 Task: Create a website for a virtual concert series, featuring performances by talented musicians.
Action: Mouse moved to (899, 128)
Screenshot: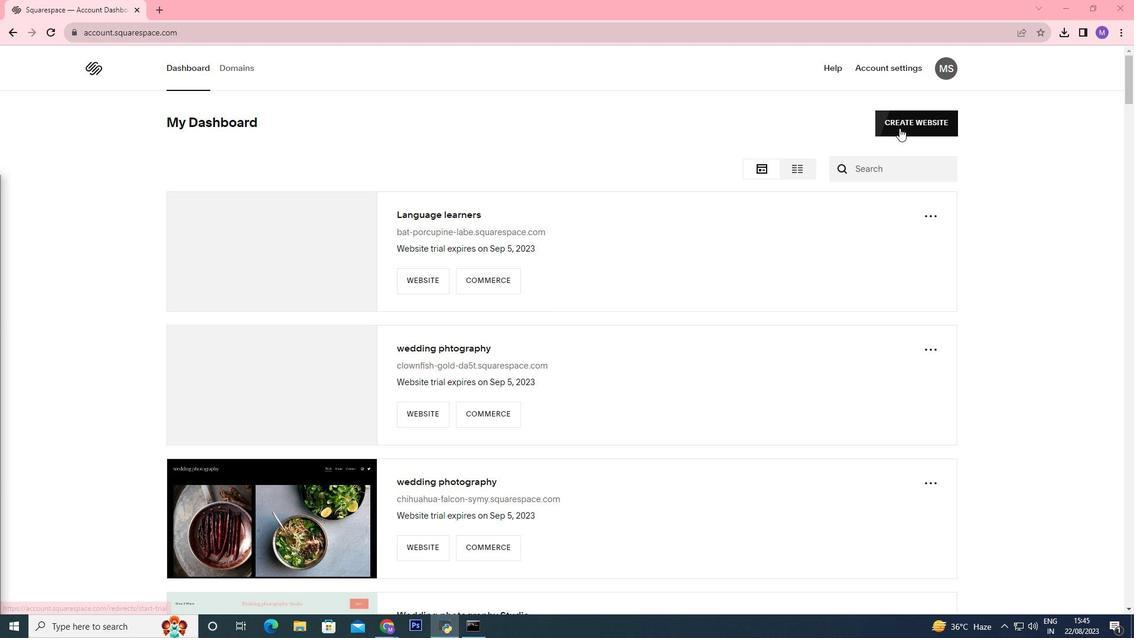
Action: Mouse pressed left at (899, 128)
Screenshot: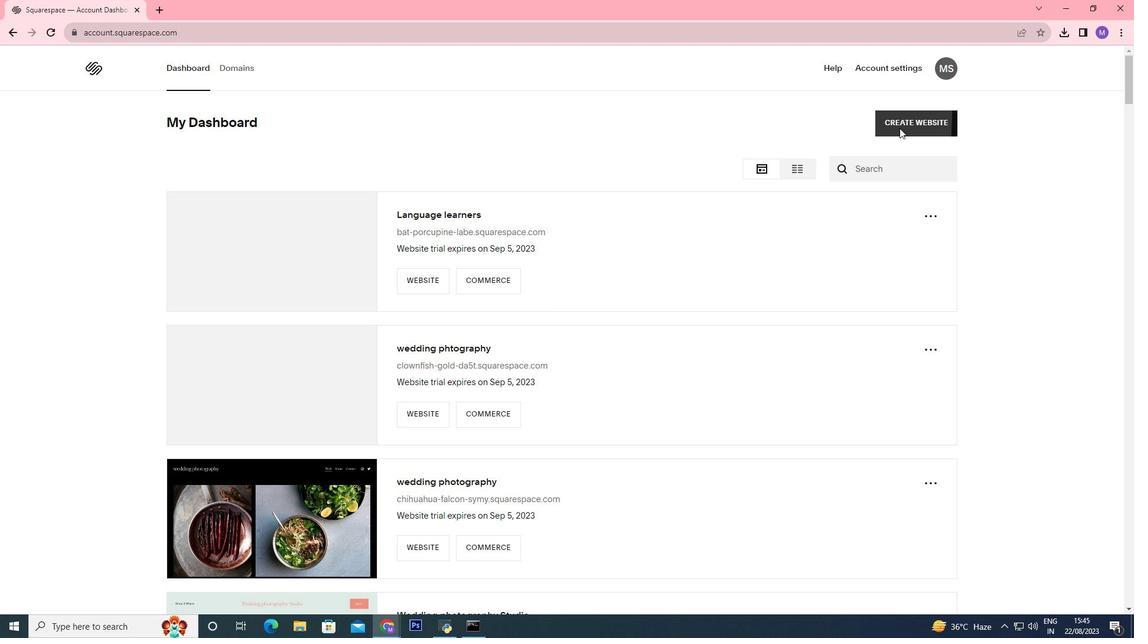 
Action: Mouse moved to (347, 303)
Screenshot: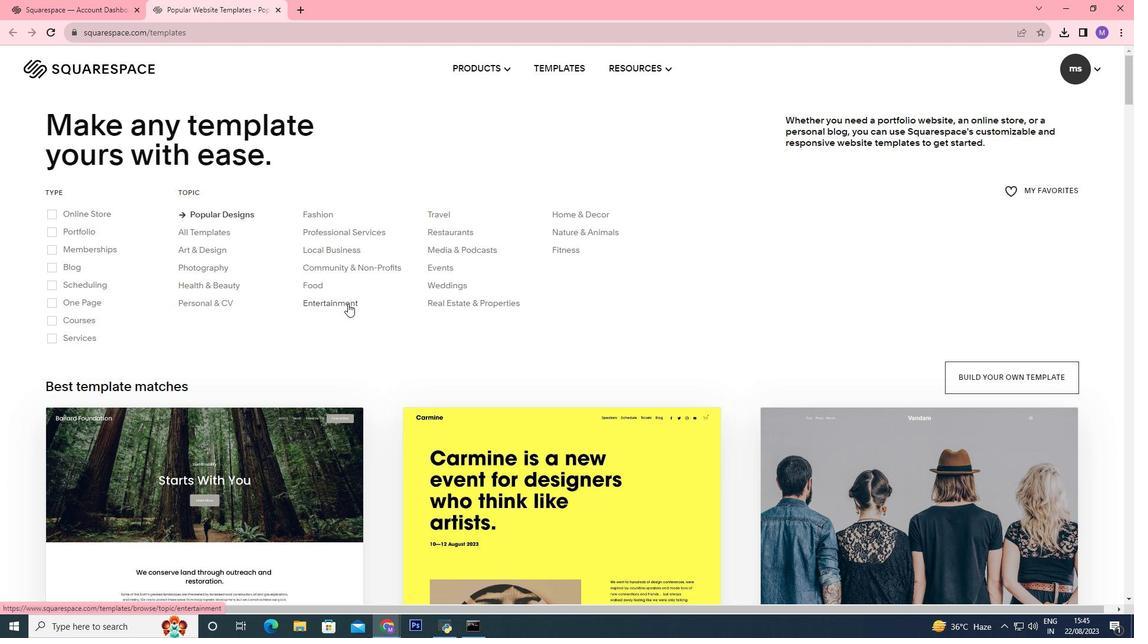 
Action: Mouse pressed left at (347, 303)
Screenshot: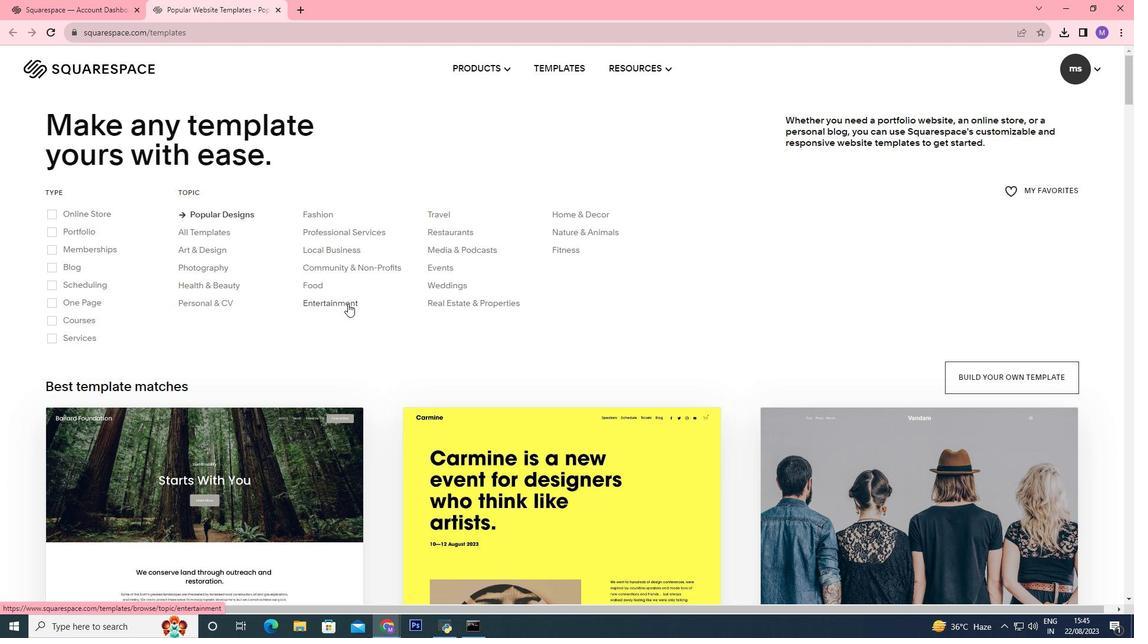 
Action: Mouse moved to (929, 329)
Screenshot: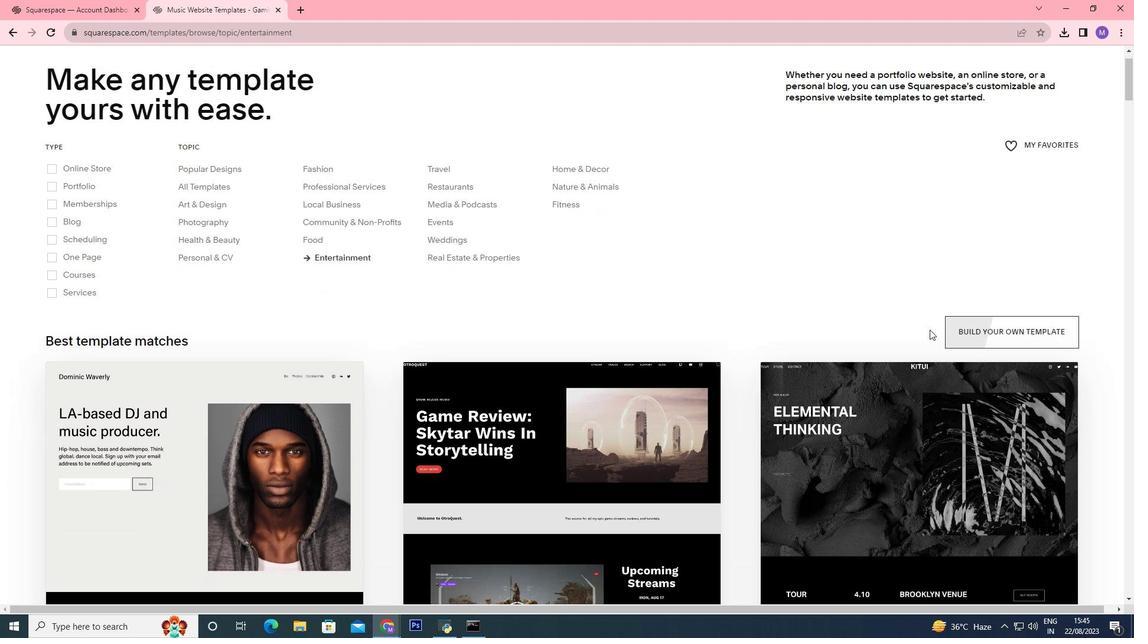 
Action: Mouse scrolled (929, 329) with delta (0, 0)
Screenshot: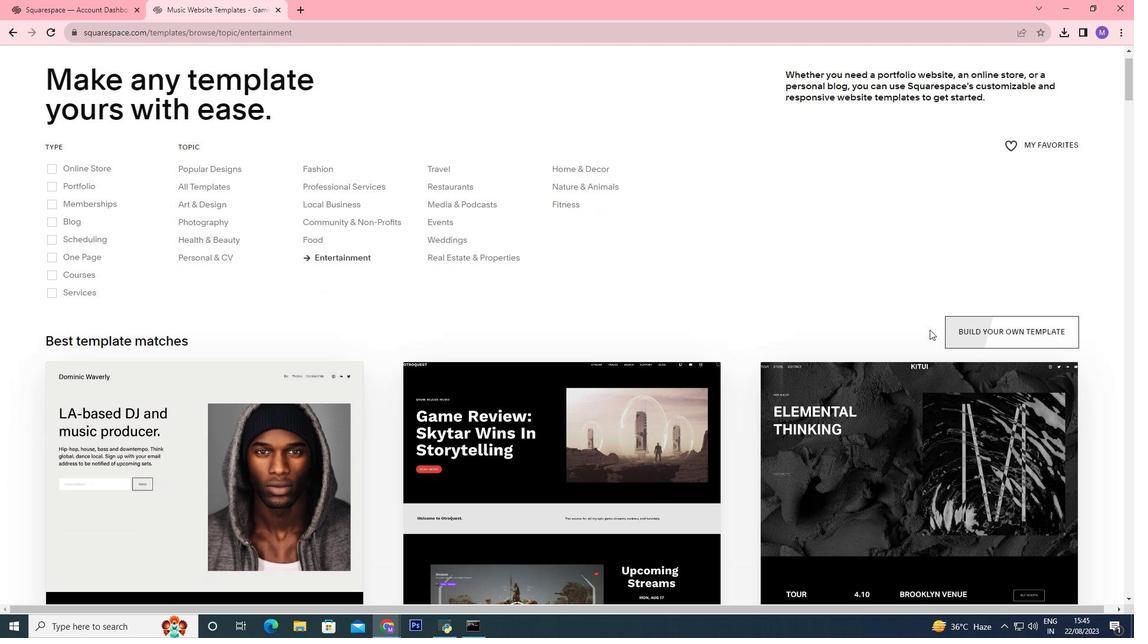 
Action: Mouse moved to (807, 288)
Screenshot: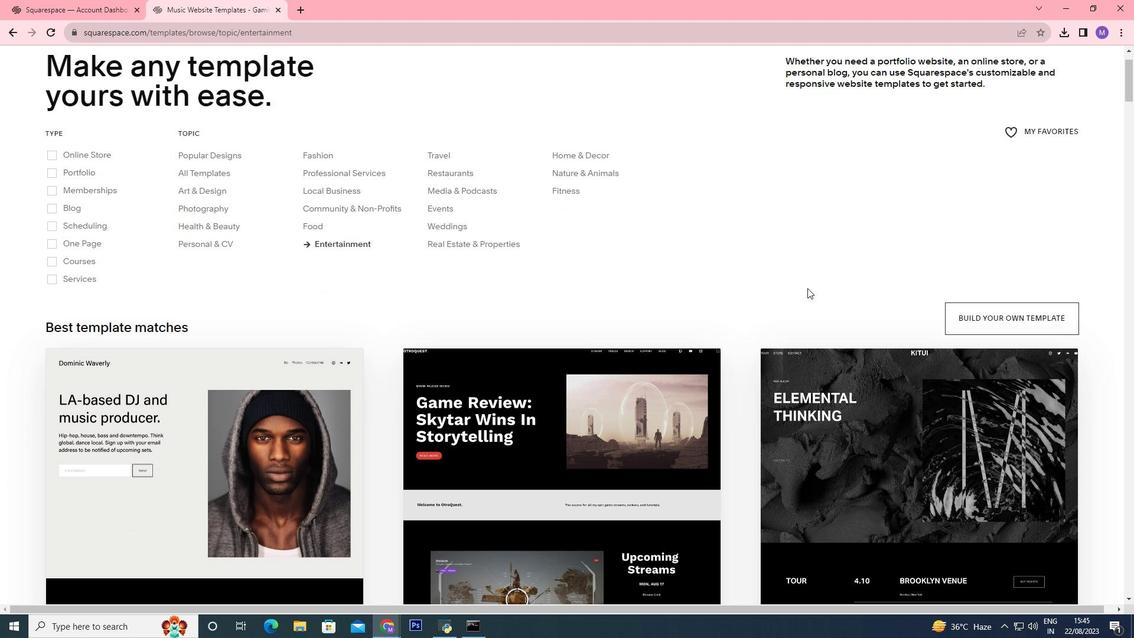 
Action: Mouse scrolled (807, 287) with delta (0, 0)
Screenshot: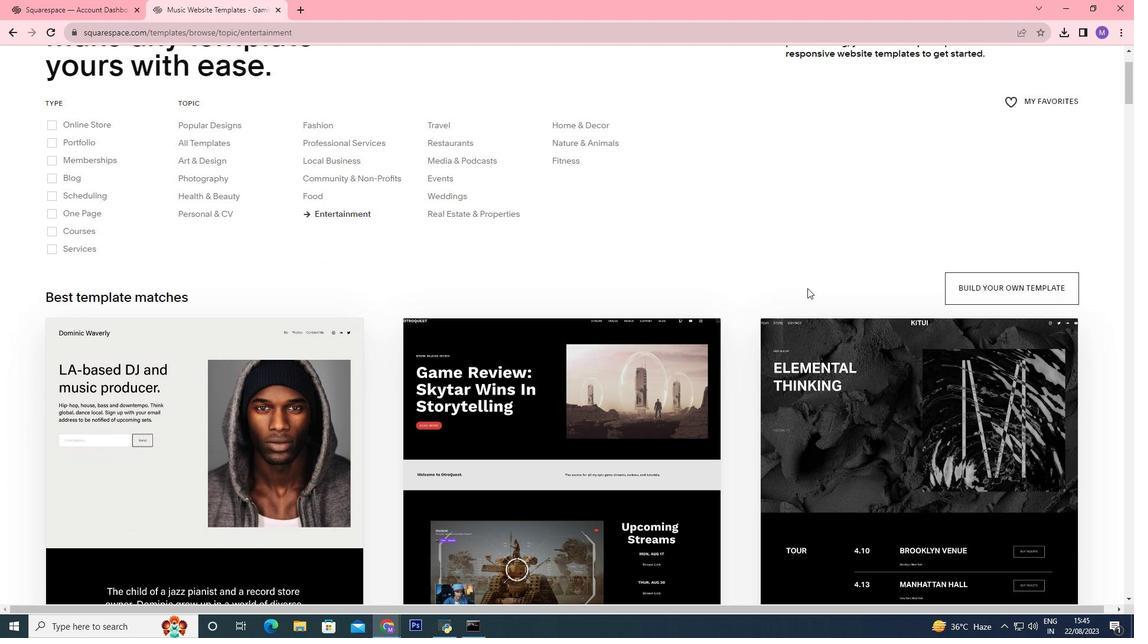 
Action: Mouse scrolled (807, 287) with delta (0, 0)
Screenshot: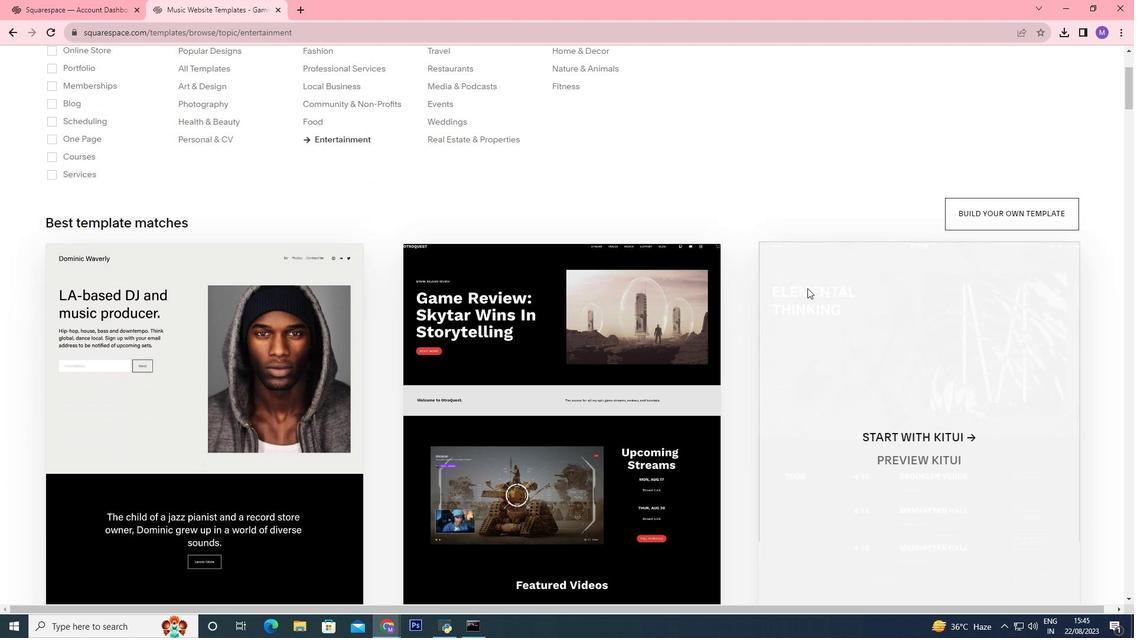 
Action: Mouse scrolled (807, 287) with delta (0, 0)
Screenshot: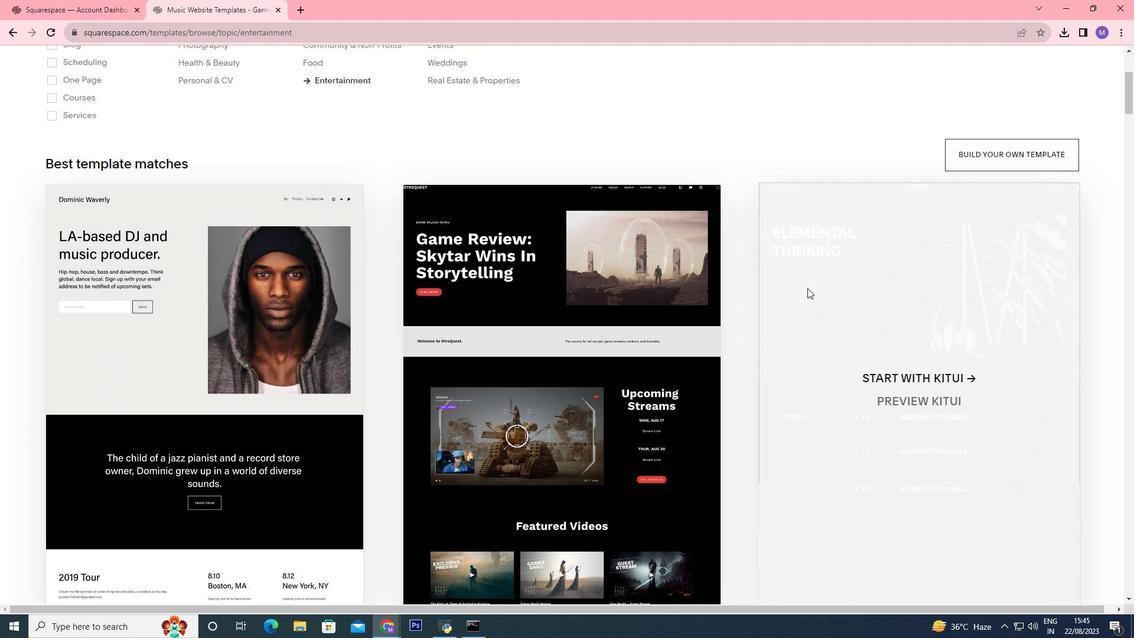 
Action: Mouse scrolled (807, 288) with delta (0, 0)
Screenshot: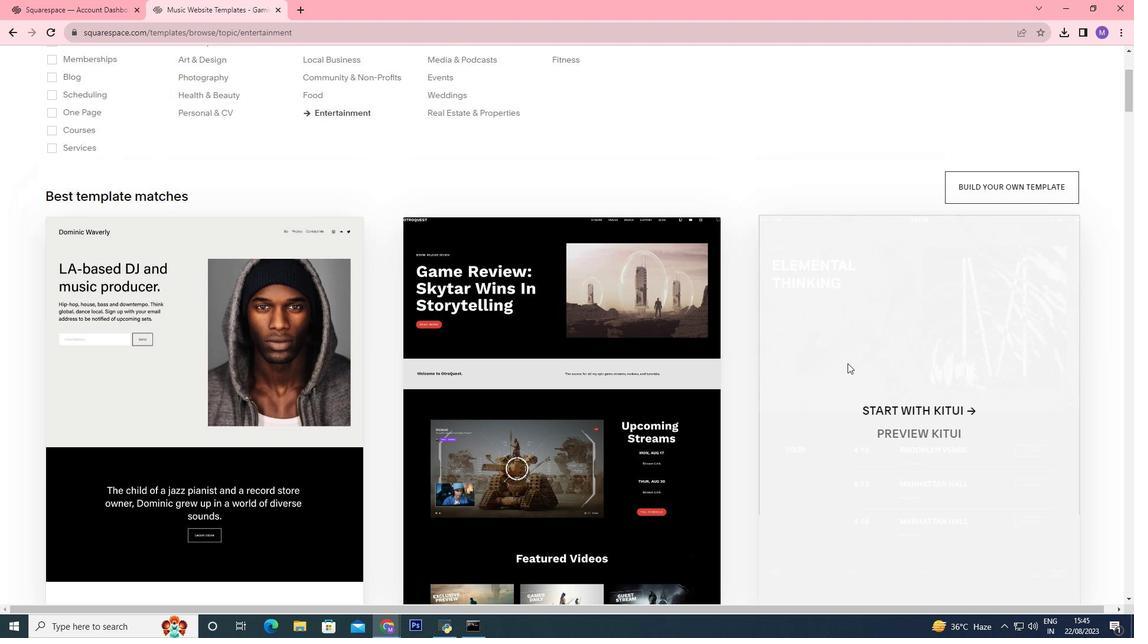 
Action: Mouse moved to (857, 412)
Screenshot: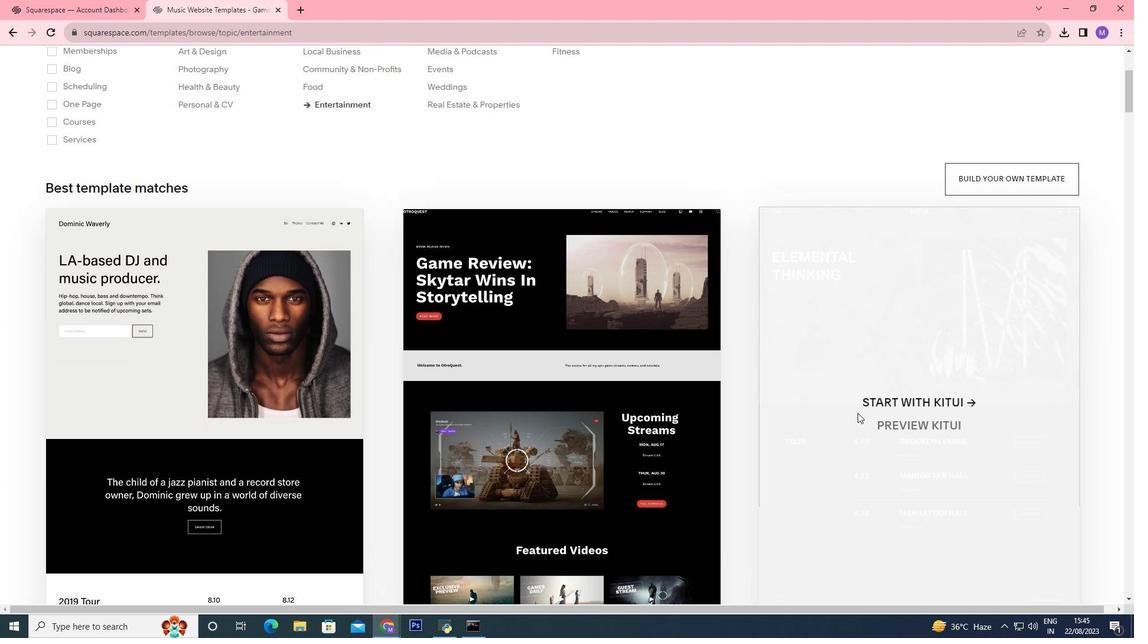 
Action: Mouse scrolled (857, 412) with delta (0, 0)
Screenshot: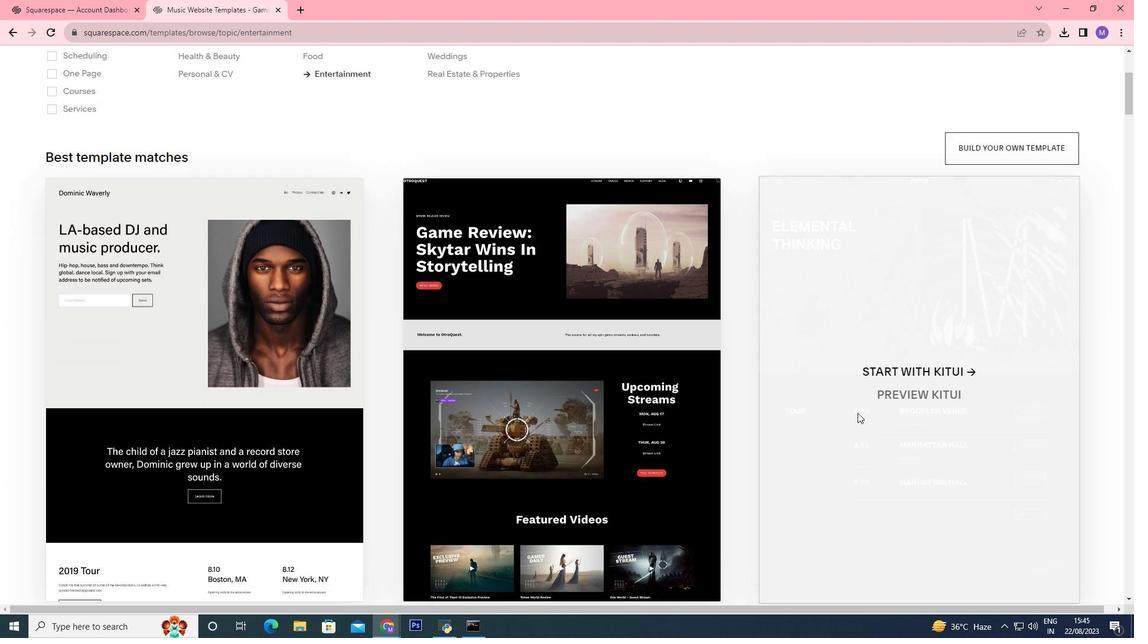 
Action: Mouse scrolled (857, 412) with delta (0, 0)
Screenshot: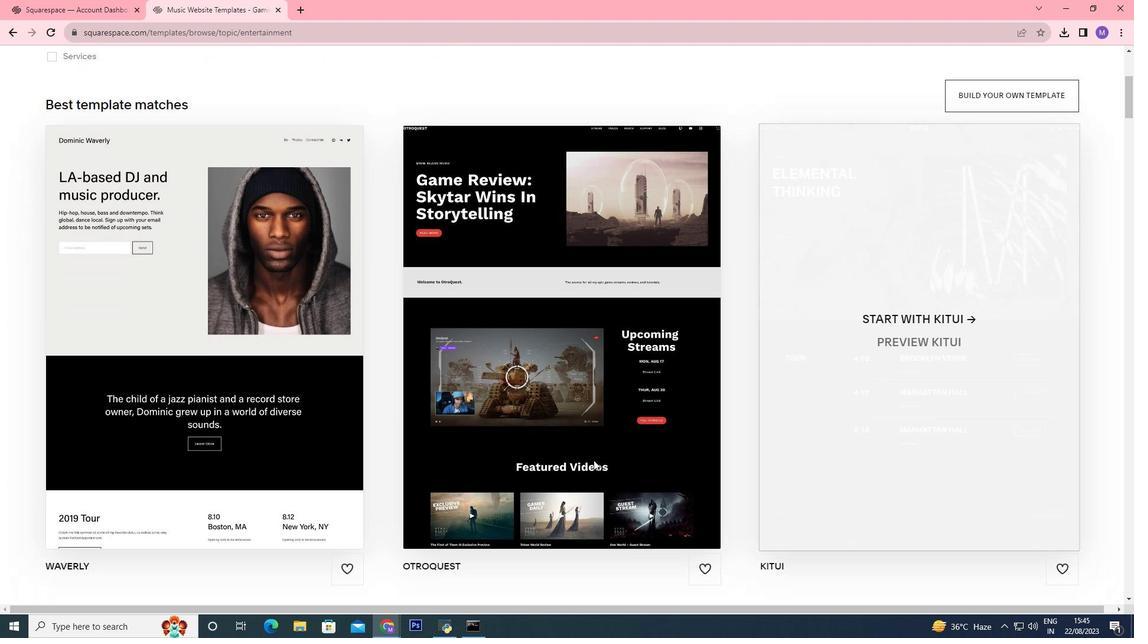 
Action: Mouse moved to (857, 412)
Screenshot: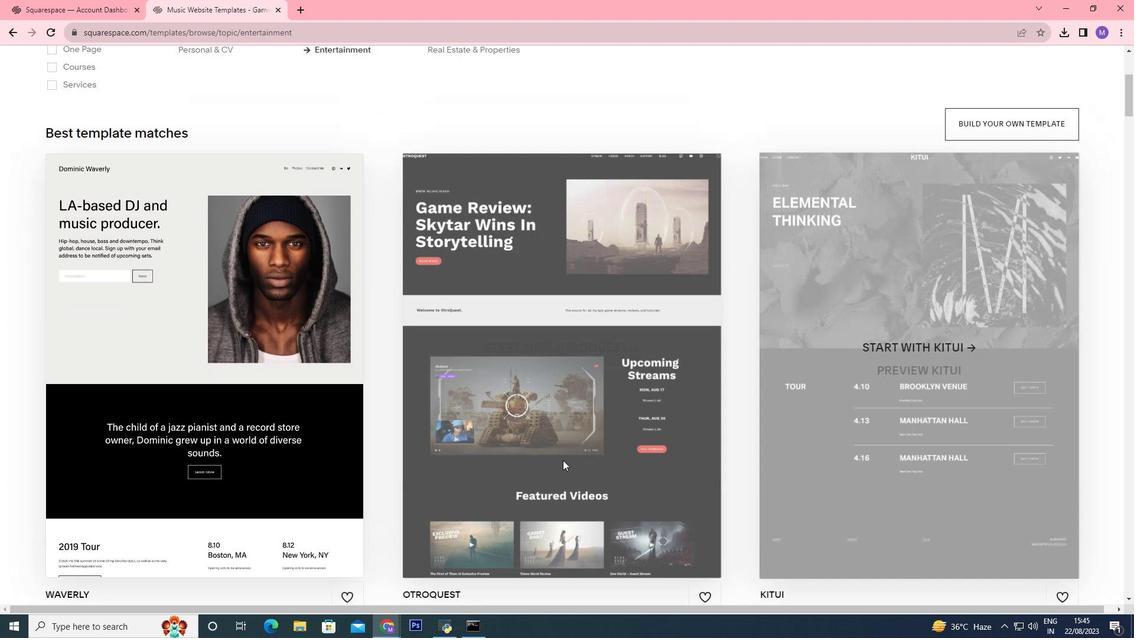 
Action: Mouse scrolled (857, 413) with delta (0, 0)
Screenshot: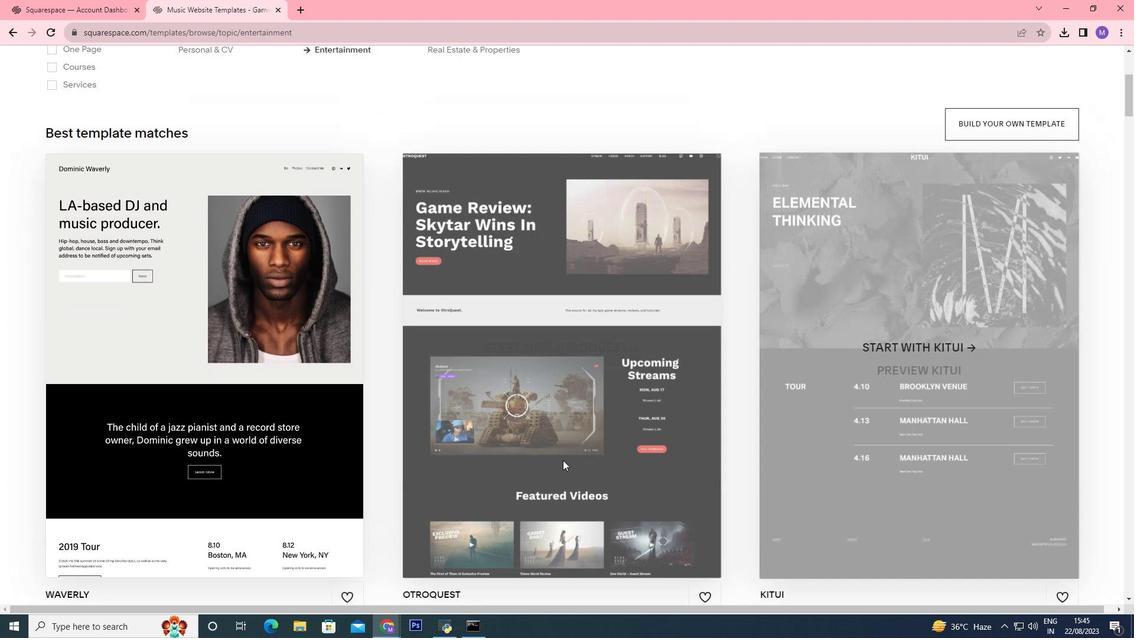 
Action: Mouse moved to (554, 366)
Screenshot: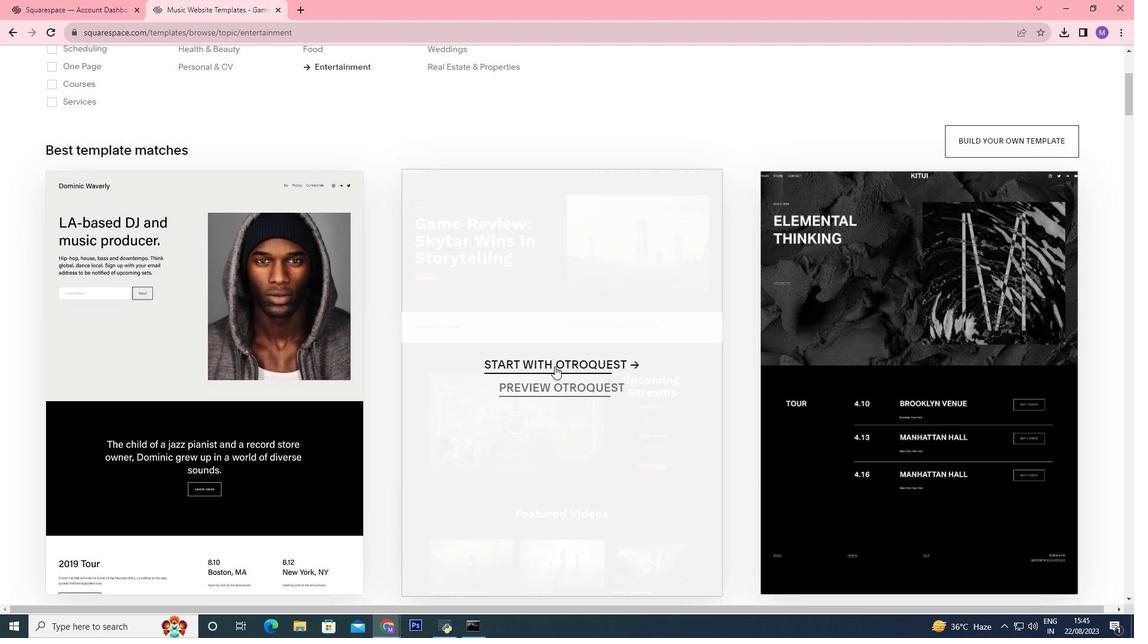 
Action: Mouse pressed left at (554, 366)
Screenshot: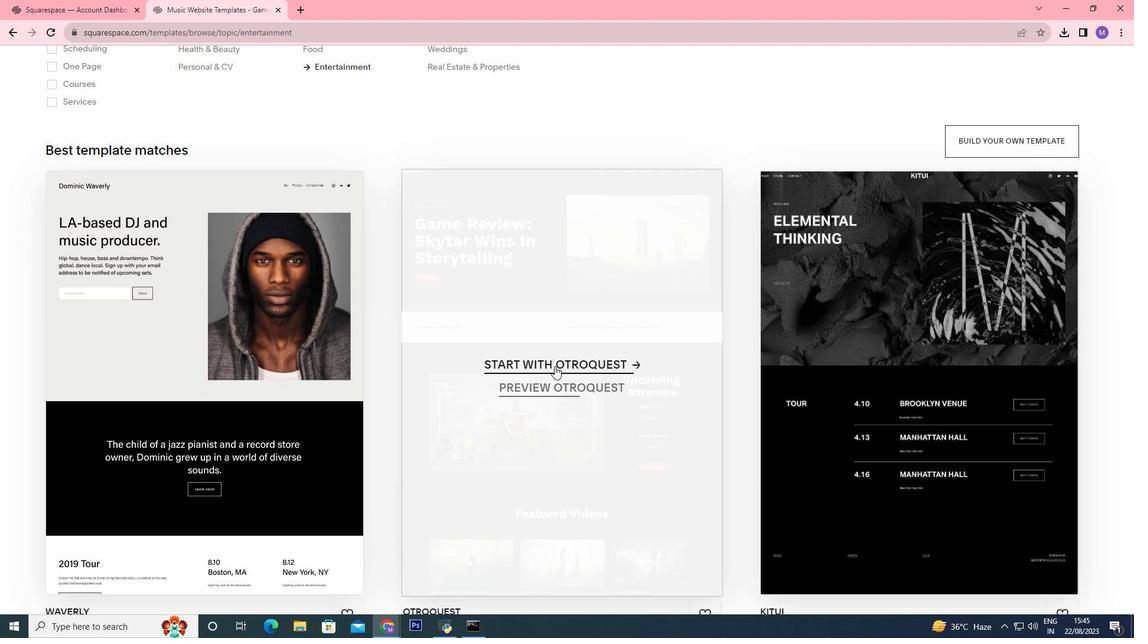 
Action: Mouse moved to (397, 310)
Screenshot: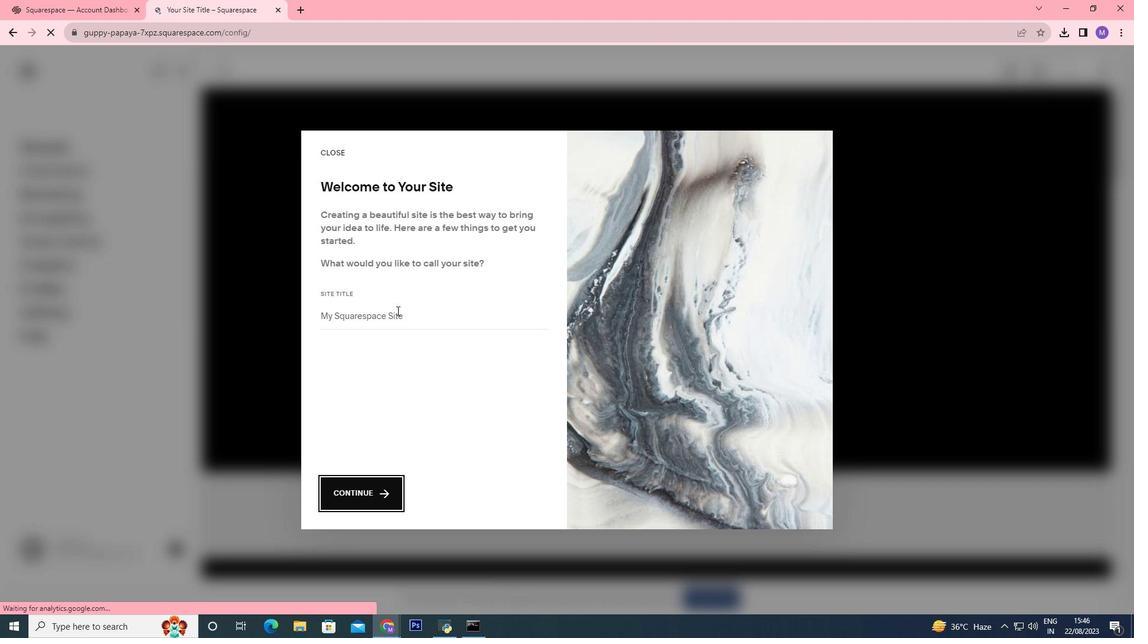 
Action: Mouse pressed left at (397, 310)
Screenshot: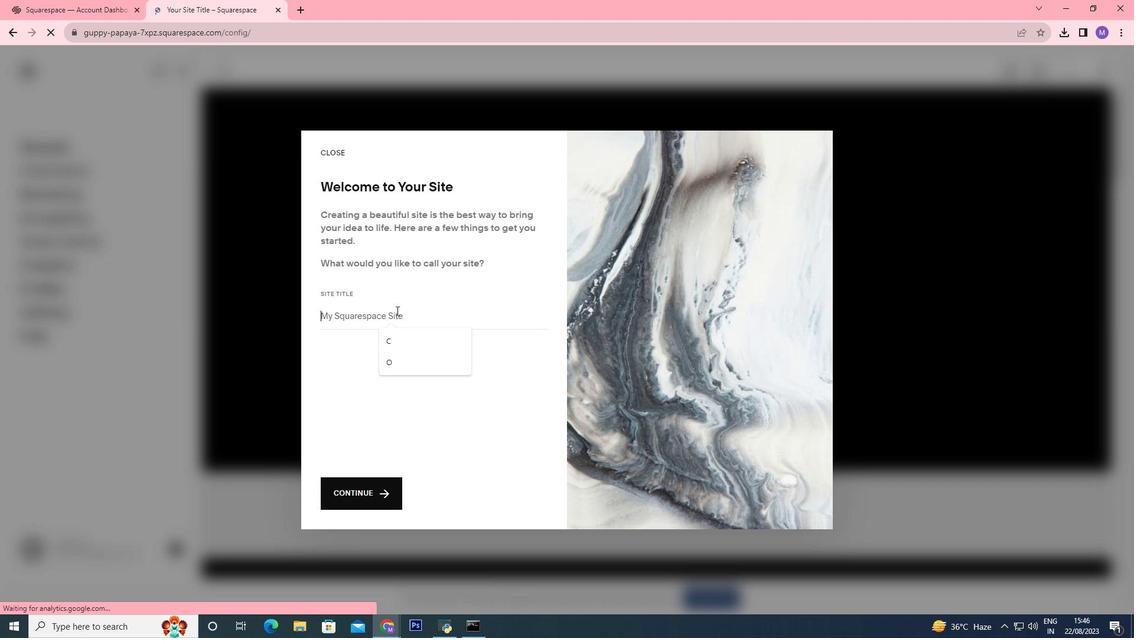 
Action: Mouse moved to (395, 310)
Screenshot: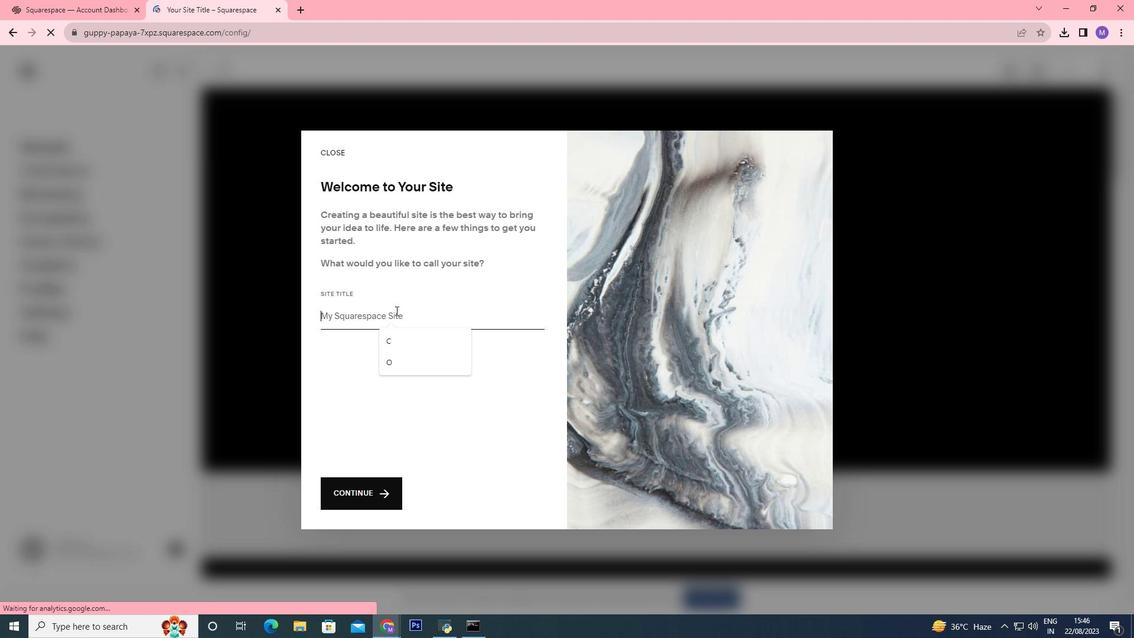
Action: Mouse pressed left at (395, 310)
Screenshot: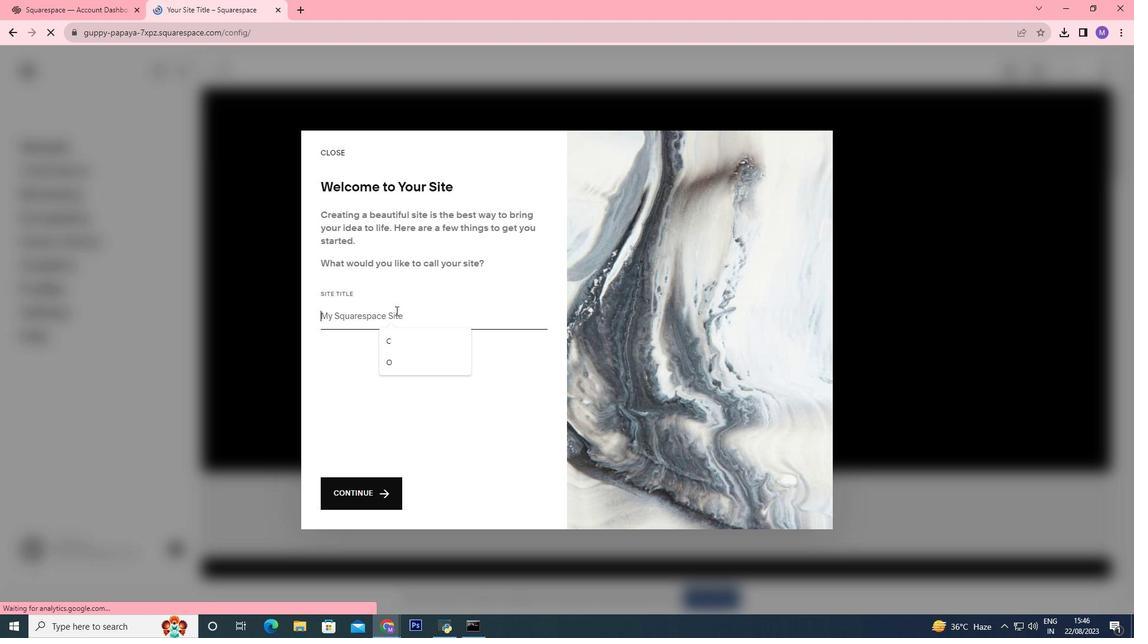 
Action: Mouse pressed left at (395, 310)
Screenshot: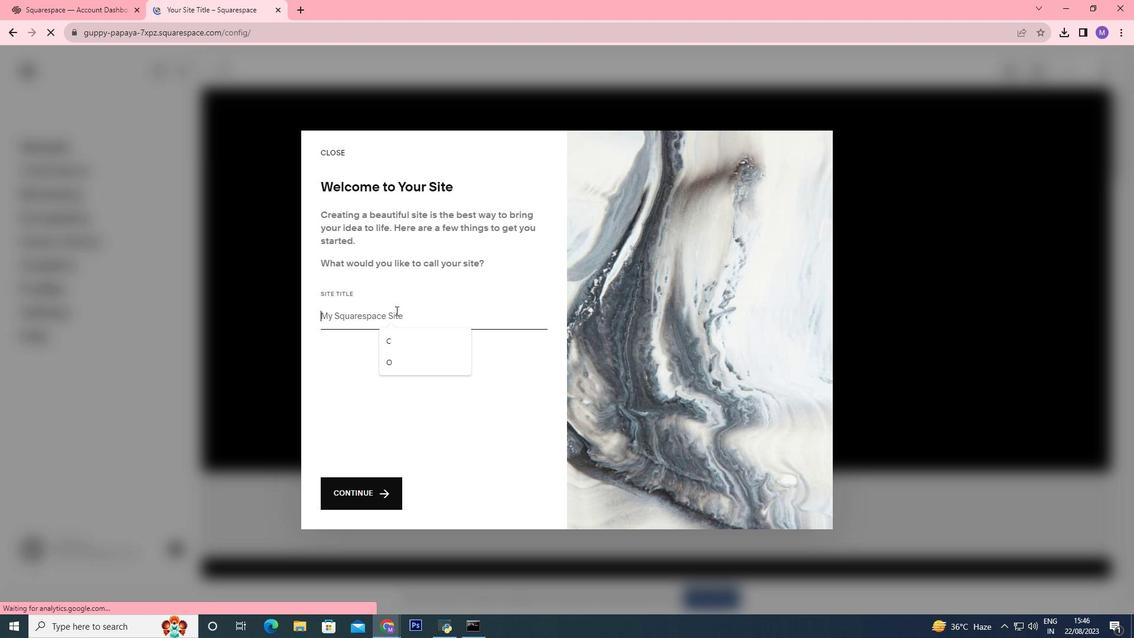 
Action: Key pressed <Key.shift>Virtual<Key.space>concert
Screenshot: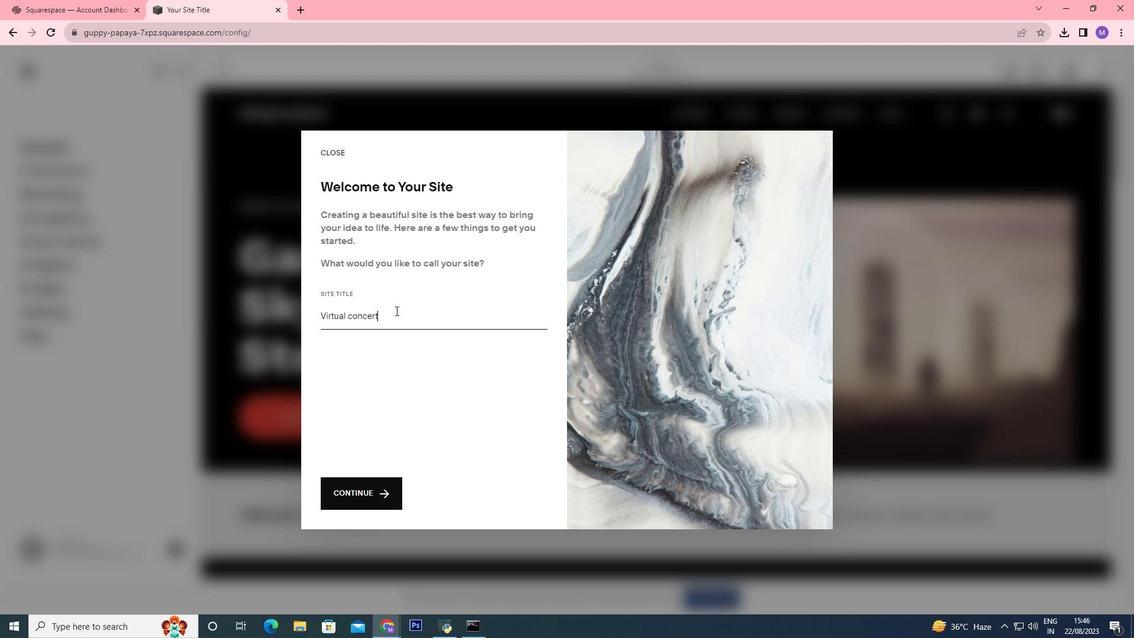 
Action: Mouse moved to (347, 499)
Screenshot: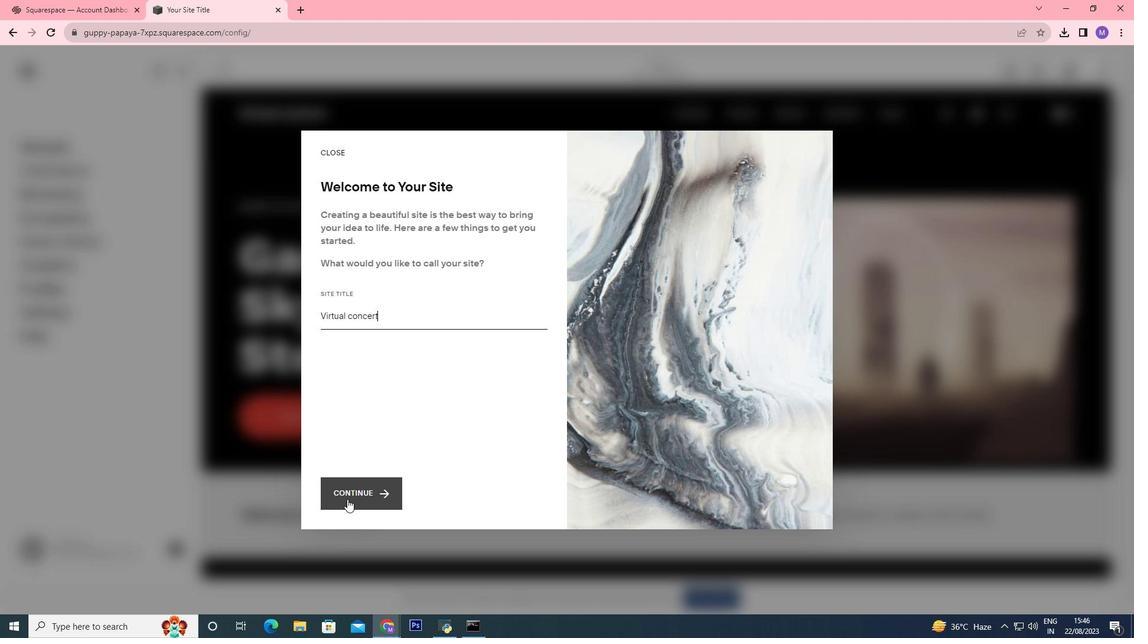 
Action: Mouse pressed left at (347, 499)
Screenshot: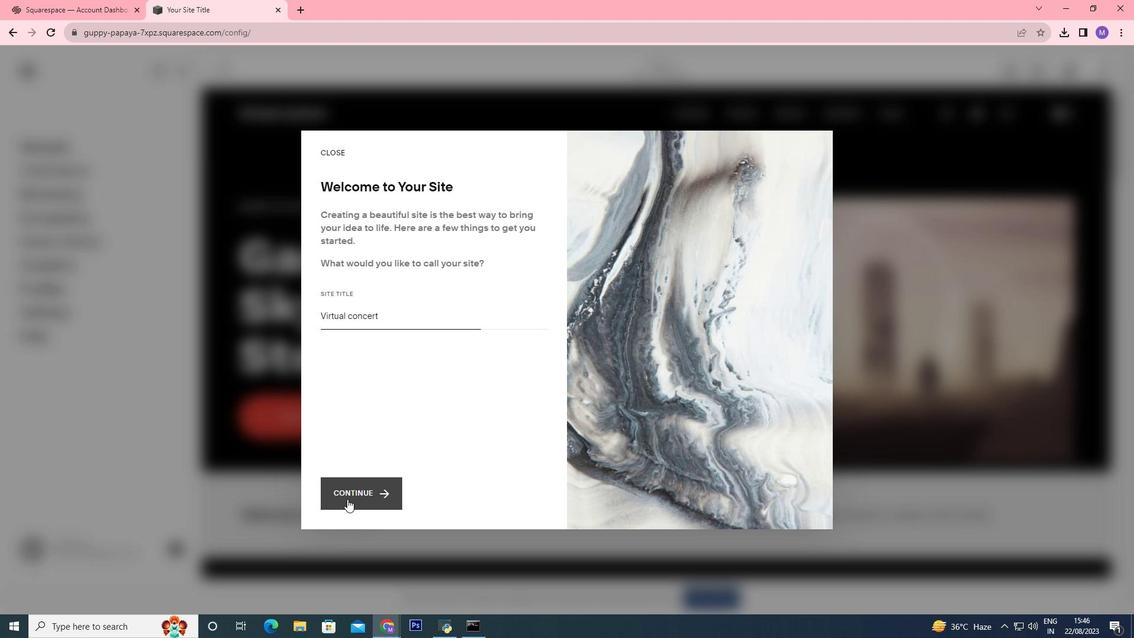 
Action: Mouse moved to (537, 496)
Screenshot: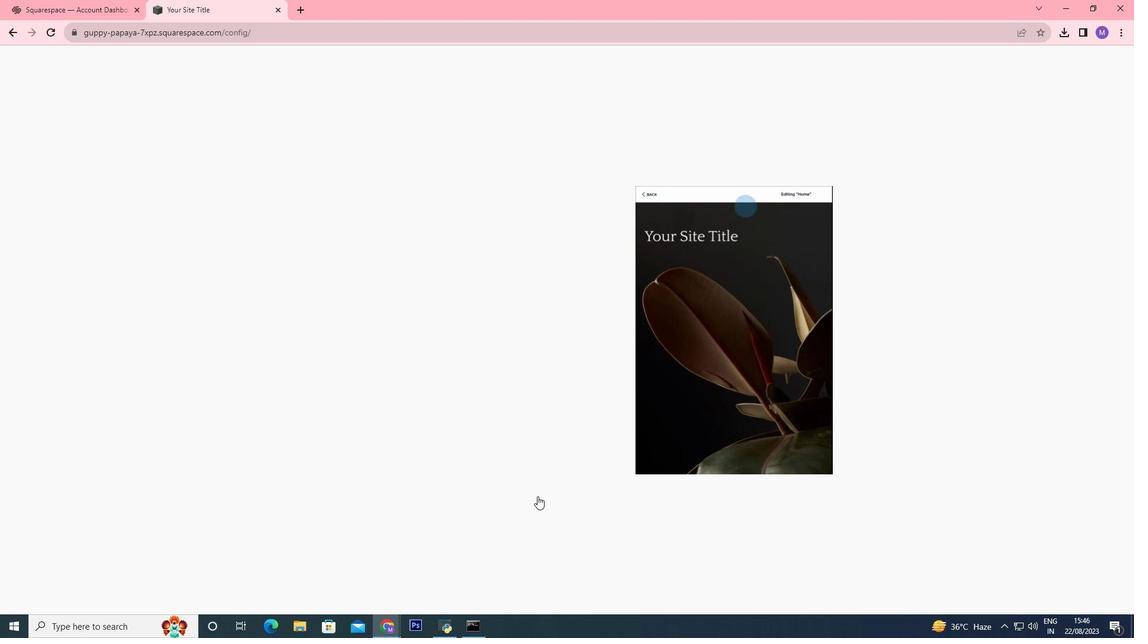 
Action: Mouse pressed left at (537, 496)
Screenshot: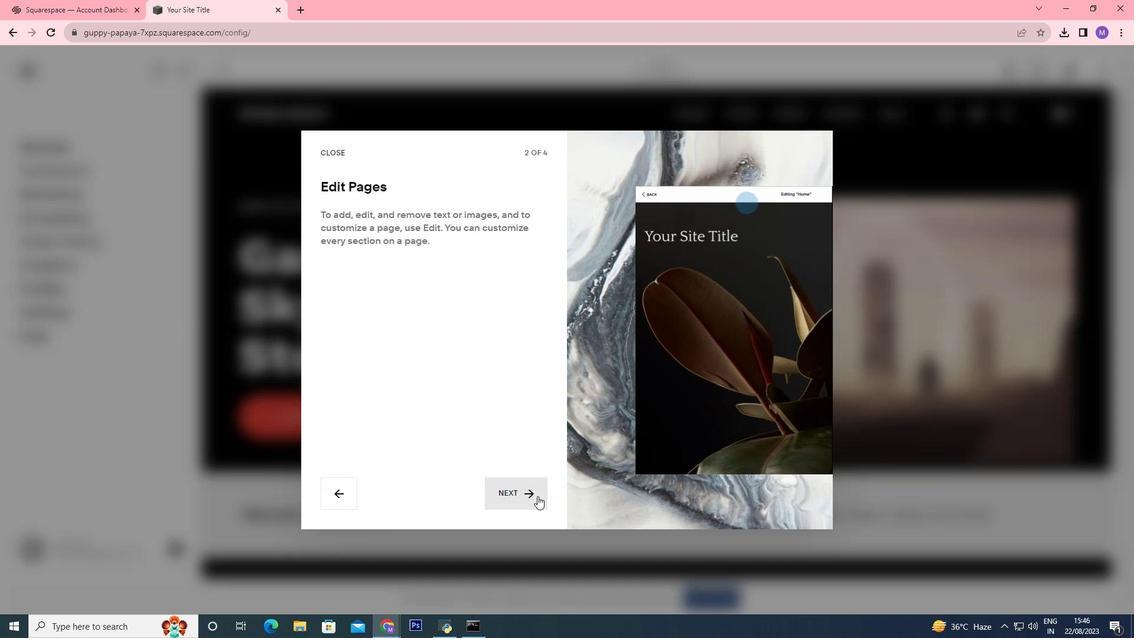 
Action: Mouse moved to (528, 493)
Screenshot: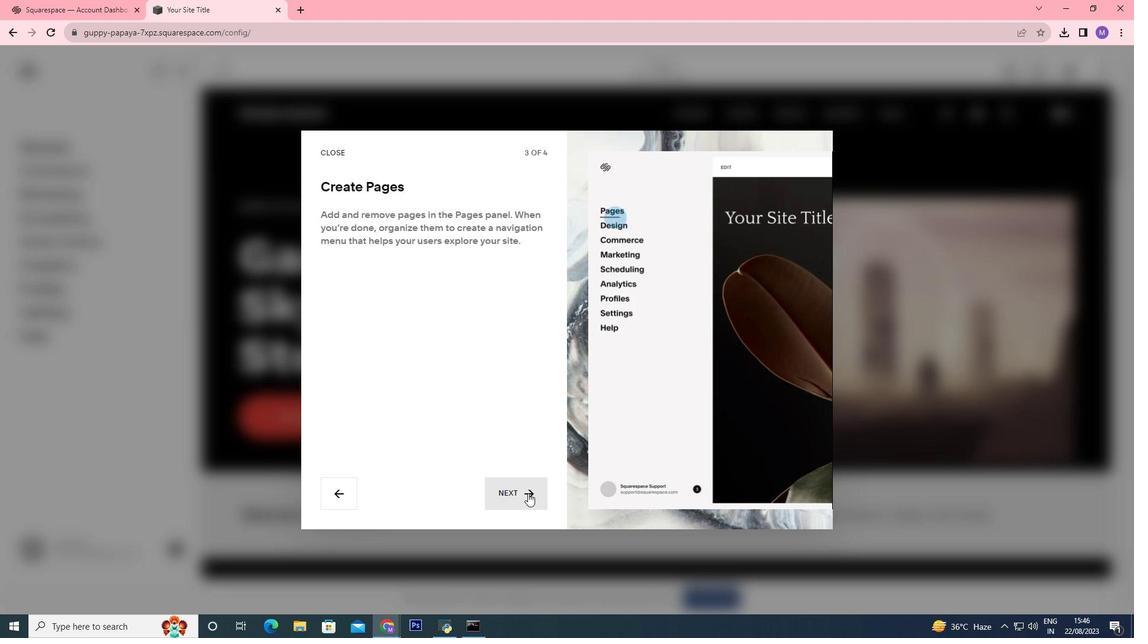 
Action: Mouse pressed left at (528, 493)
Screenshot: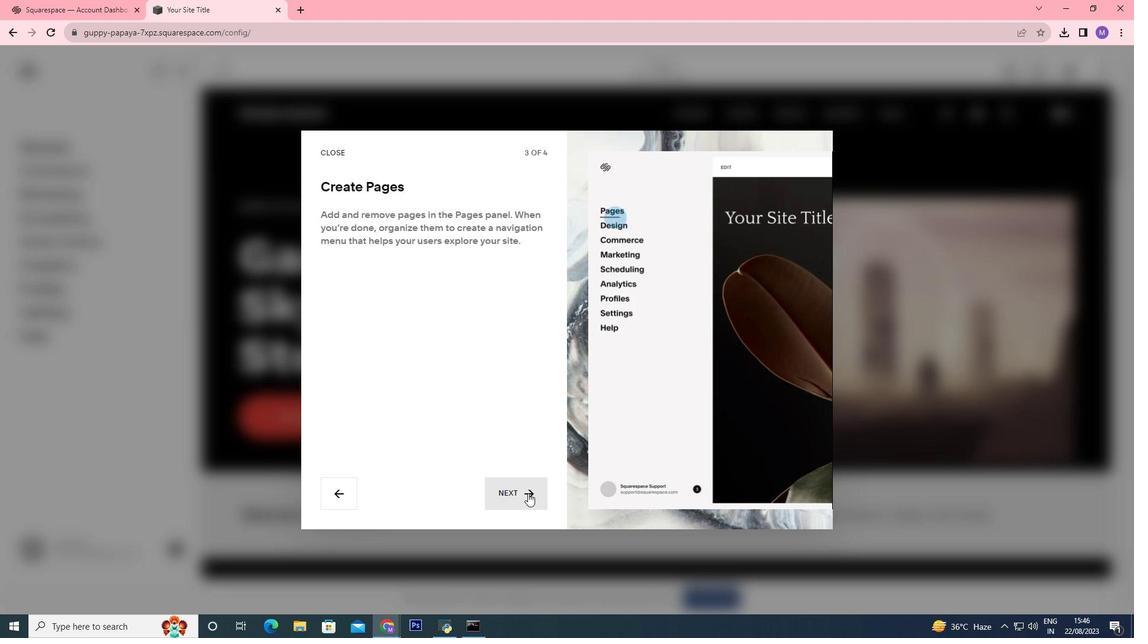 
Action: Mouse moved to (529, 492)
Screenshot: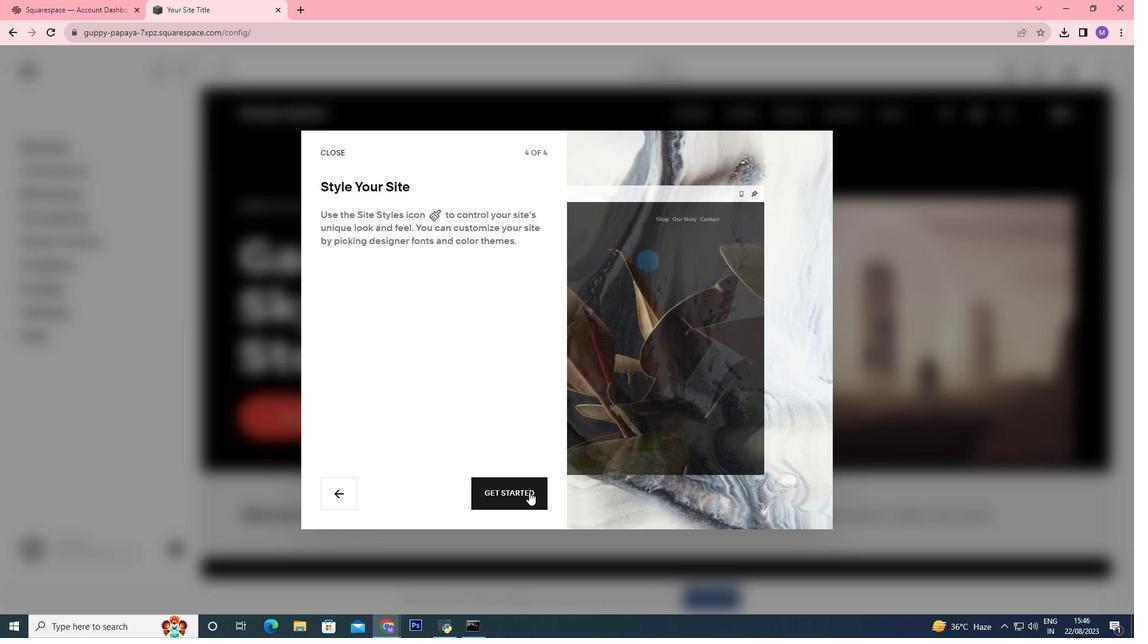 
Action: Mouse pressed left at (529, 492)
Screenshot: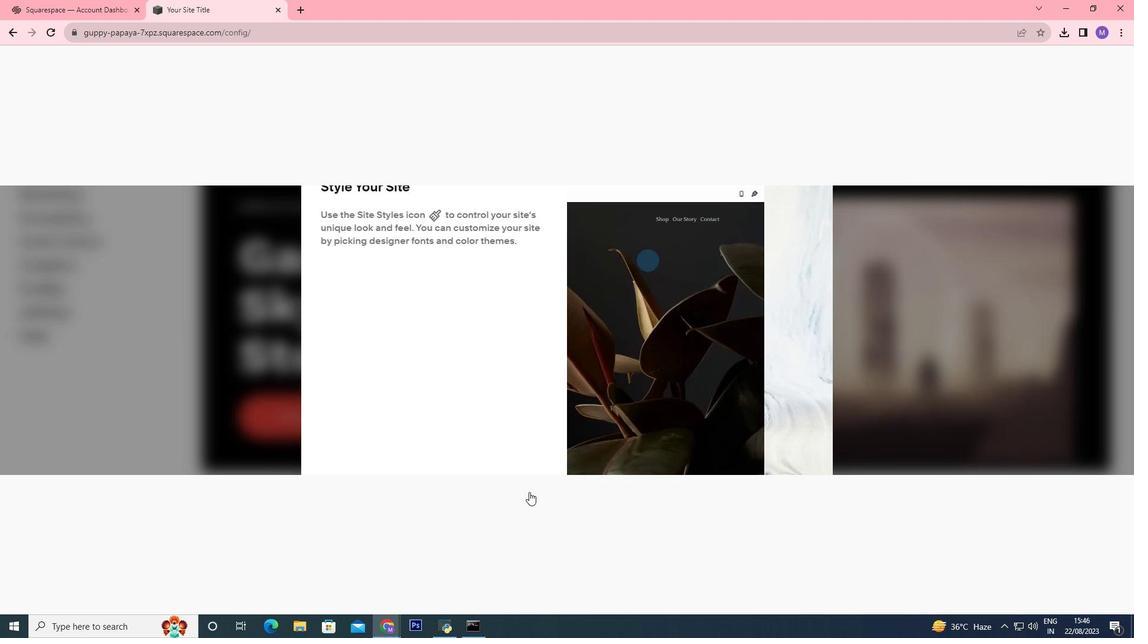 
Action: Mouse moved to (1108, 73)
Screenshot: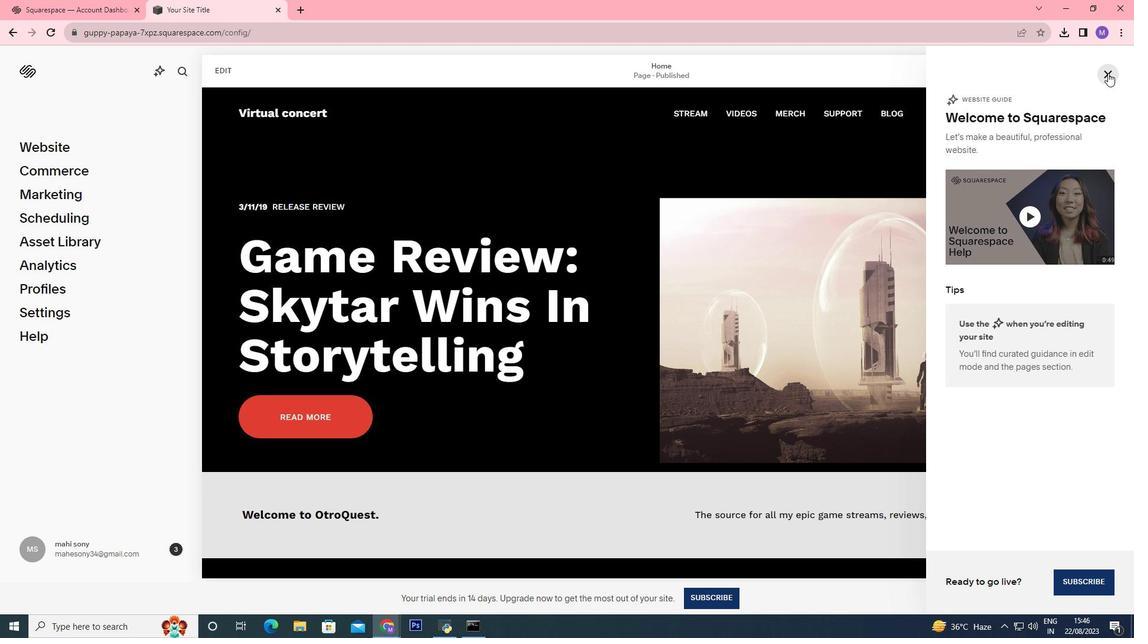 
Action: Mouse pressed left at (1108, 73)
Screenshot: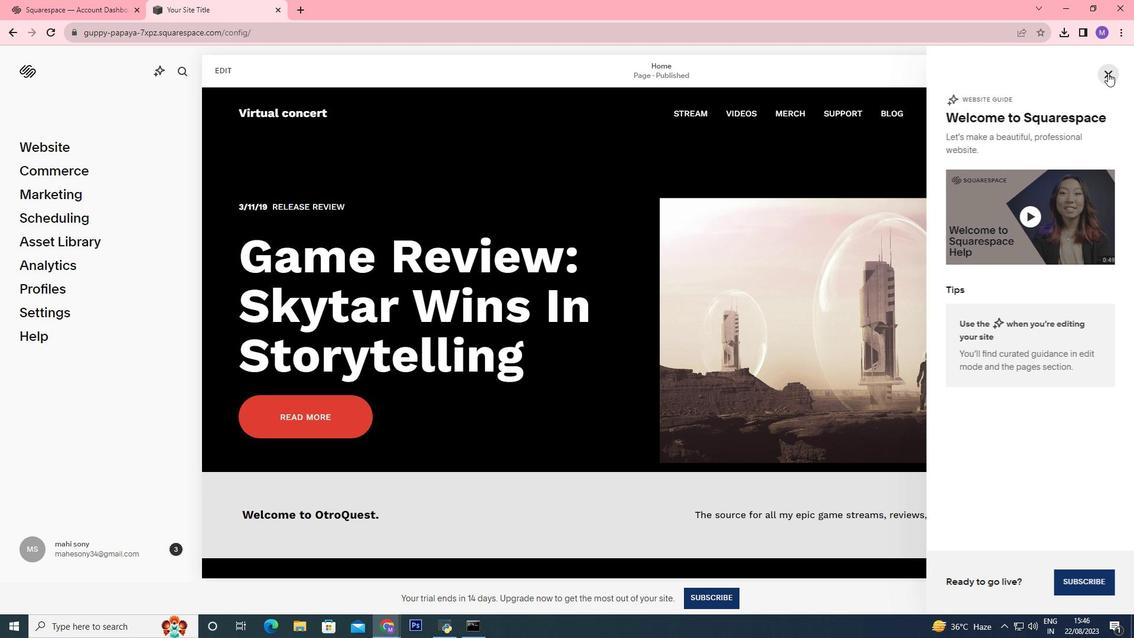 
Action: Mouse moved to (227, 79)
Screenshot: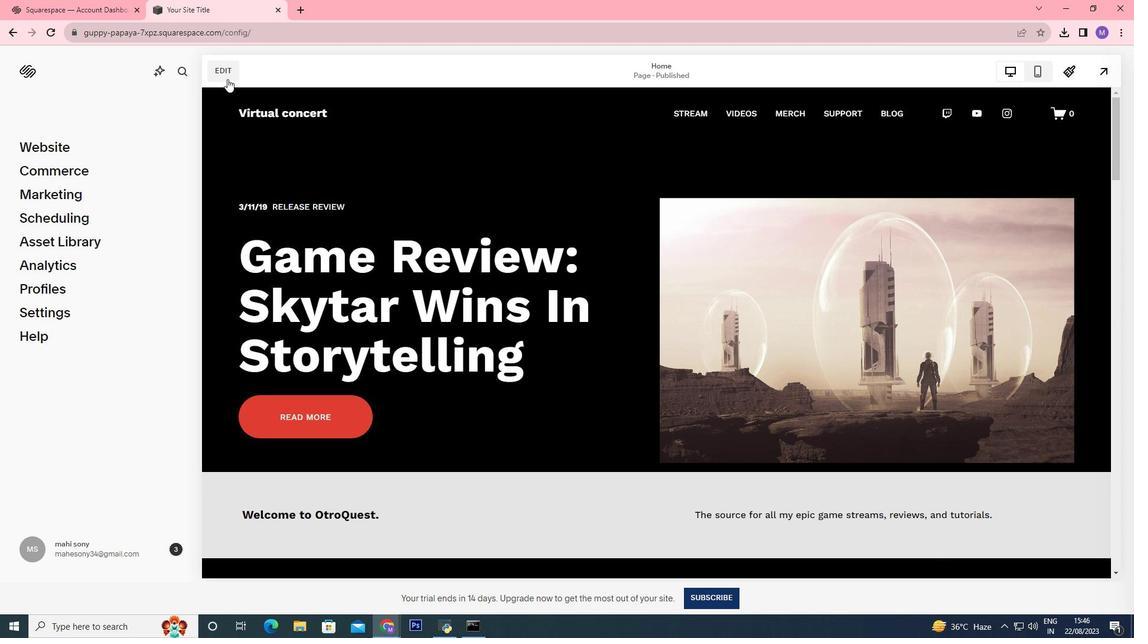 
Action: Mouse pressed left at (227, 79)
Screenshot: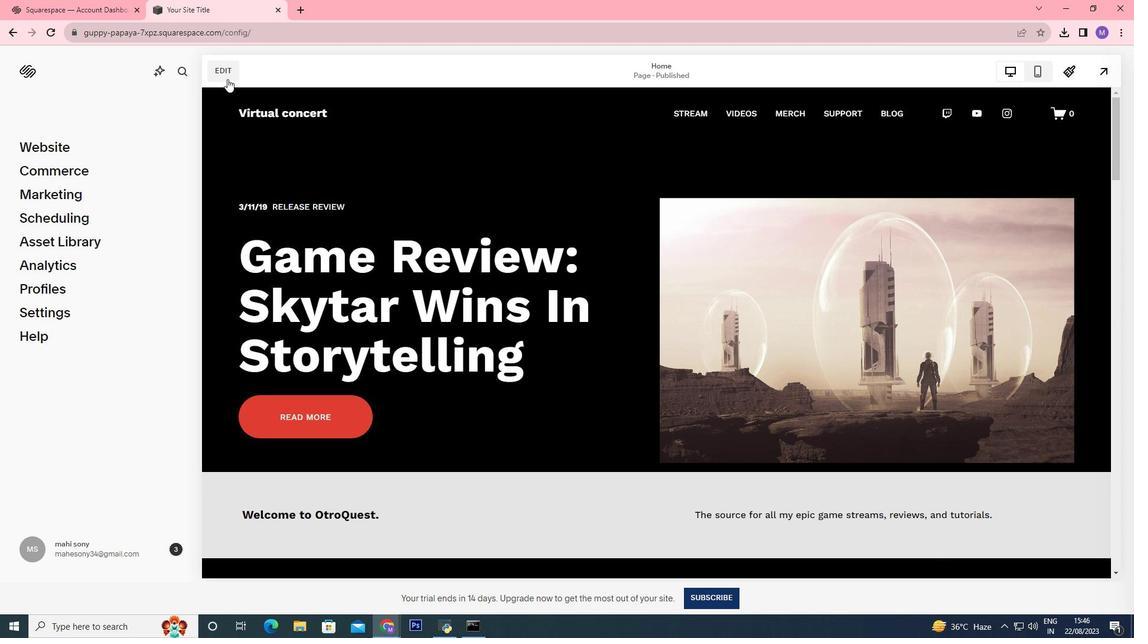
Action: Mouse moved to (427, 105)
Screenshot: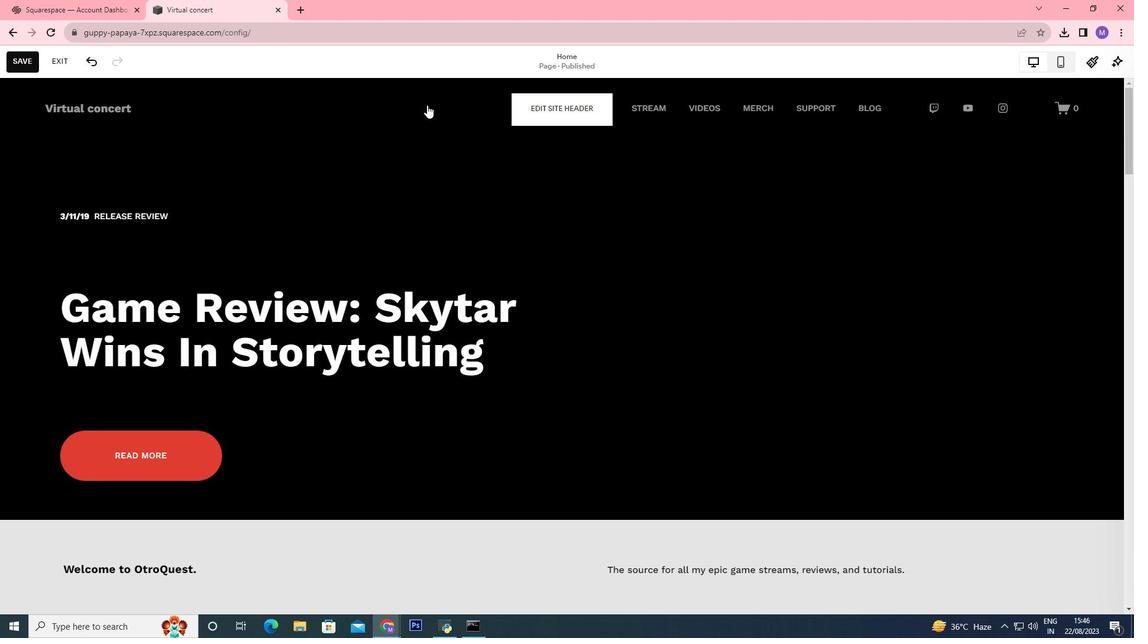 
Action: Mouse pressed left at (427, 105)
Screenshot: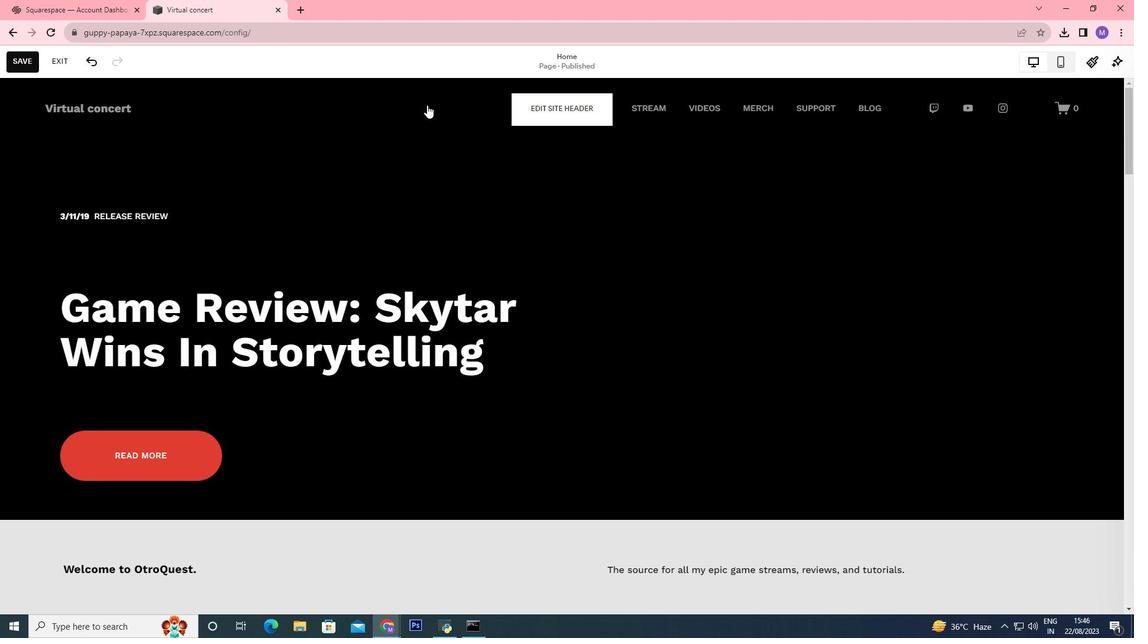 
Action: Mouse moved to (971, 376)
Screenshot: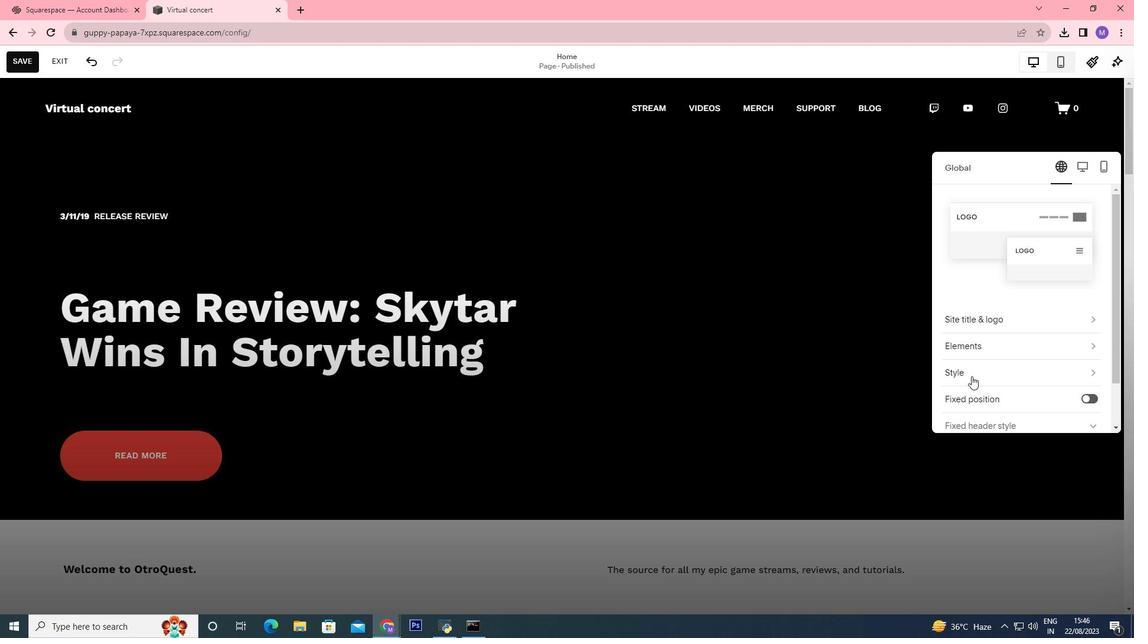 
Action: Mouse pressed left at (971, 376)
Screenshot: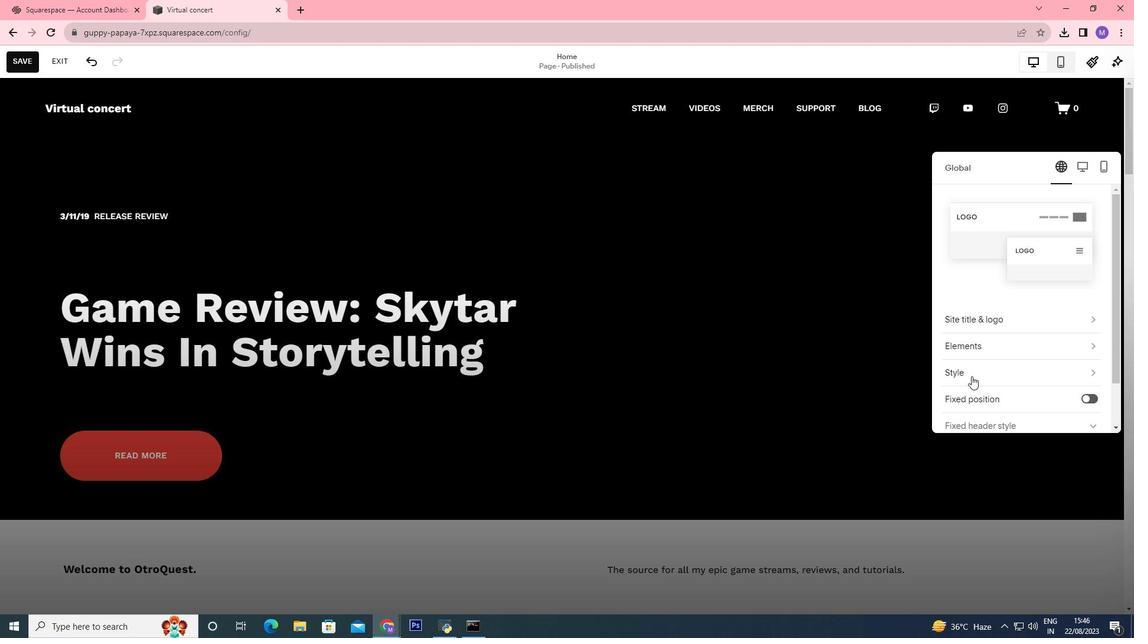 
Action: Mouse moved to (1046, 176)
Screenshot: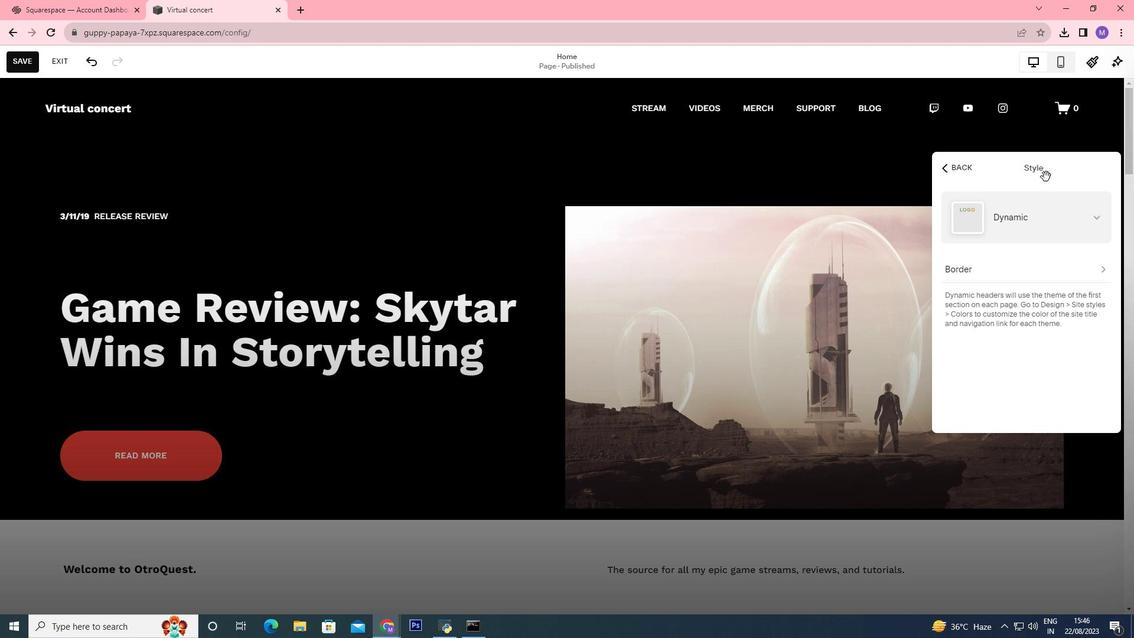 
Action: Mouse pressed left at (1046, 176)
Screenshot: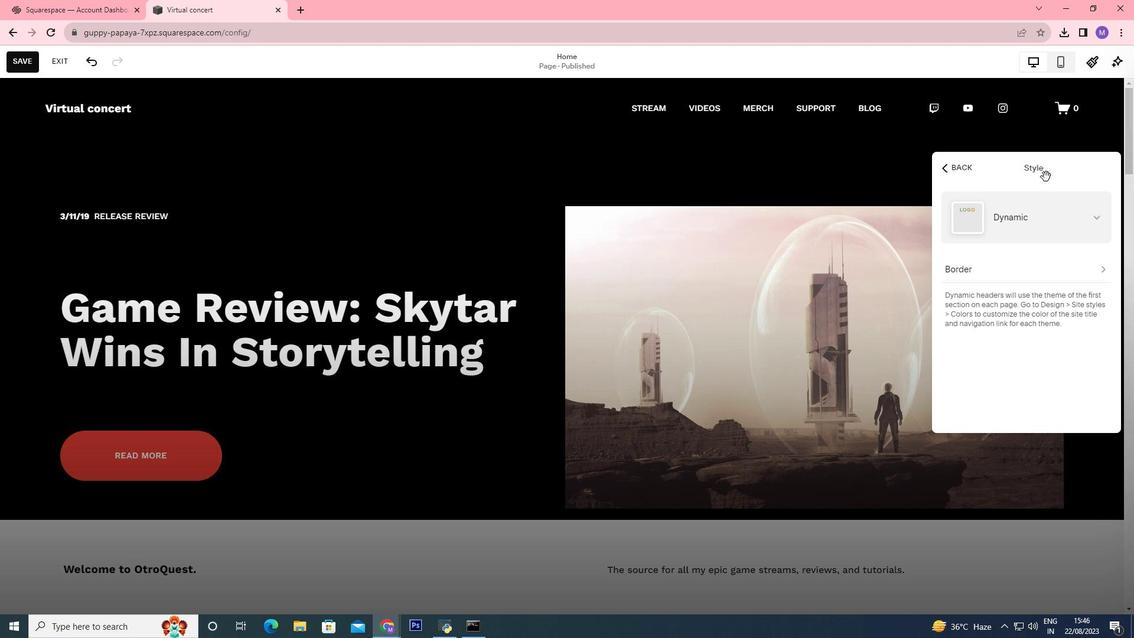 
Action: Mouse moved to (1042, 213)
Screenshot: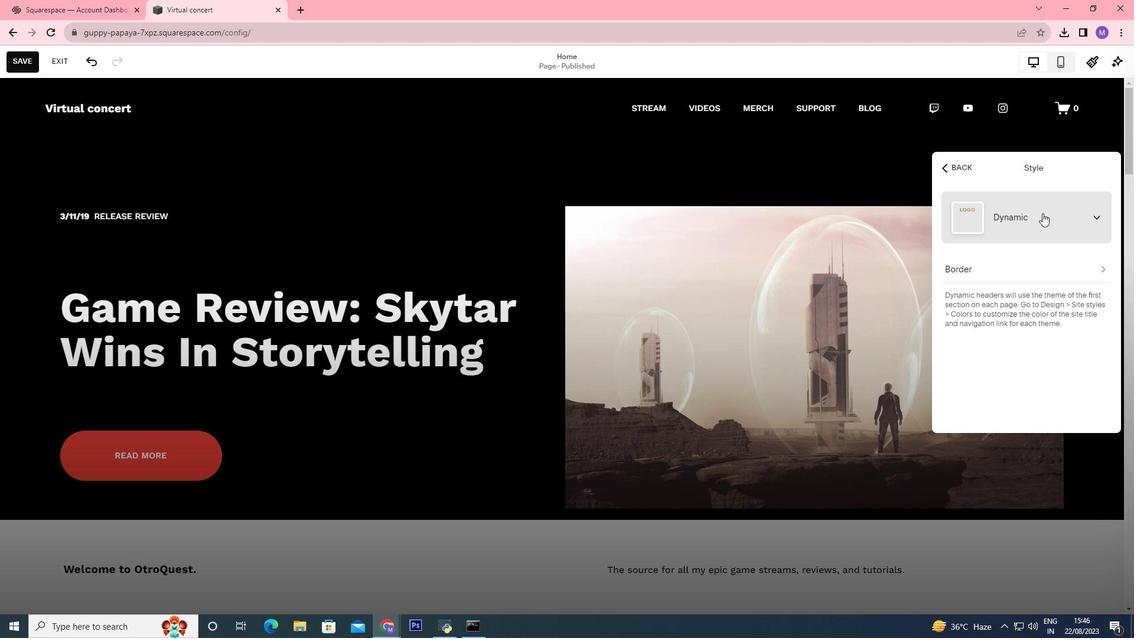 
Action: Mouse pressed left at (1042, 213)
Screenshot: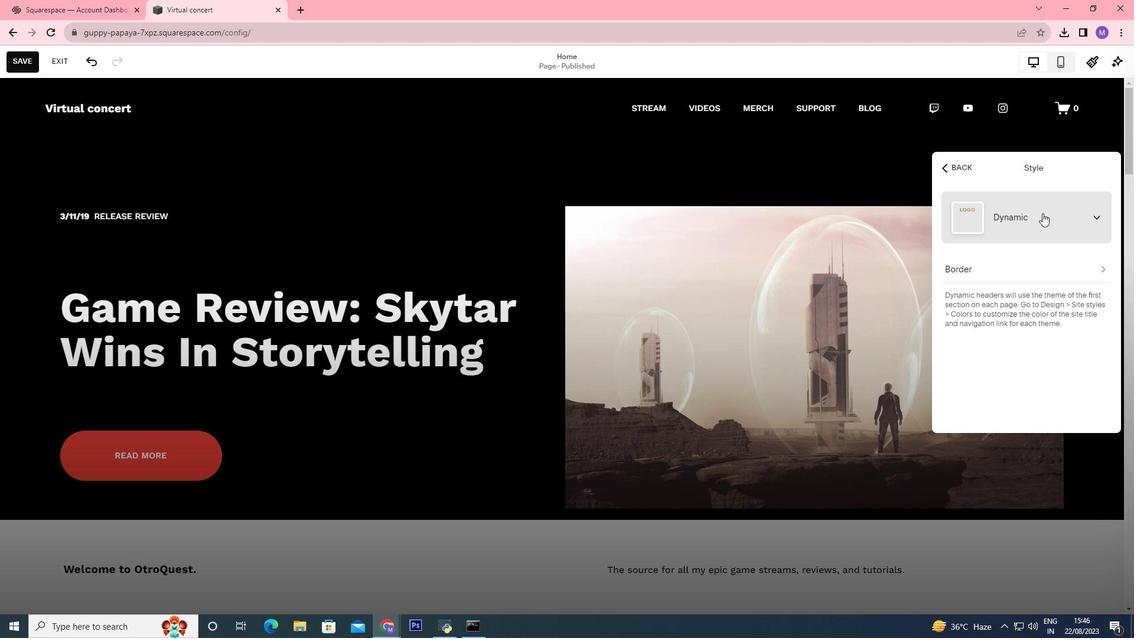 
Action: Mouse moved to (1000, 76)
Screenshot: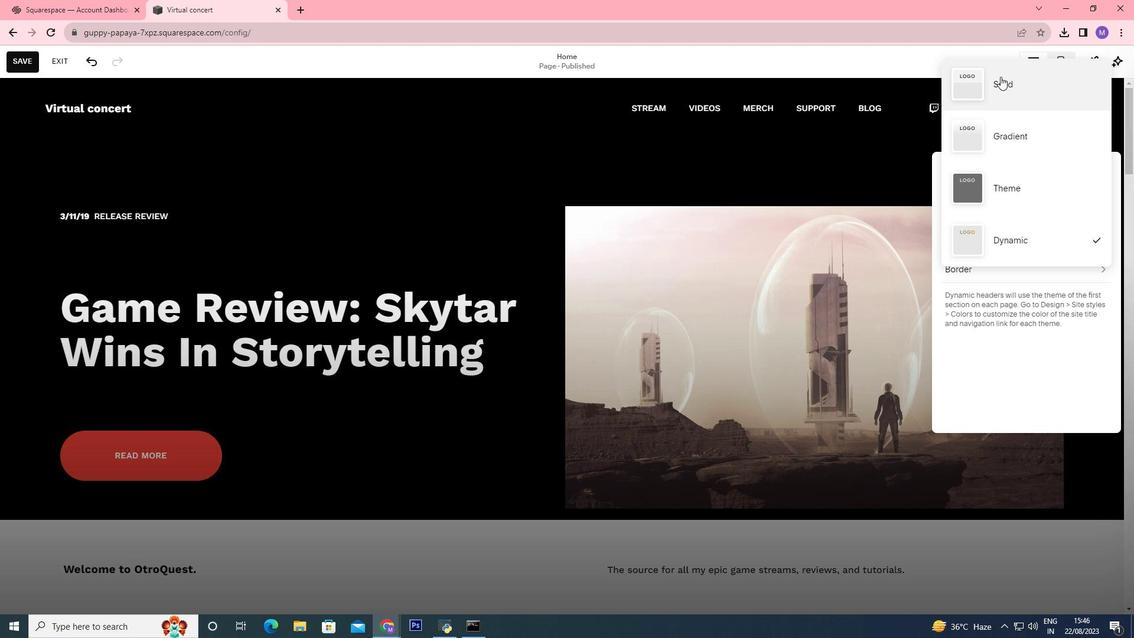 
Action: Mouse pressed left at (1000, 76)
Screenshot: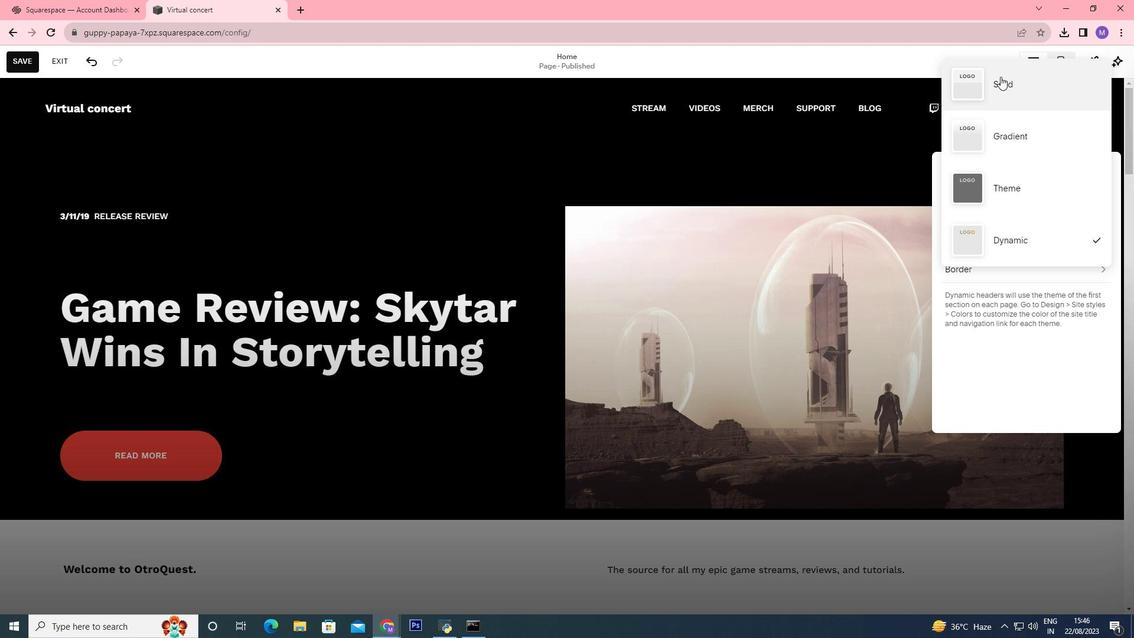
Action: Mouse moved to (484, 277)
Screenshot: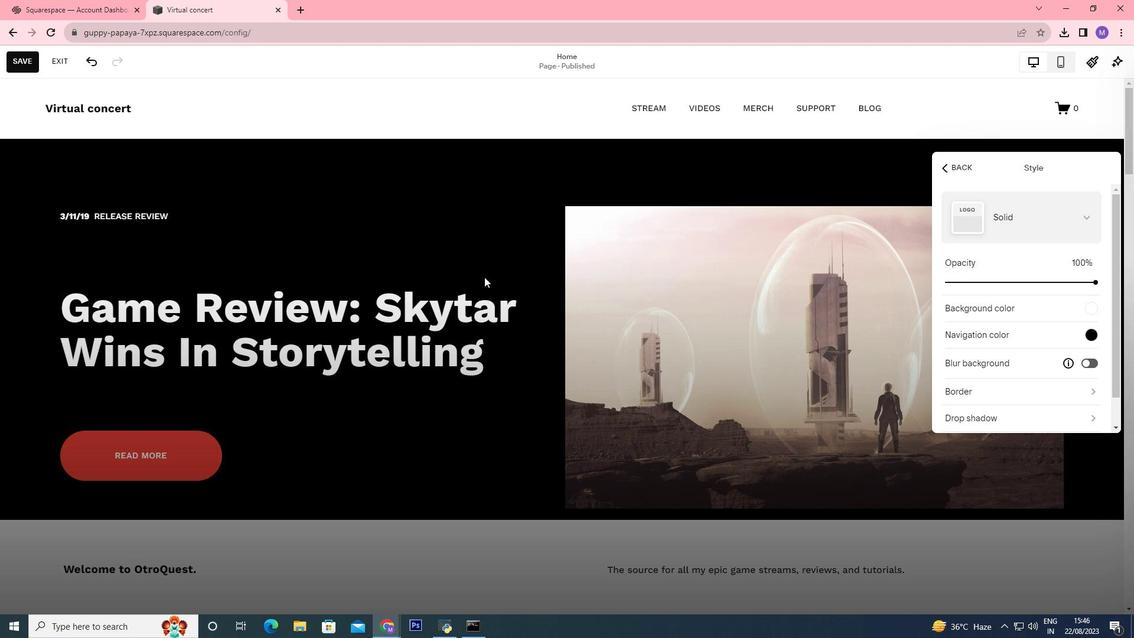 
Action: Mouse pressed left at (484, 277)
Screenshot: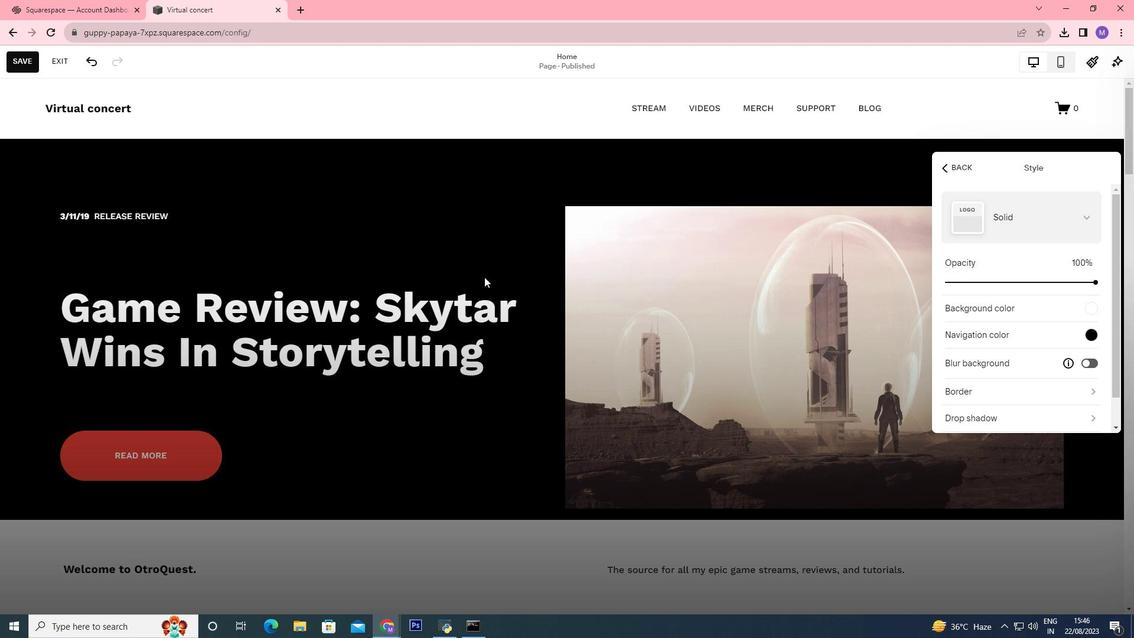 
Action: Mouse moved to (648, 183)
Screenshot: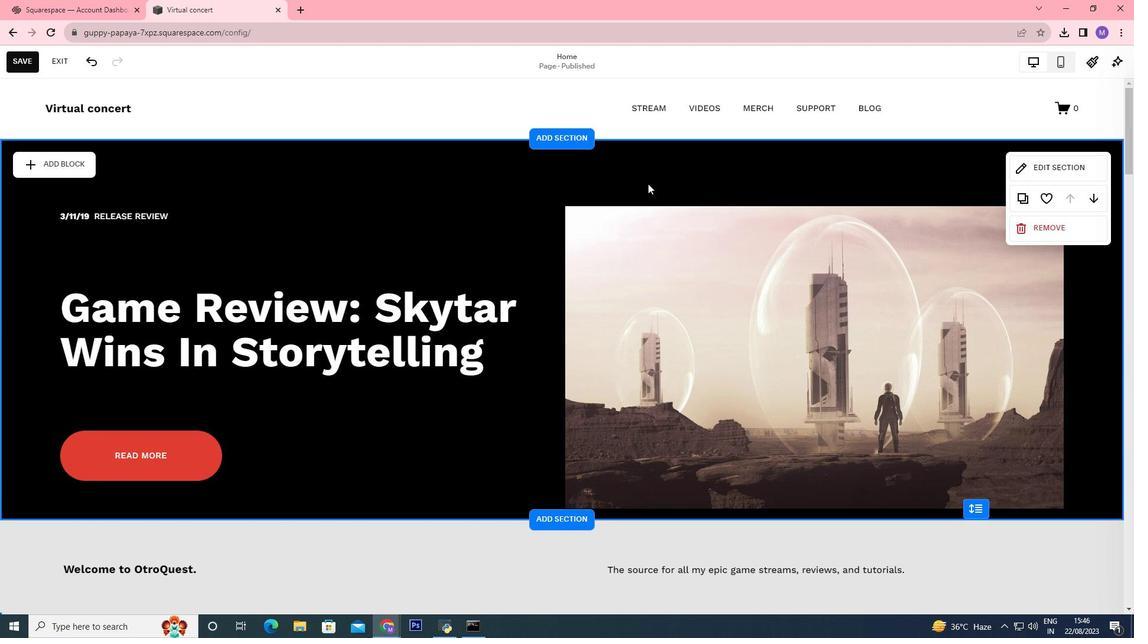 
Action: Mouse pressed left at (648, 183)
Screenshot: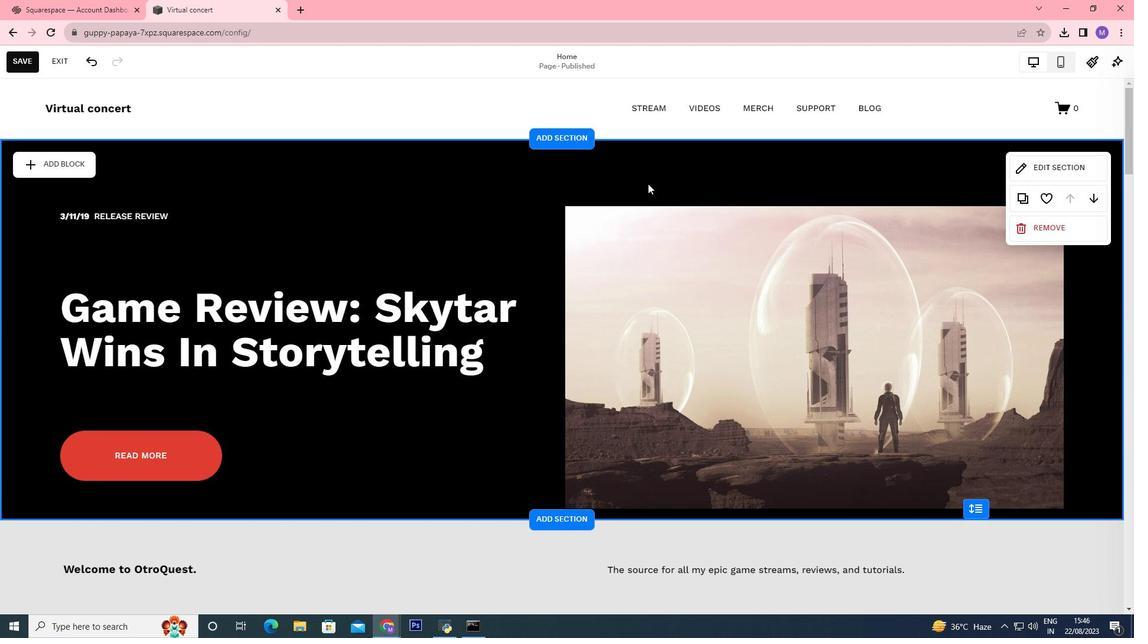 
Action: Mouse moved to (1081, 157)
Screenshot: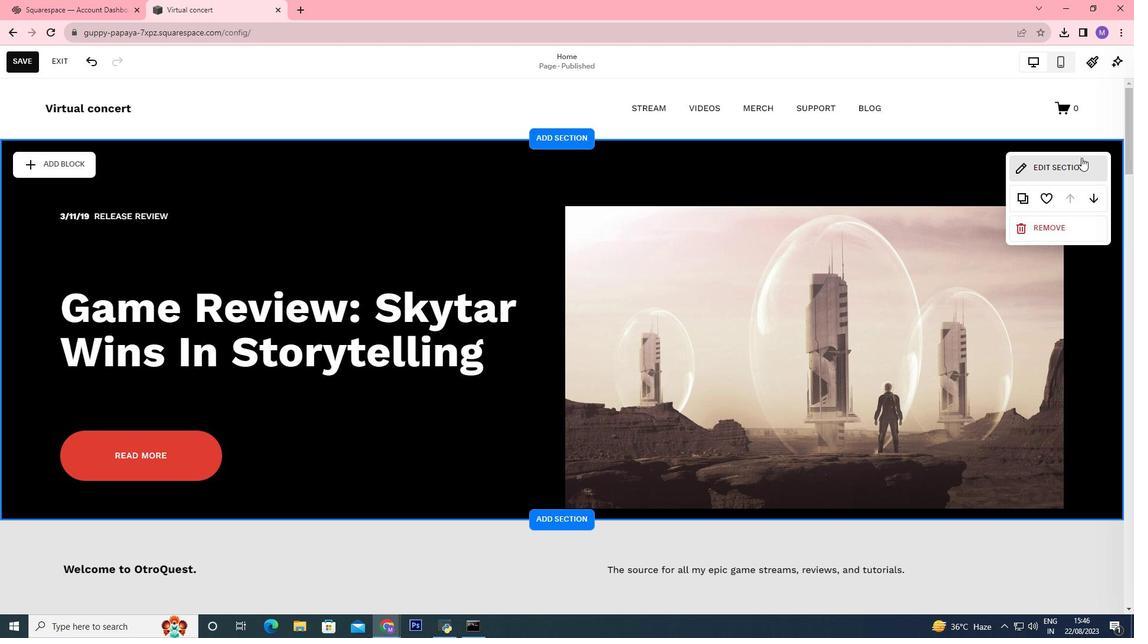 
Action: Mouse pressed left at (1081, 157)
Screenshot: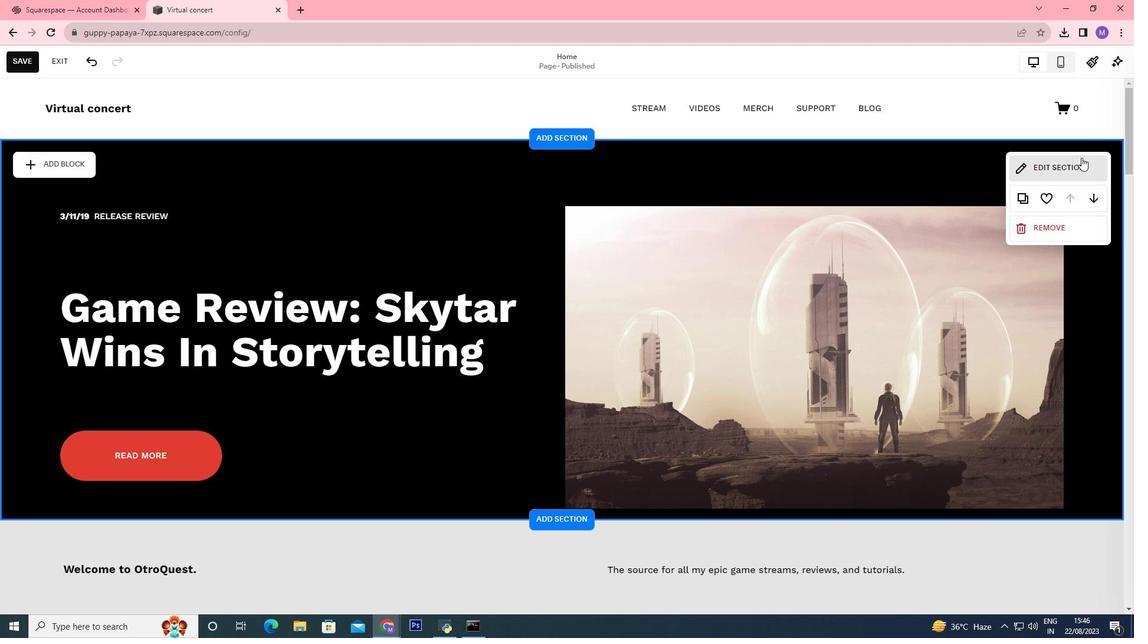 
Action: Mouse moved to (866, 184)
Screenshot: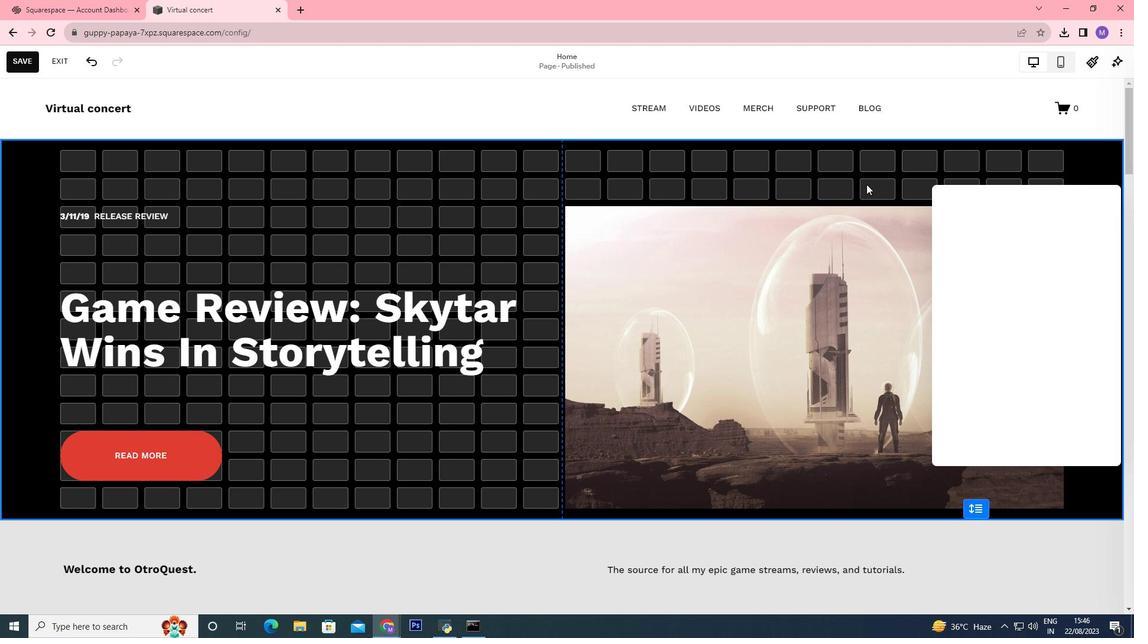 
Action: Mouse pressed left at (866, 184)
Screenshot: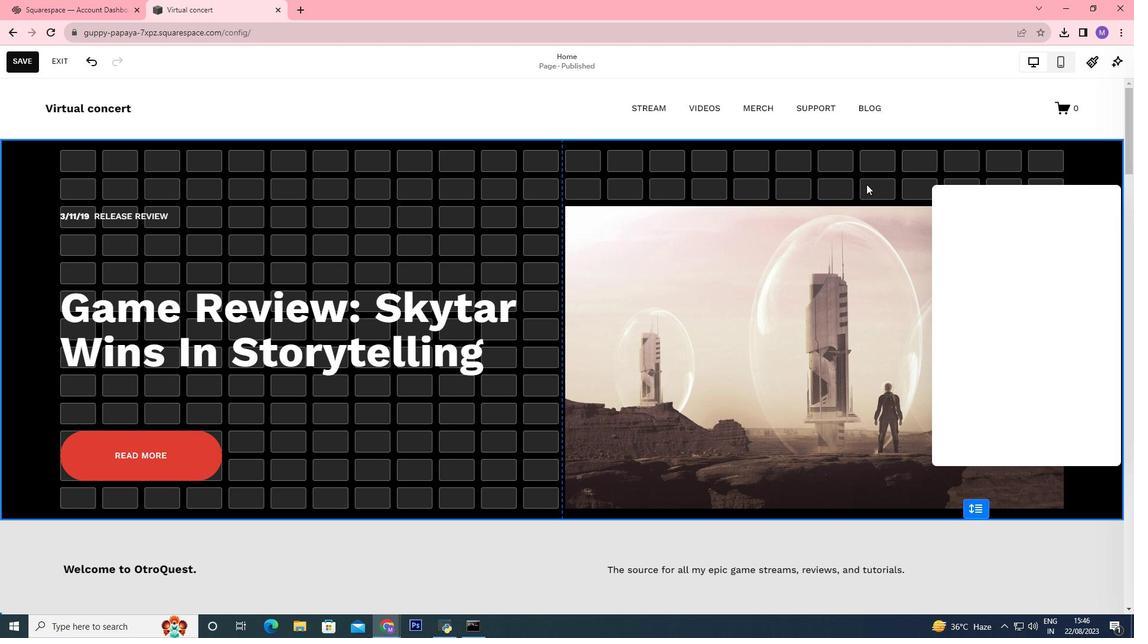
Action: Mouse moved to (1065, 174)
Screenshot: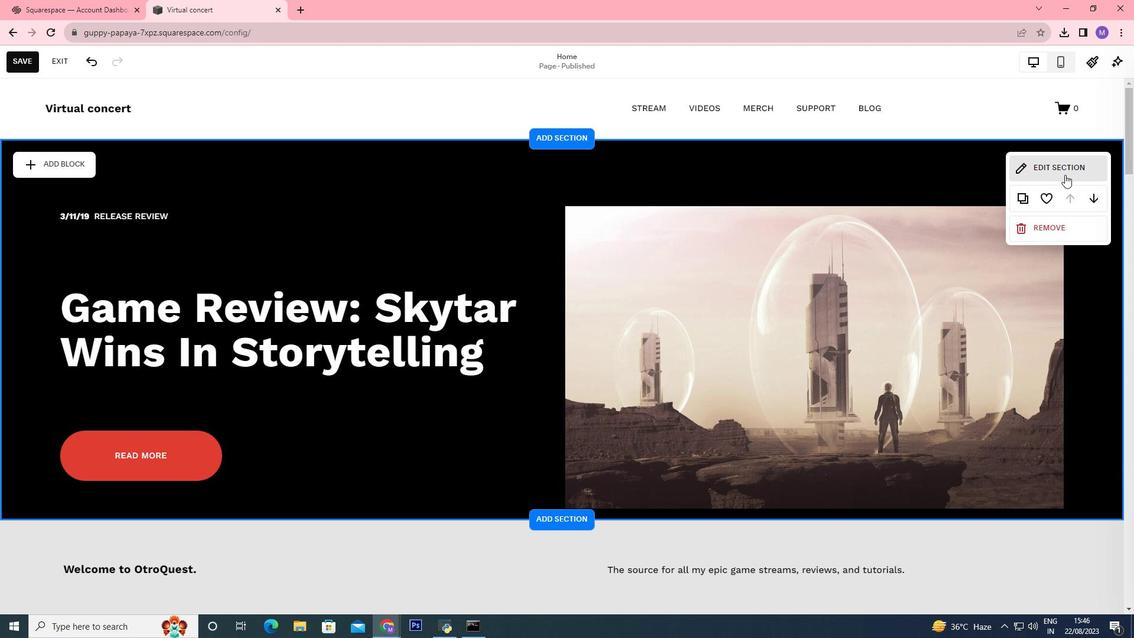 
Action: Mouse pressed left at (1065, 174)
Screenshot: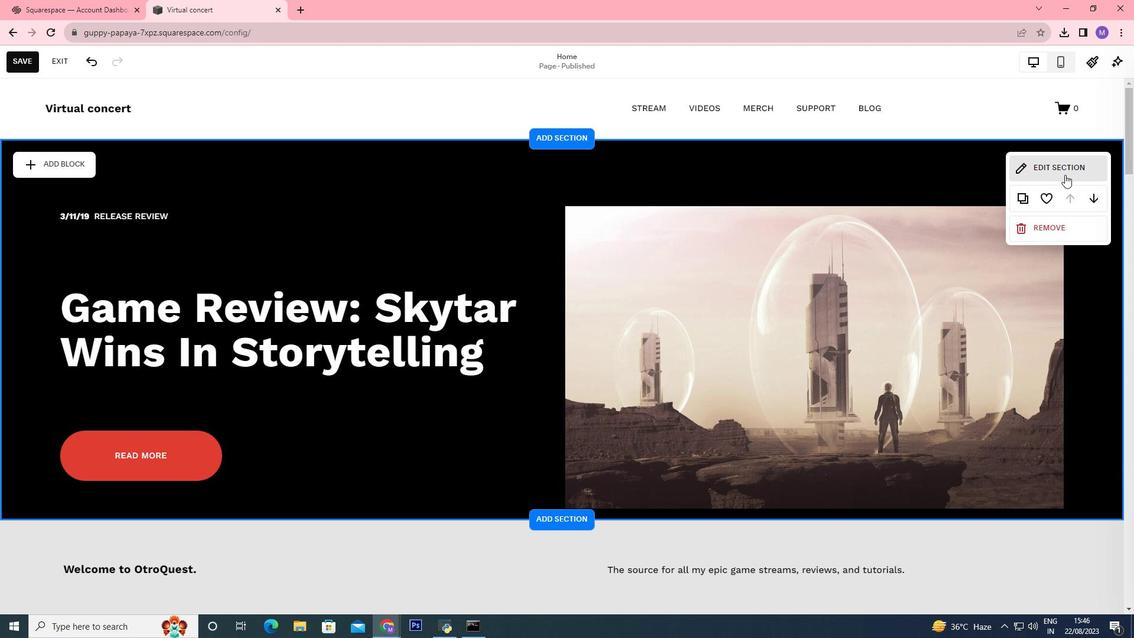 
Action: Mouse moved to (1055, 207)
Screenshot: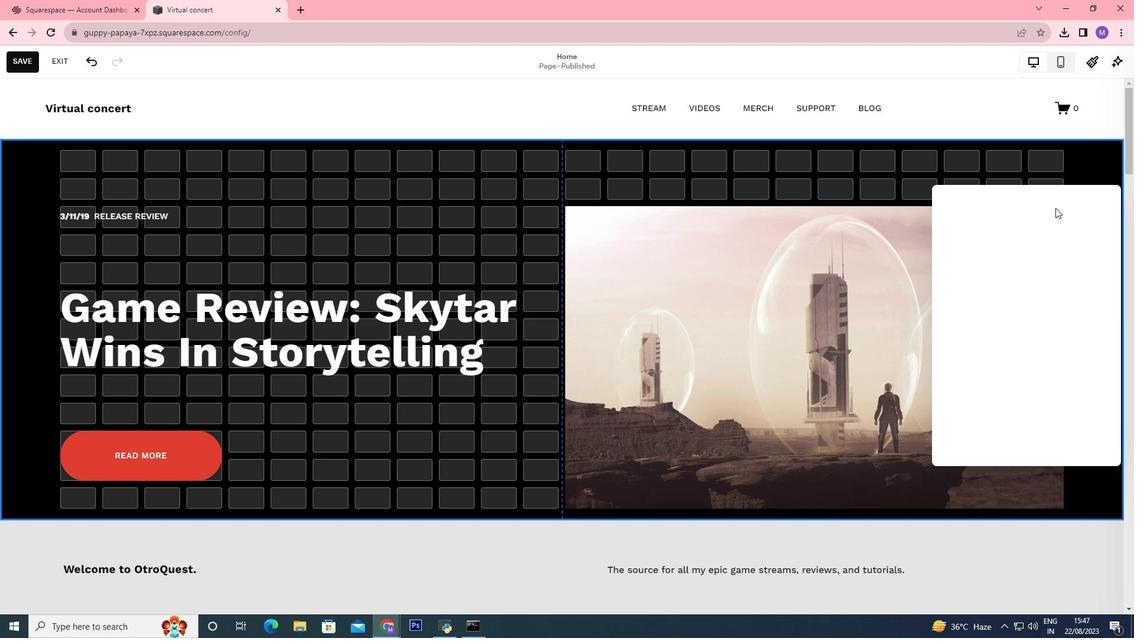 
Action: Mouse pressed left at (1055, 207)
Screenshot: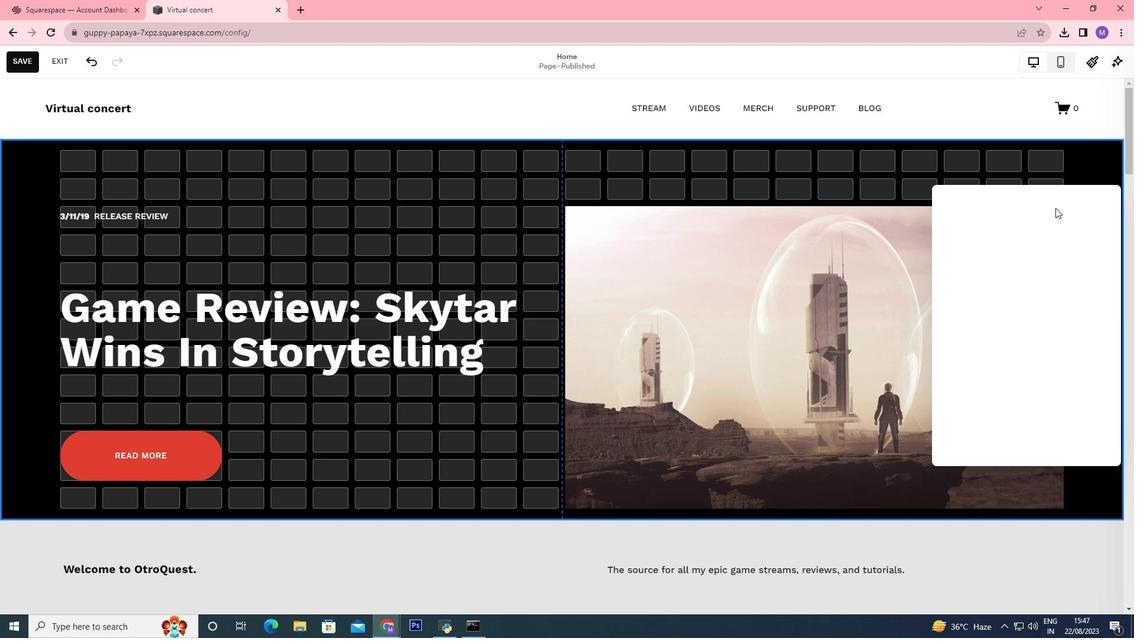 
Action: Mouse moved to (1050, 209)
Screenshot: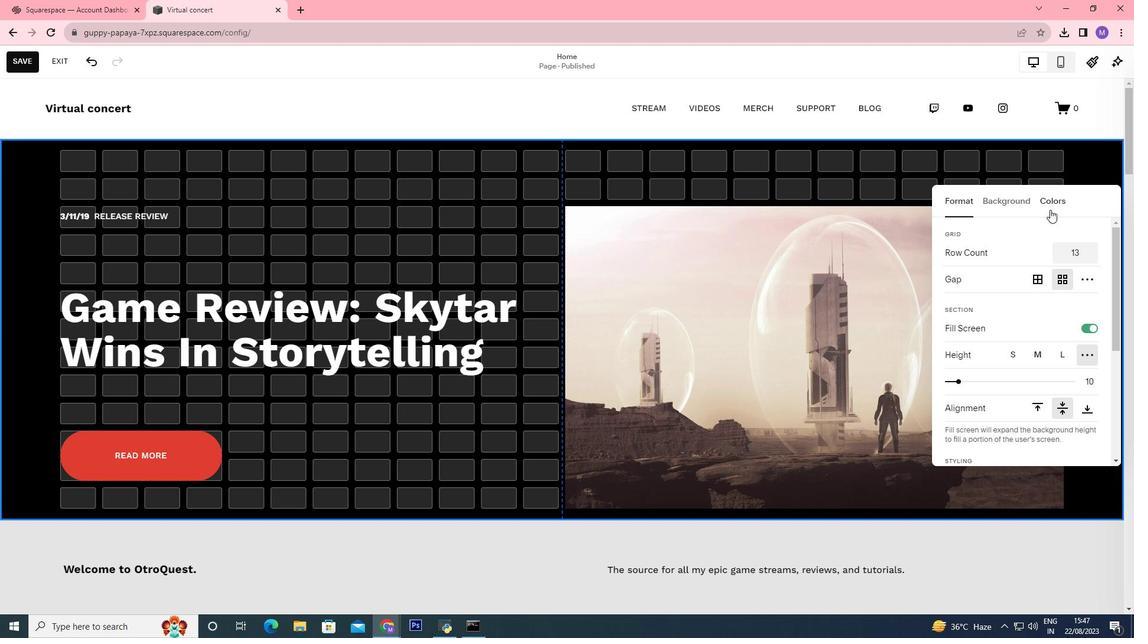 
Action: Mouse pressed left at (1050, 209)
Screenshot: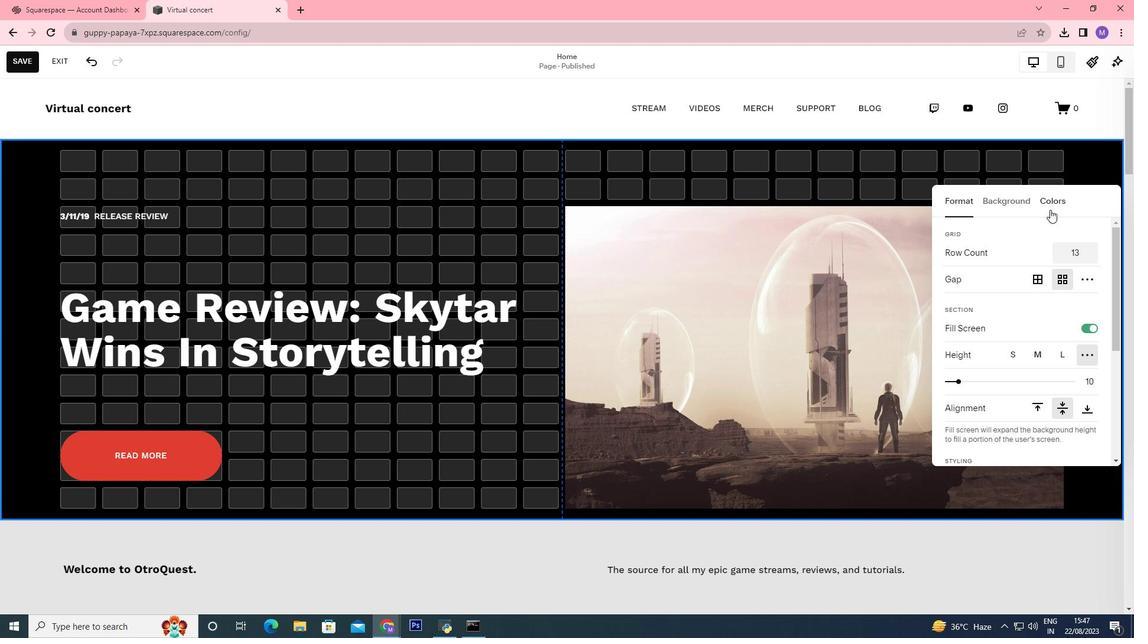 
Action: Mouse moved to (1045, 404)
Screenshot: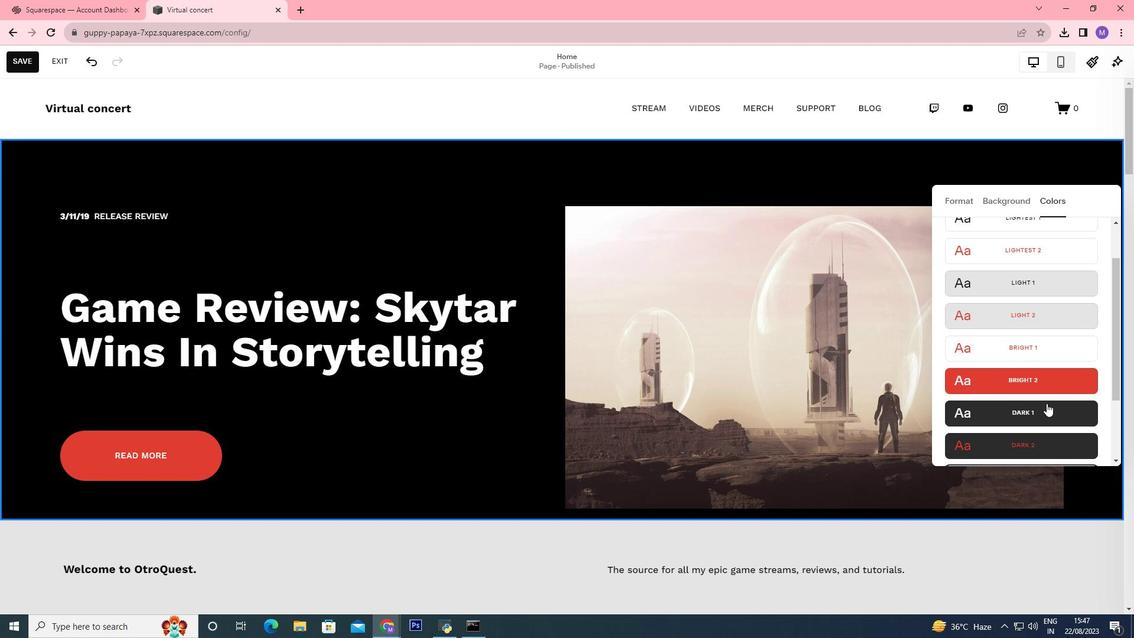 
Action: Mouse scrolled (1045, 403) with delta (0, 0)
Screenshot: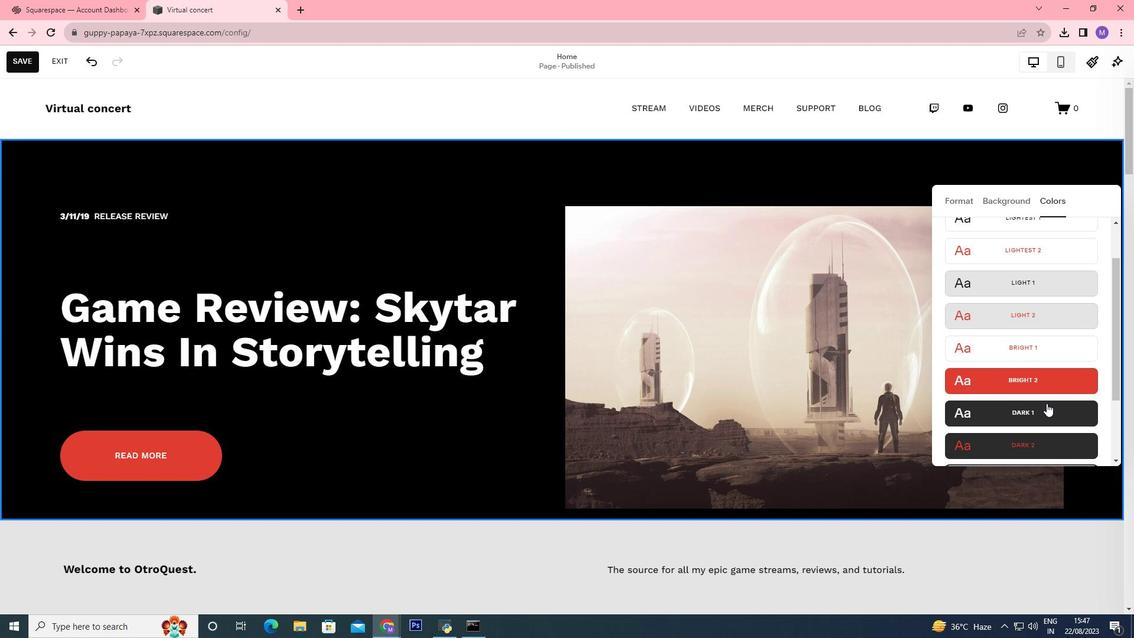 
Action: Mouse moved to (1046, 403)
Screenshot: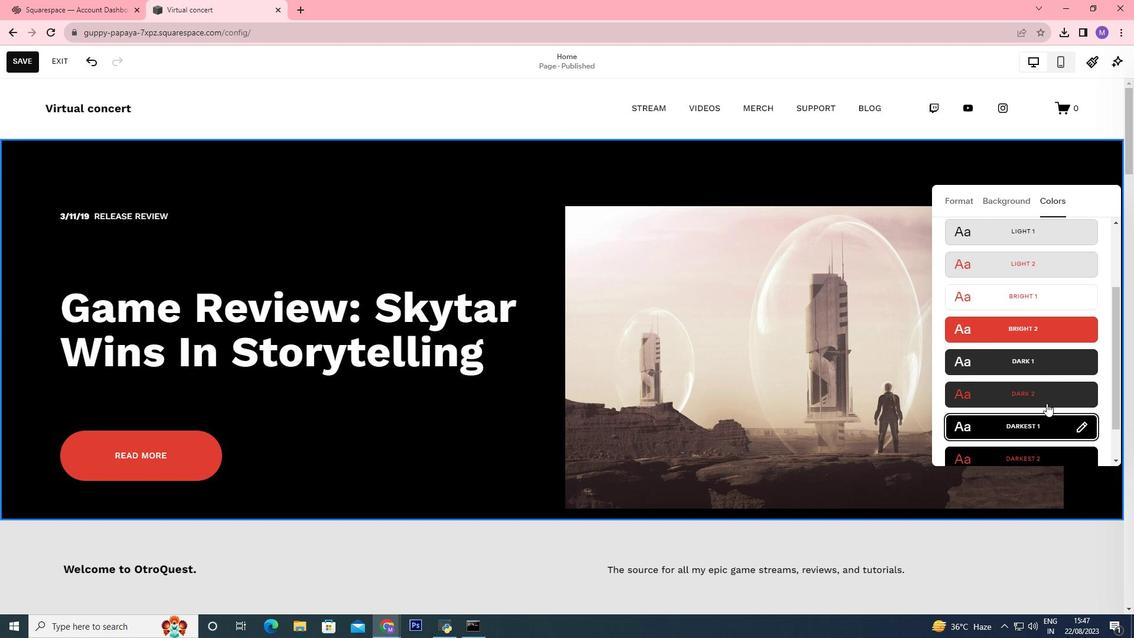 
Action: Mouse scrolled (1046, 402) with delta (0, 0)
Screenshot: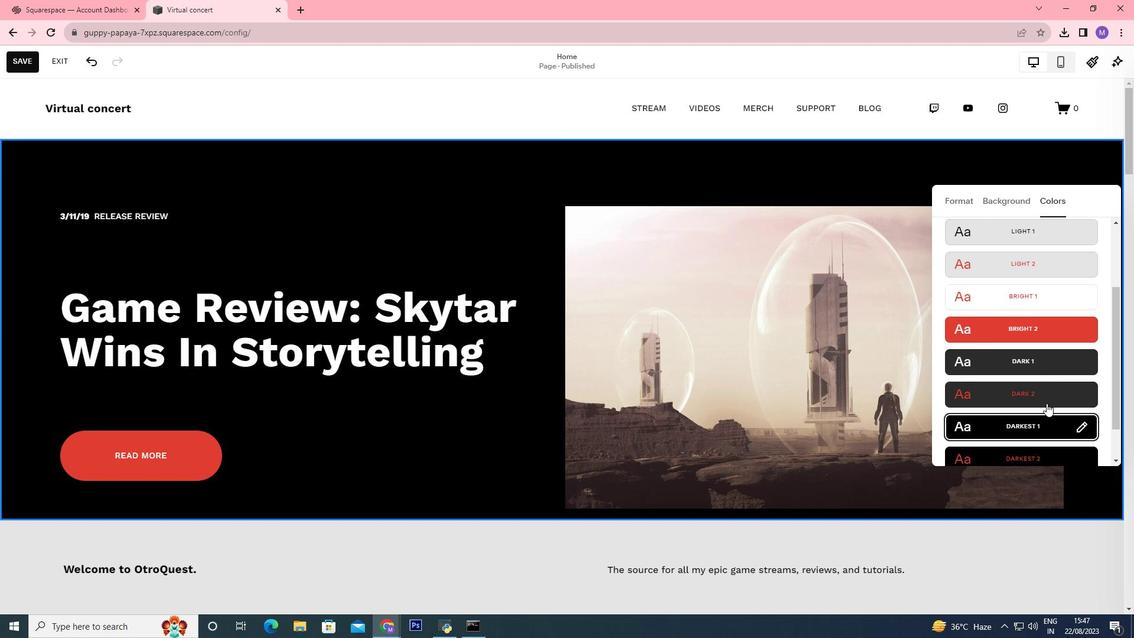 
Action: Mouse moved to (1058, 382)
Screenshot: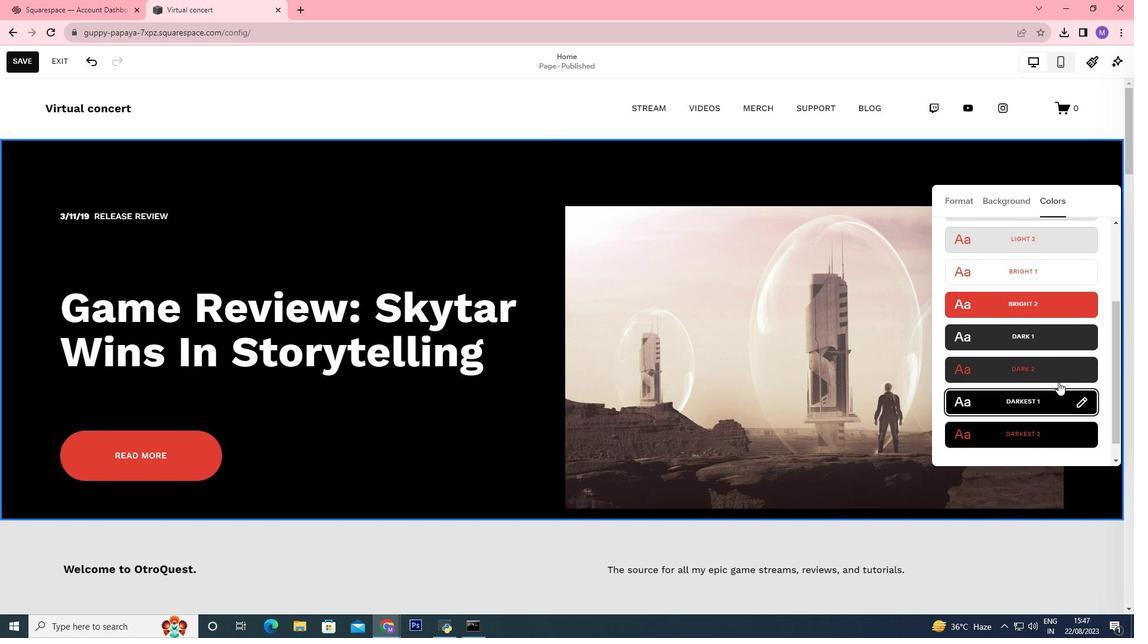 
Action: Mouse scrolled (1058, 381) with delta (0, 0)
Screenshot: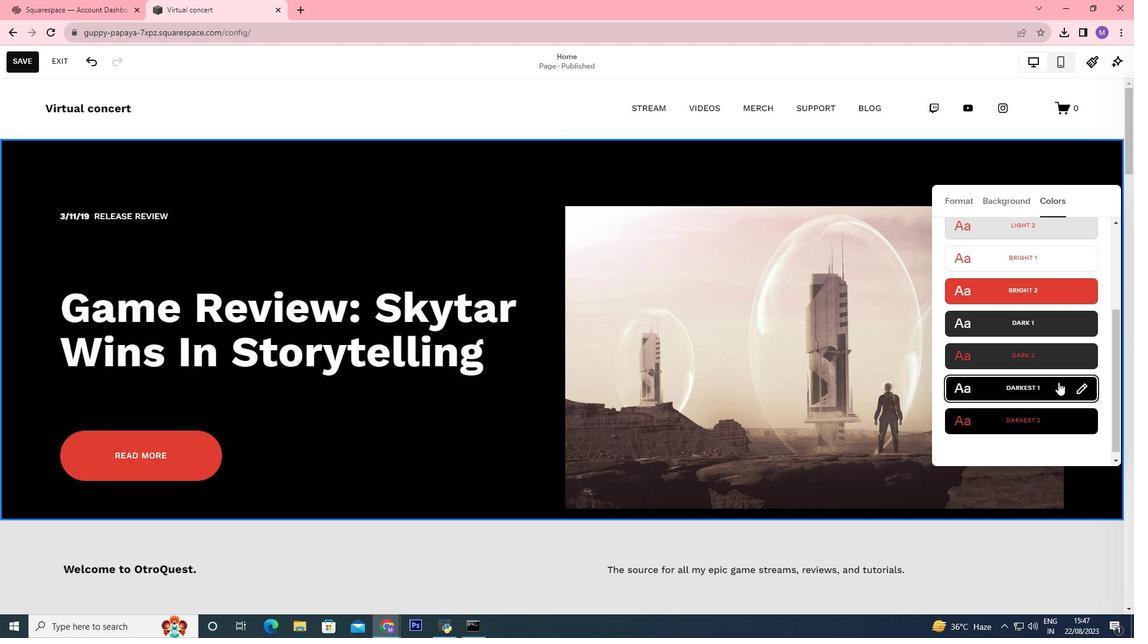
Action: Mouse scrolled (1058, 381) with delta (0, 0)
Screenshot: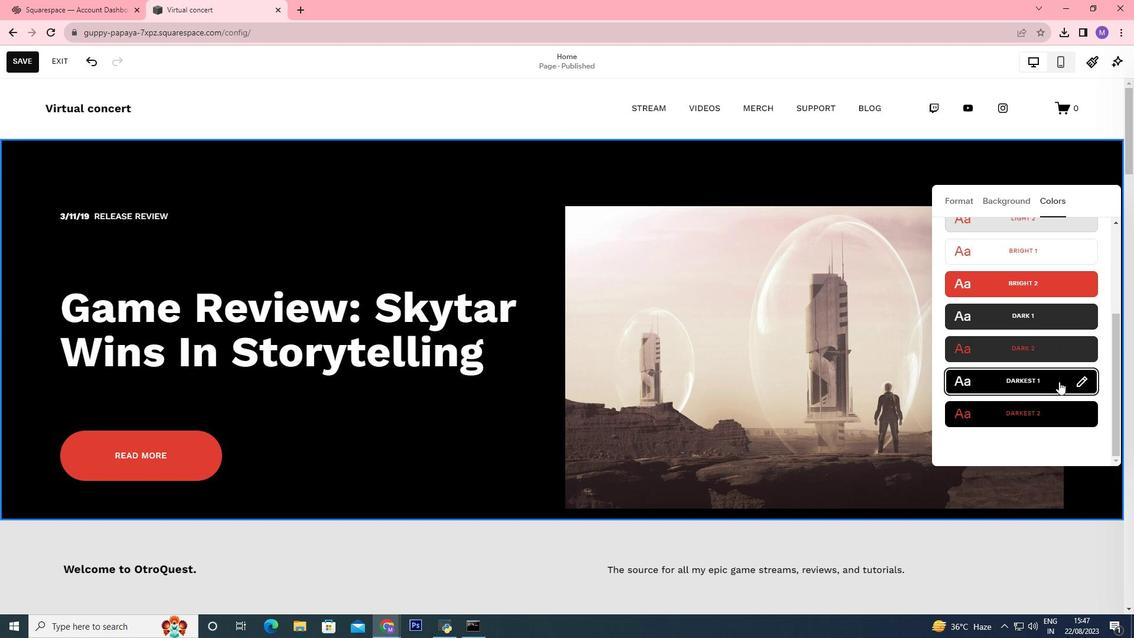 
Action: Mouse moved to (1059, 380)
Screenshot: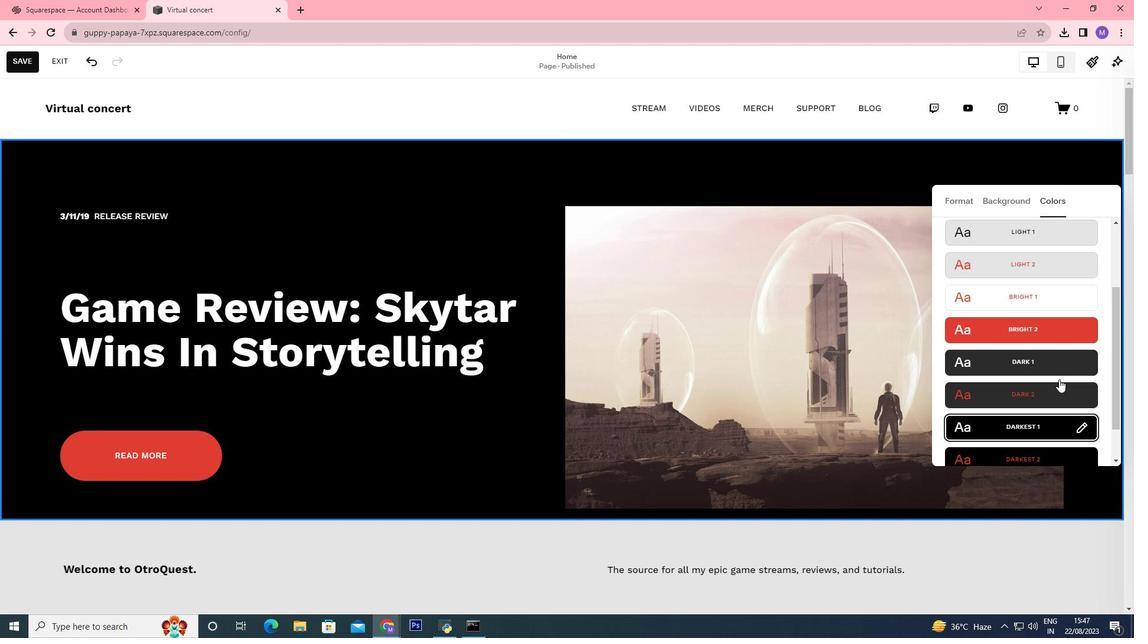 
Action: Mouse scrolled (1059, 381) with delta (0, 0)
Screenshot: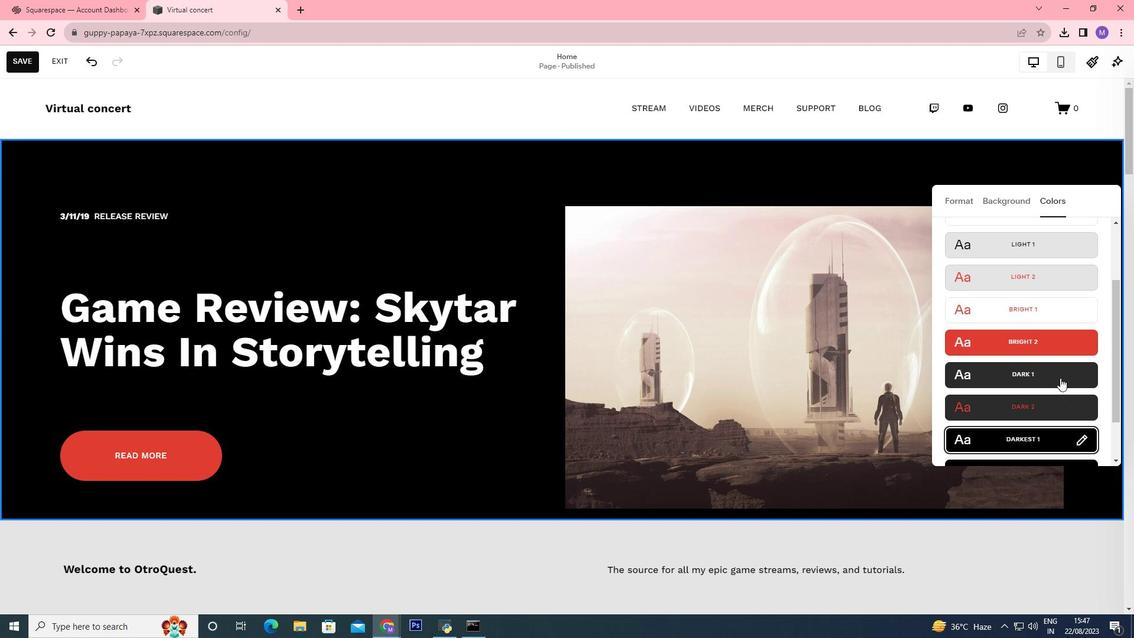 
Action: Mouse moved to (1066, 343)
Screenshot: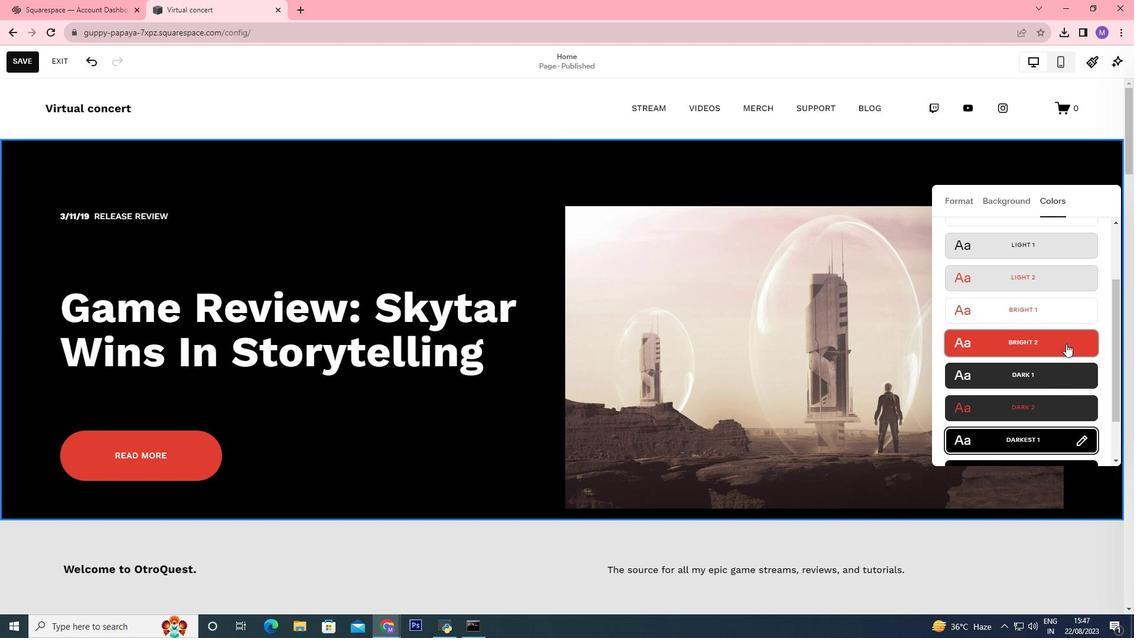 
Action: Mouse pressed left at (1066, 343)
Screenshot: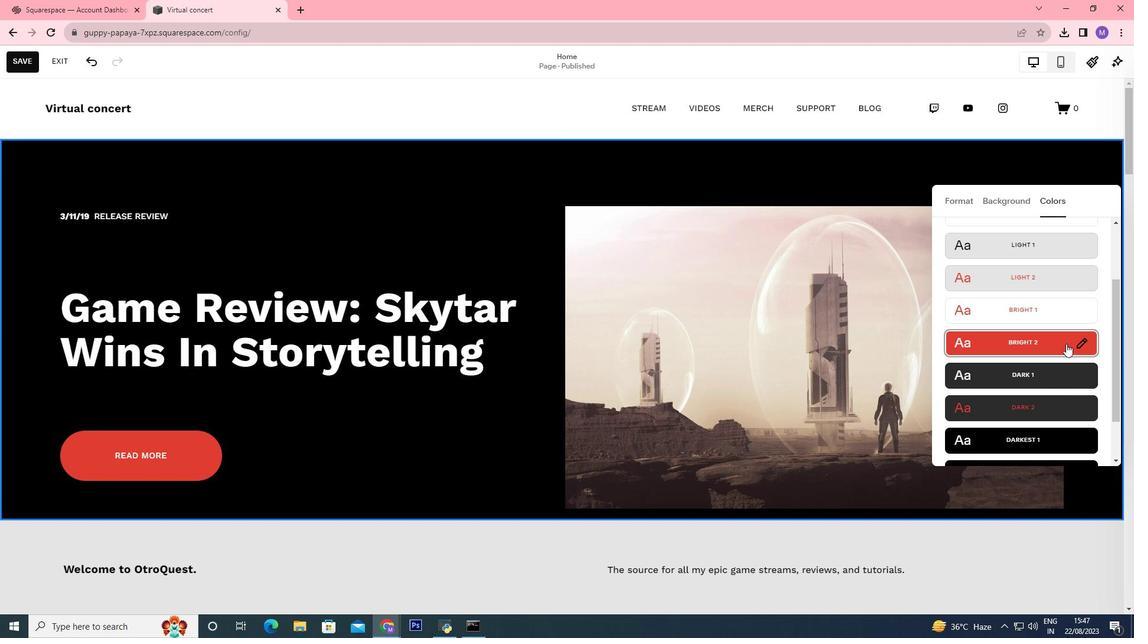 
Action: Mouse moved to (499, 238)
Screenshot: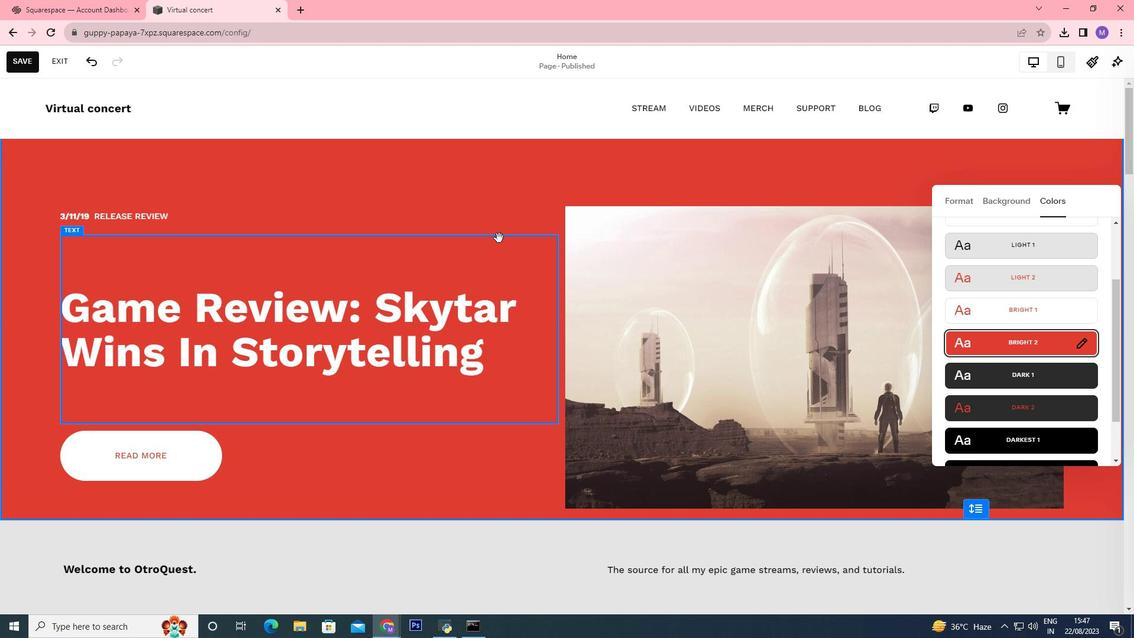 
Action: Mouse pressed left at (499, 238)
Screenshot: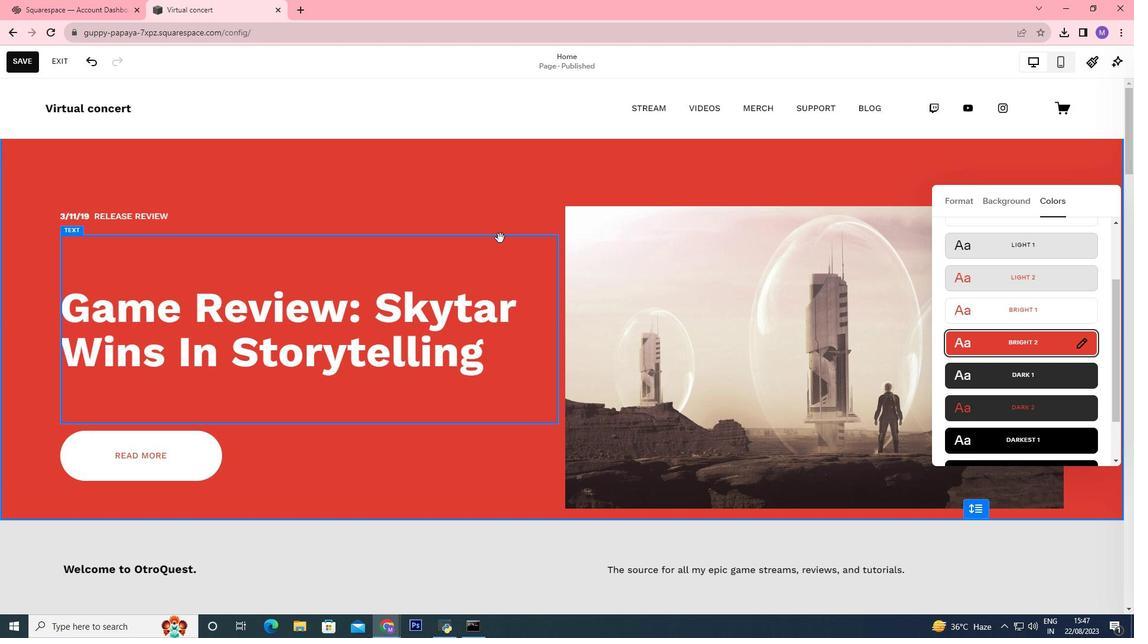
Action: Mouse moved to (394, 314)
Screenshot: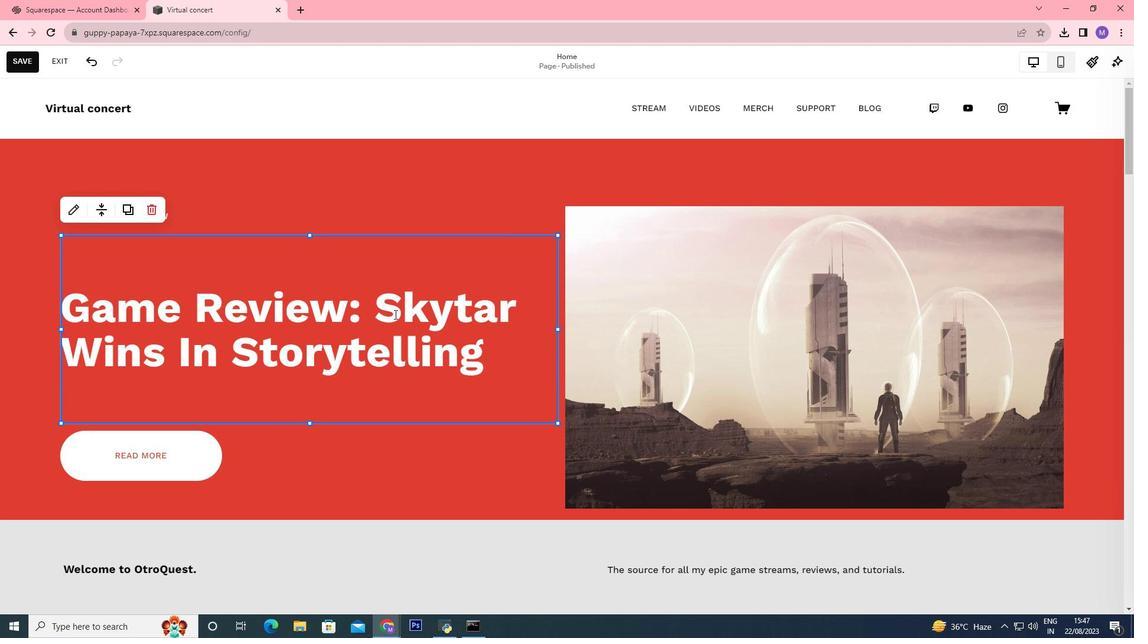 
Action: Mouse pressed left at (394, 314)
Screenshot: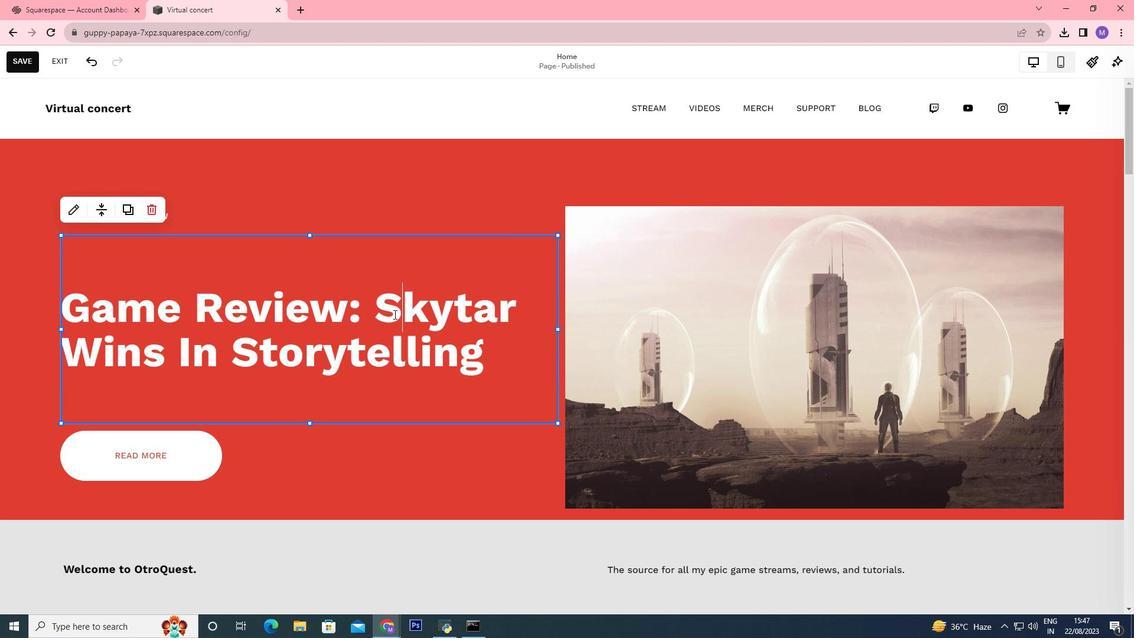 
Action: Mouse moved to (394, 314)
Screenshot: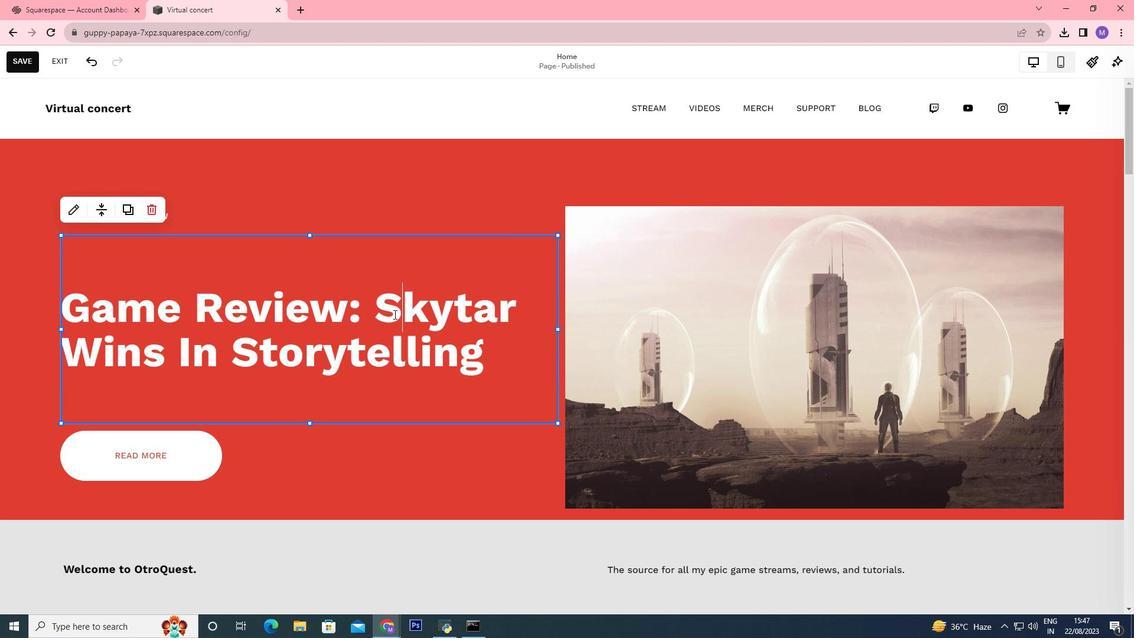 
Action: Mouse pressed left at (394, 314)
Screenshot: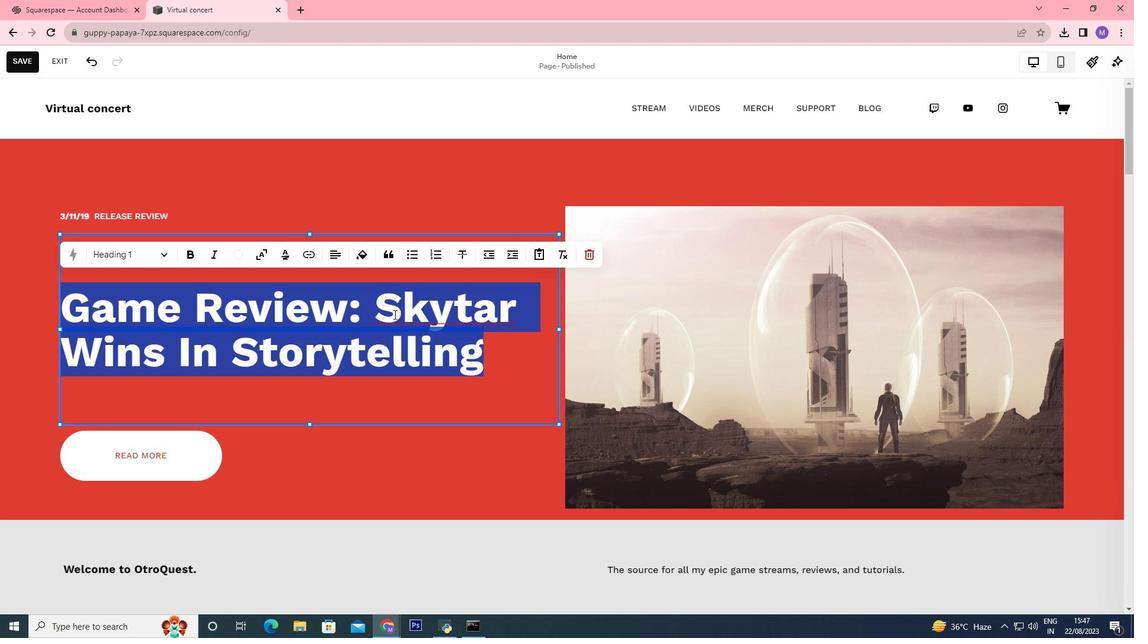 
Action: Mouse pressed left at (394, 314)
Screenshot: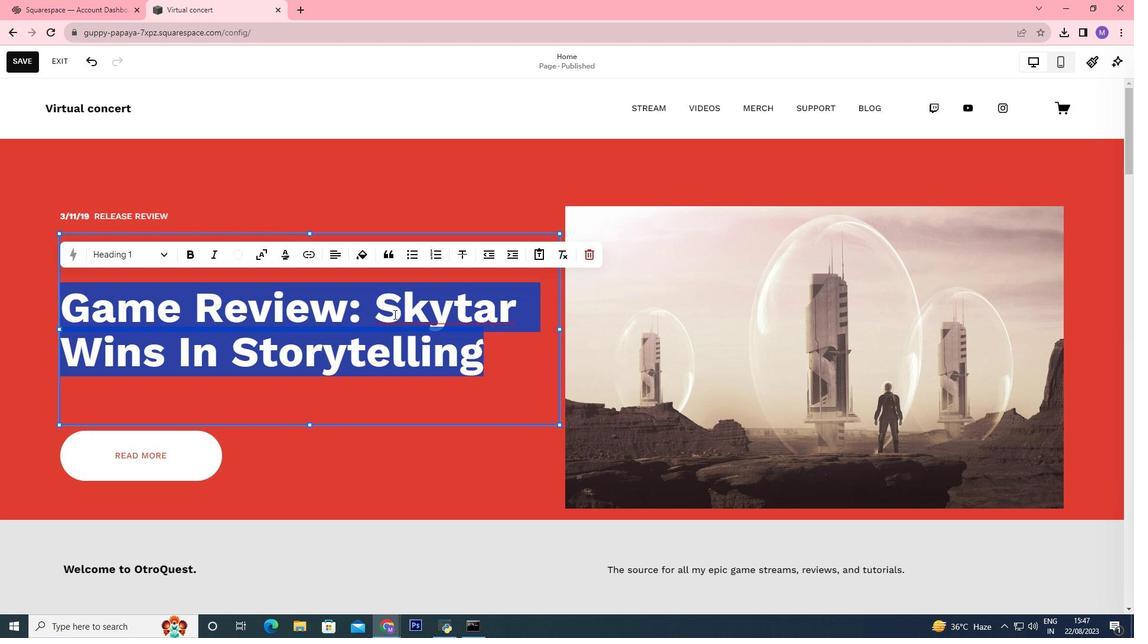 
Action: Mouse pressed left at (394, 314)
Screenshot: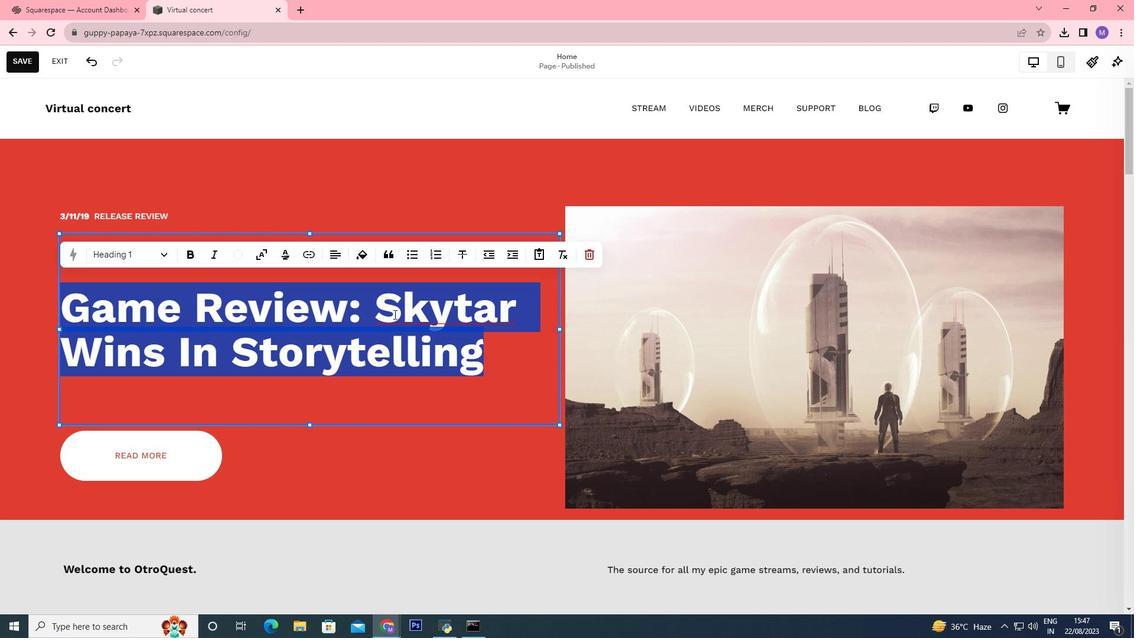 
Action: Key pressed <Key.shift><Key.shift><Key.shift><Key.shift><Key.shift><Key.shift><Key.shift><Key.shift>Virtual<Key.space><Key.shift>Concert<Key.space><Key.shift>Series
Screenshot: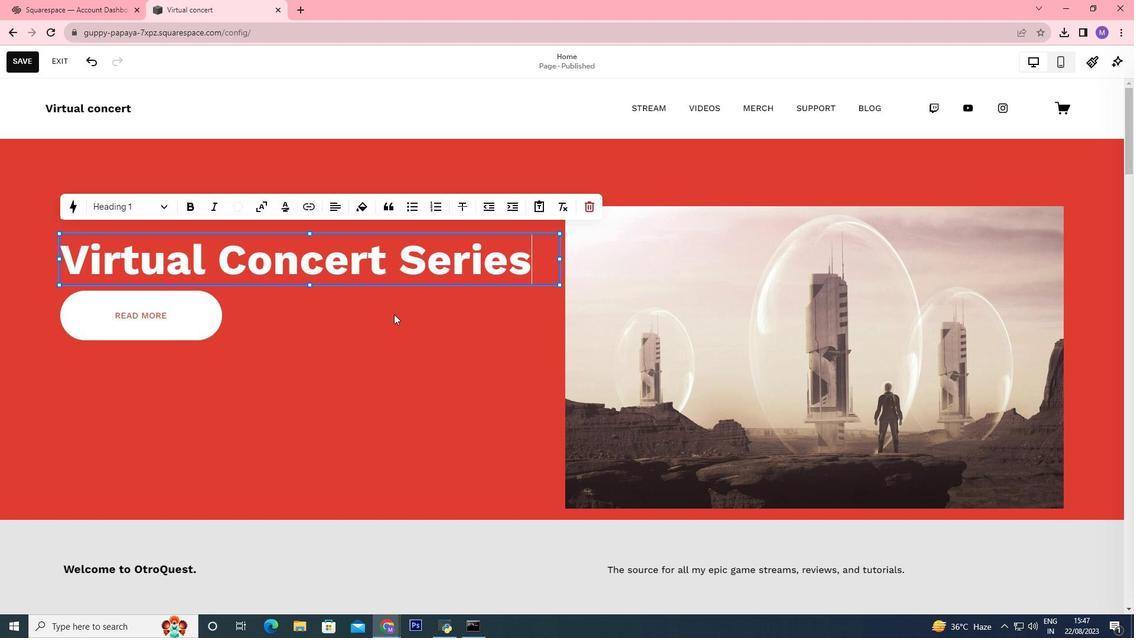 
Action: Mouse moved to (779, 423)
Screenshot: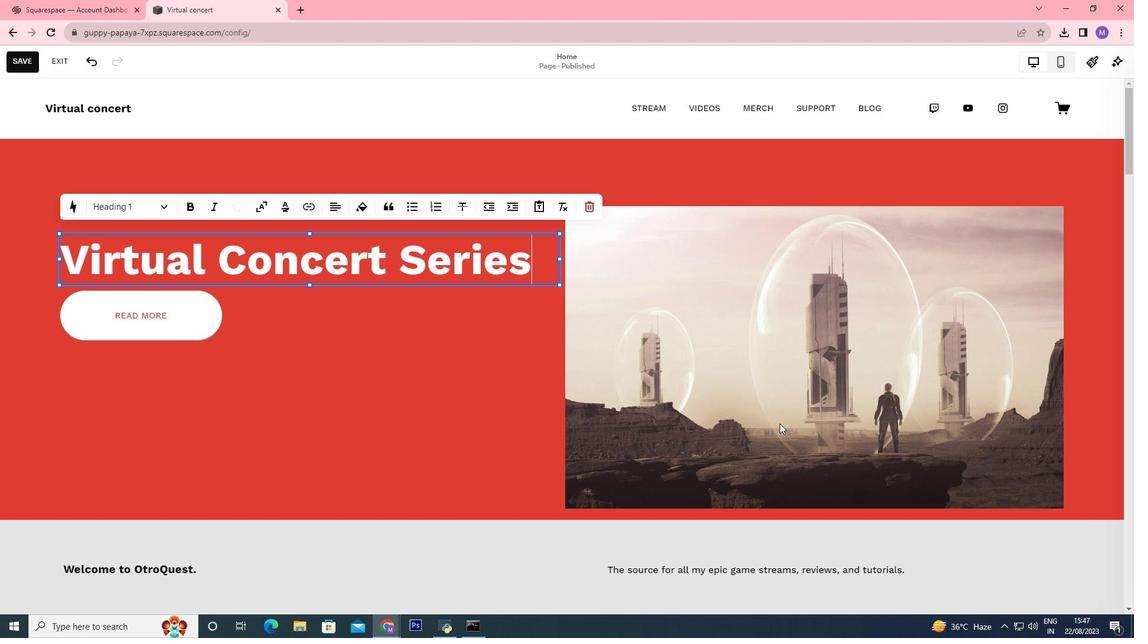
Action: Mouse pressed left at (779, 423)
Screenshot: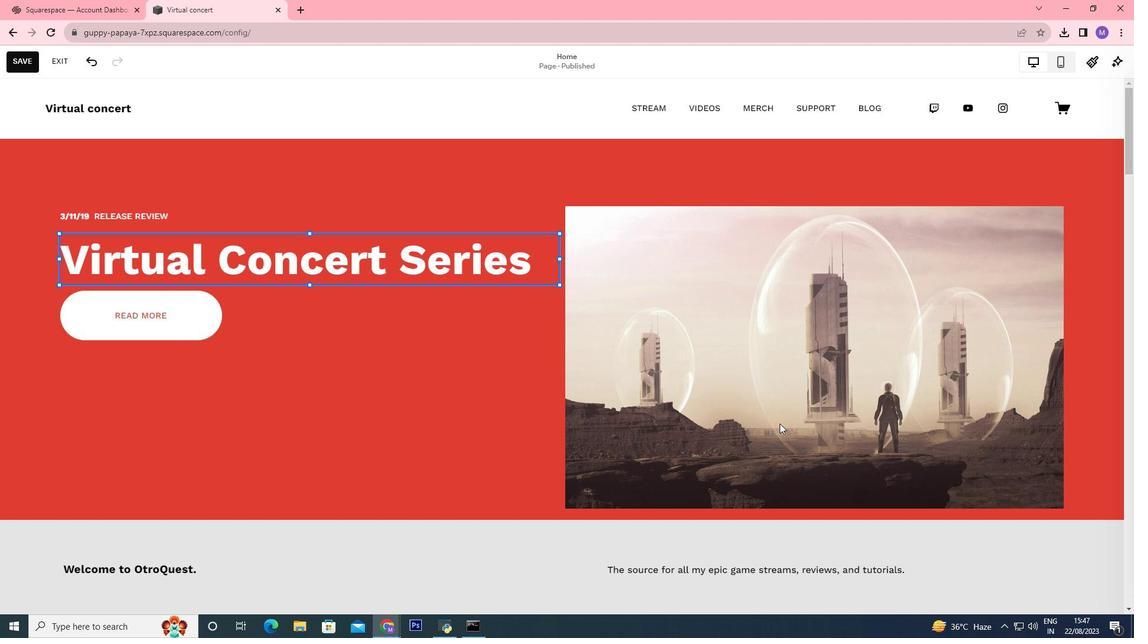 
Action: Mouse moved to (581, 180)
Screenshot: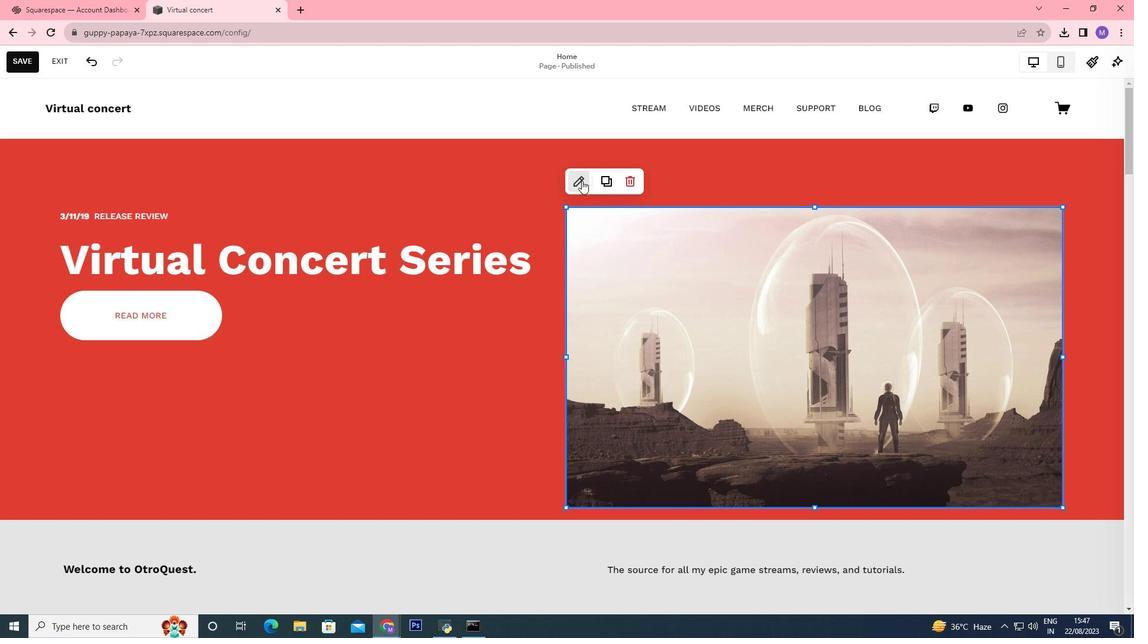 
Action: Mouse pressed left at (581, 180)
Screenshot: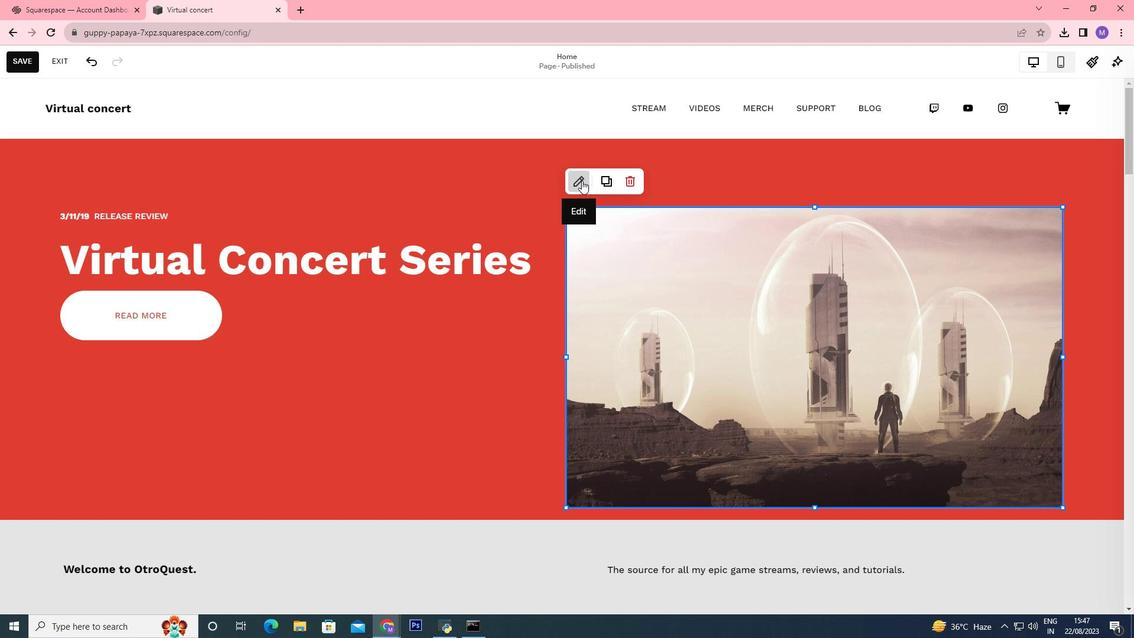 
Action: Mouse moved to (981, 311)
Screenshot: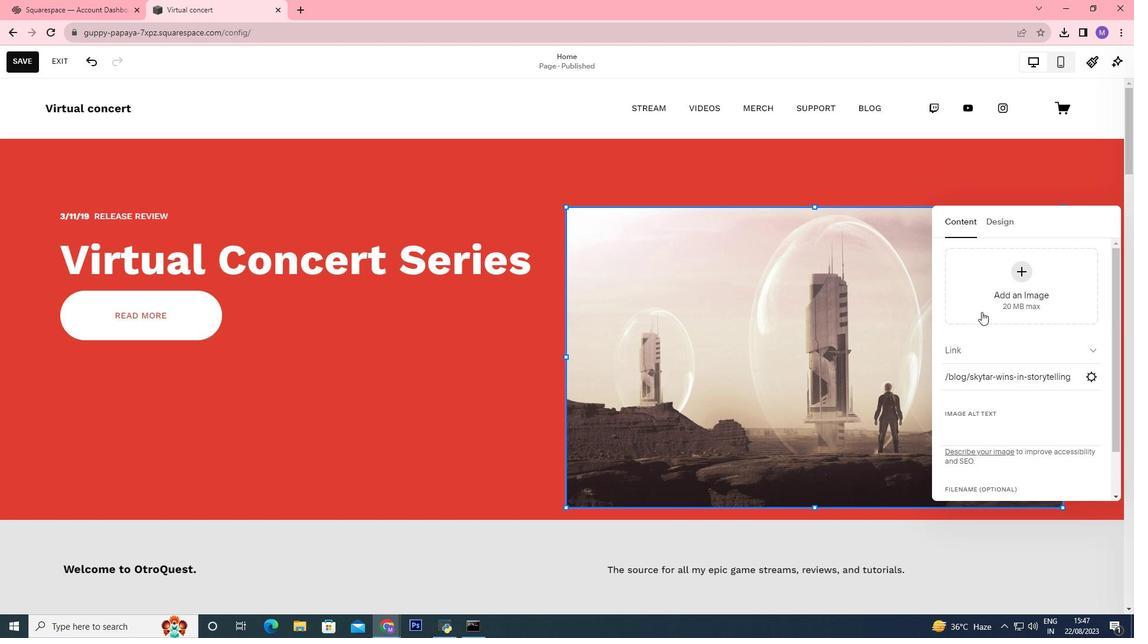 
Action: Mouse pressed left at (981, 311)
Screenshot: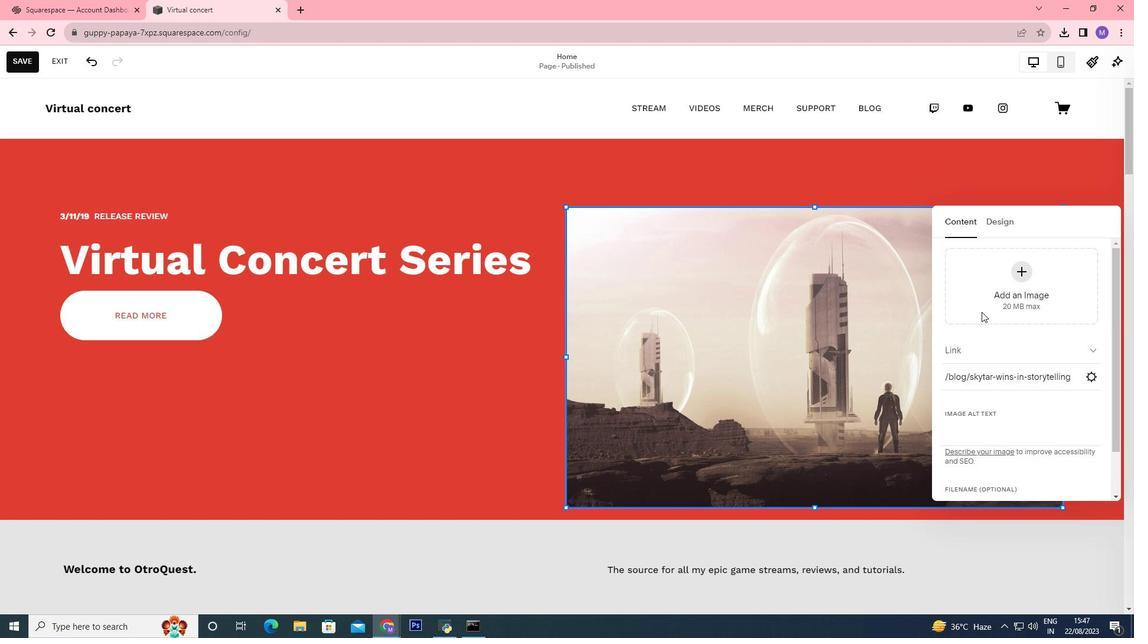 
Action: Mouse moved to (1010, 347)
Screenshot: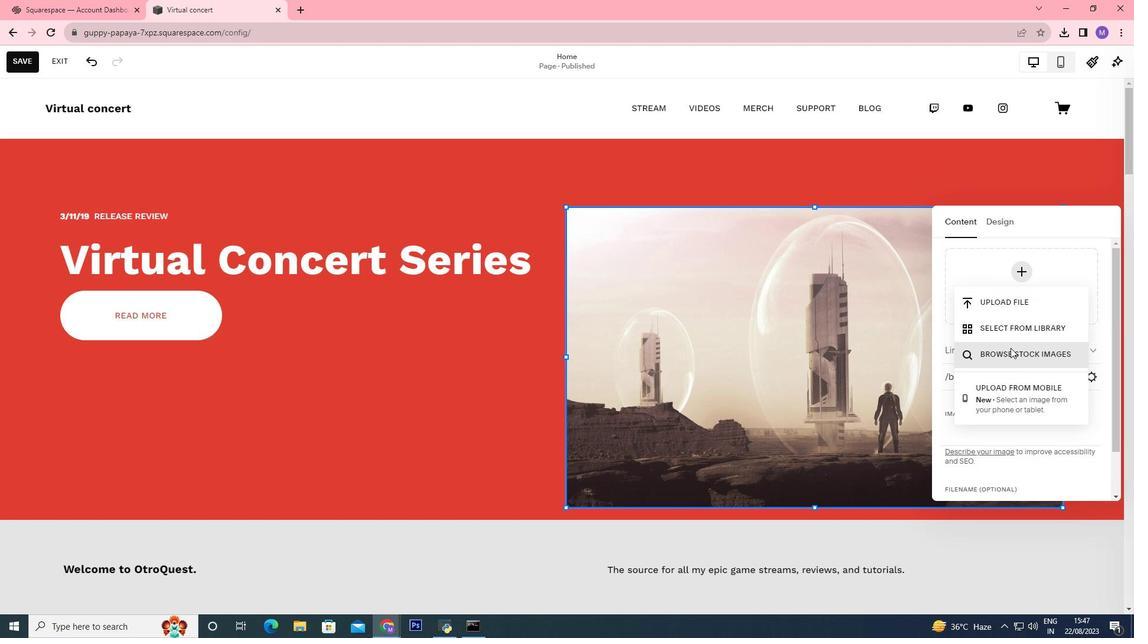 
Action: Mouse pressed left at (1010, 347)
Screenshot: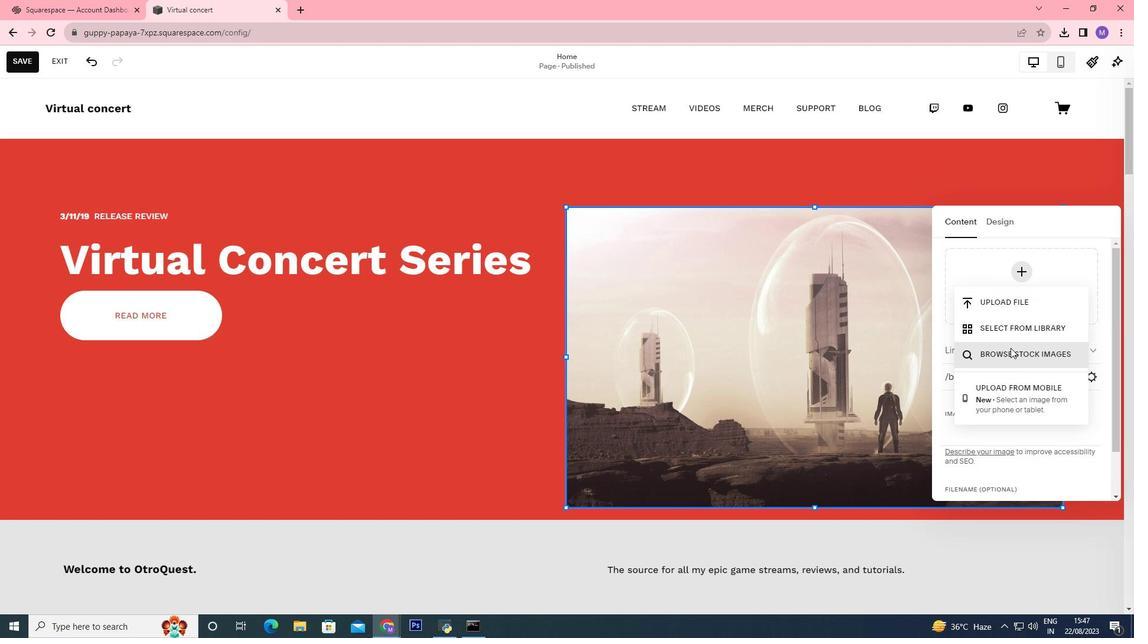 
Action: Mouse moved to (361, 203)
Screenshot: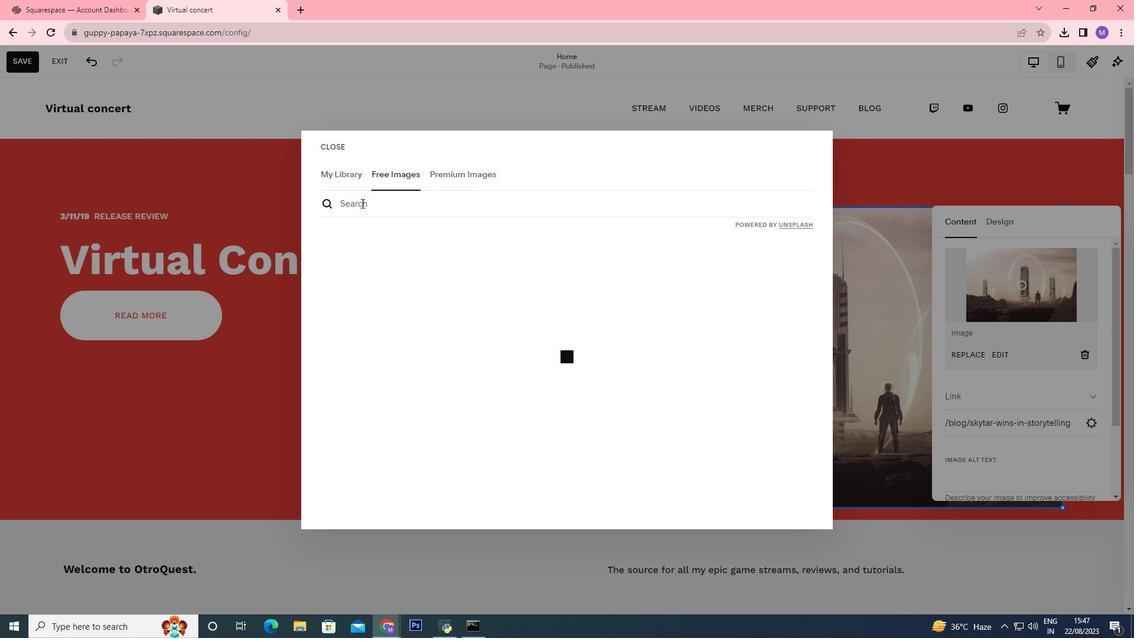
Action: Mouse pressed left at (361, 203)
Screenshot: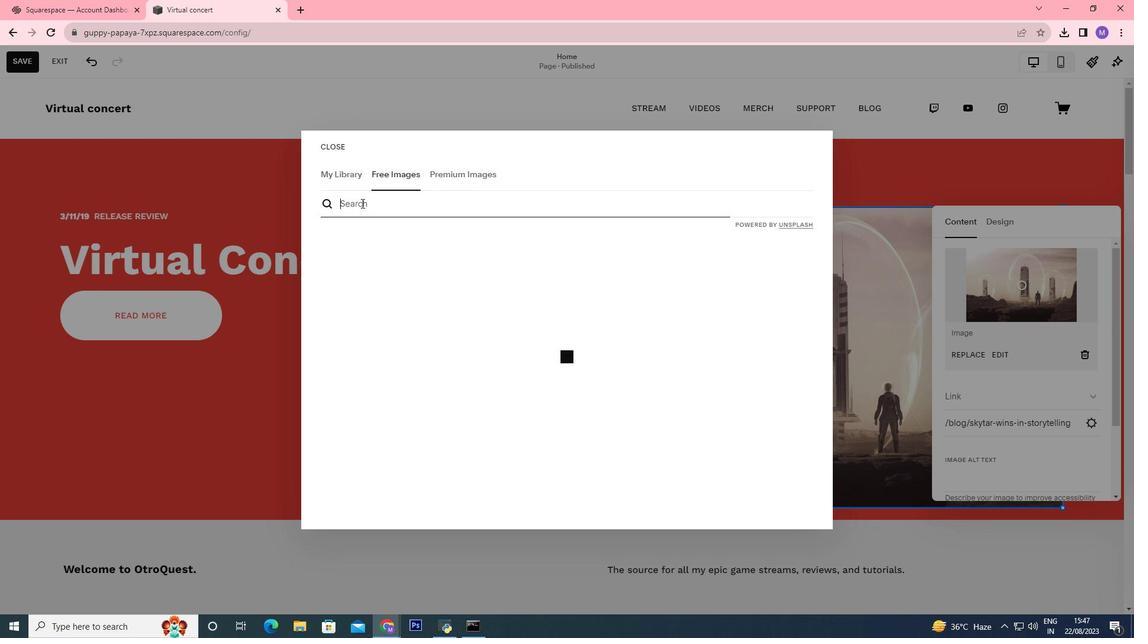 
Action: Key pressed virtual<Key.space>seriesctrl+A<'\x03'><Key.enter>
Screenshot: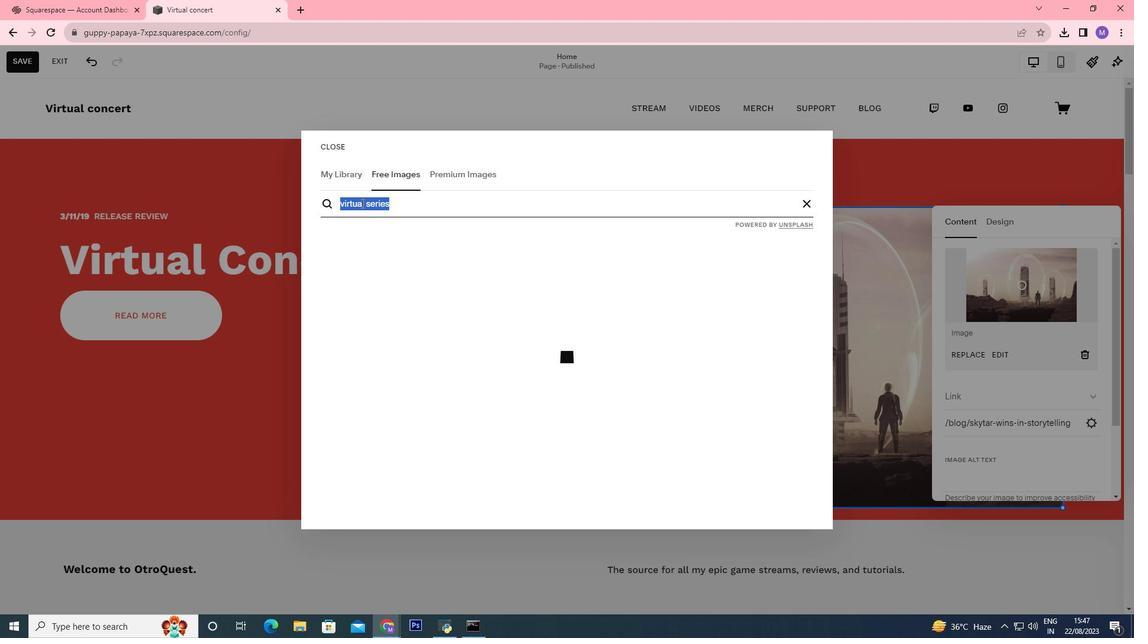 
Action: Mouse moved to (620, 356)
Screenshot: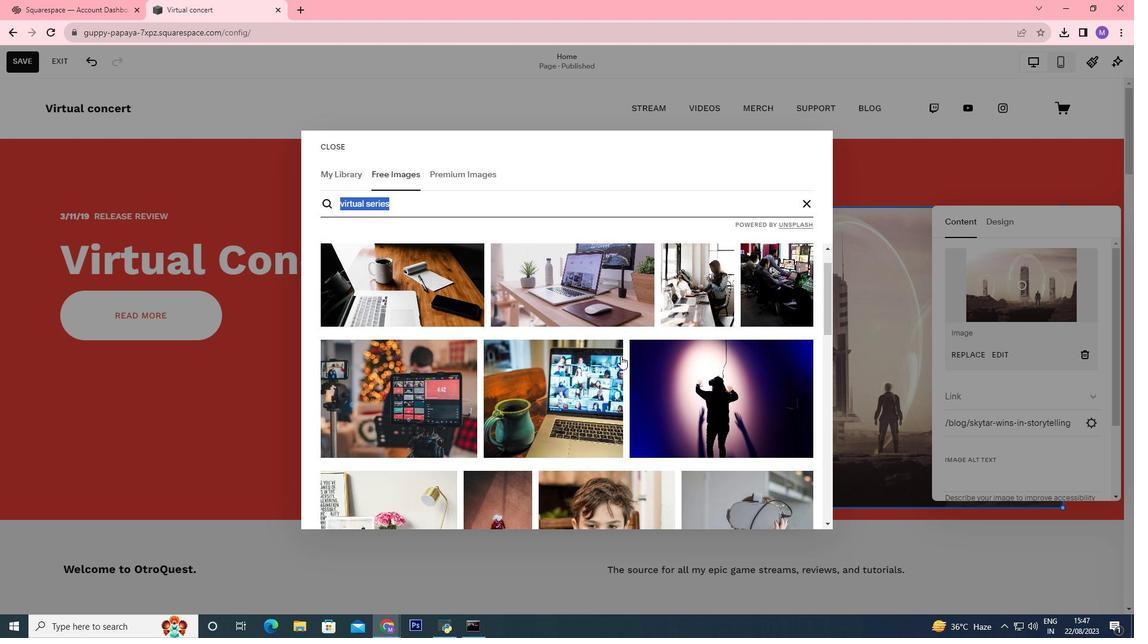 
Action: Mouse scrolled (620, 355) with delta (0, 0)
Screenshot: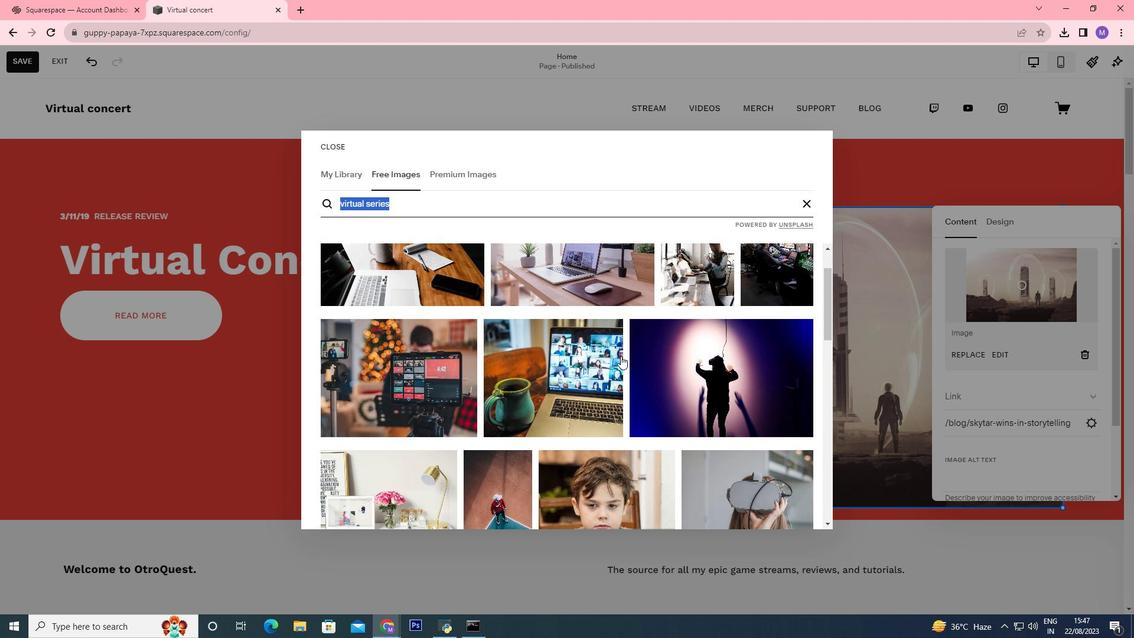 
Action: Mouse moved to (695, 359)
Screenshot: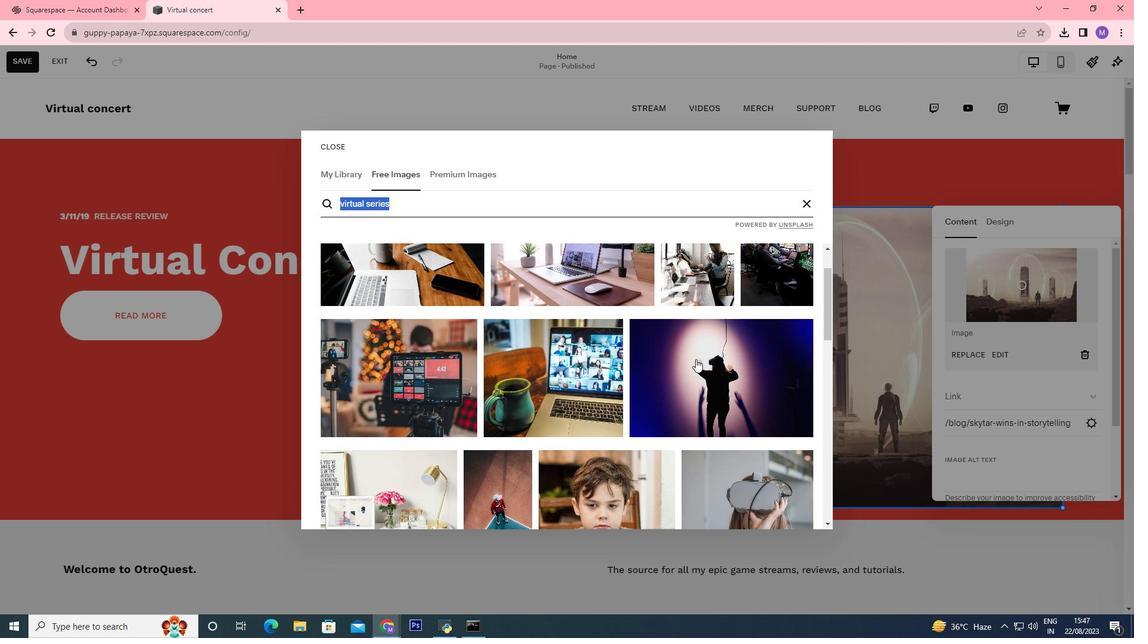 
Action: Mouse scrolled (695, 359) with delta (0, 0)
Screenshot: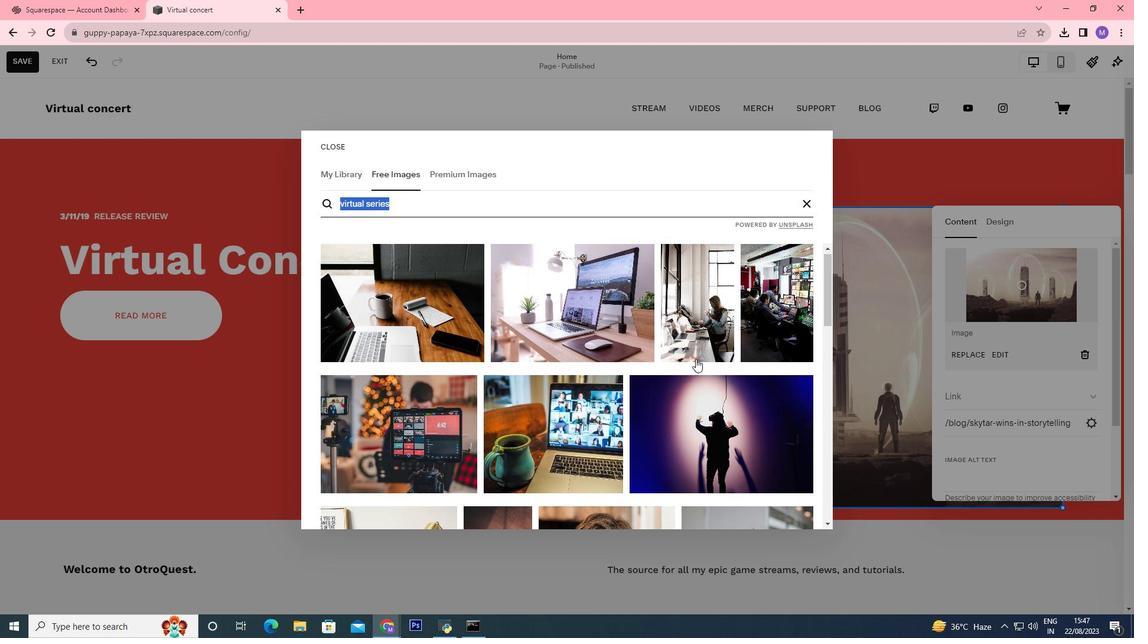 
Action: Mouse scrolled (695, 358) with delta (0, 0)
Screenshot: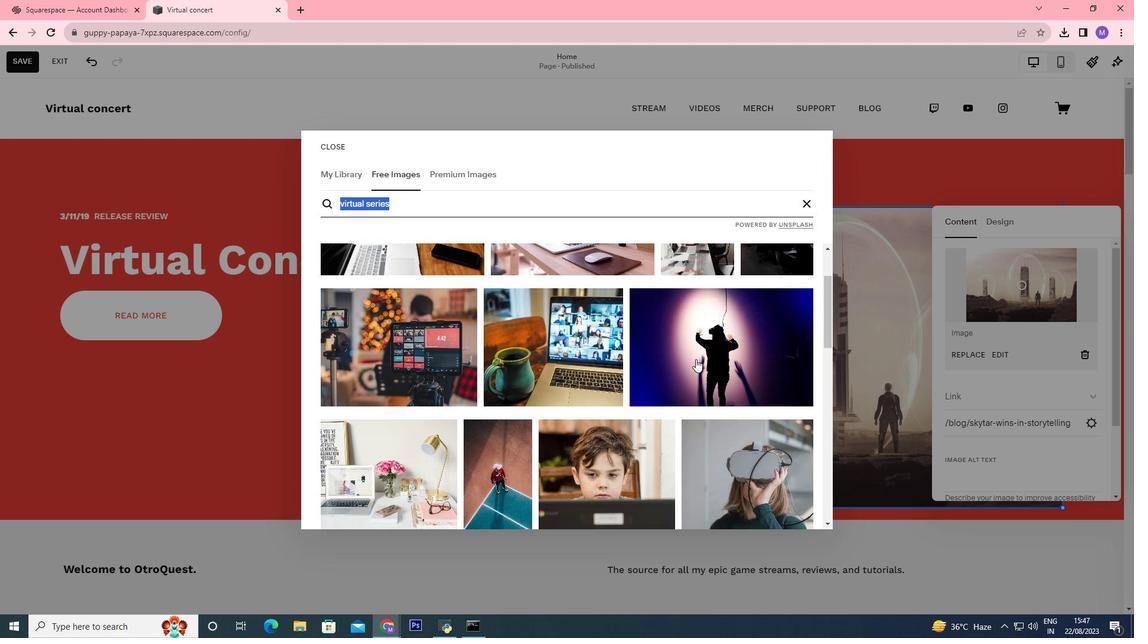 
Action: Mouse scrolled (695, 358) with delta (0, 0)
Screenshot: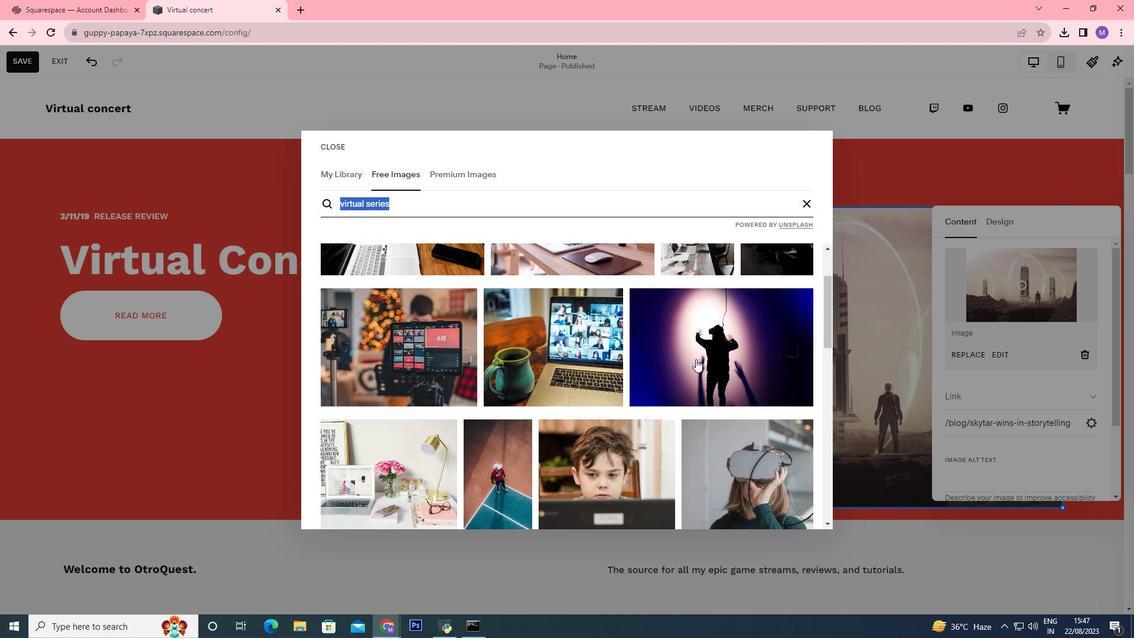 
Action: Mouse scrolled (695, 358) with delta (0, 0)
Screenshot: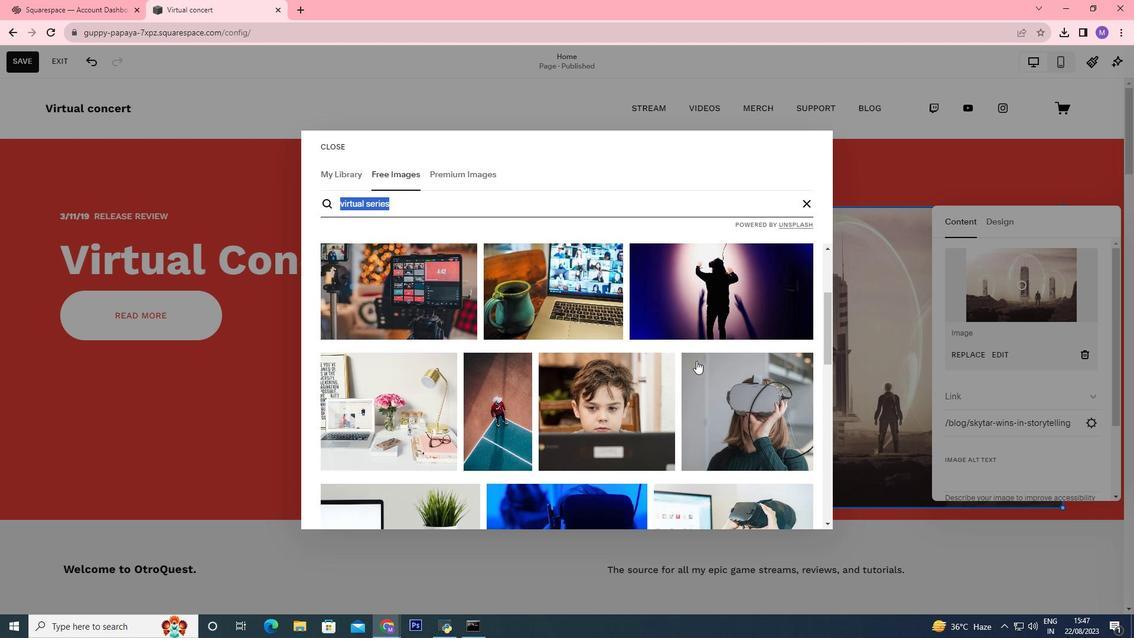 
Action: Mouse moved to (696, 360)
Screenshot: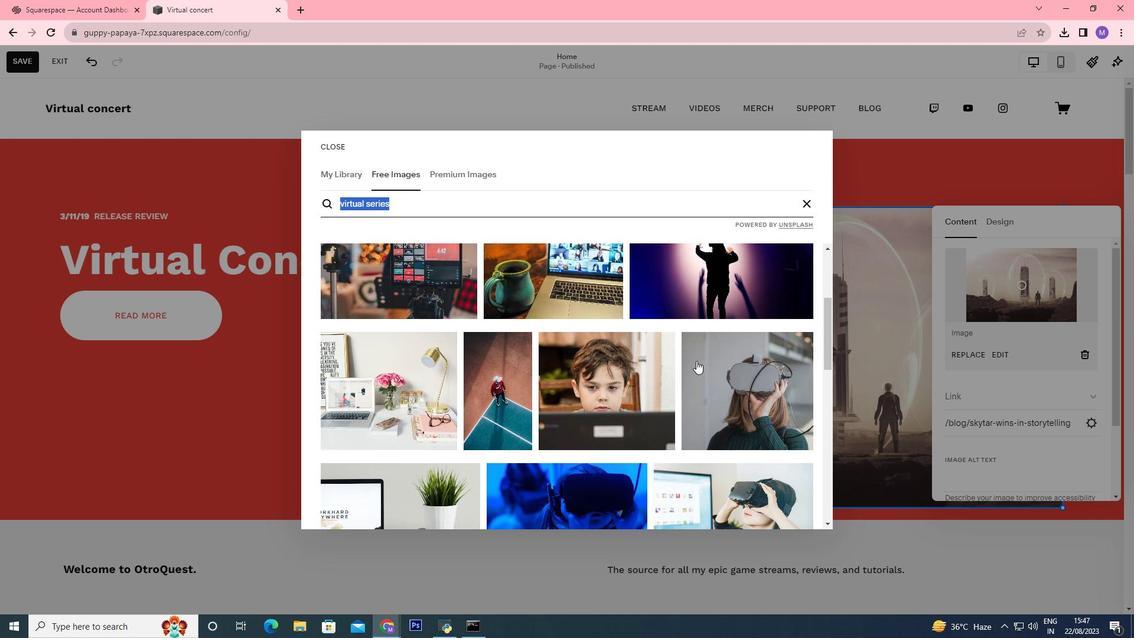 
Action: Mouse scrolled (696, 360) with delta (0, 0)
Screenshot: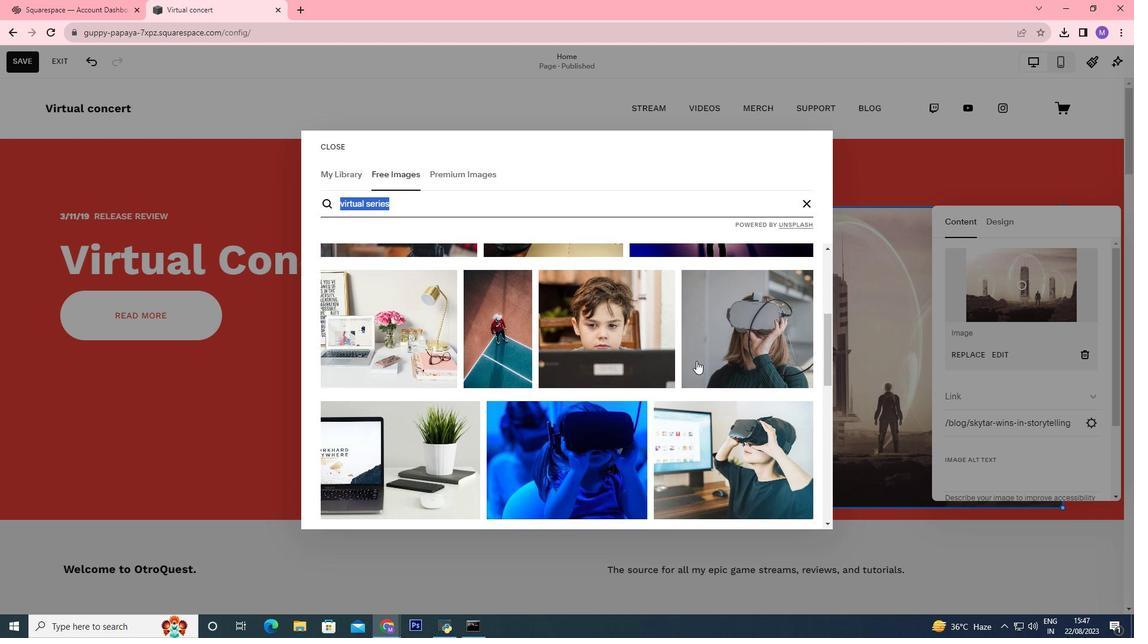 
Action: Mouse scrolled (696, 360) with delta (0, 0)
Screenshot: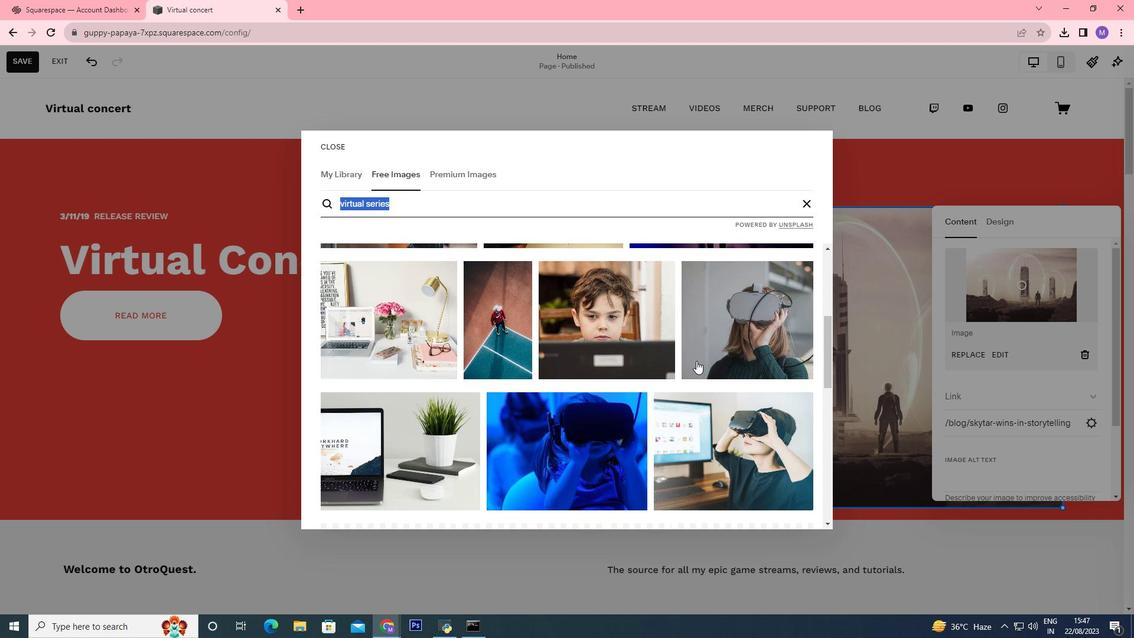 
Action: Mouse moved to (696, 360)
Screenshot: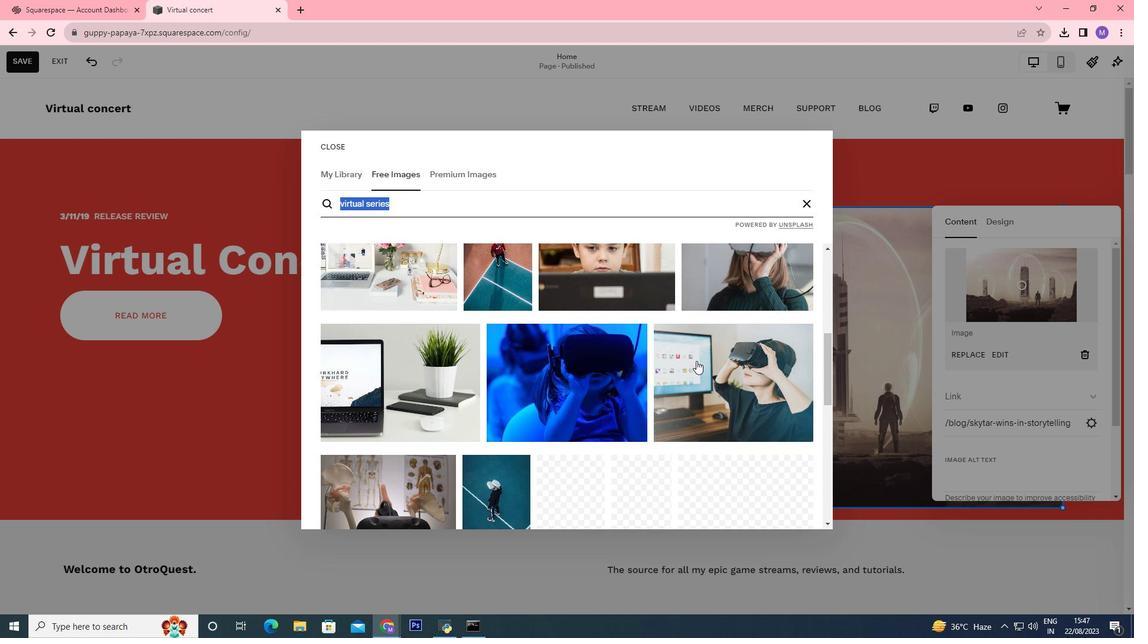 
Action: Mouse scrolled (696, 360) with delta (0, 0)
Screenshot: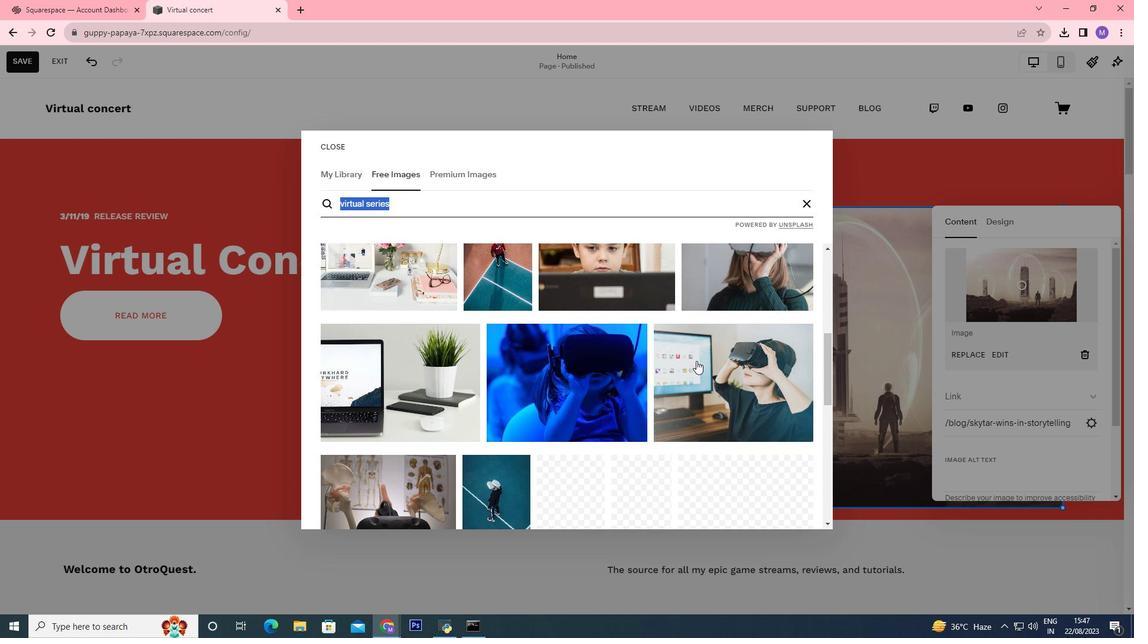 
Action: Mouse scrolled (696, 360) with delta (0, 0)
Screenshot: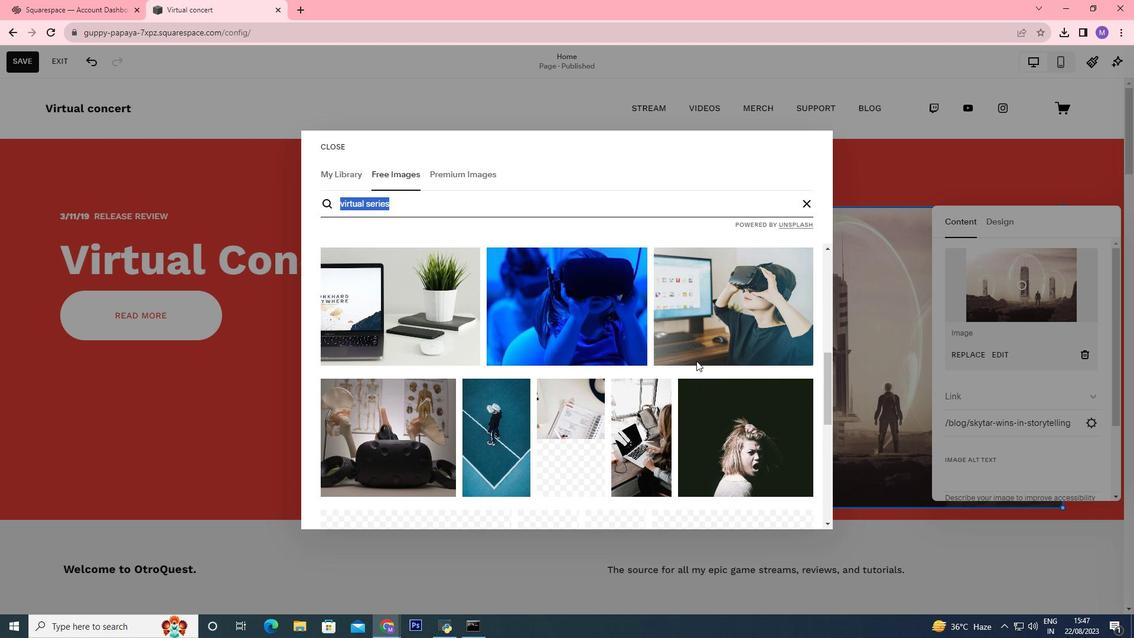 
Action: Mouse scrolled (696, 360) with delta (0, 0)
Screenshot: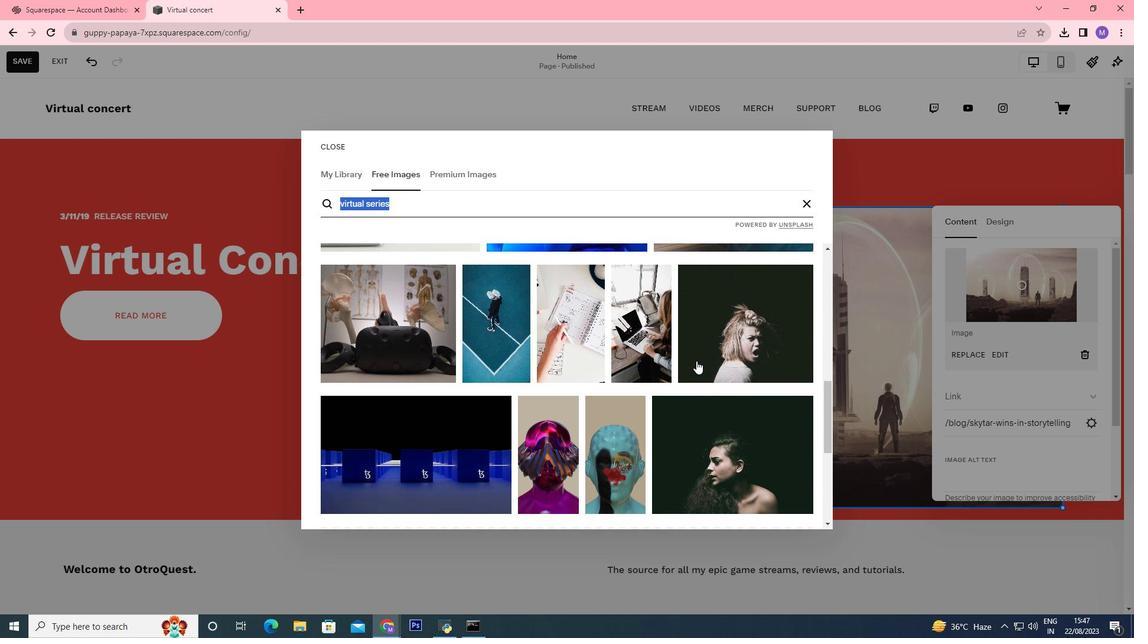 
Action: Mouse scrolled (696, 360) with delta (0, 0)
Screenshot: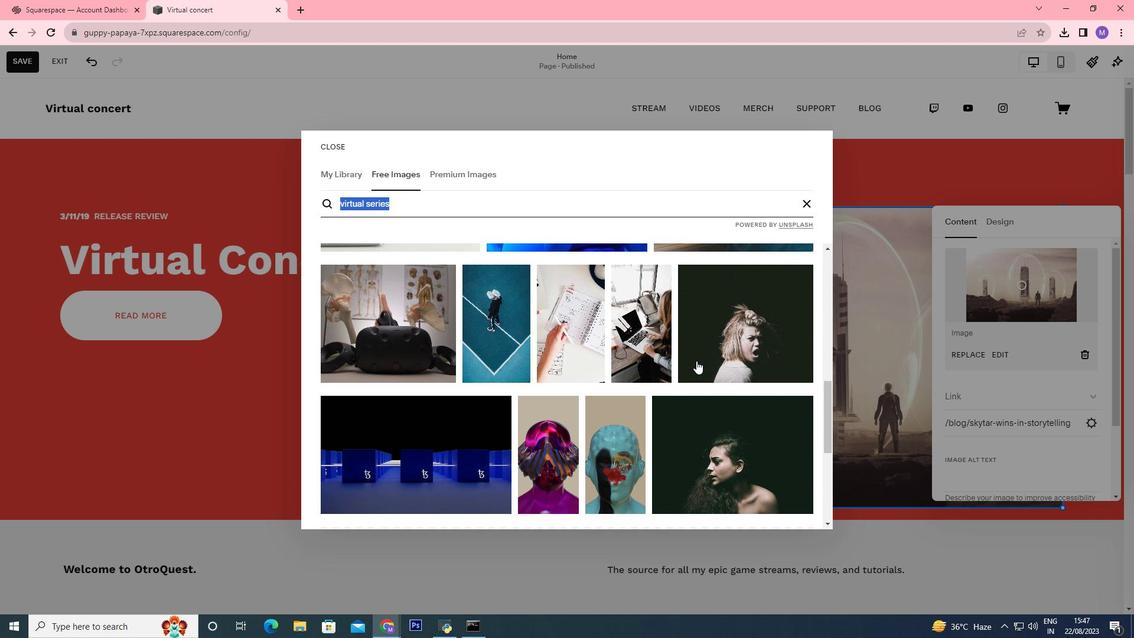 
Action: Mouse scrolled (696, 360) with delta (0, 0)
Screenshot: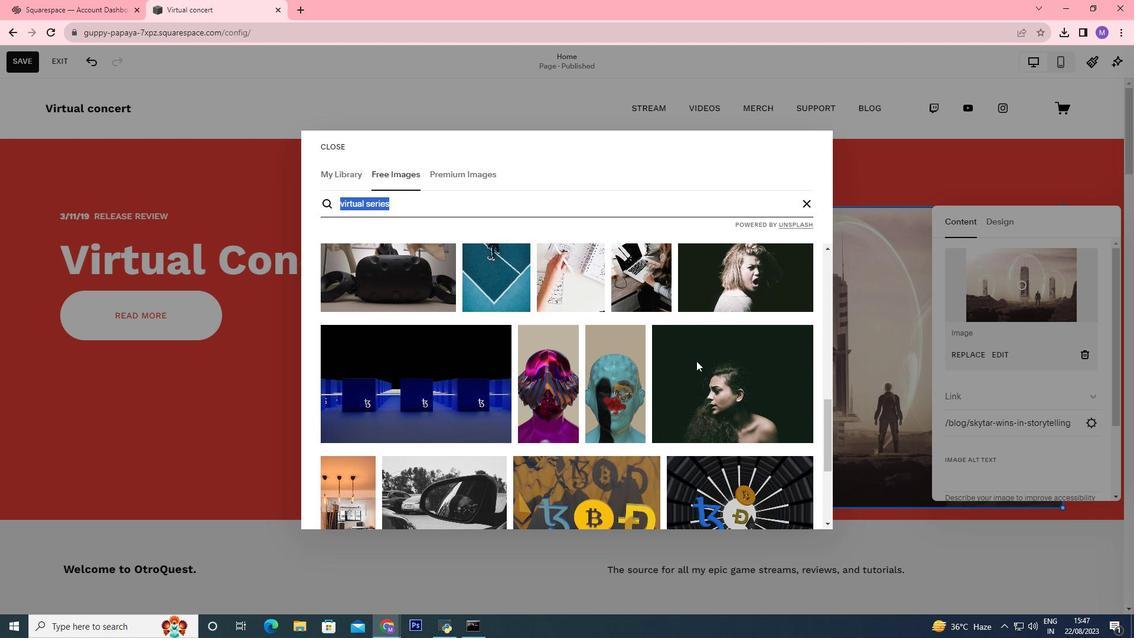 
Action: Mouse scrolled (696, 360) with delta (0, 0)
Screenshot: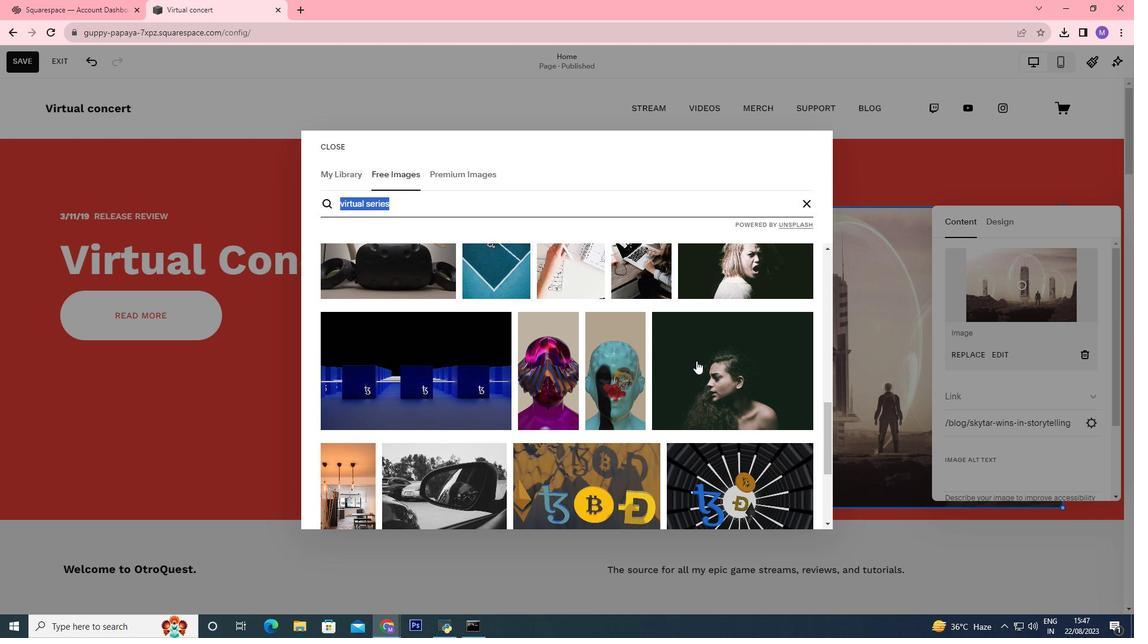 
Action: Mouse scrolled (696, 360) with delta (0, 0)
Screenshot: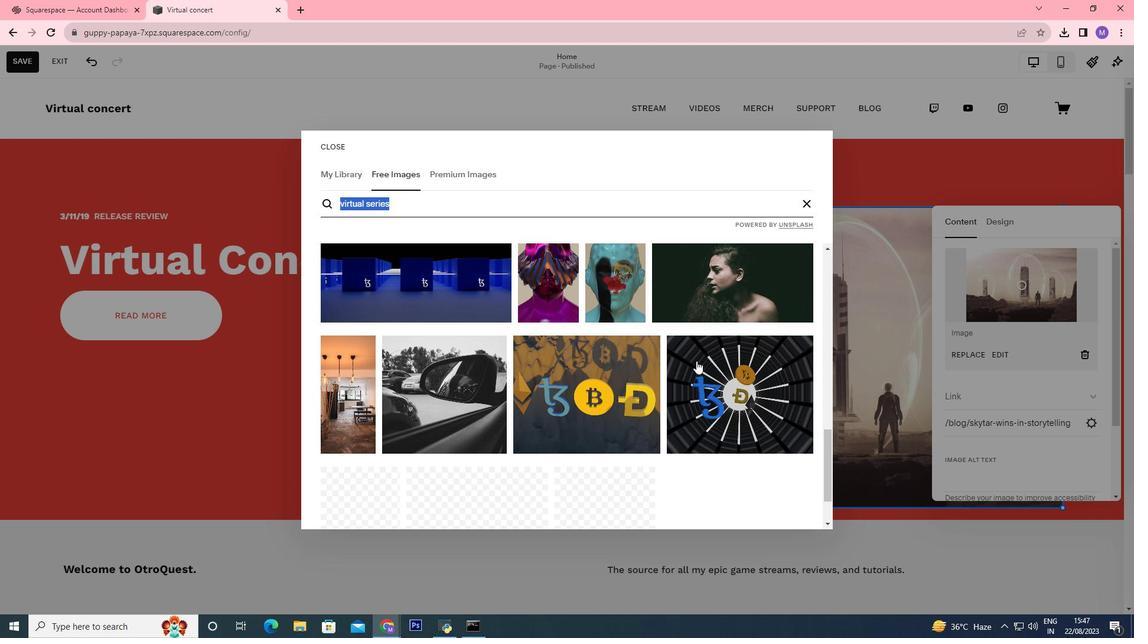 
Action: Mouse scrolled (696, 360) with delta (0, 0)
Screenshot: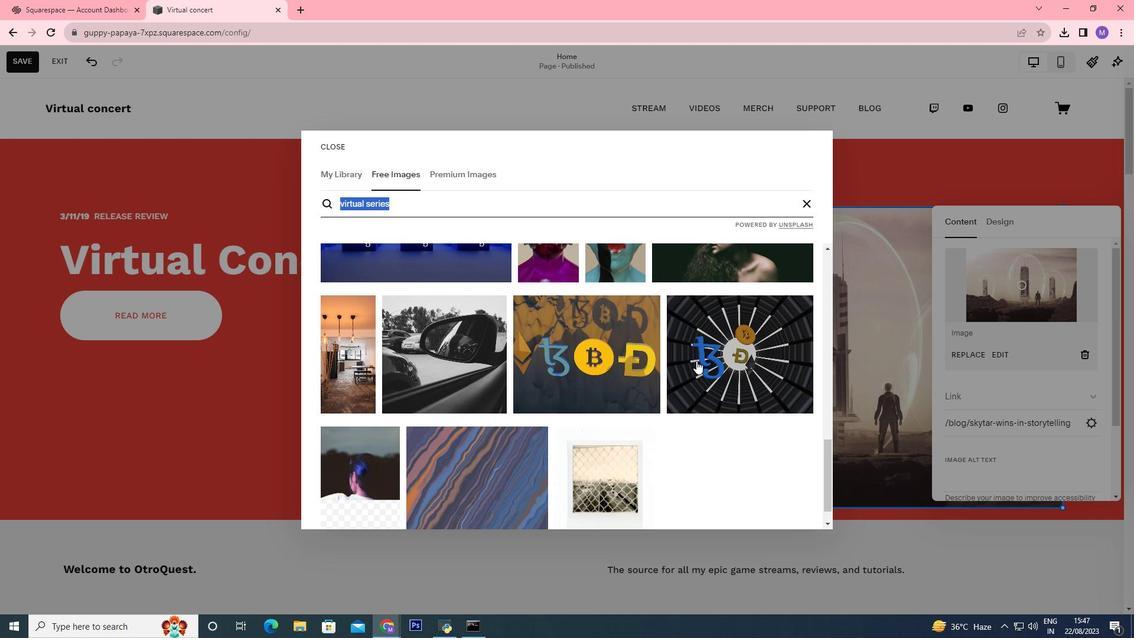 
Action: Mouse scrolled (696, 360) with delta (0, 0)
Screenshot: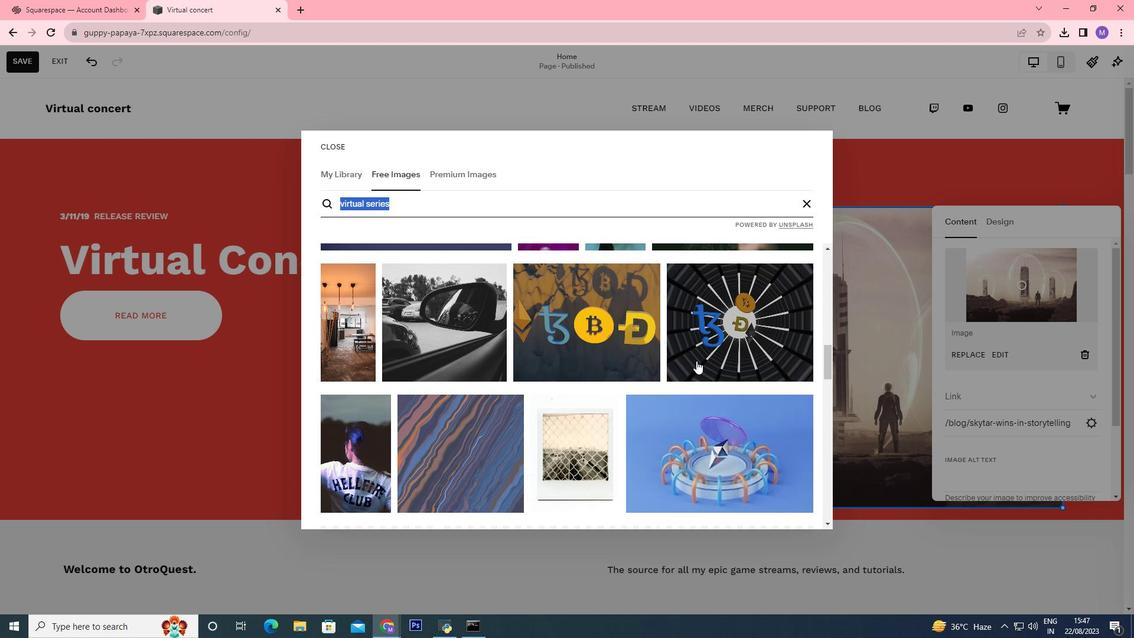 
Action: Mouse scrolled (696, 360) with delta (0, 0)
Screenshot: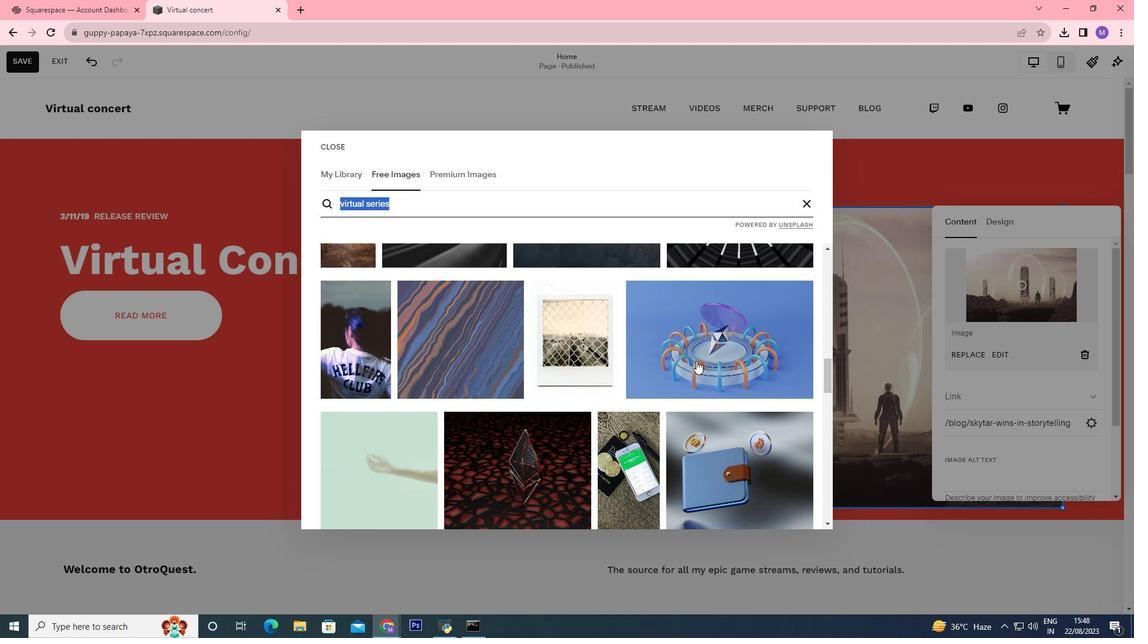 
Action: Mouse scrolled (696, 360) with delta (0, 0)
Screenshot: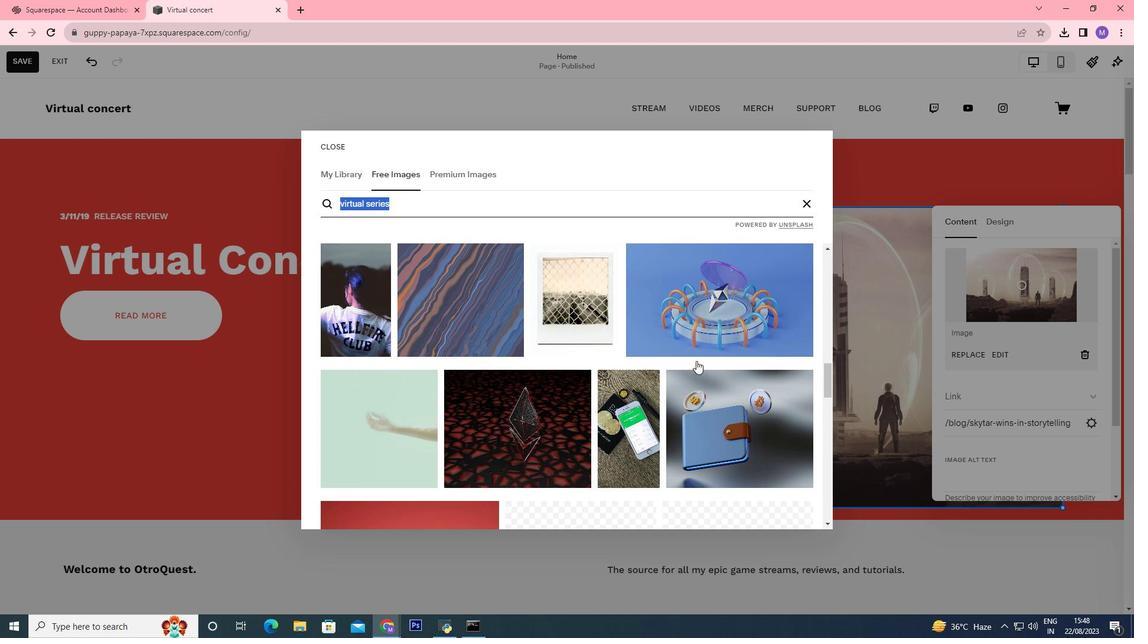 
Action: Mouse scrolled (696, 360) with delta (0, 0)
Screenshot: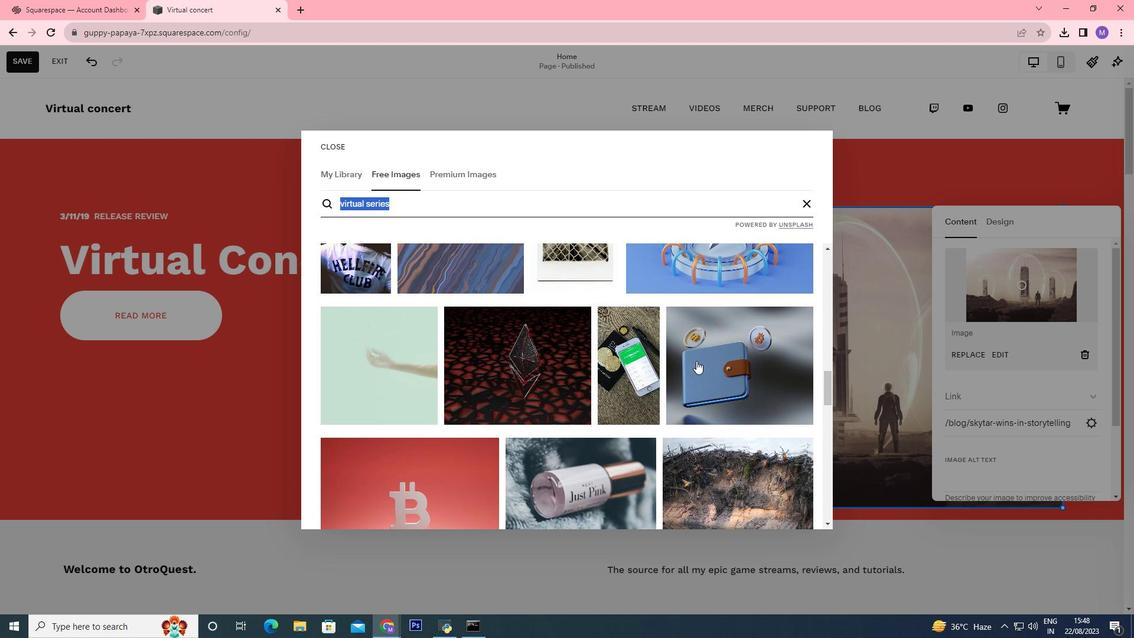 
Action: Mouse scrolled (696, 360) with delta (0, 0)
Screenshot: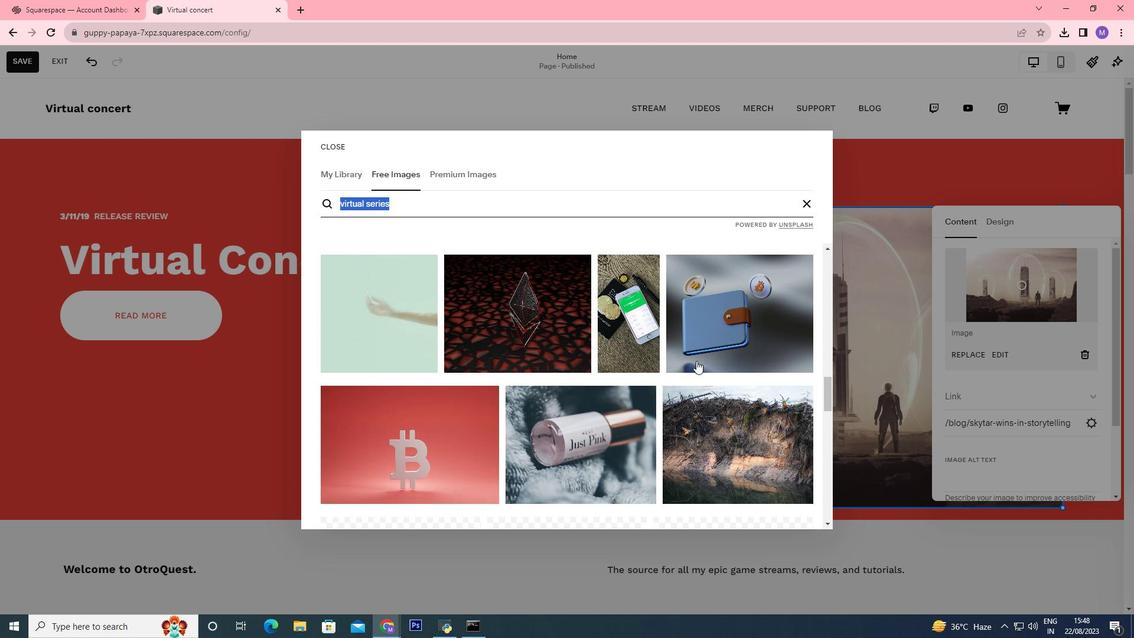 
Action: Mouse scrolled (696, 360) with delta (0, 0)
Screenshot: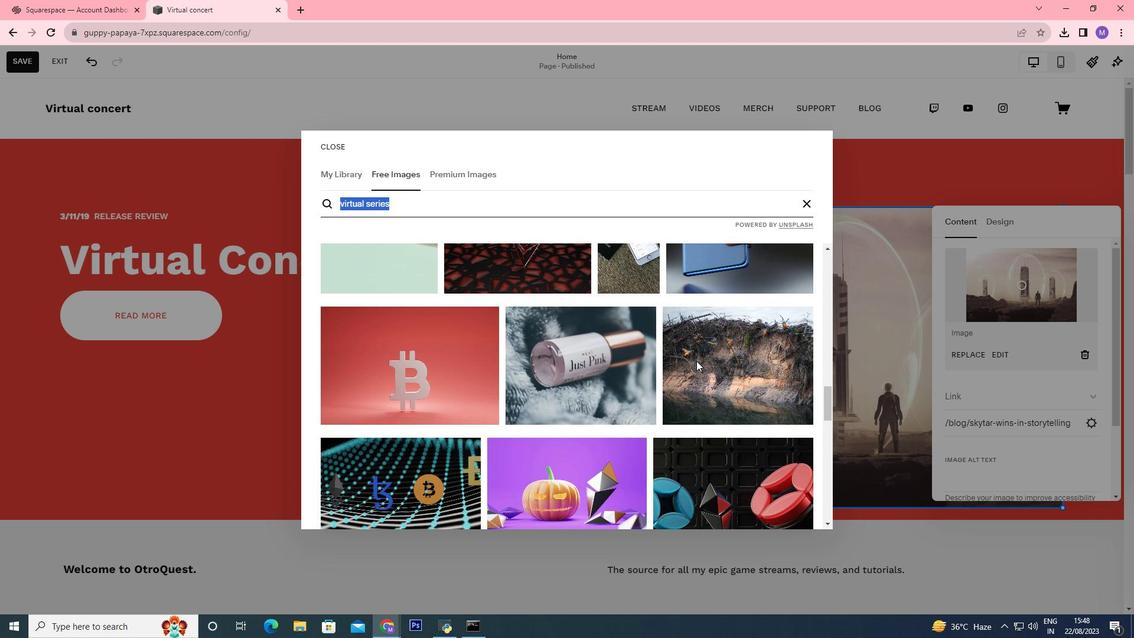 
Action: Mouse scrolled (696, 360) with delta (0, 0)
Screenshot: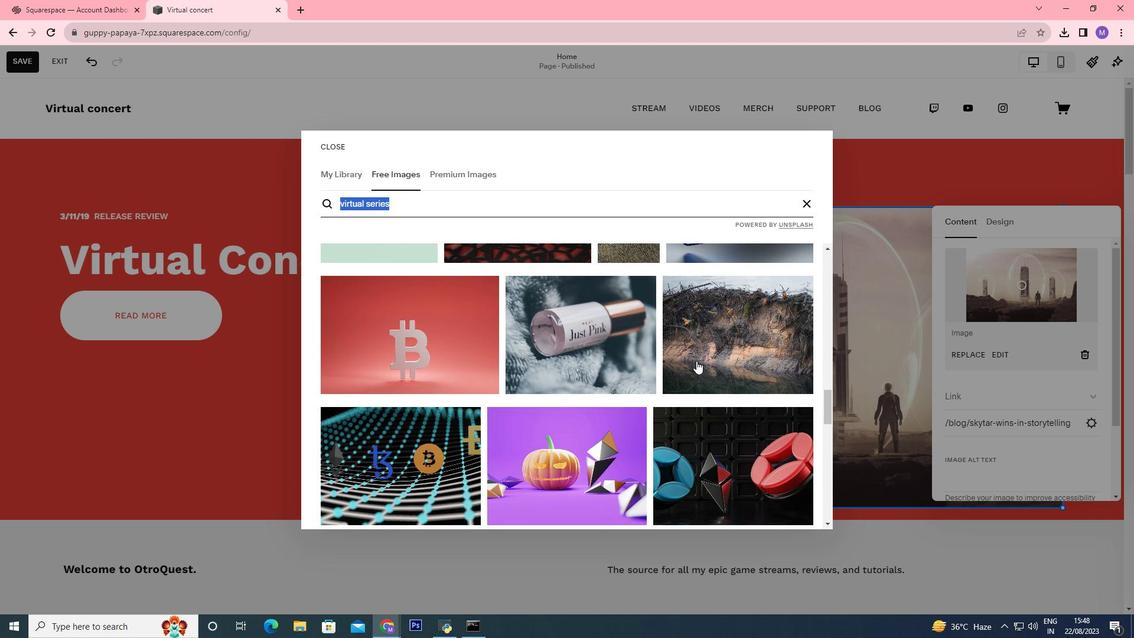 
Action: Mouse scrolled (696, 360) with delta (0, 0)
Screenshot: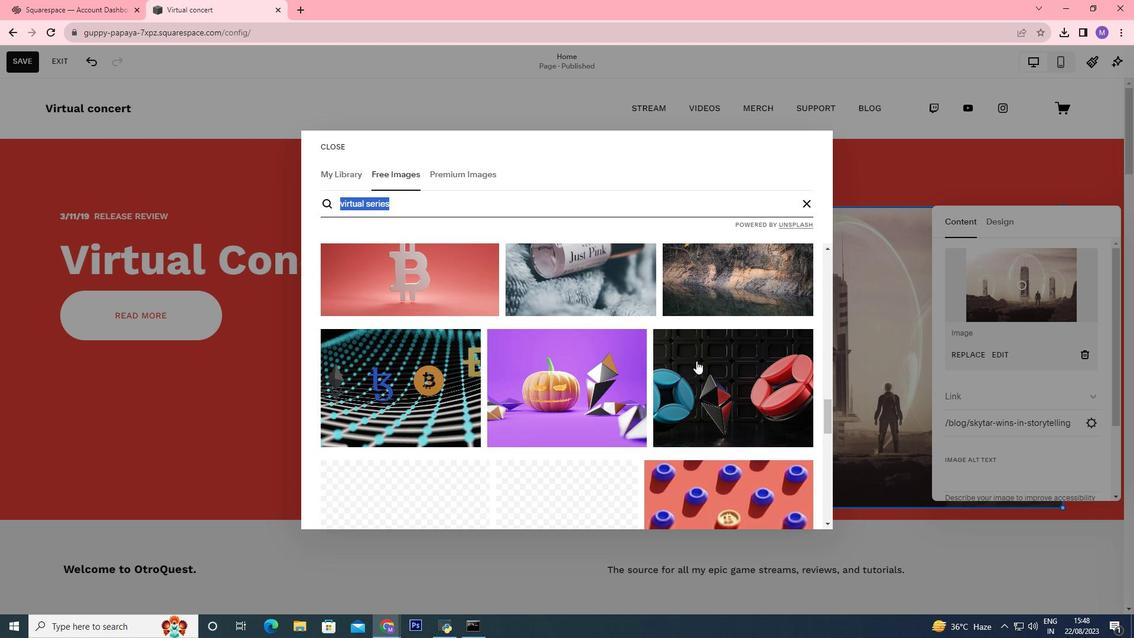 
Action: Mouse scrolled (696, 360) with delta (0, 0)
Screenshot: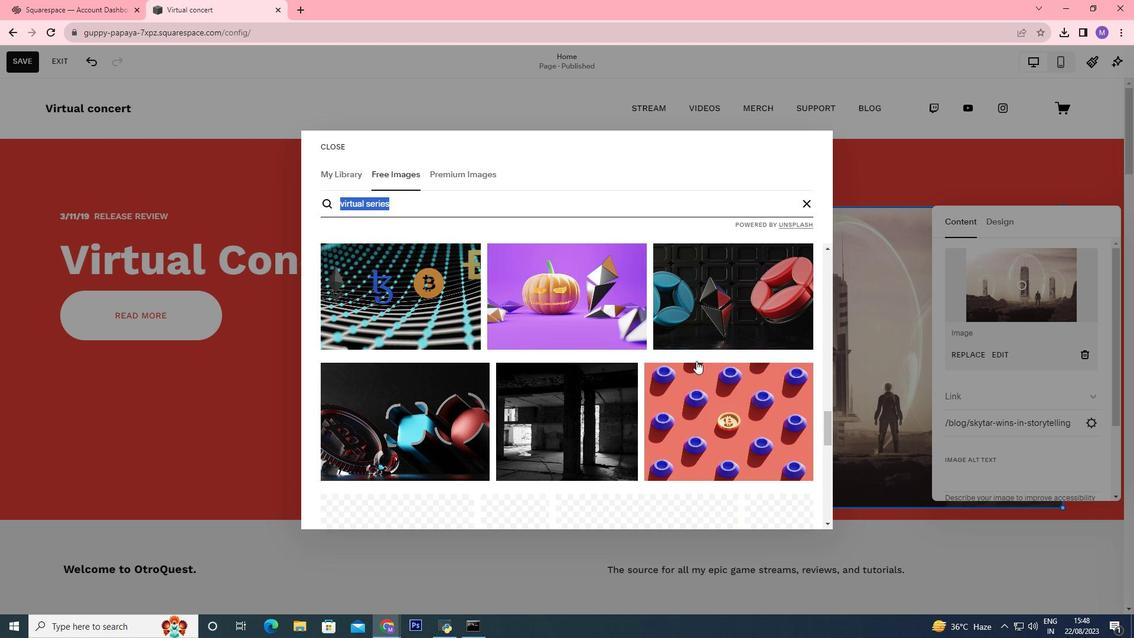 
Action: Mouse scrolled (696, 360) with delta (0, 0)
Screenshot: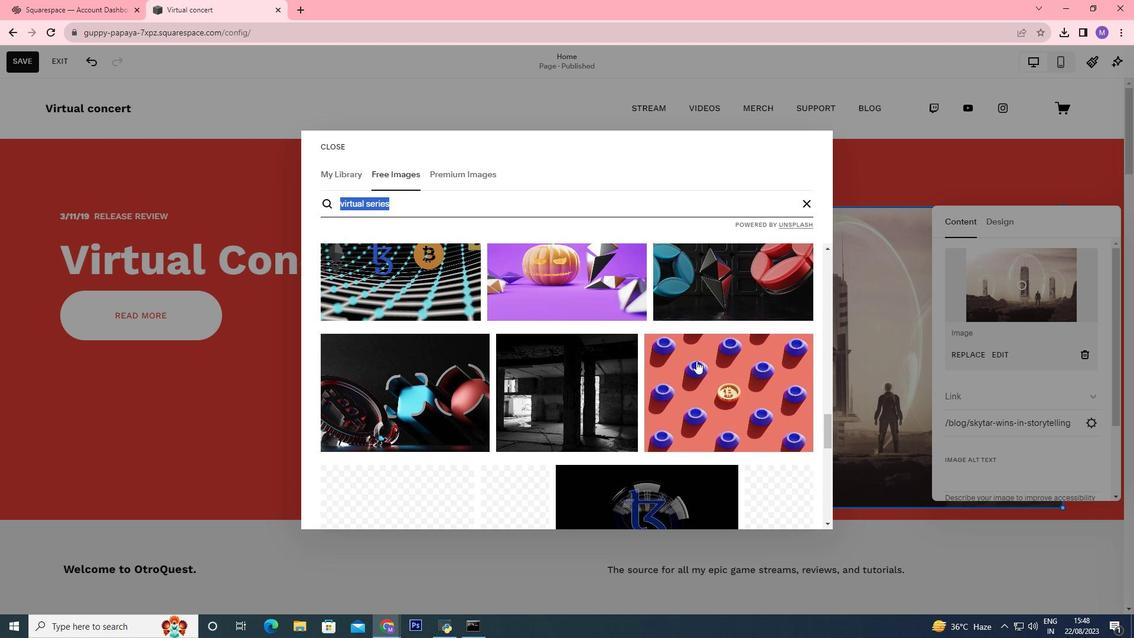 
Action: Mouse scrolled (696, 360) with delta (0, 0)
Screenshot: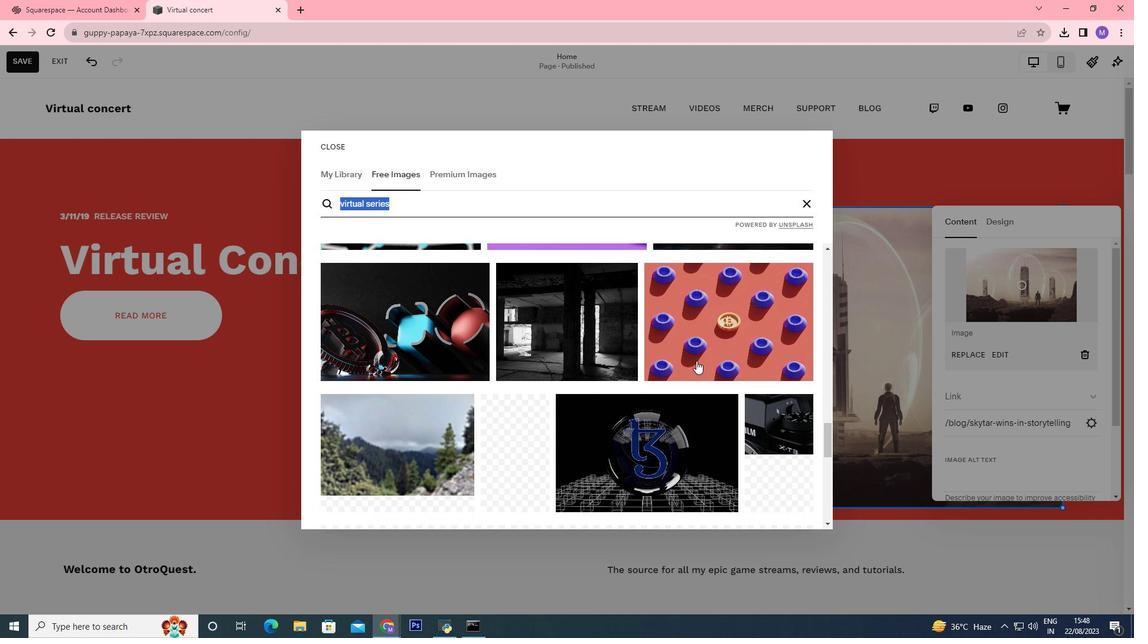 
Action: Mouse scrolled (696, 360) with delta (0, 0)
Screenshot: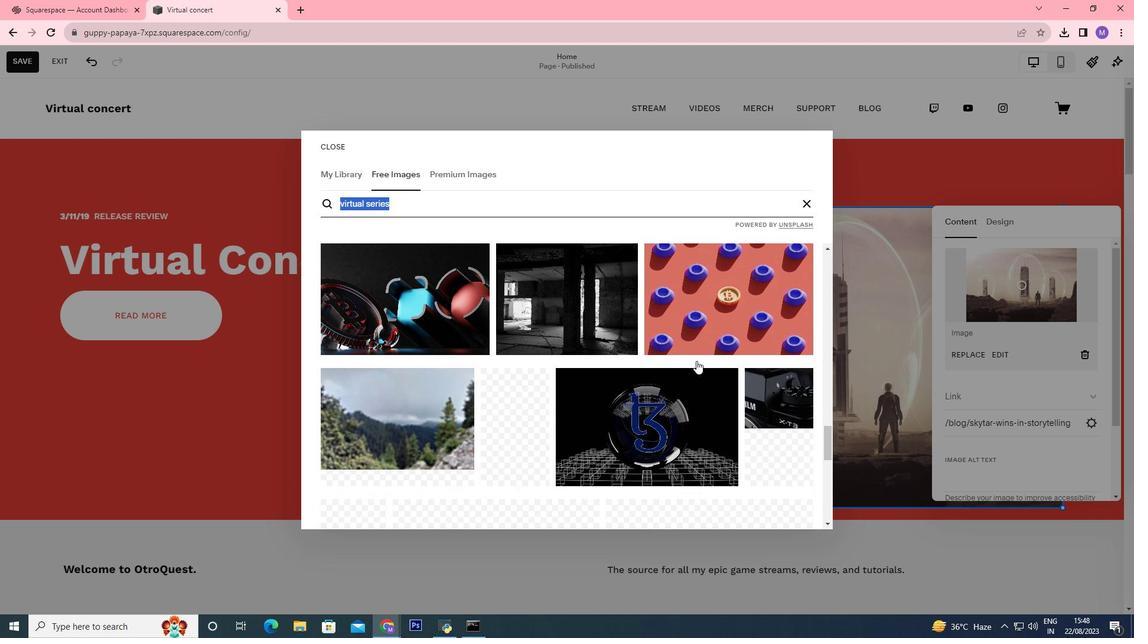 
Action: Mouse scrolled (696, 360) with delta (0, 0)
Screenshot: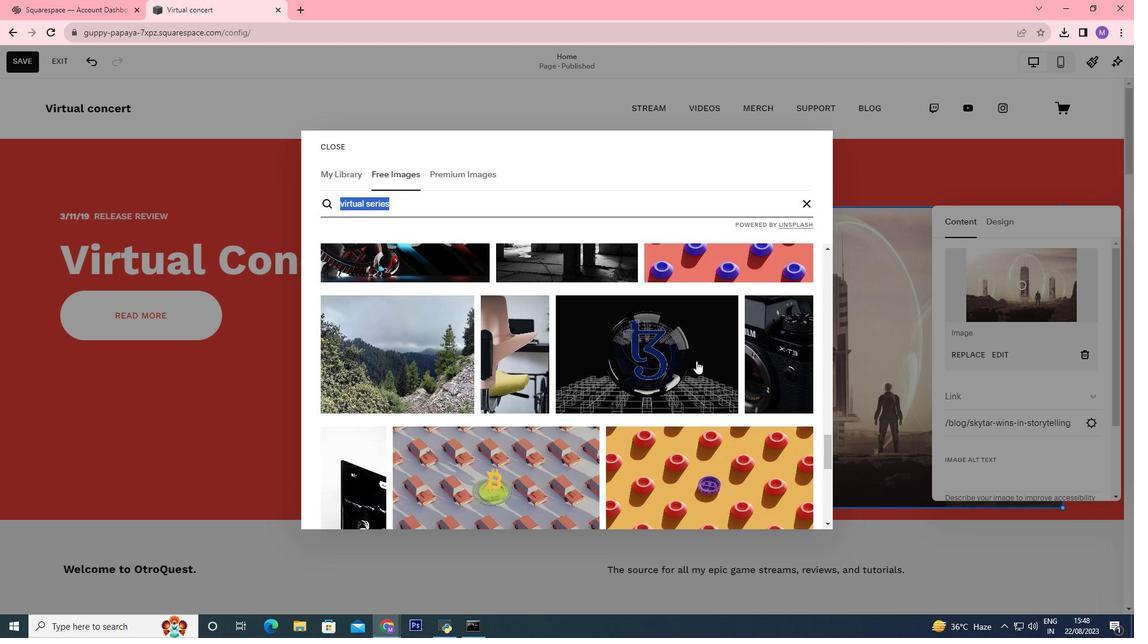 
Action: Mouse scrolled (696, 360) with delta (0, 0)
Screenshot: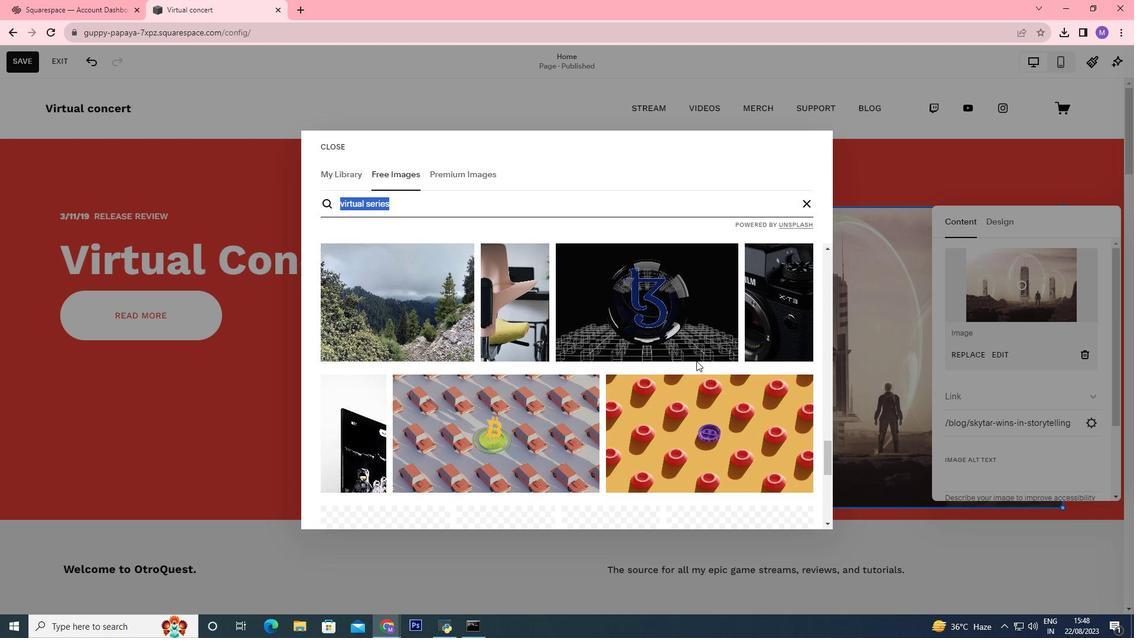 
Action: Mouse scrolled (696, 360) with delta (0, 0)
Screenshot: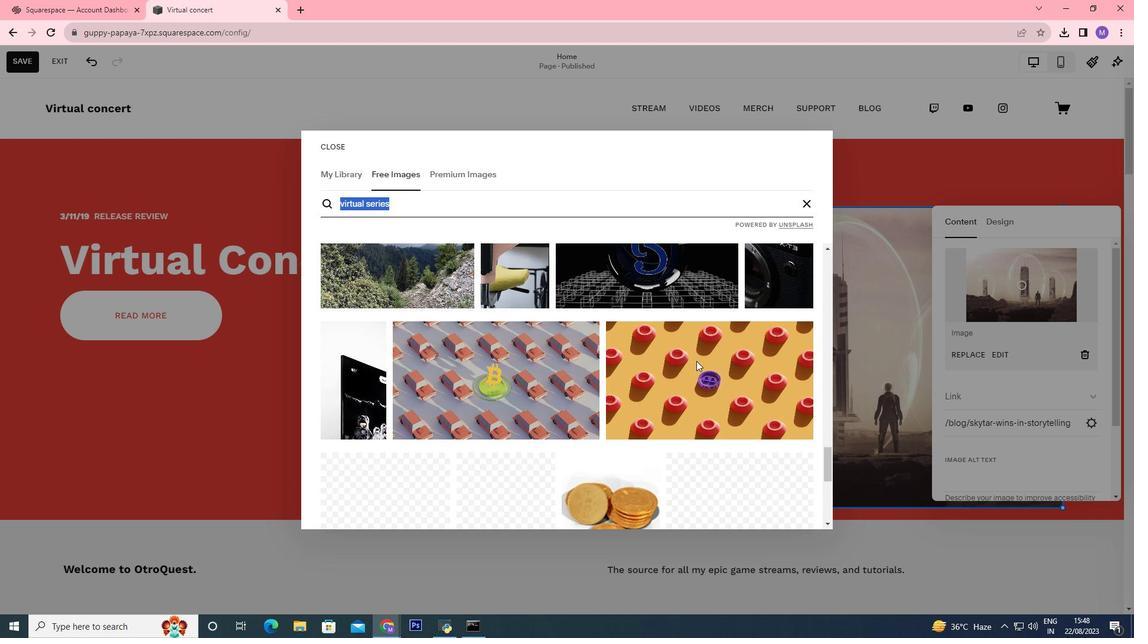 
Action: Mouse scrolled (696, 360) with delta (0, 0)
Screenshot: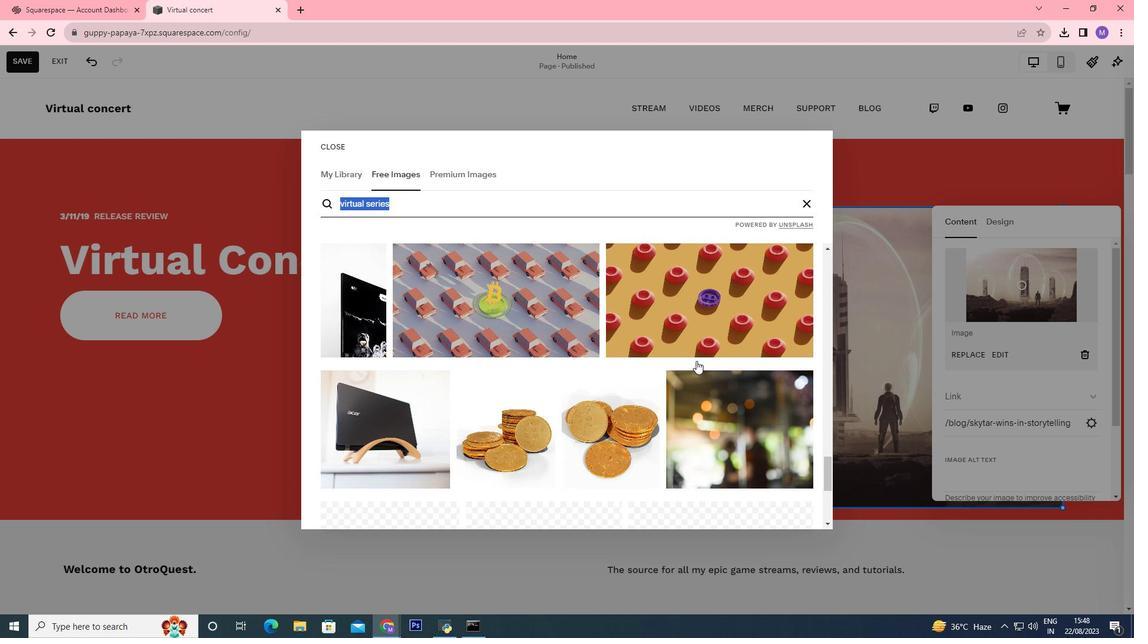 
Action: Mouse scrolled (696, 360) with delta (0, 0)
Screenshot: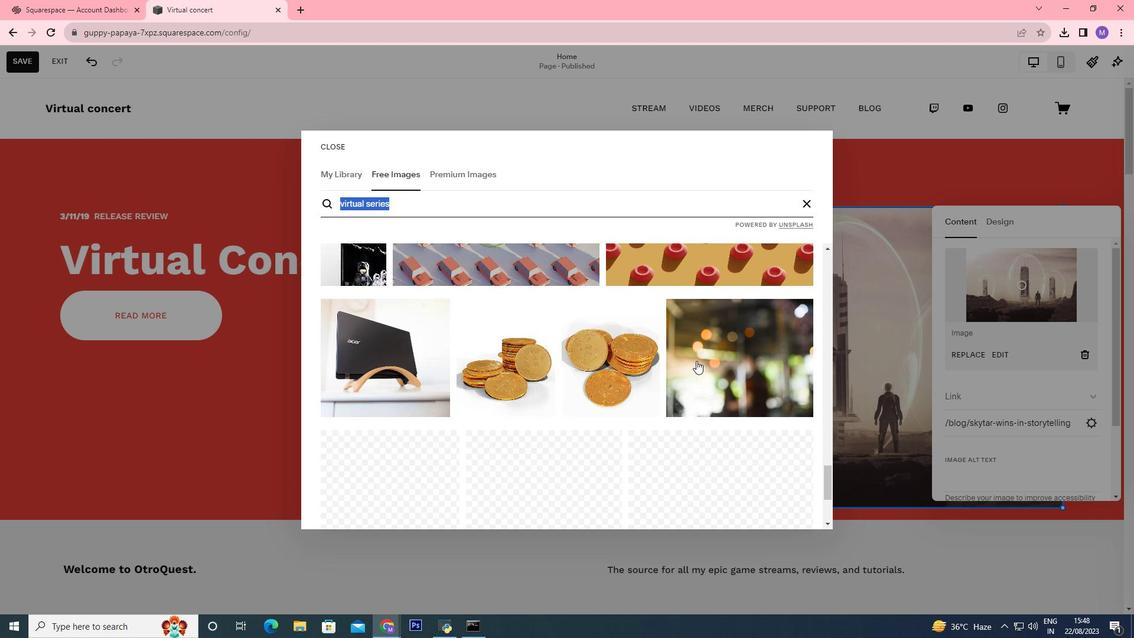 
Action: Mouse scrolled (696, 360) with delta (0, 0)
Screenshot: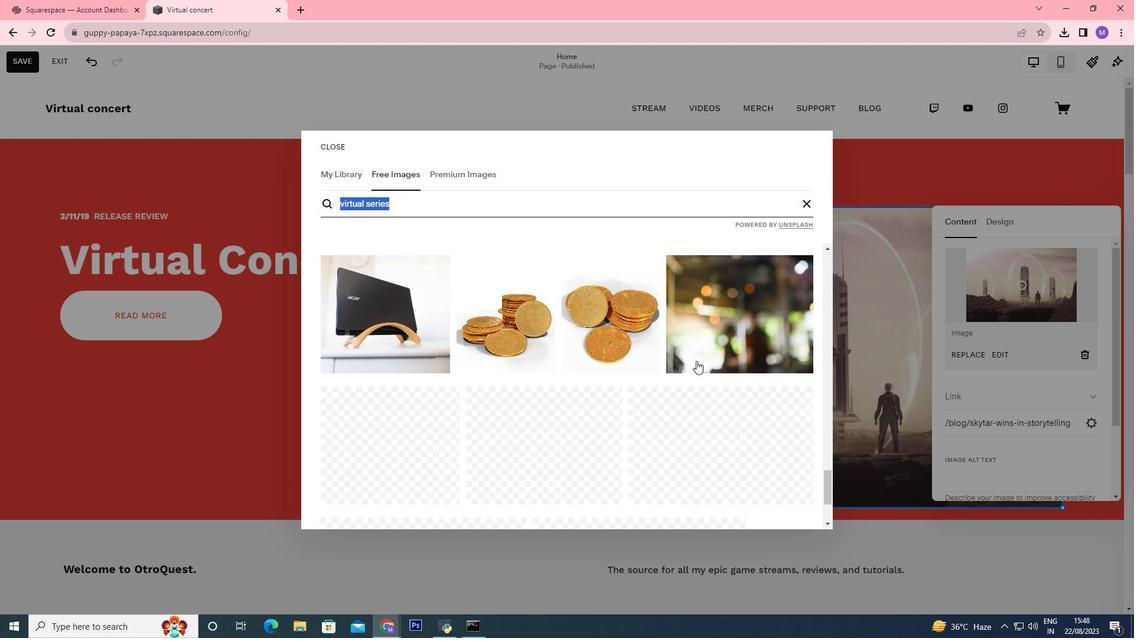 
Action: Mouse moved to (695, 379)
Screenshot: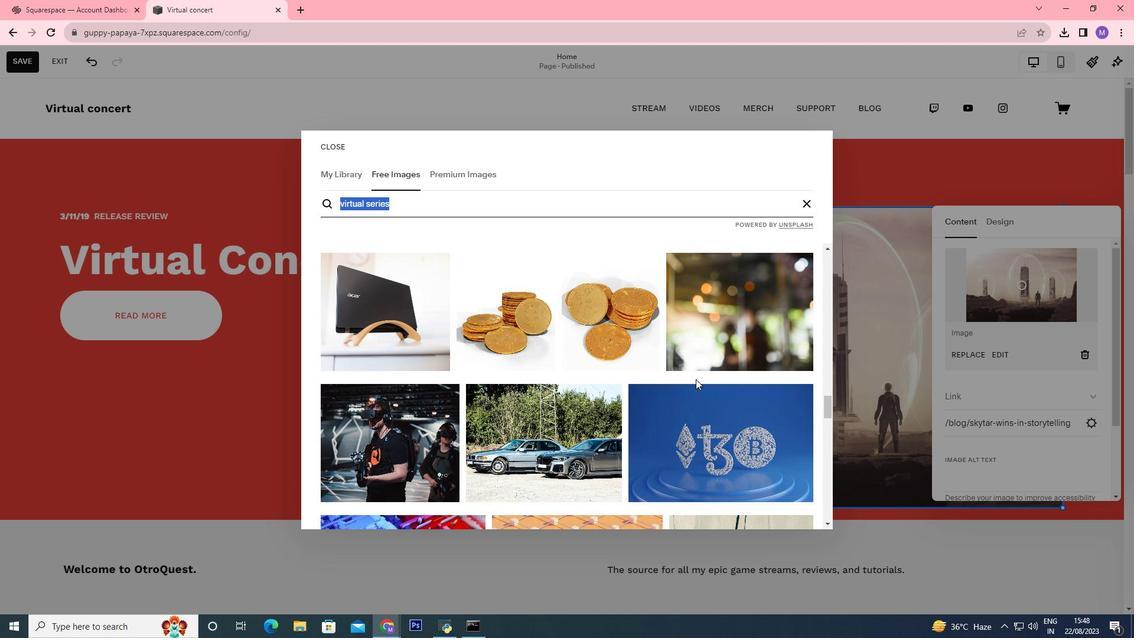 
Action: Mouse scrolled (695, 379) with delta (0, 0)
Screenshot: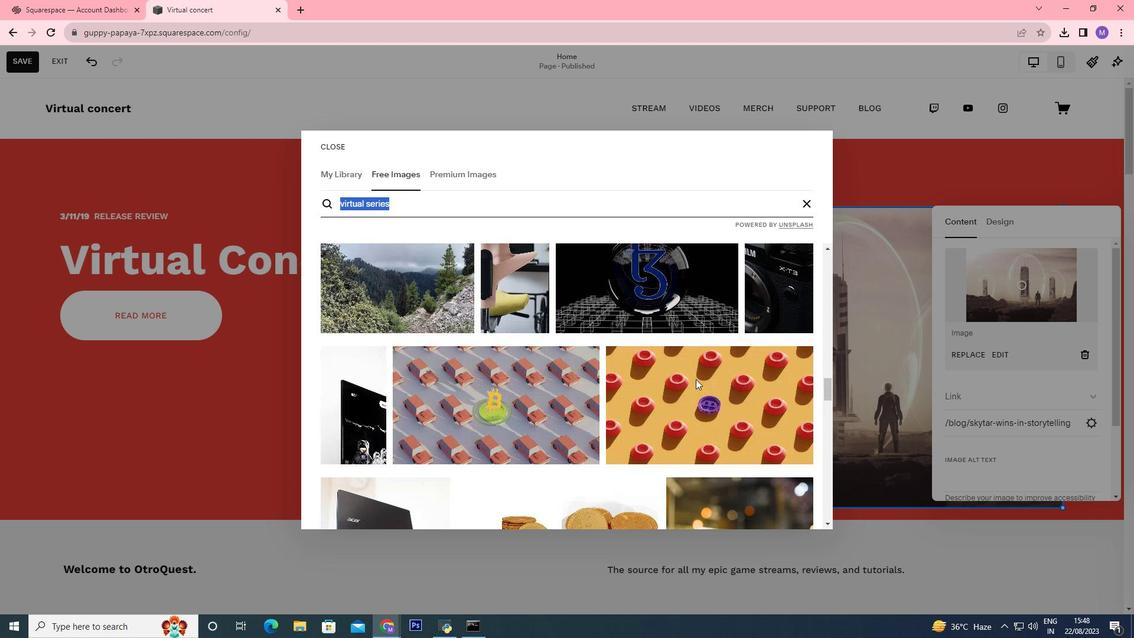 
Action: Mouse scrolled (695, 379) with delta (0, 0)
Screenshot: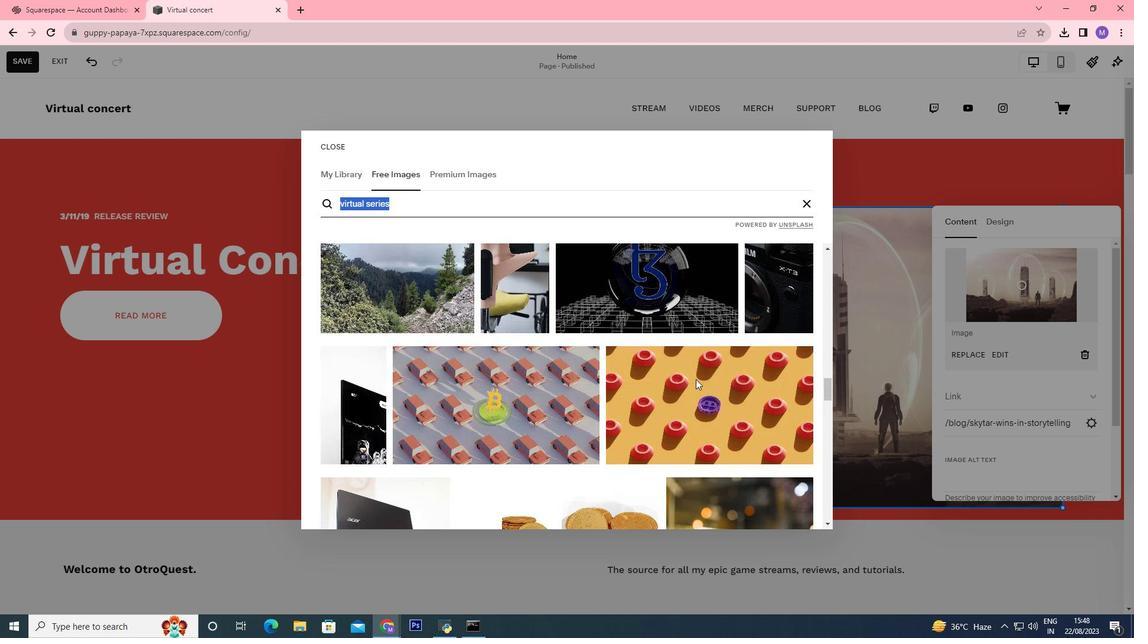 
Action: Mouse scrolled (695, 379) with delta (0, 0)
Screenshot: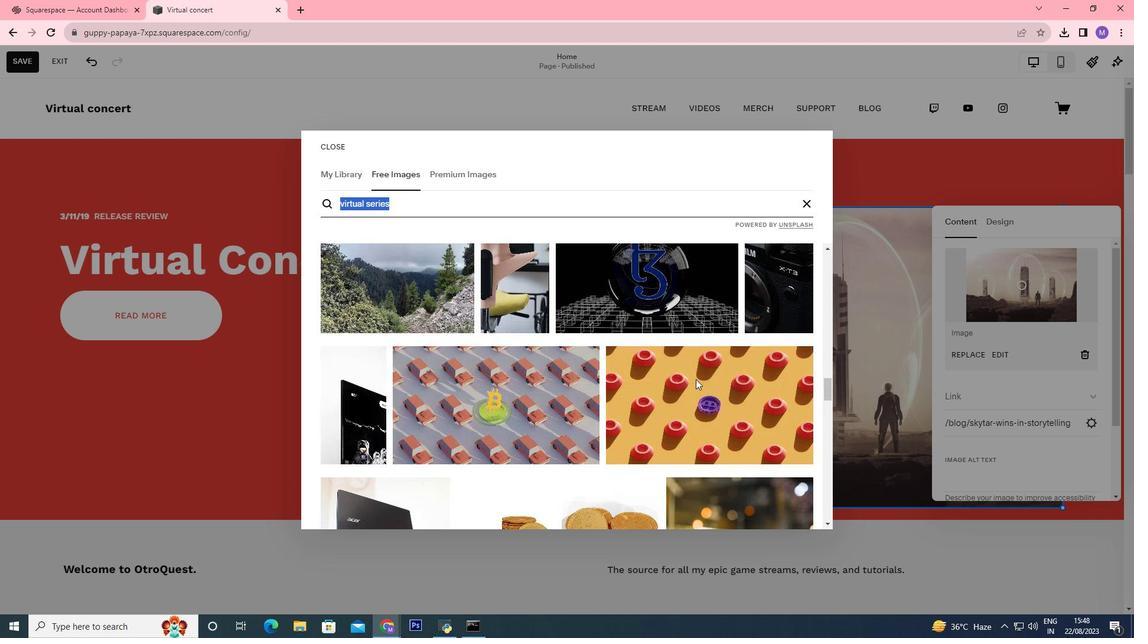 
Action: Mouse scrolled (695, 379) with delta (0, 0)
Screenshot: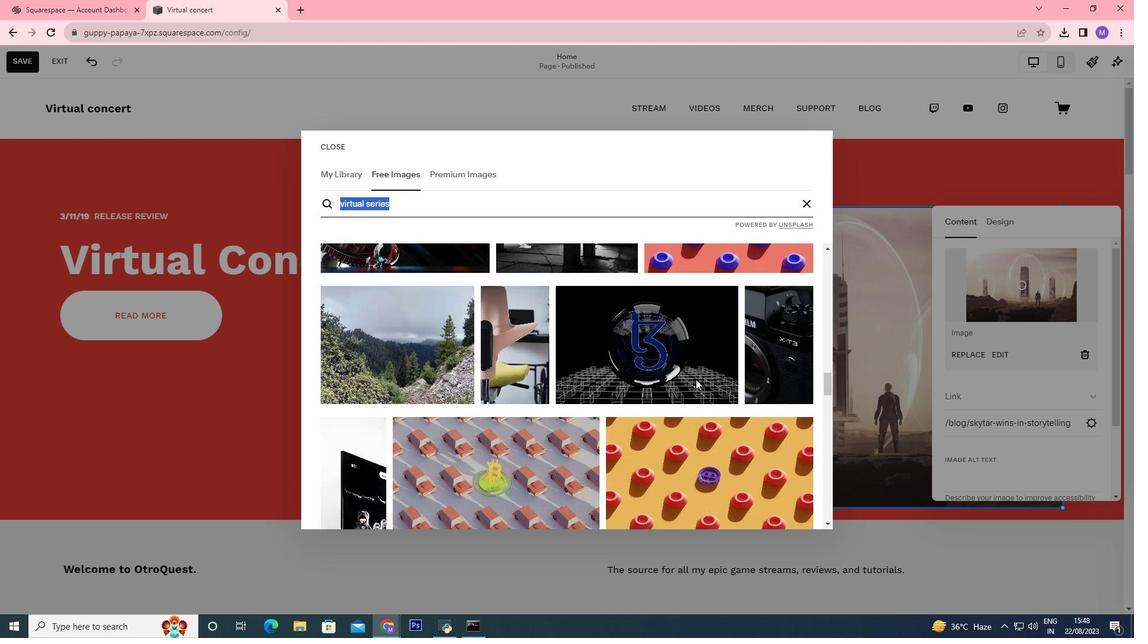 
Action: Mouse scrolled (695, 379) with delta (0, 0)
Screenshot: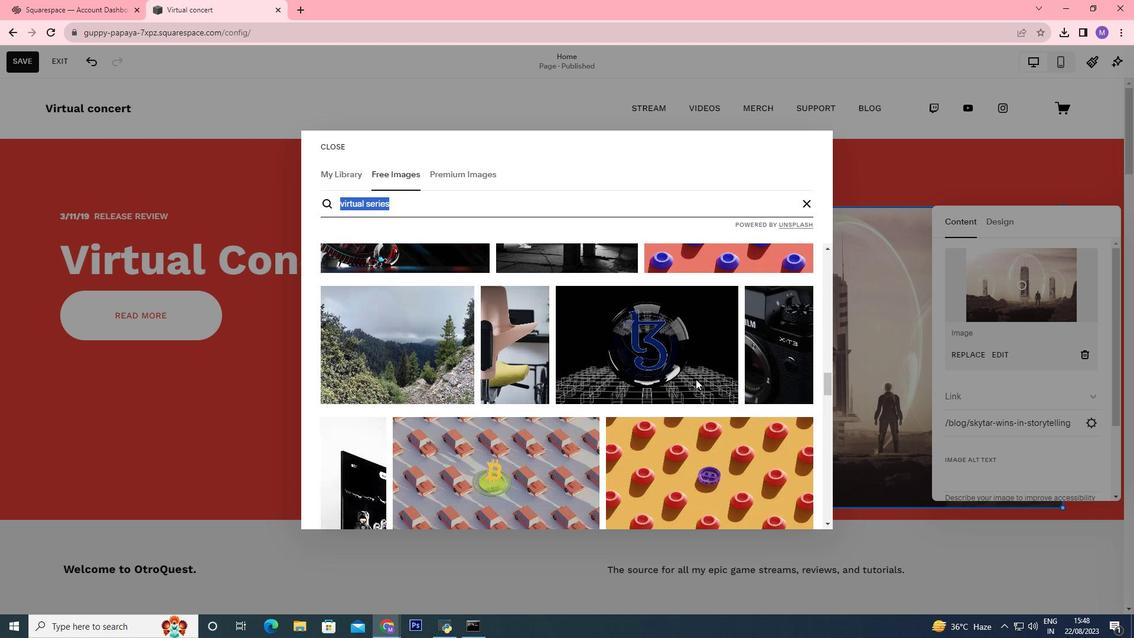 
Action: Mouse moved to (695, 379)
Screenshot: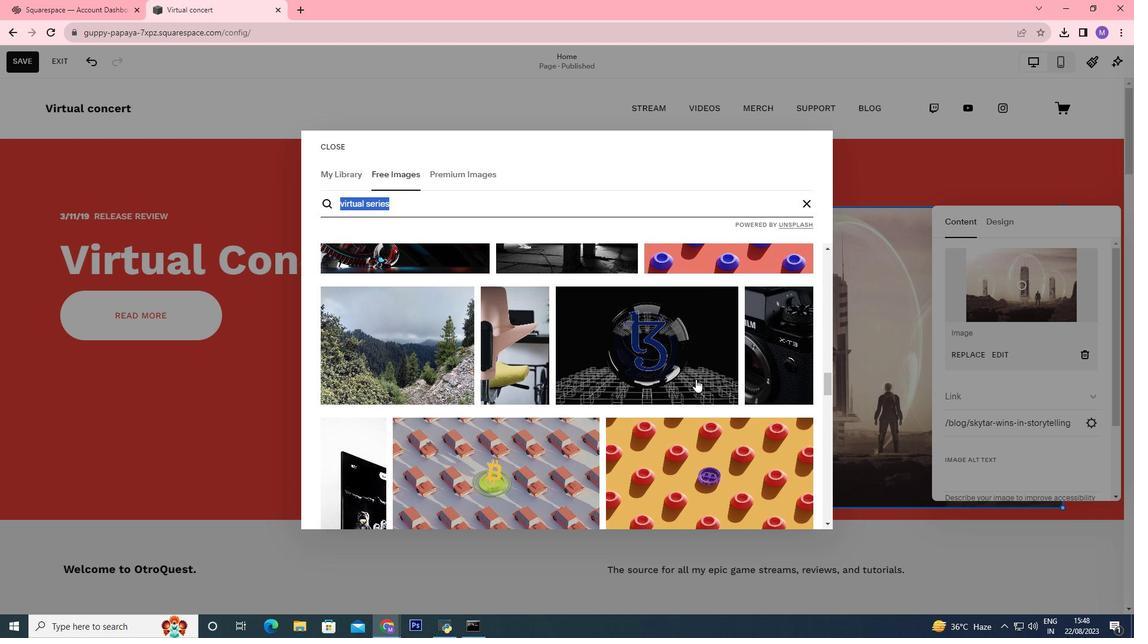 
Action: Mouse scrolled (695, 379) with delta (0, 0)
Screenshot: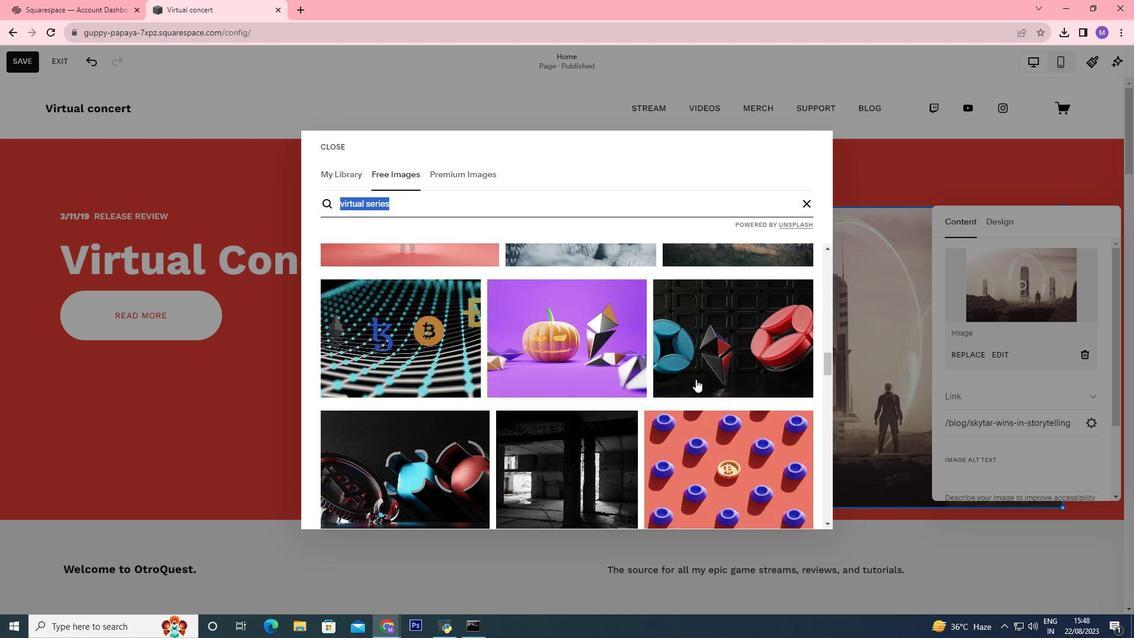 
Action: Mouse moved to (695, 379)
Screenshot: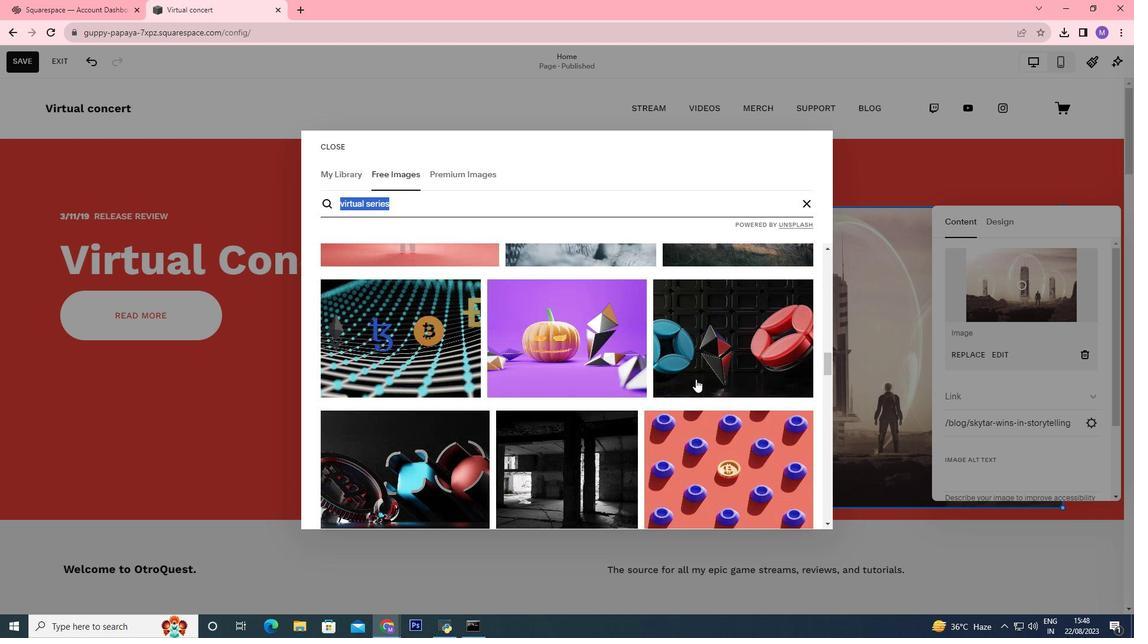 
Action: Mouse scrolled (695, 379) with delta (0, 0)
Screenshot: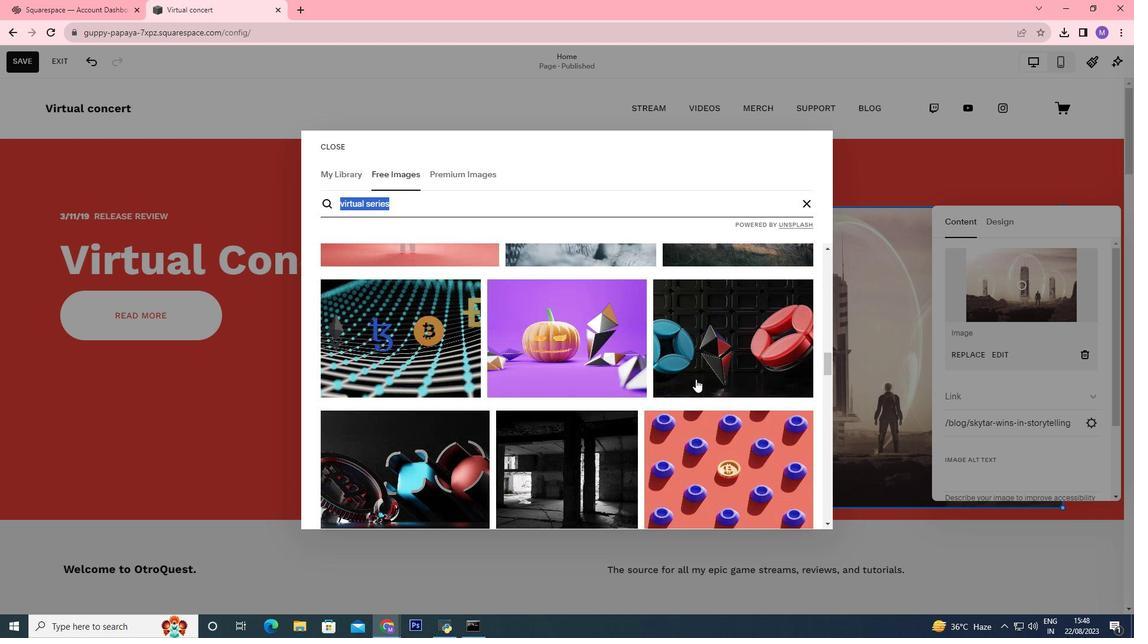 
Action: Mouse scrolled (695, 379) with delta (0, 0)
Screenshot: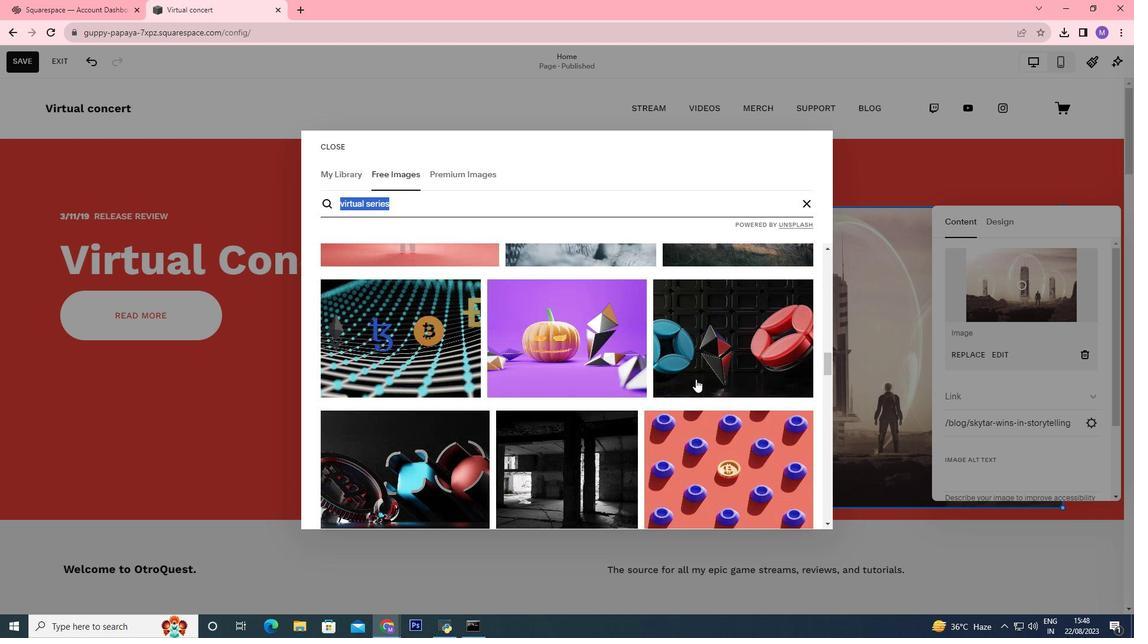 
Action: Mouse scrolled (695, 379) with delta (0, 0)
Screenshot: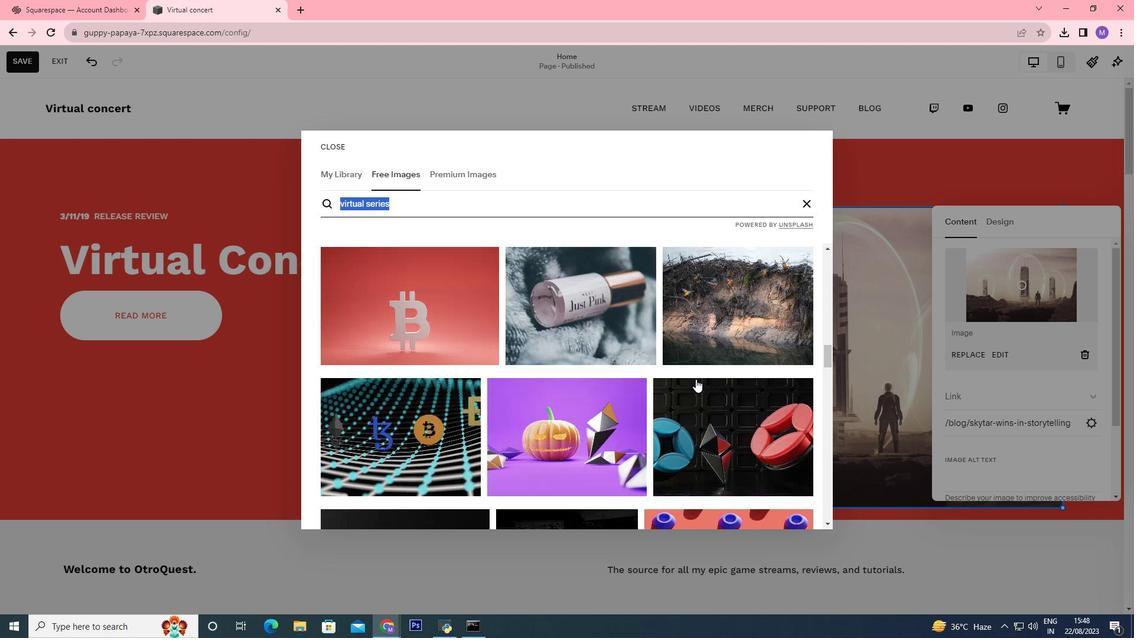 
Action: Mouse scrolled (695, 379) with delta (0, 0)
Screenshot: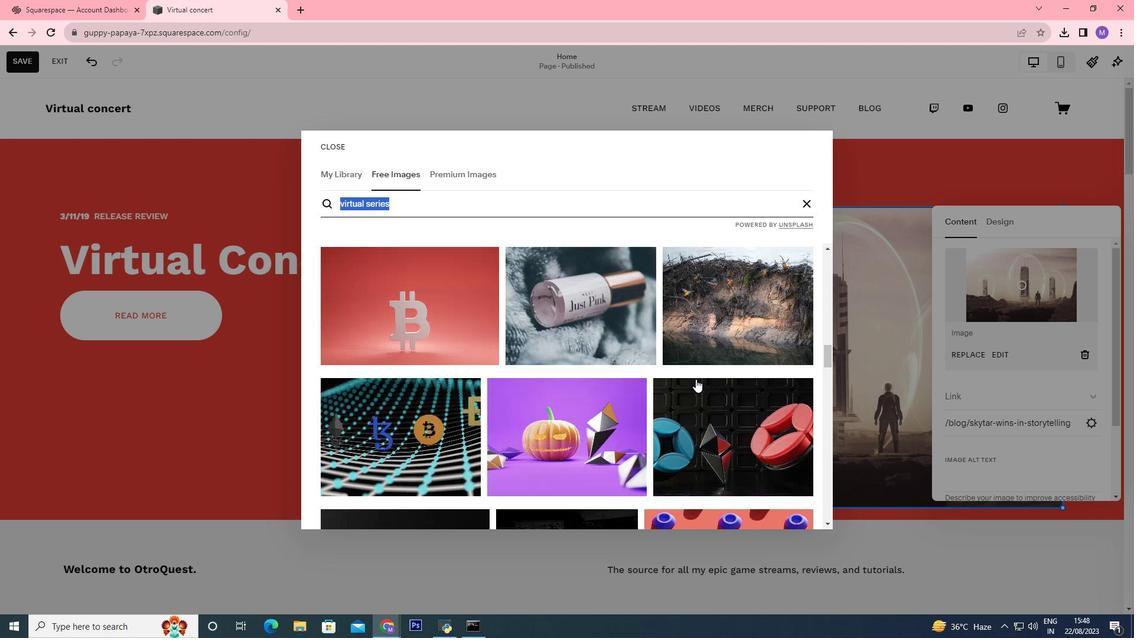 
Action: Mouse scrolled (695, 379) with delta (0, 0)
Screenshot: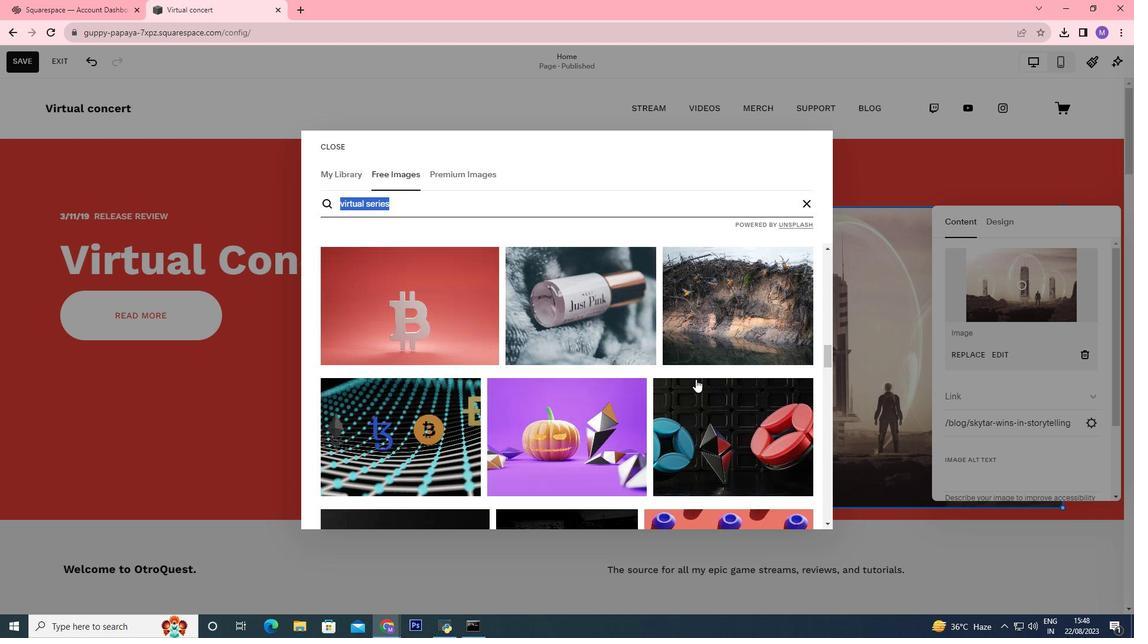 
Action: Mouse moved to (695, 379)
Screenshot: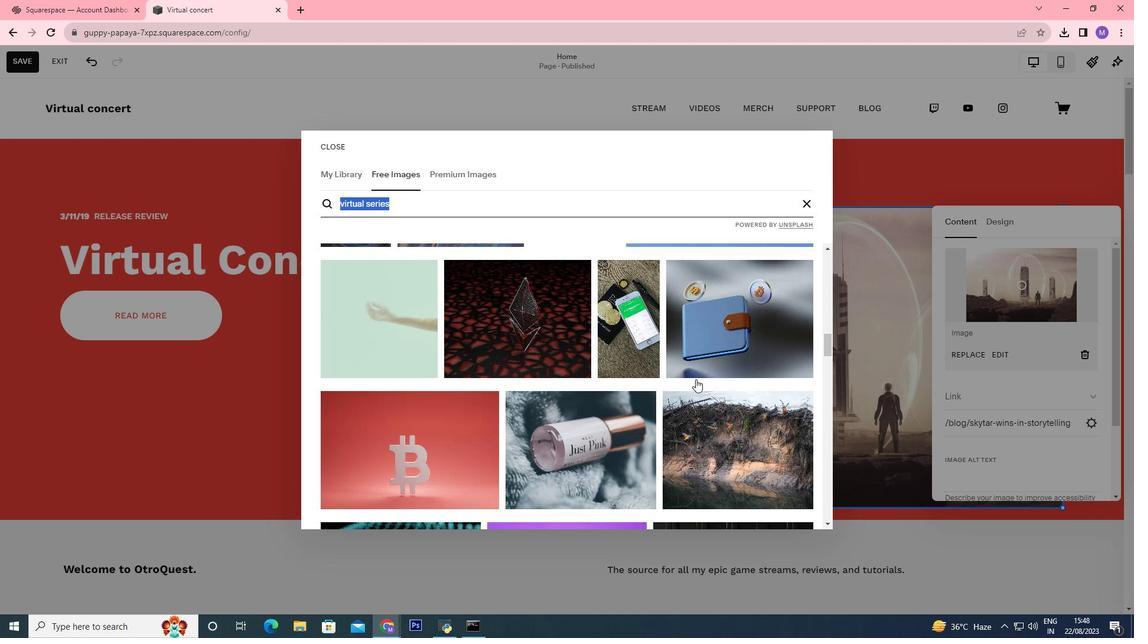 
Action: Mouse scrolled (695, 379) with delta (0, 0)
Screenshot: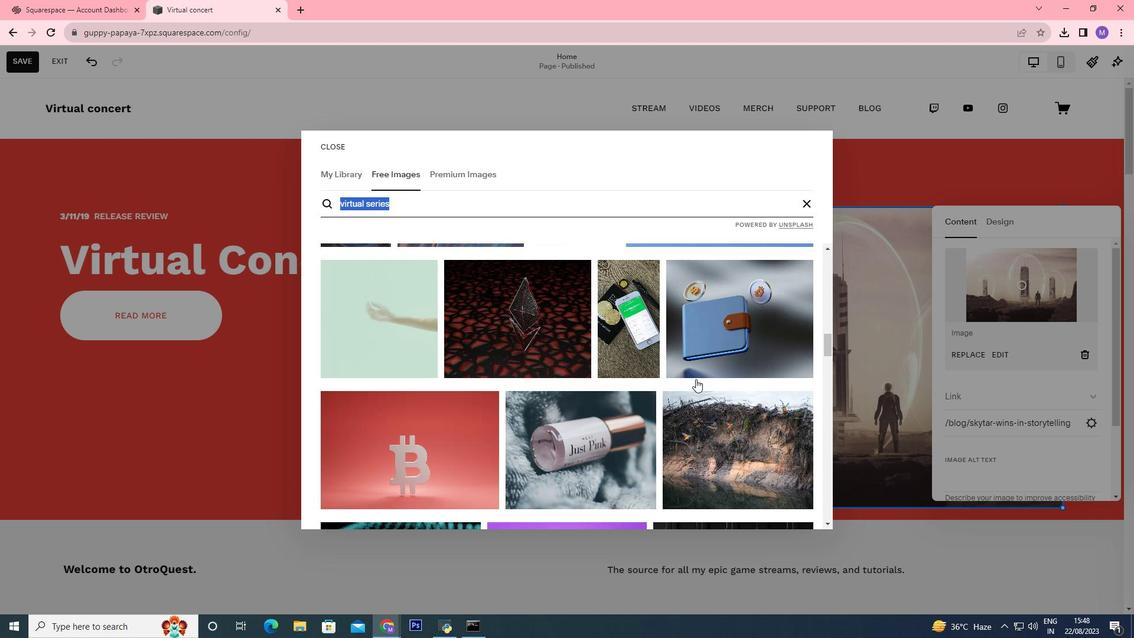 
Action: Mouse scrolled (695, 379) with delta (0, 0)
Screenshot: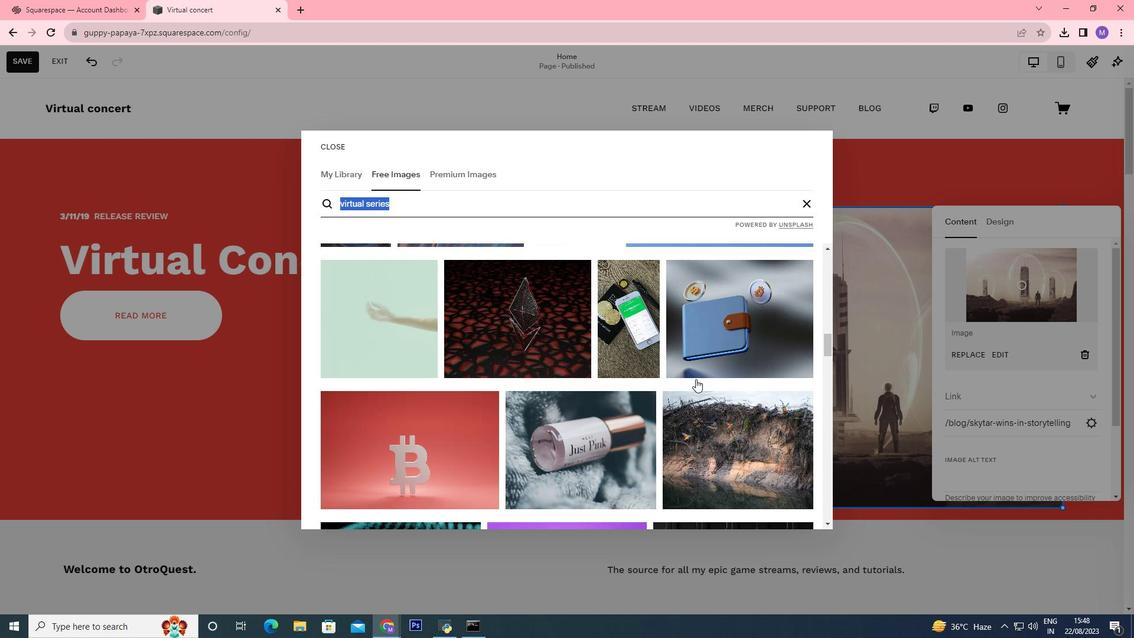 
Action: Mouse scrolled (695, 379) with delta (0, 0)
Screenshot: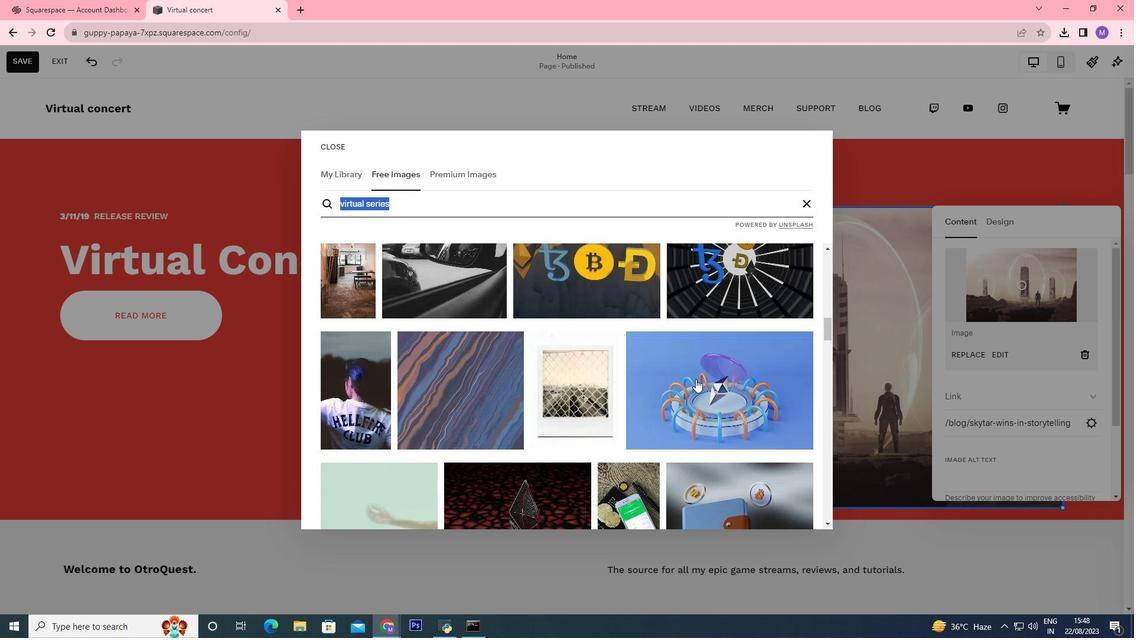 
Action: Mouse scrolled (695, 379) with delta (0, 0)
Screenshot: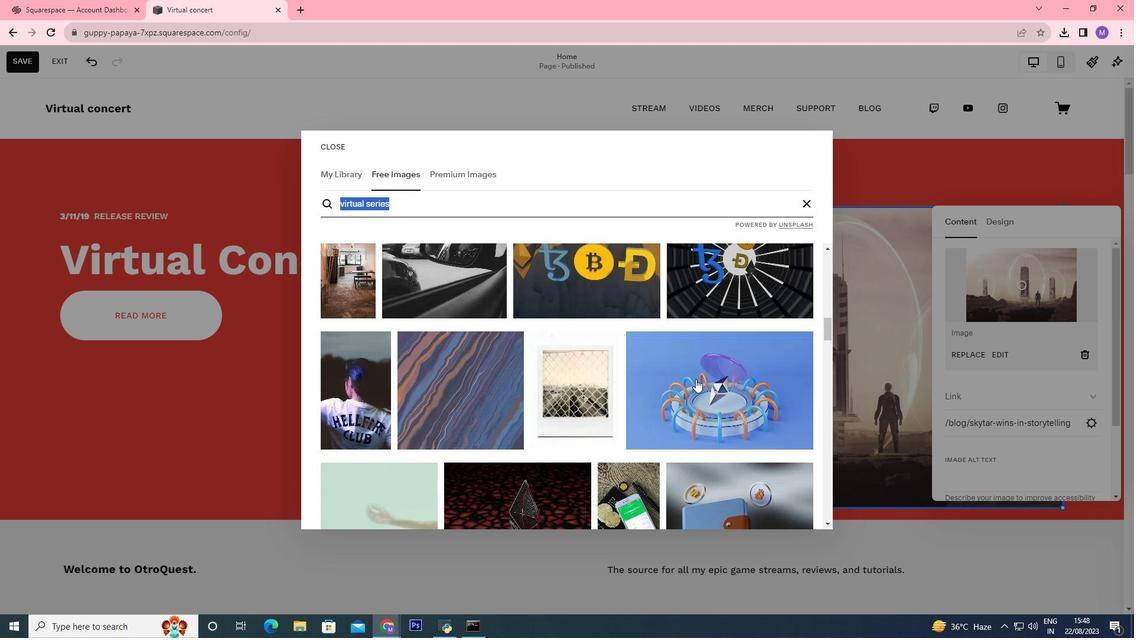 
Action: Mouse scrolled (695, 379) with delta (0, 0)
Screenshot: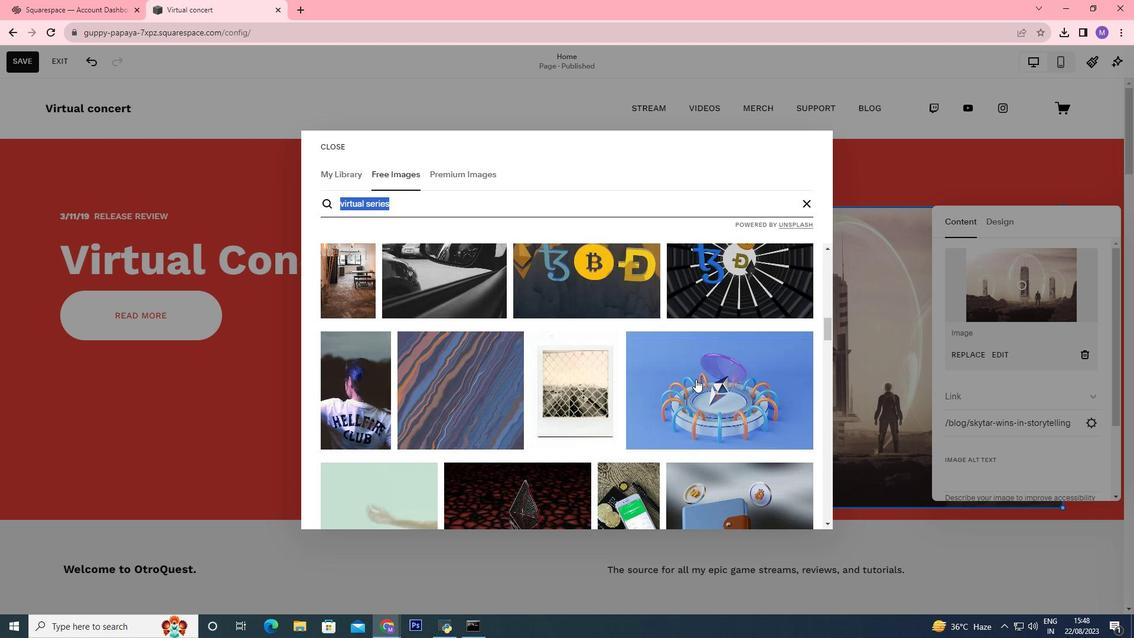 
Action: Mouse scrolled (695, 379) with delta (0, 0)
Screenshot: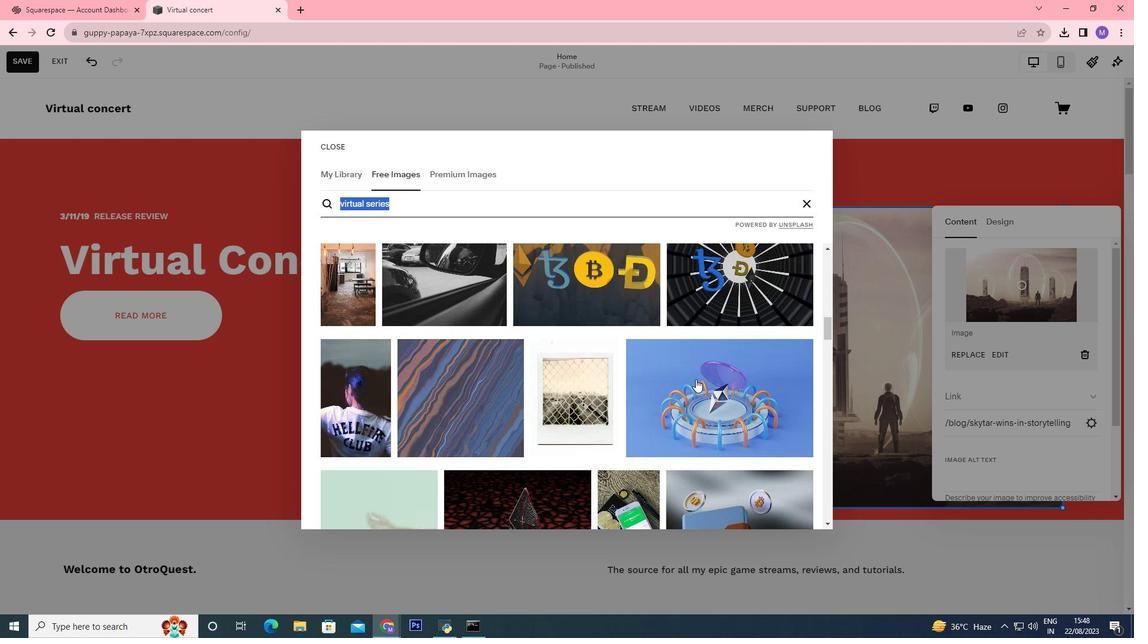 
Action: Mouse moved to (696, 379)
Screenshot: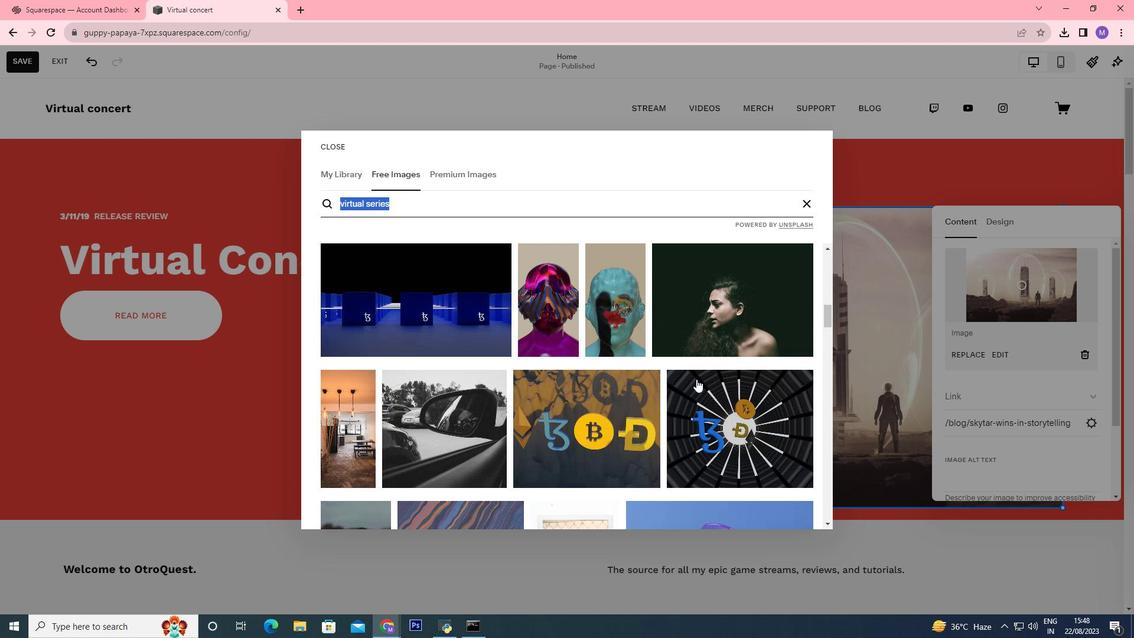 
Action: Mouse scrolled (696, 379) with delta (0, 0)
Screenshot: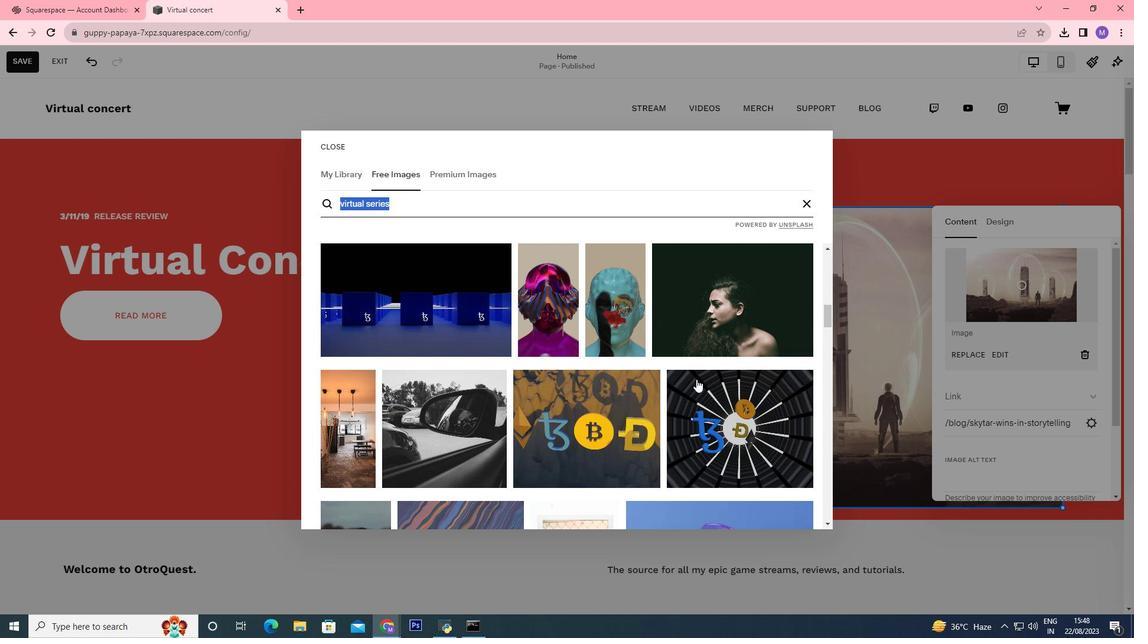 
Action: Mouse scrolled (696, 379) with delta (0, 0)
Screenshot: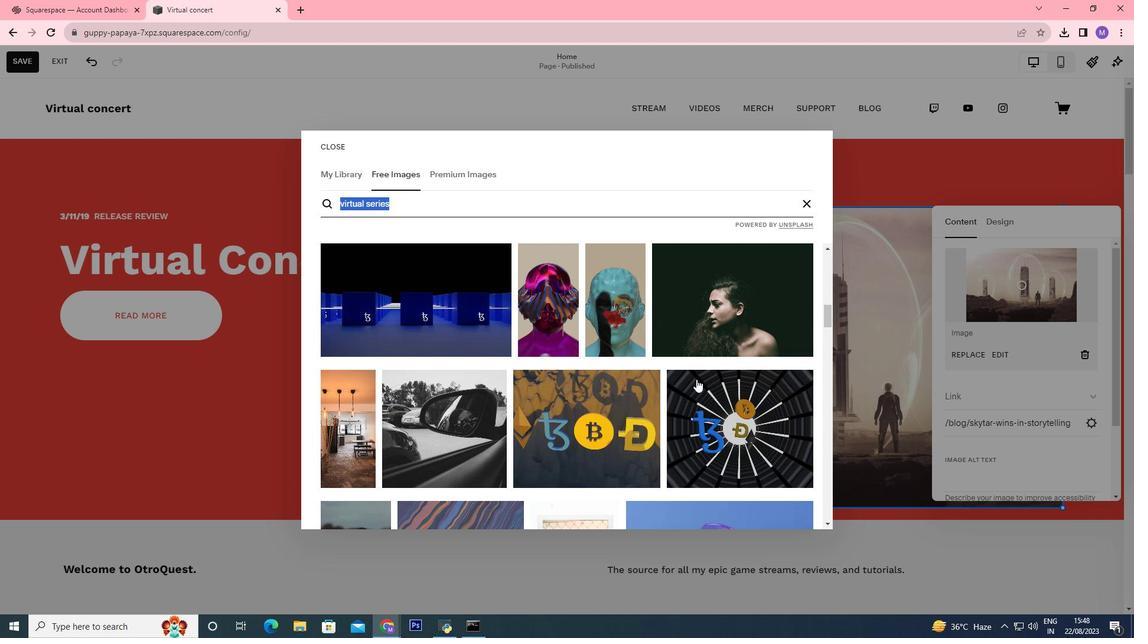 
Action: Mouse scrolled (696, 379) with delta (0, 0)
Screenshot: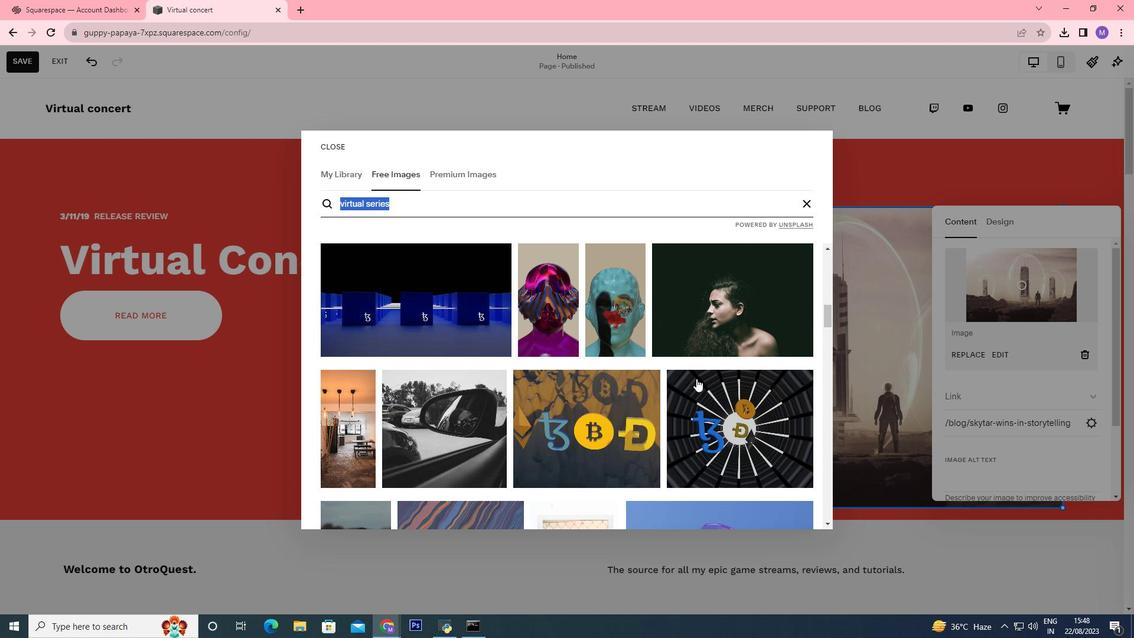 
Action: Mouse scrolled (696, 379) with delta (0, 0)
Screenshot: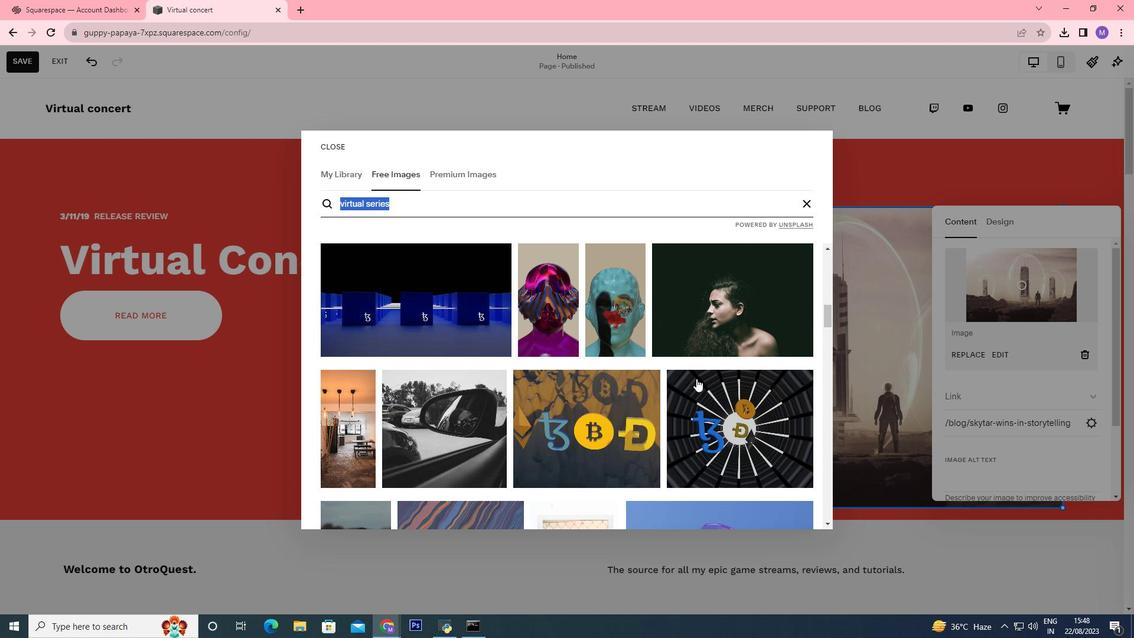 
Action: Mouse scrolled (696, 379) with delta (0, 0)
Screenshot: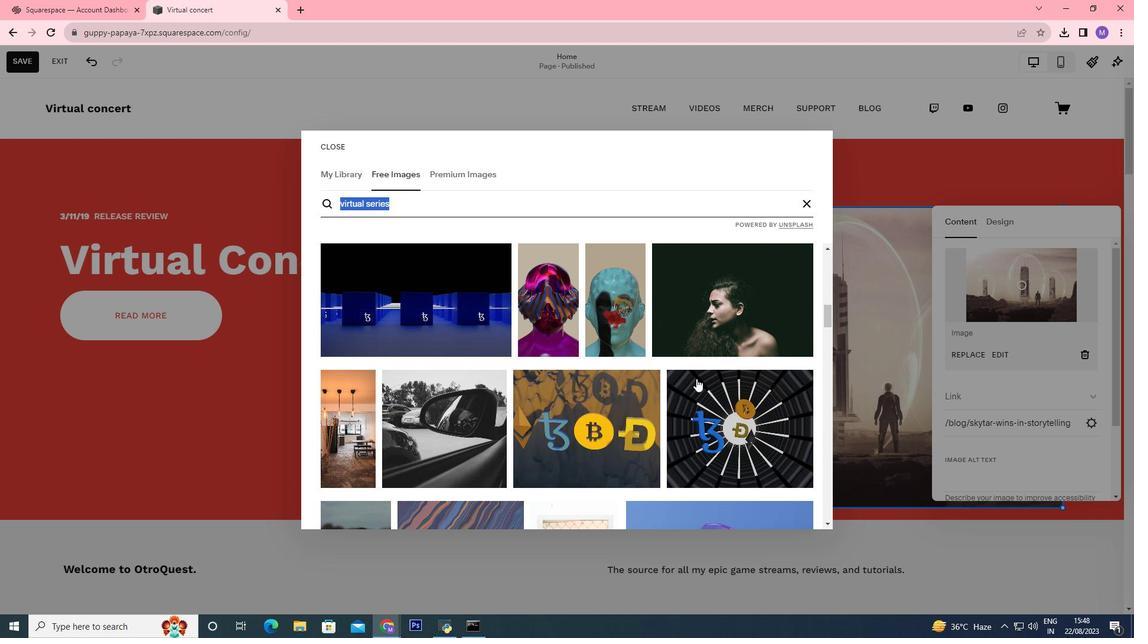 
Action: Mouse scrolled (696, 379) with delta (0, 0)
Screenshot: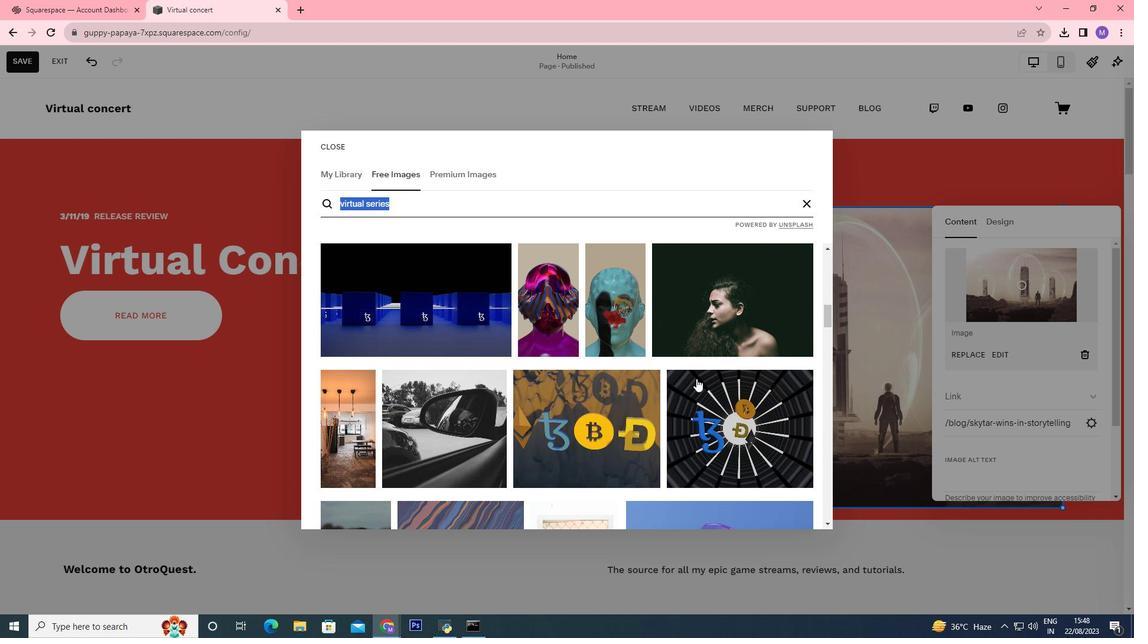 
Action: Mouse moved to (696, 378)
Screenshot: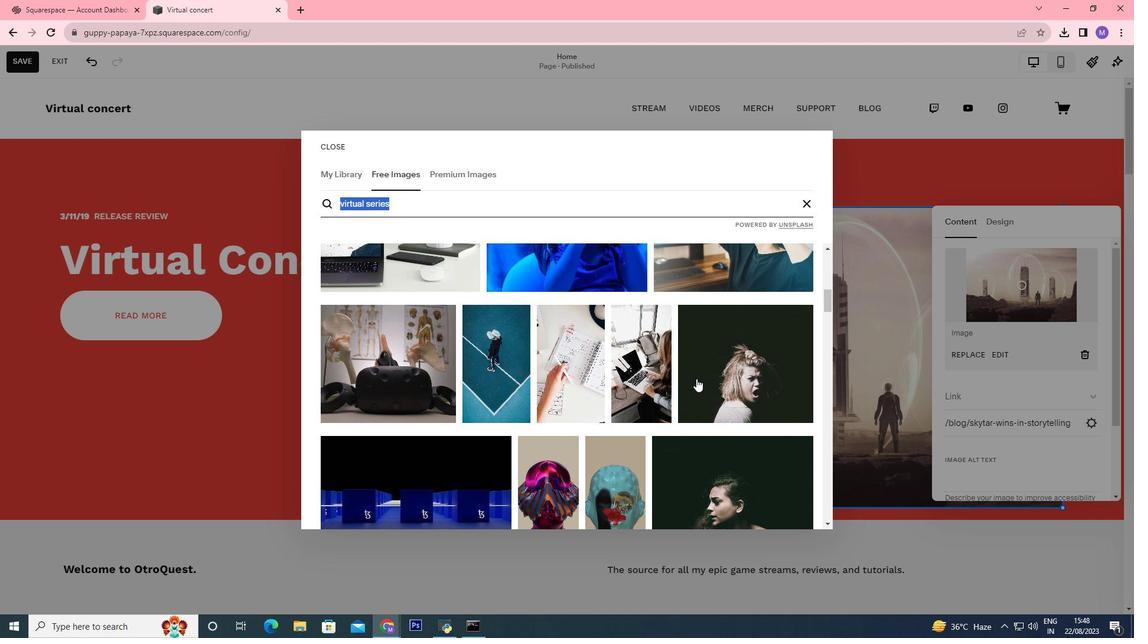 
Action: Mouse scrolled (696, 379) with delta (0, 0)
Screenshot: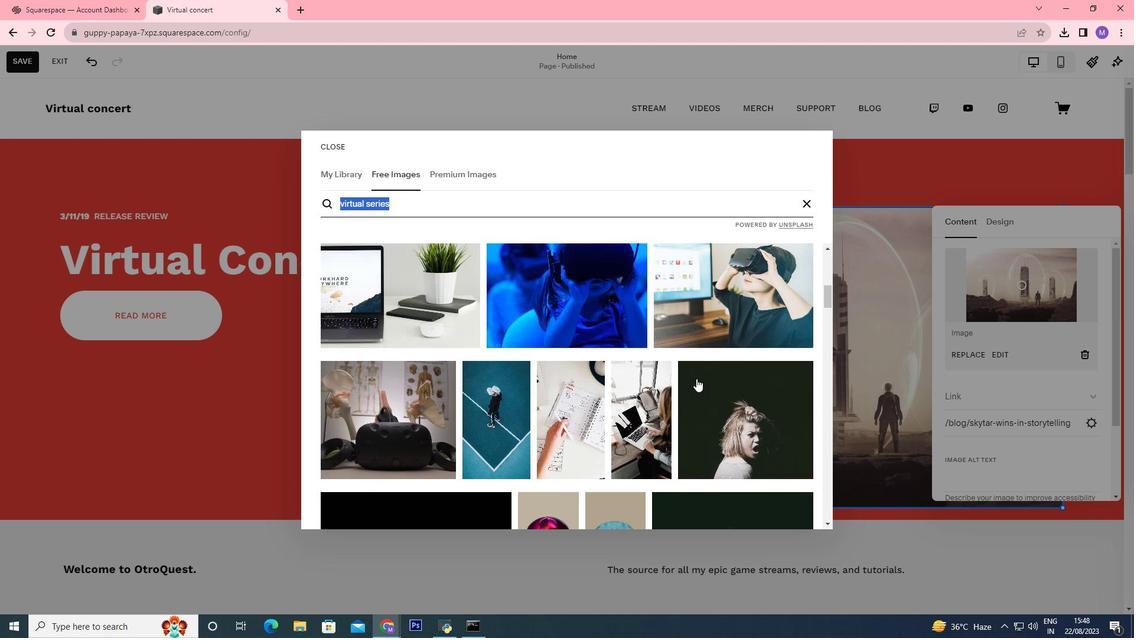 
Action: Mouse scrolled (696, 379) with delta (0, 0)
Screenshot: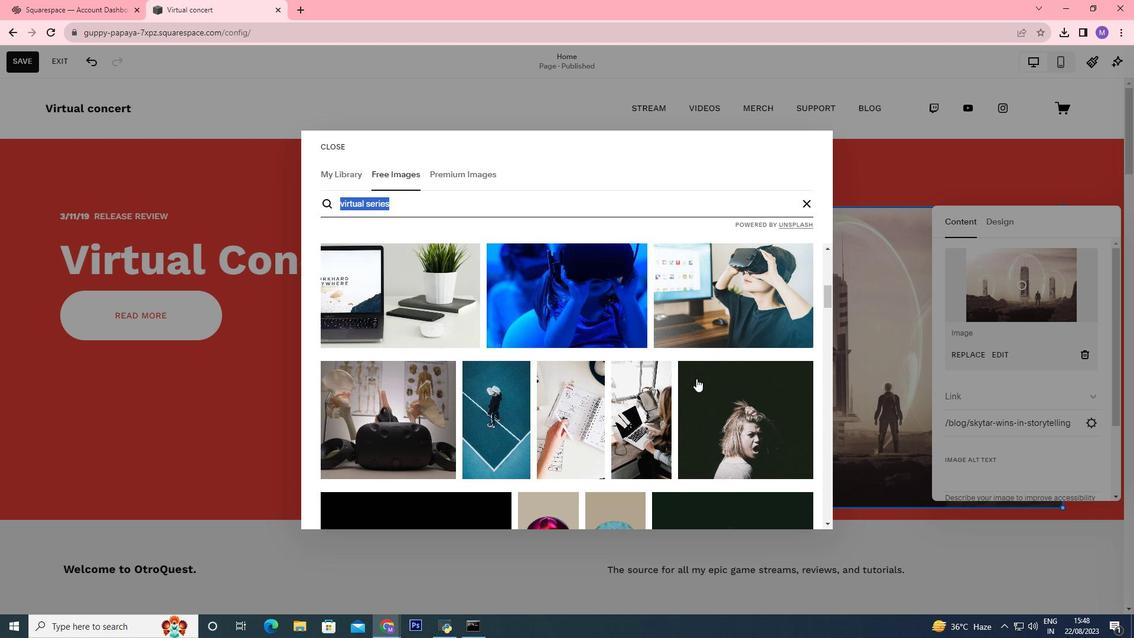 
Action: Mouse scrolled (696, 379) with delta (0, 0)
Screenshot: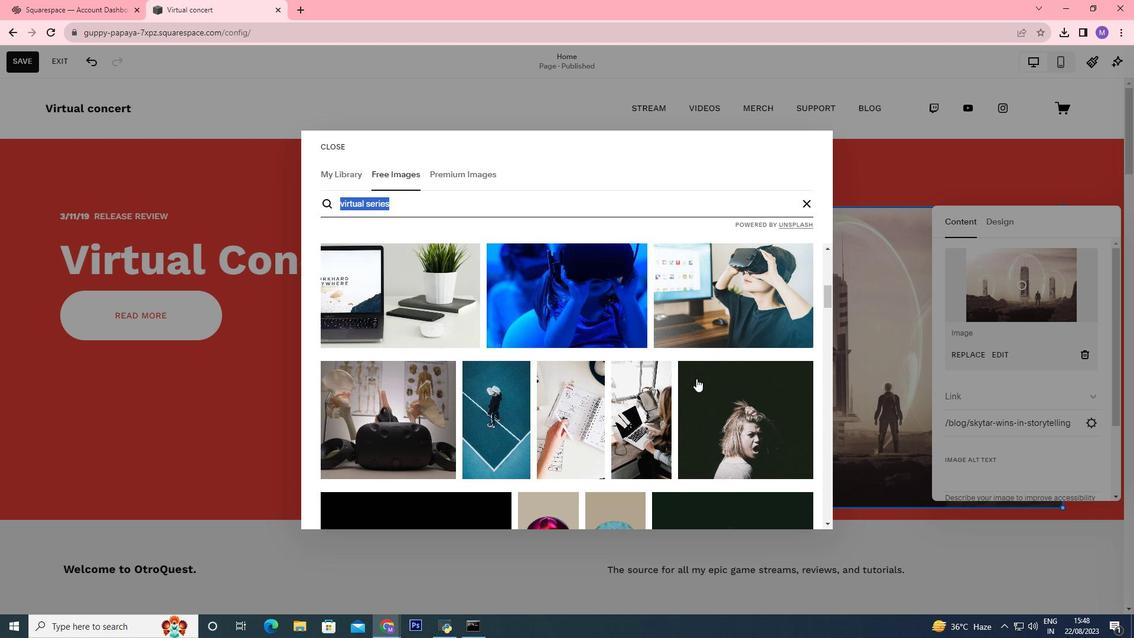 
Action: Mouse scrolled (696, 379) with delta (0, 0)
Screenshot: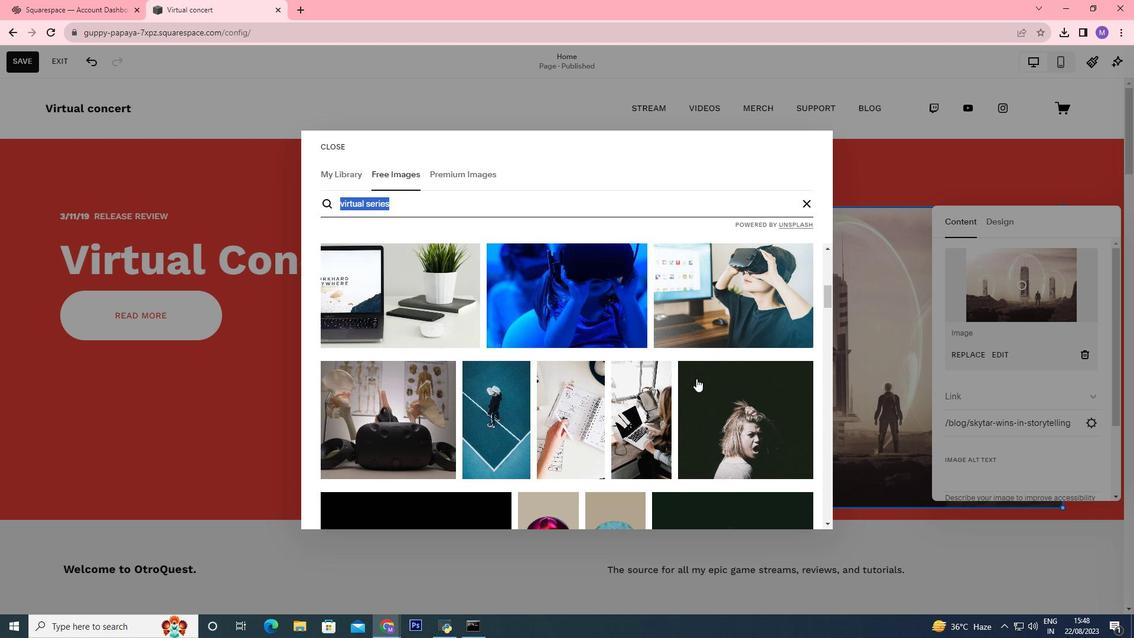 
Action: Mouse scrolled (696, 379) with delta (0, 0)
Screenshot: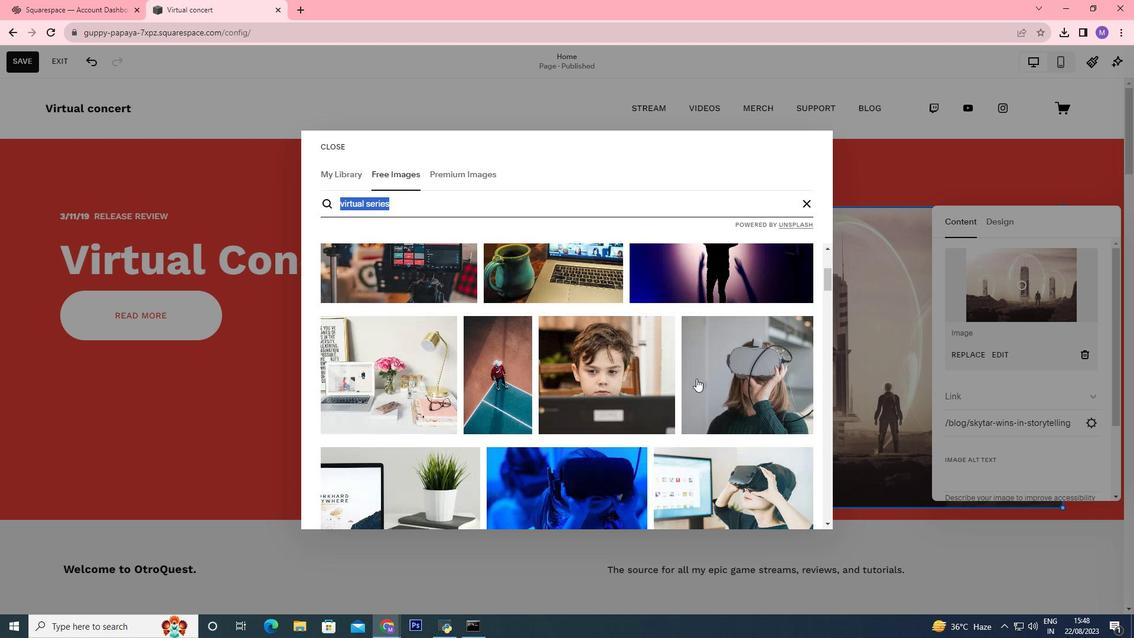 
Action: Mouse scrolled (696, 379) with delta (0, 0)
Screenshot: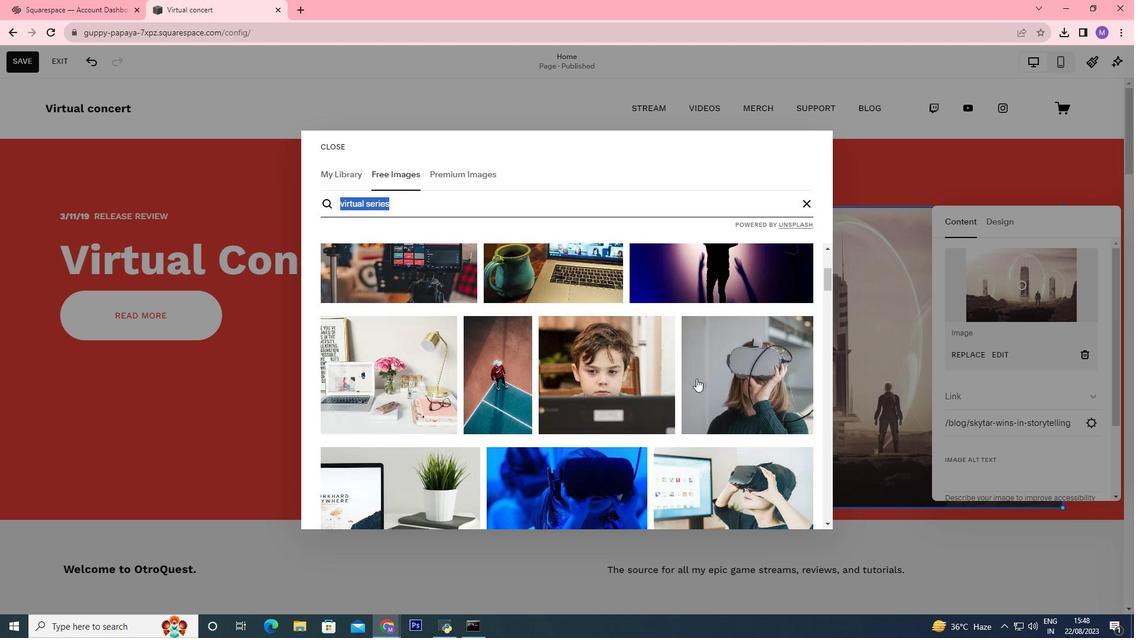
Action: Mouse scrolled (696, 379) with delta (0, 0)
Screenshot: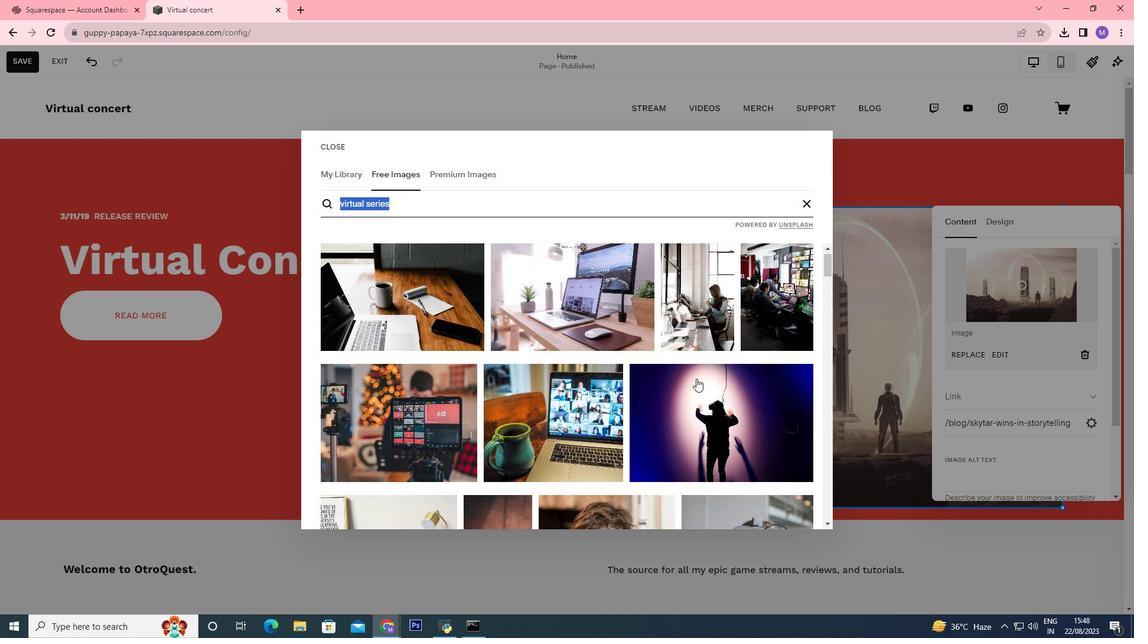 
Action: Mouse scrolled (696, 379) with delta (0, 0)
Screenshot: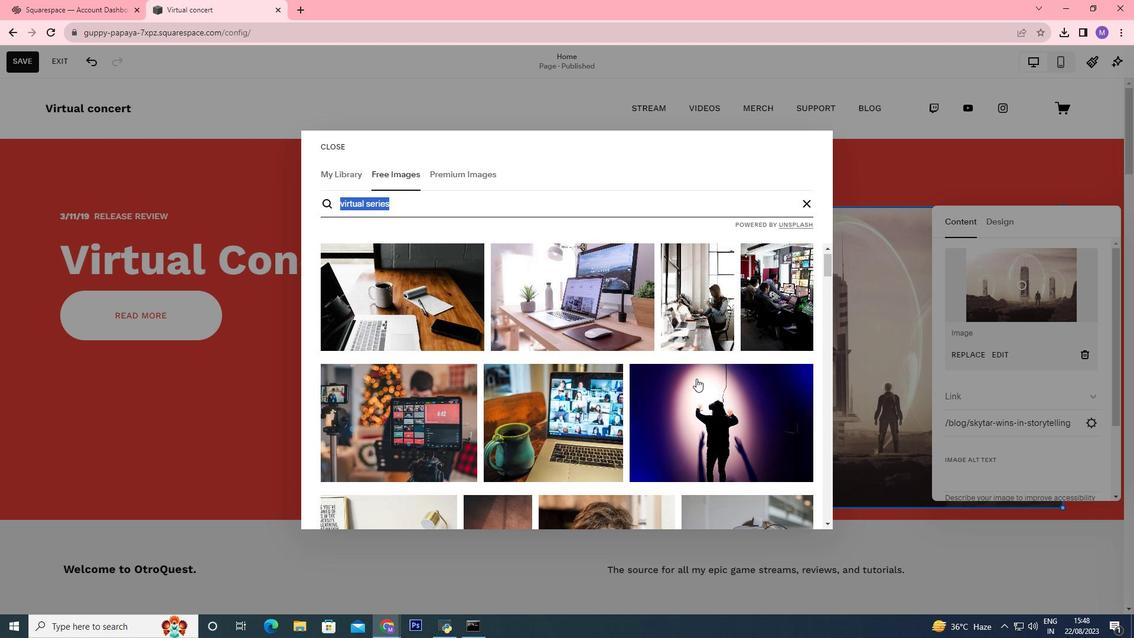 
Action: Mouse scrolled (696, 379) with delta (0, 0)
Screenshot: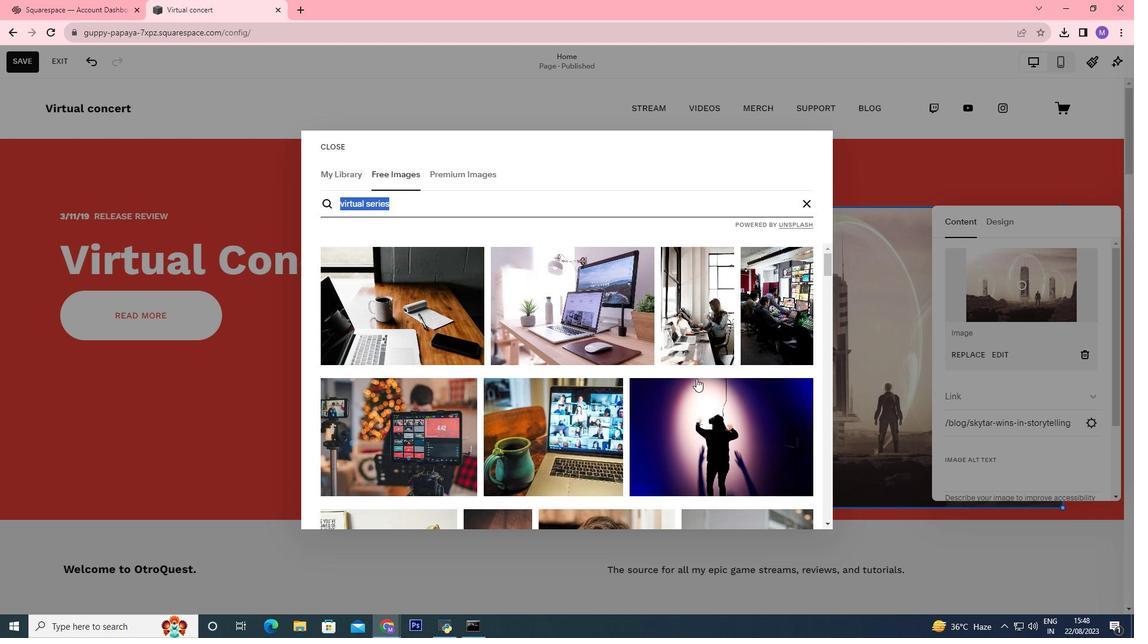 
Action: Mouse scrolled (696, 379) with delta (0, 0)
Screenshot: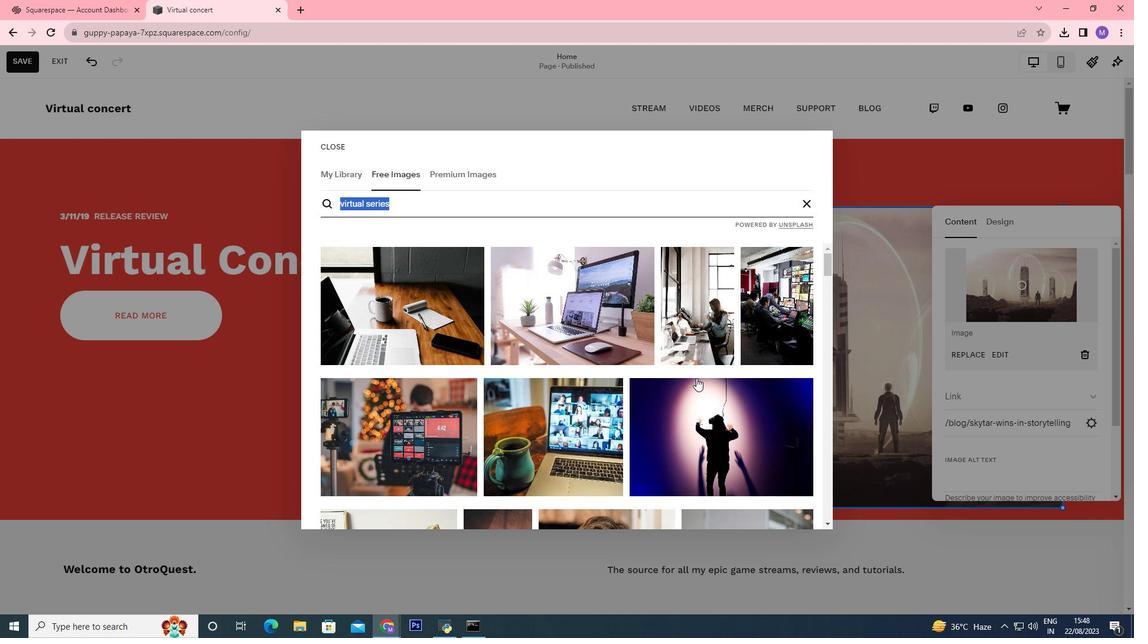 
Action: Mouse scrolled (696, 379) with delta (0, 0)
Screenshot: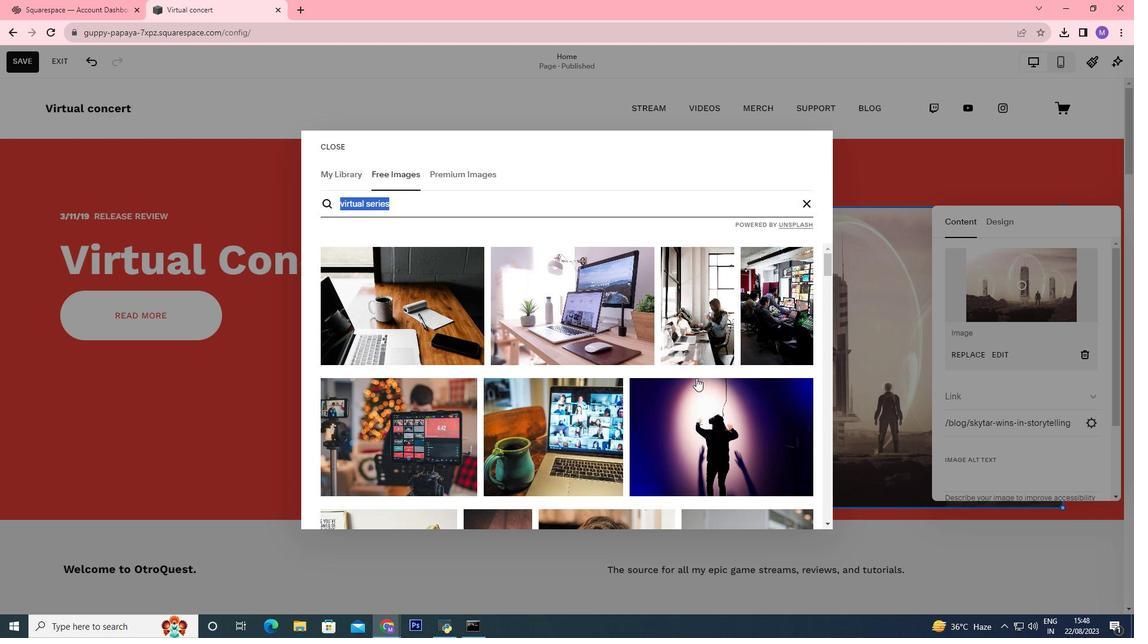 
Action: Mouse scrolled (696, 379) with delta (0, 0)
Screenshot: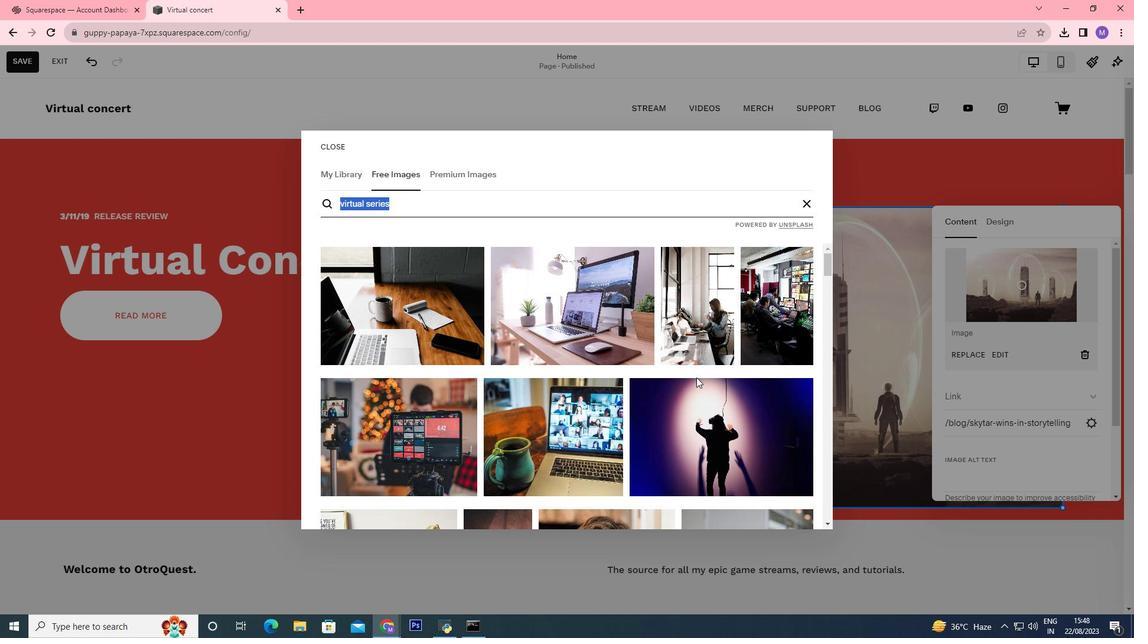 
Action: Mouse moved to (696, 377)
Screenshot: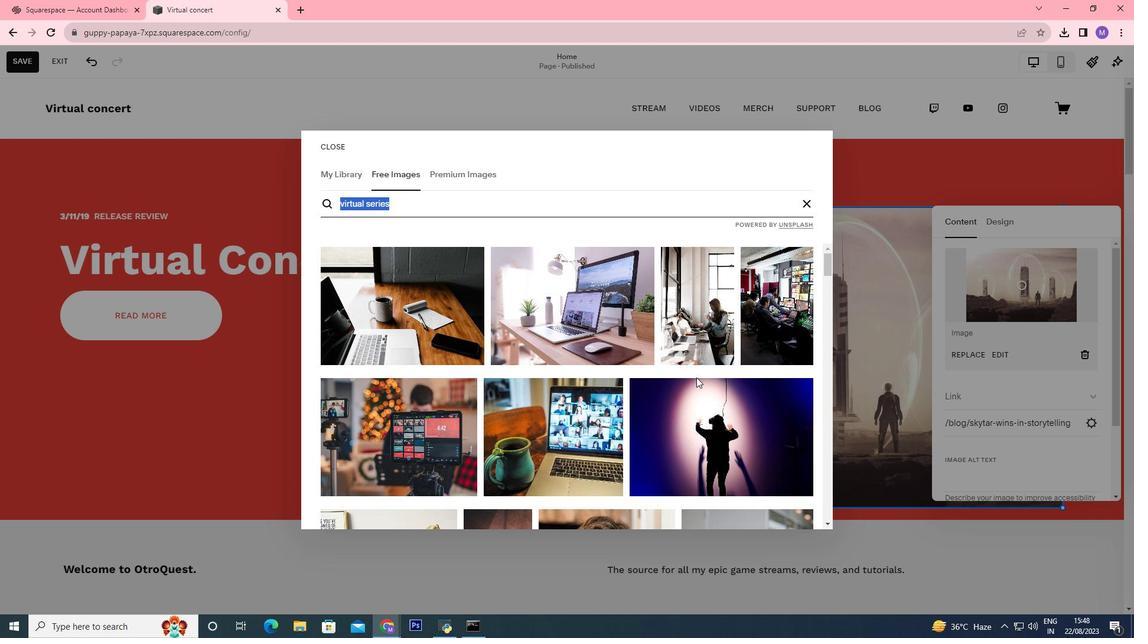 
Action: Mouse scrolled (696, 378) with delta (0, 0)
Screenshot: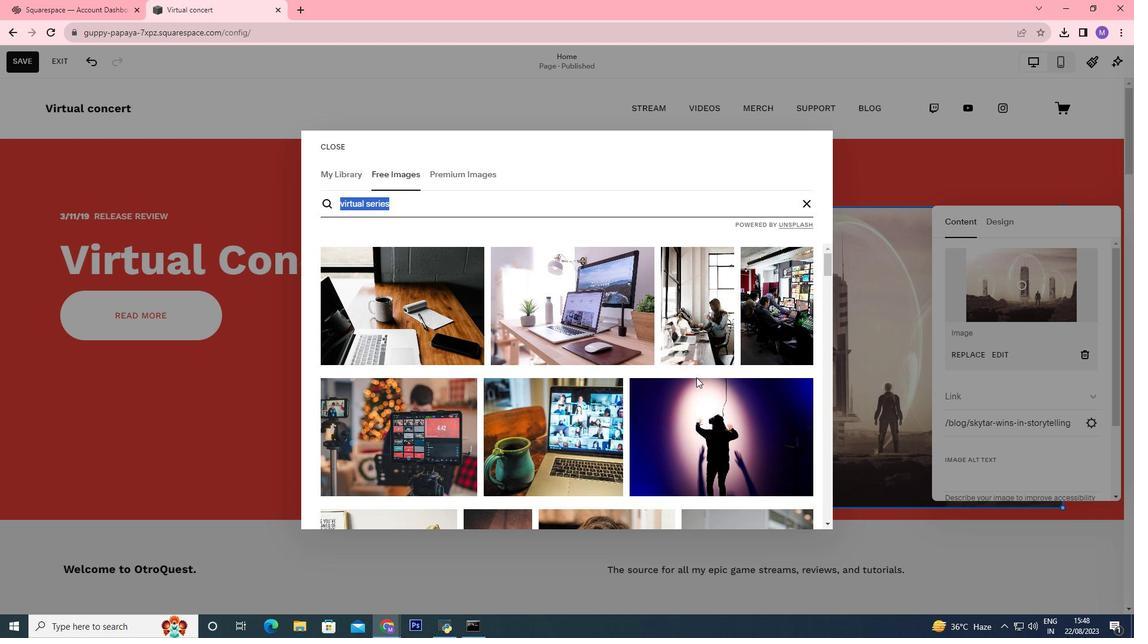 
Action: Mouse scrolled (696, 378) with delta (0, 0)
Screenshot: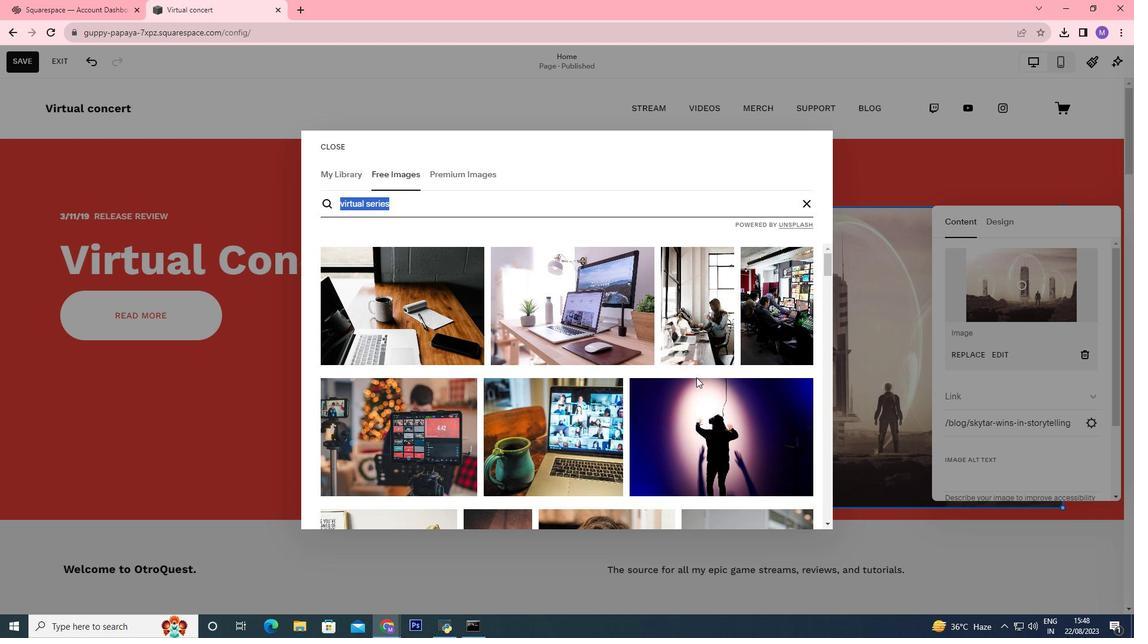 
Action: Mouse scrolled (696, 378) with delta (0, 0)
Screenshot: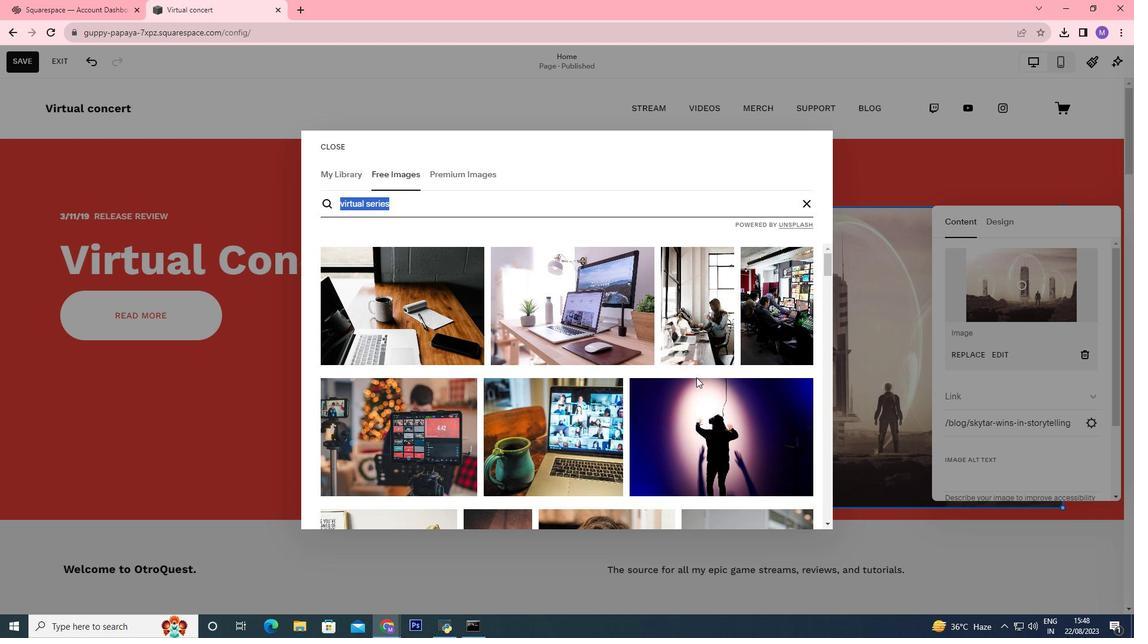 
Action: Mouse scrolled (696, 378) with delta (0, 0)
Screenshot: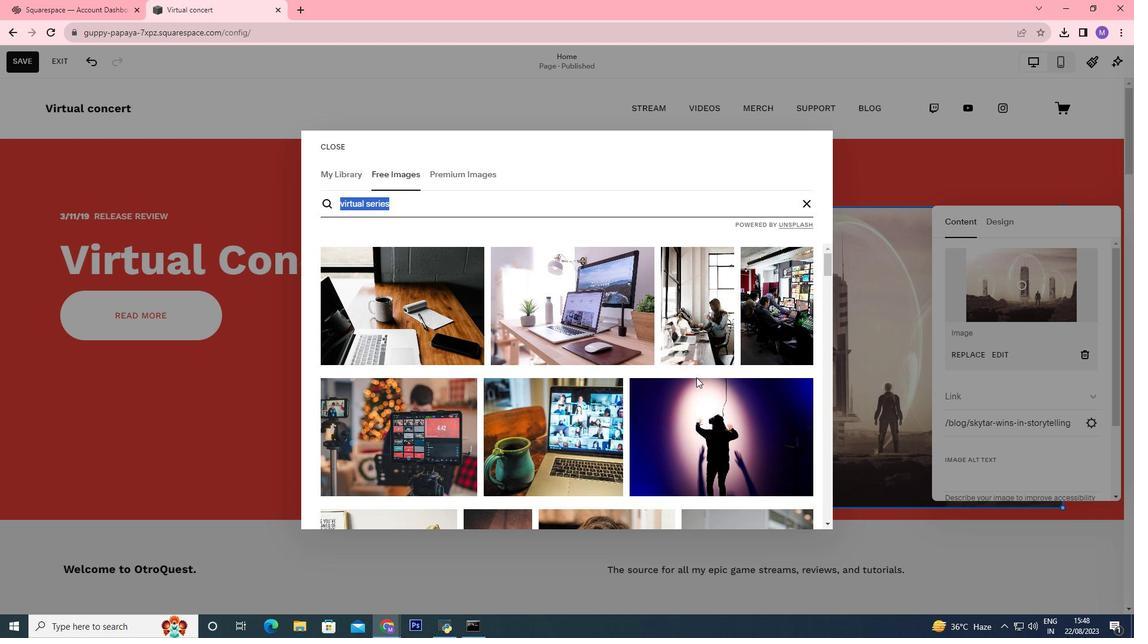 
Action: Mouse scrolled (696, 378) with delta (0, 0)
Screenshot: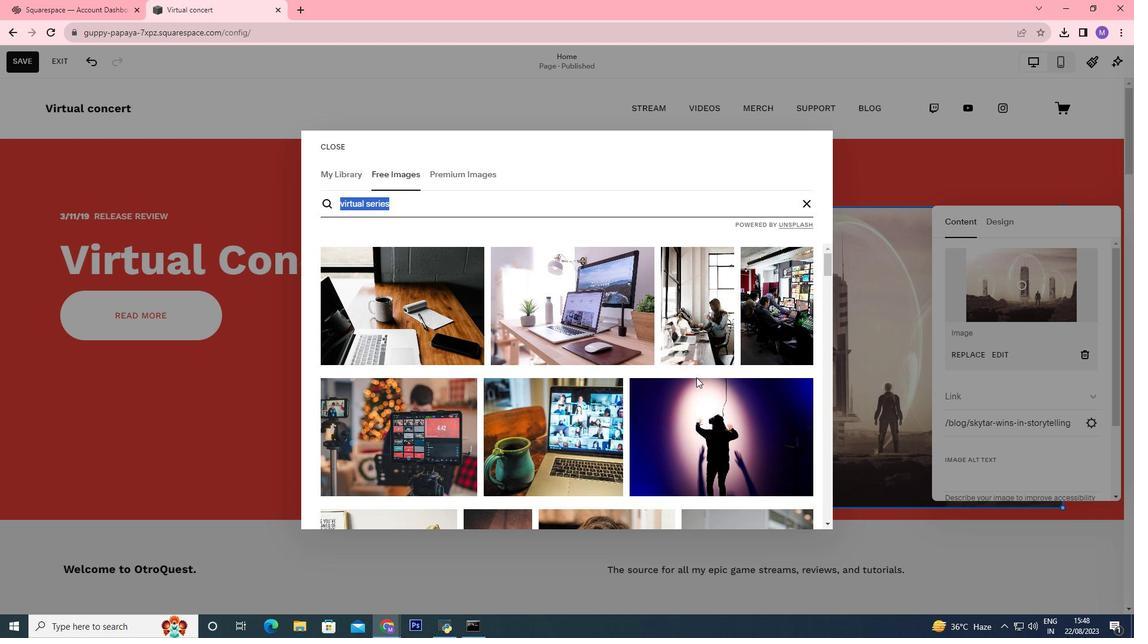 
Action: Mouse scrolled (696, 378) with delta (0, 0)
Screenshot: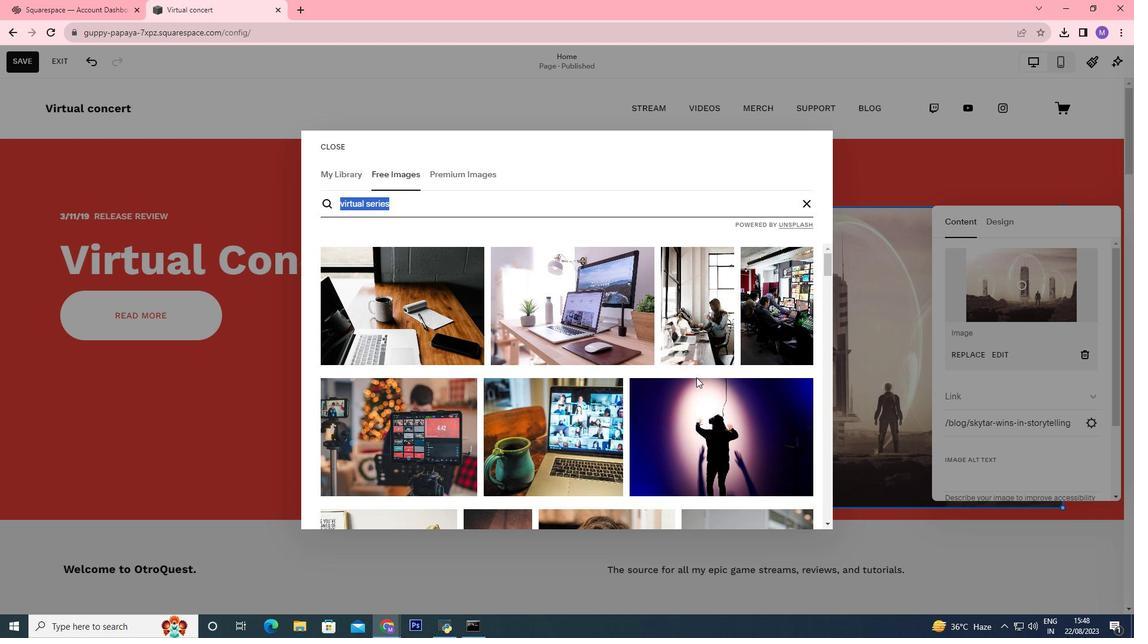 
Action: Mouse scrolled (696, 378) with delta (0, 0)
Screenshot: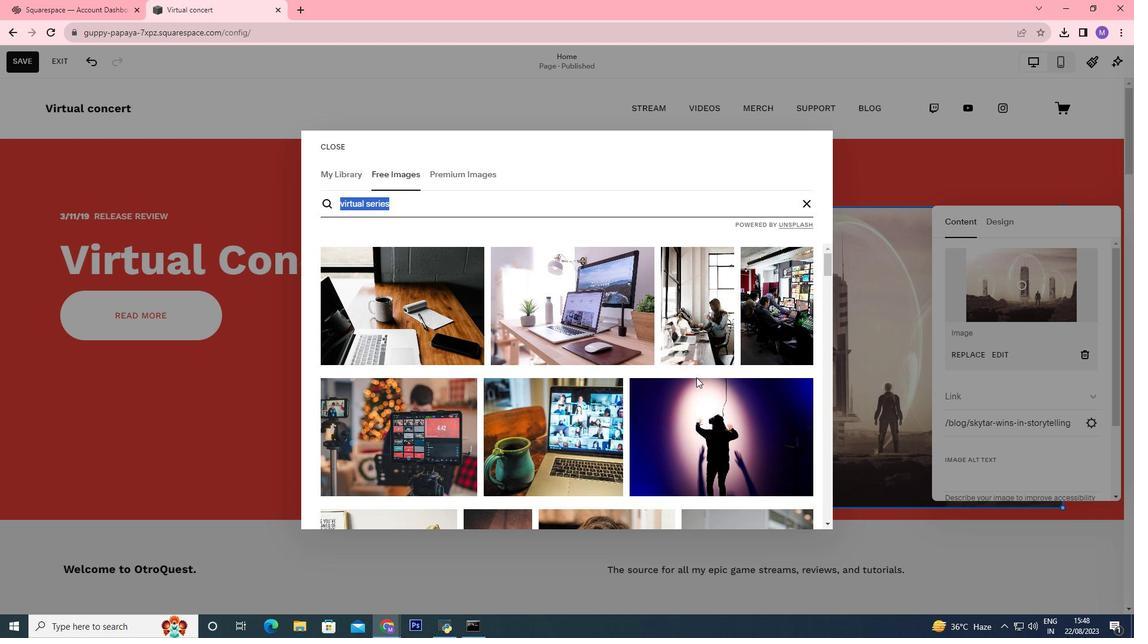 
Action: Mouse scrolled (696, 378) with delta (0, 0)
Screenshot: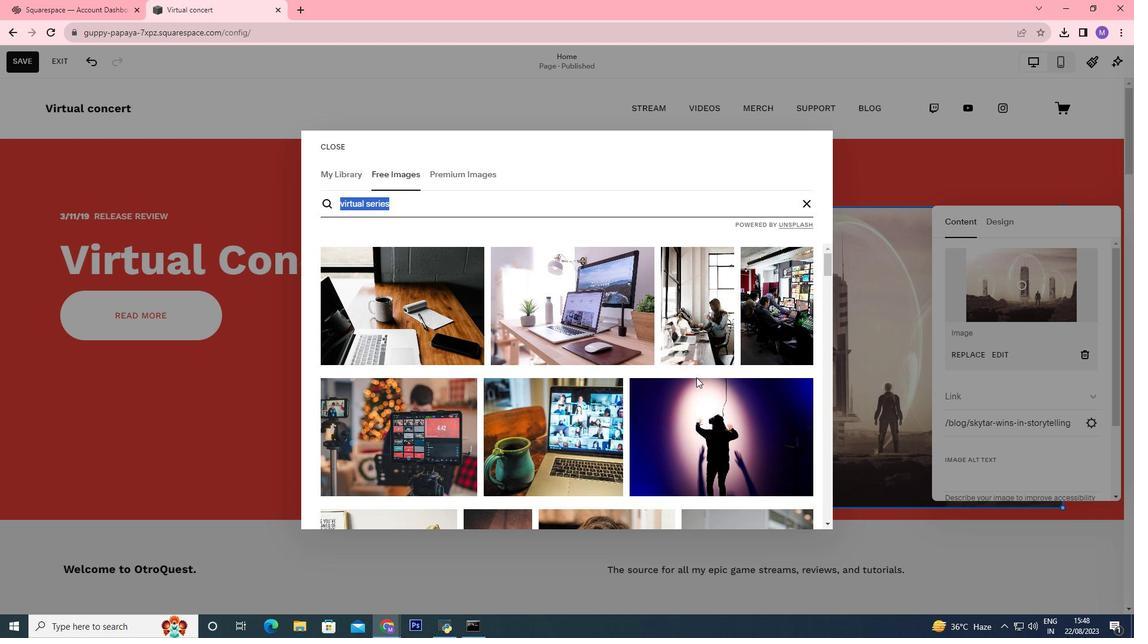 
Action: Mouse scrolled (696, 378) with delta (0, 0)
Screenshot: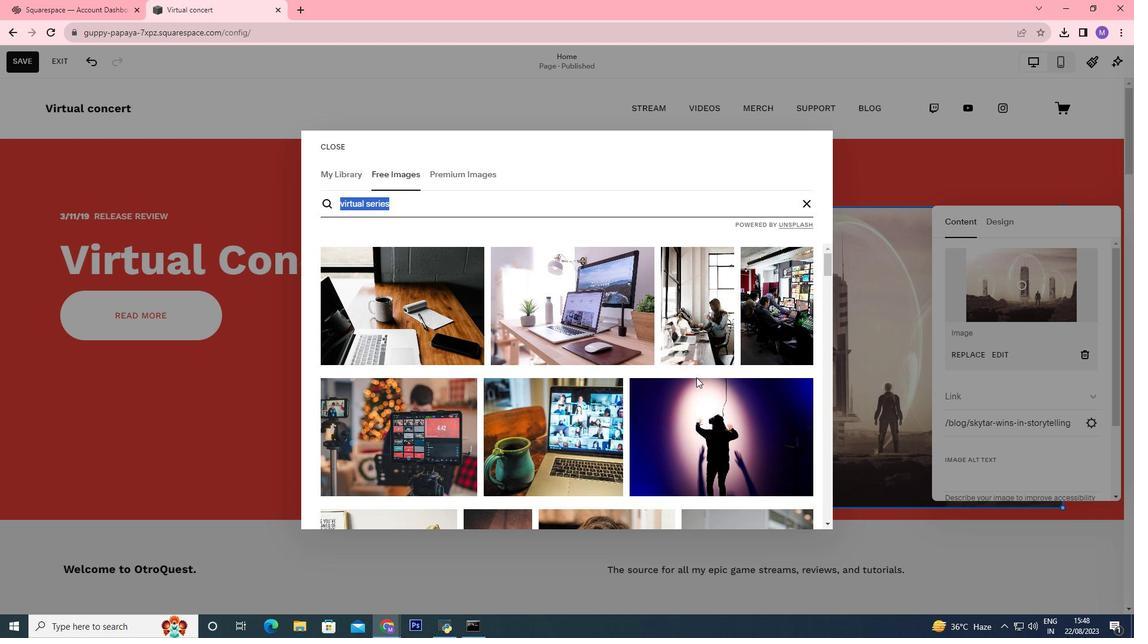 
Action: Mouse scrolled (696, 378) with delta (0, 0)
Screenshot: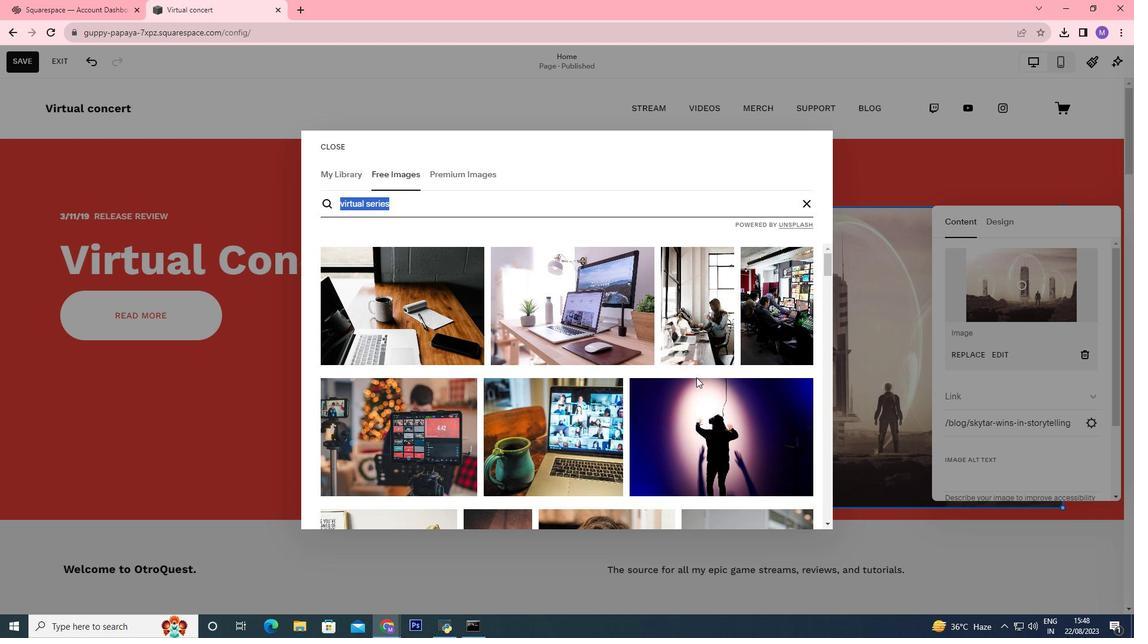
Action: Mouse scrolled (696, 378) with delta (0, 0)
Screenshot: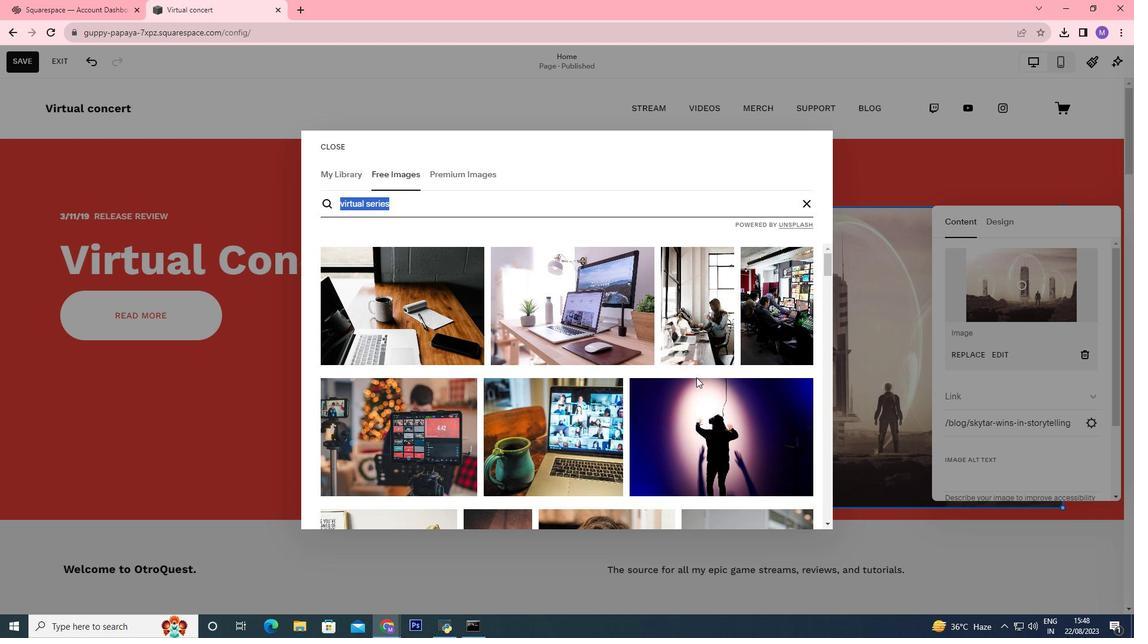 
Action: Mouse scrolled (696, 378) with delta (0, 0)
Screenshot: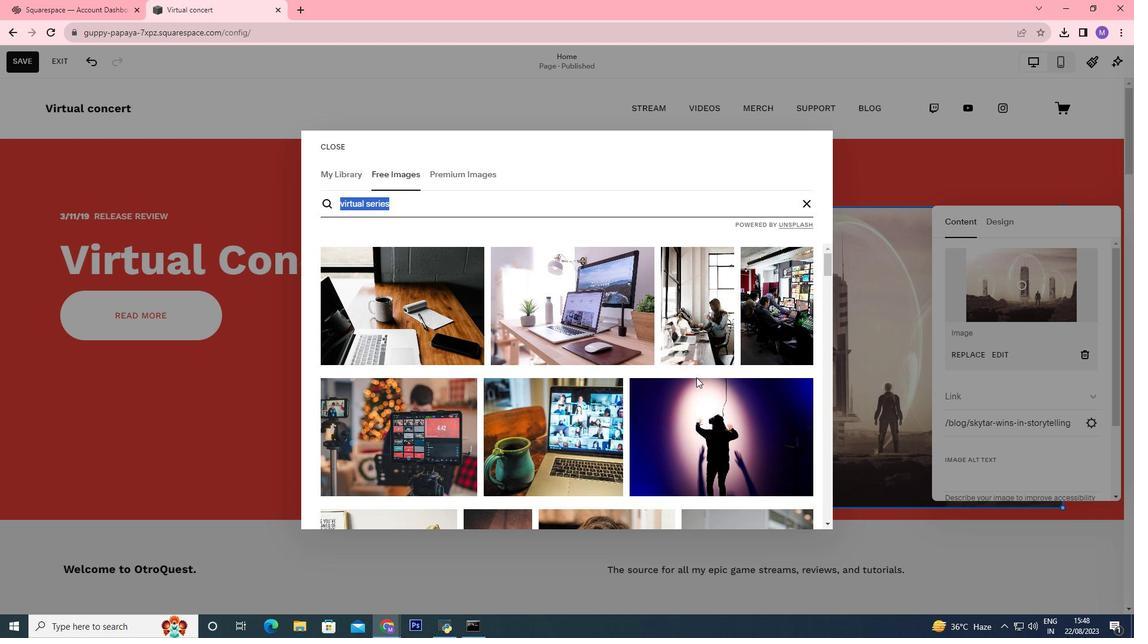
Action: Mouse scrolled (696, 378) with delta (0, 0)
Screenshot: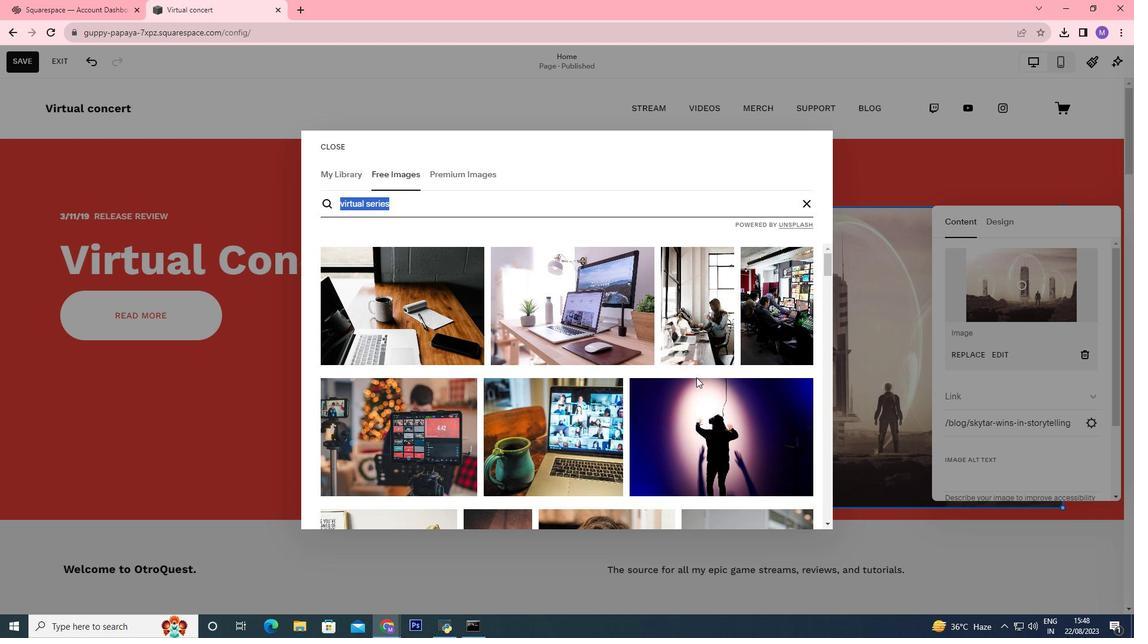 
Action: Mouse scrolled (696, 378) with delta (0, 0)
Screenshot: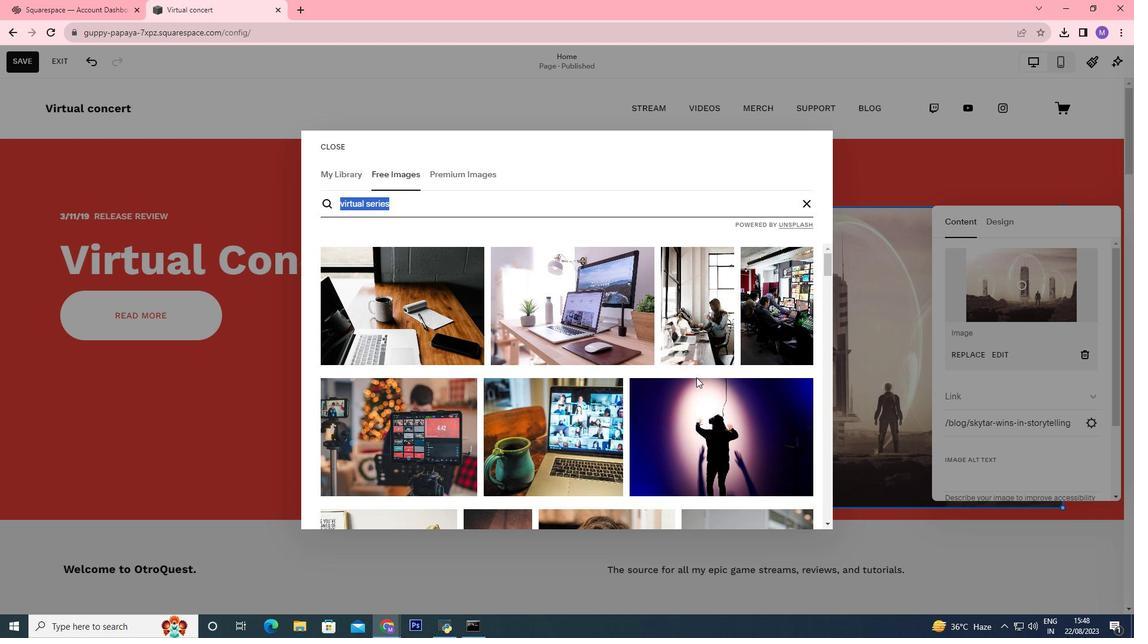 
Action: Mouse scrolled (696, 378) with delta (0, 0)
Screenshot: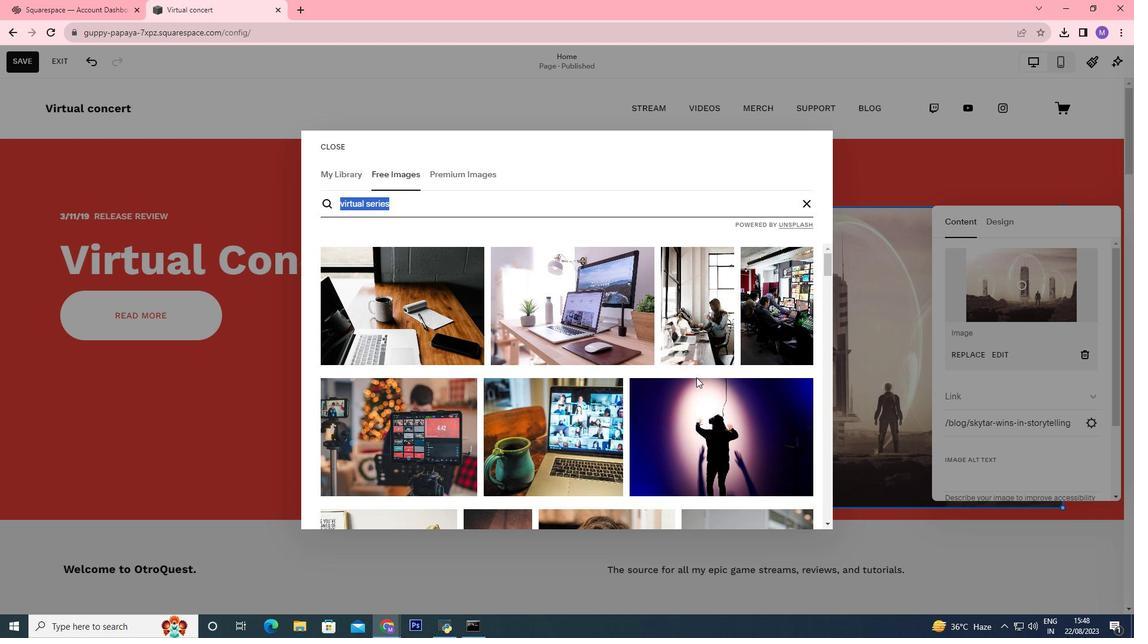 
Action: Mouse scrolled (696, 378) with delta (0, 0)
Screenshot: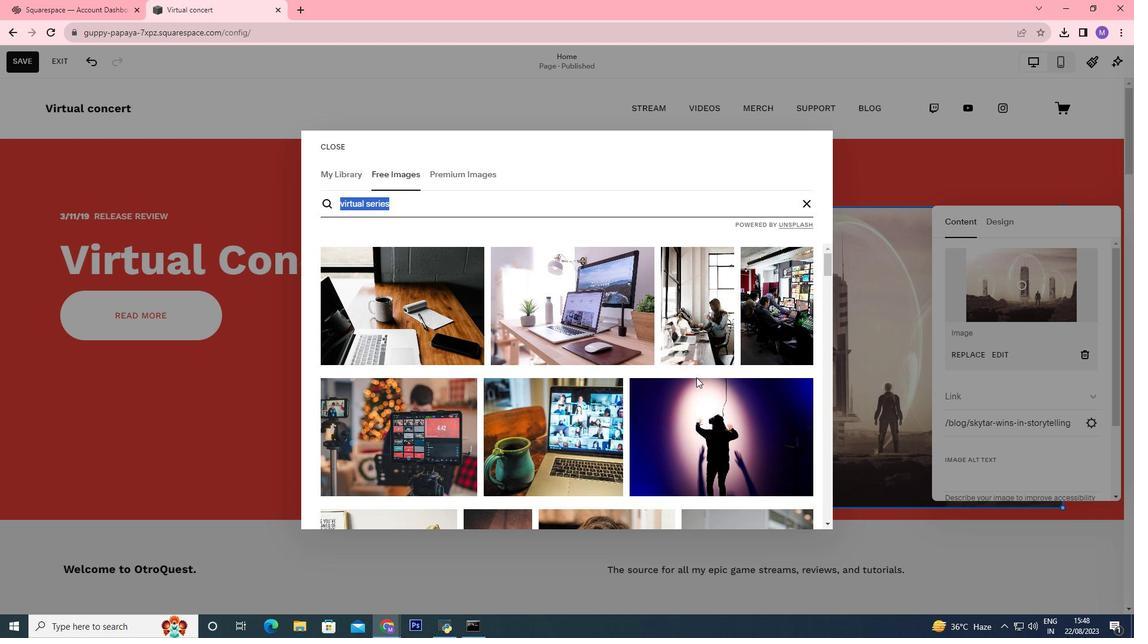 
Action: Mouse scrolled (696, 378) with delta (0, 0)
Screenshot: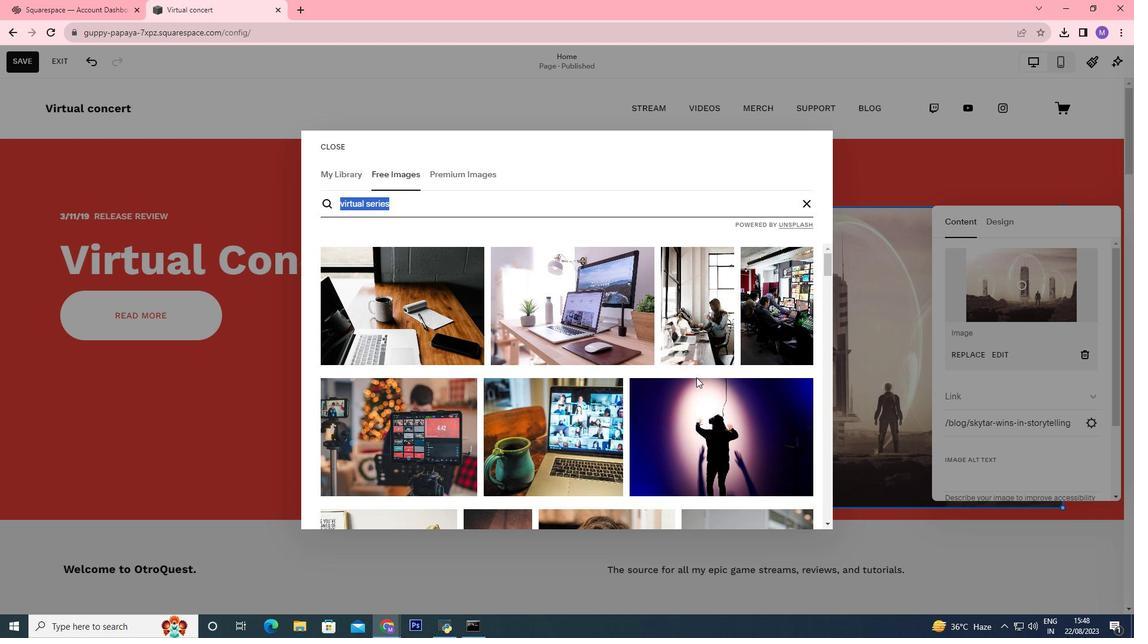 
Action: Mouse scrolled (696, 378) with delta (0, 0)
Screenshot: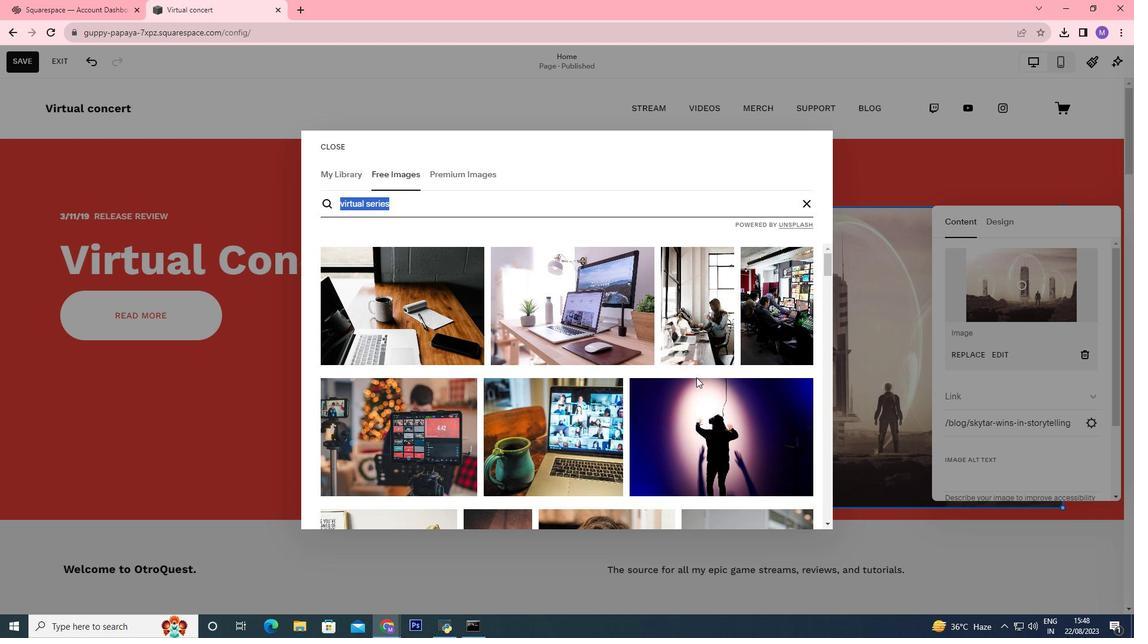 
Action: Mouse scrolled (696, 378) with delta (0, 0)
Screenshot: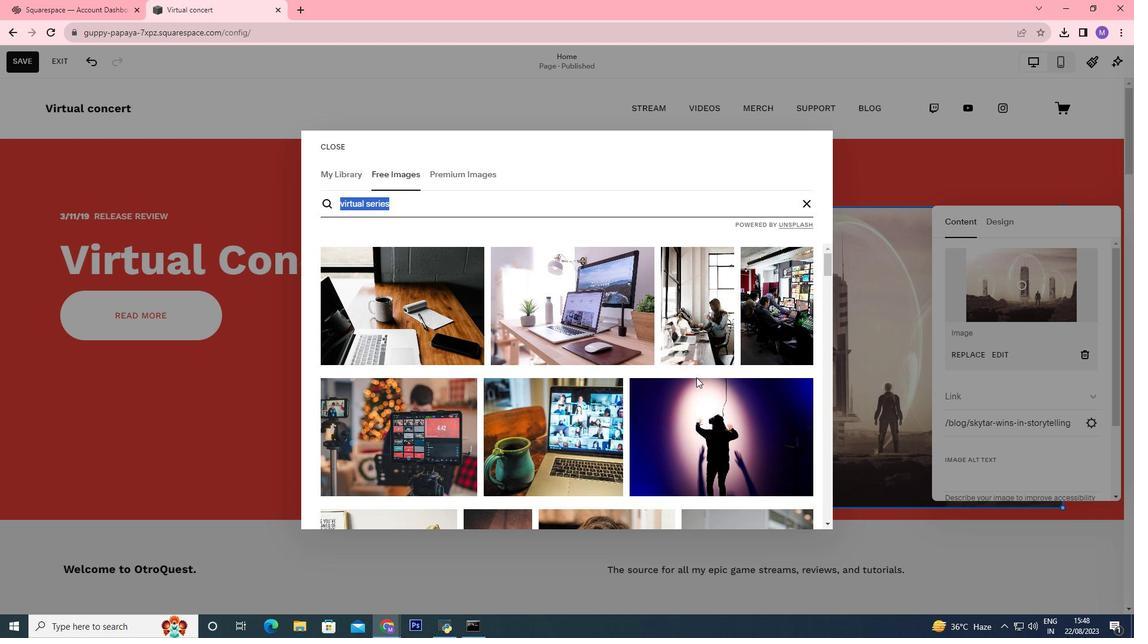 
Action: Mouse scrolled (696, 378) with delta (0, 0)
Screenshot: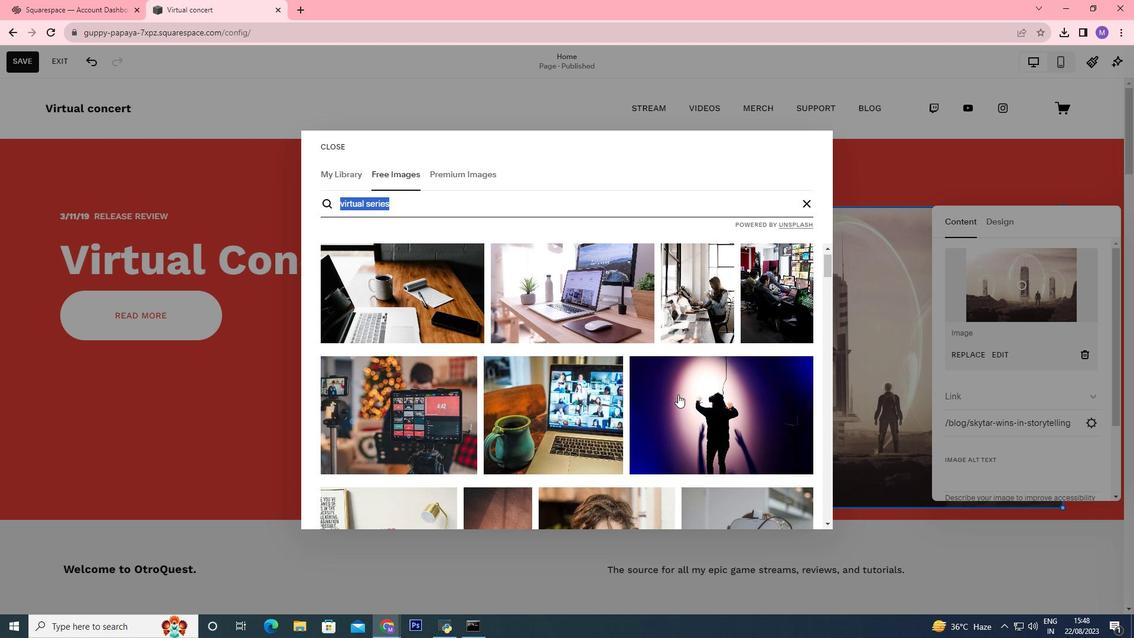 
Action: Mouse scrolled (696, 376) with delta (0, 0)
Screenshot: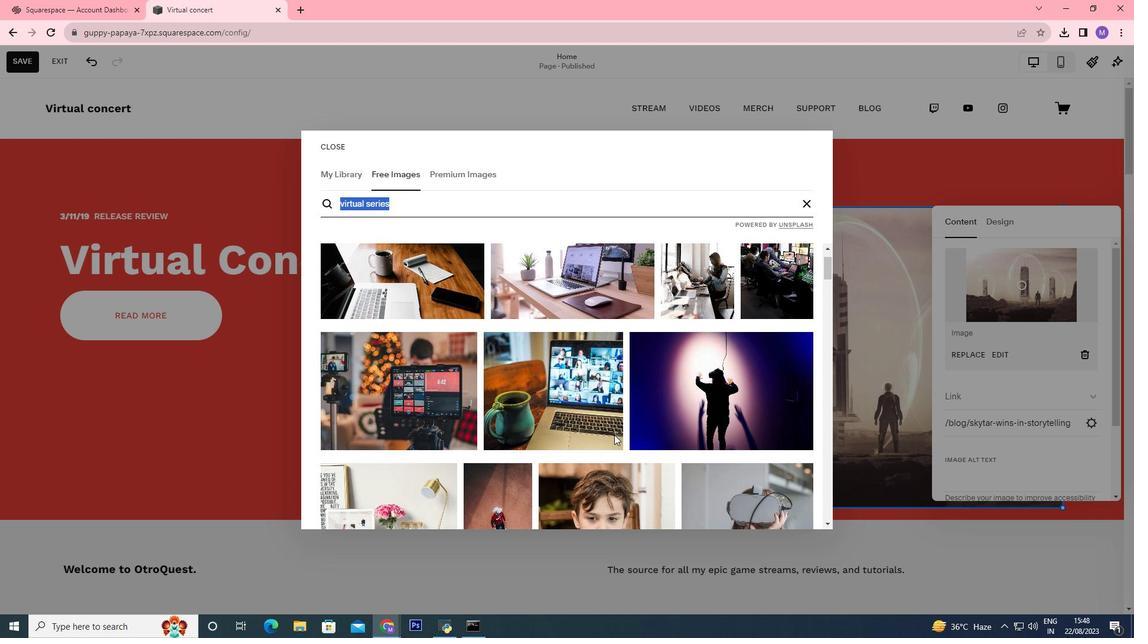 
Action: Mouse moved to (600, 442)
Screenshot: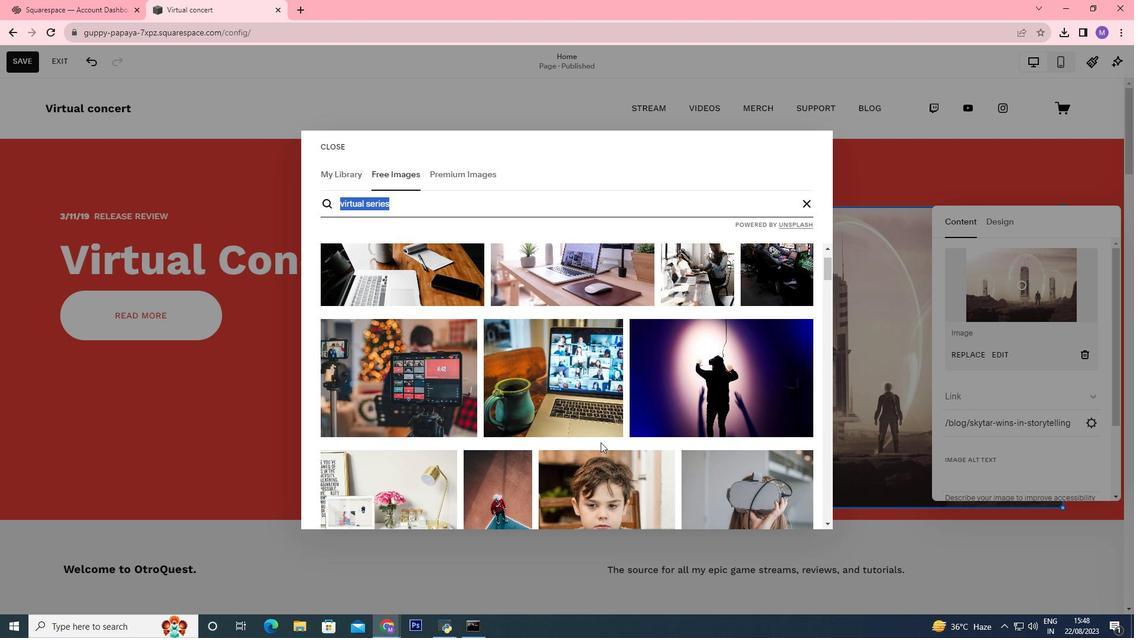 
Action: Mouse scrolled (600, 443) with delta (0, 0)
Screenshot: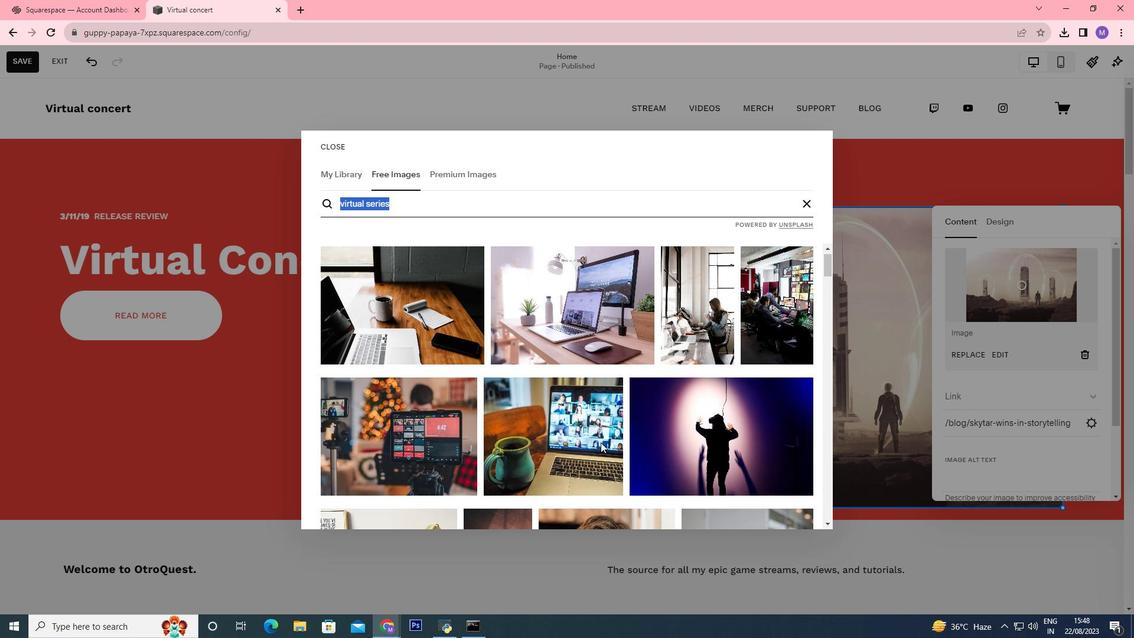 
Action: Mouse scrolled (600, 443) with delta (0, 0)
Screenshot: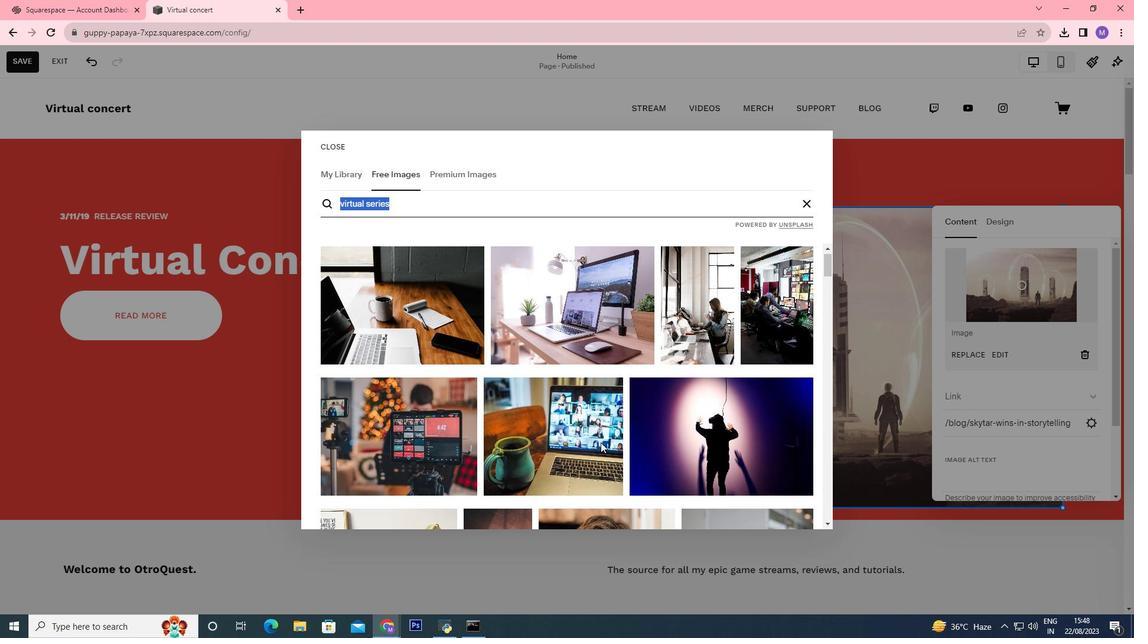 
Action: Mouse scrolled (600, 443) with delta (0, 0)
Screenshot: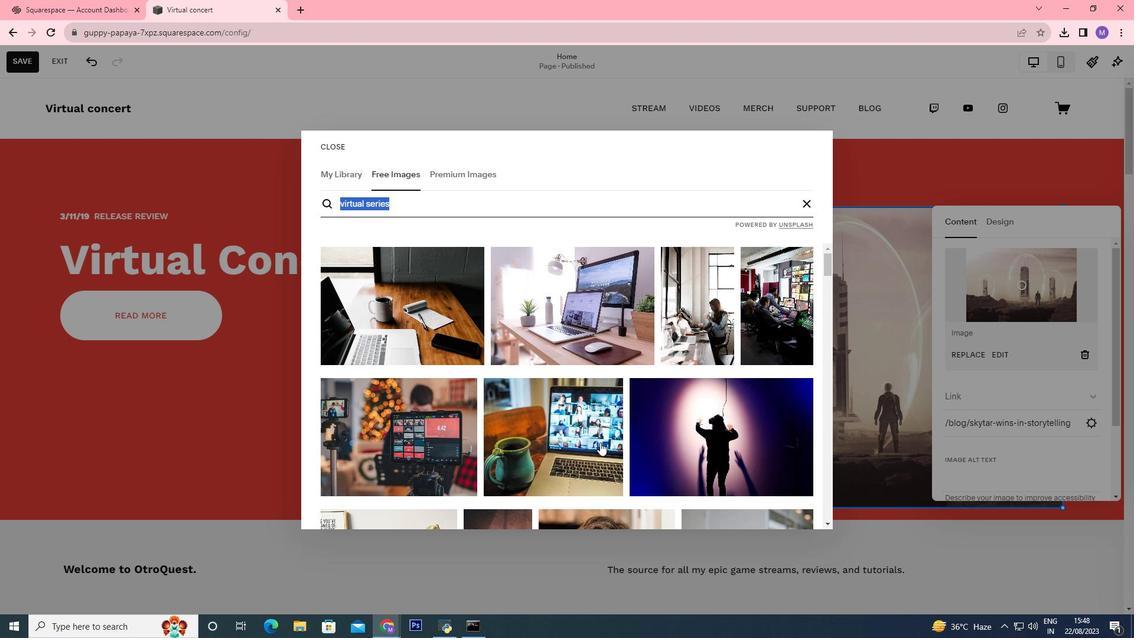 
Action: Mouse moved to (602, 306)
Screenshot: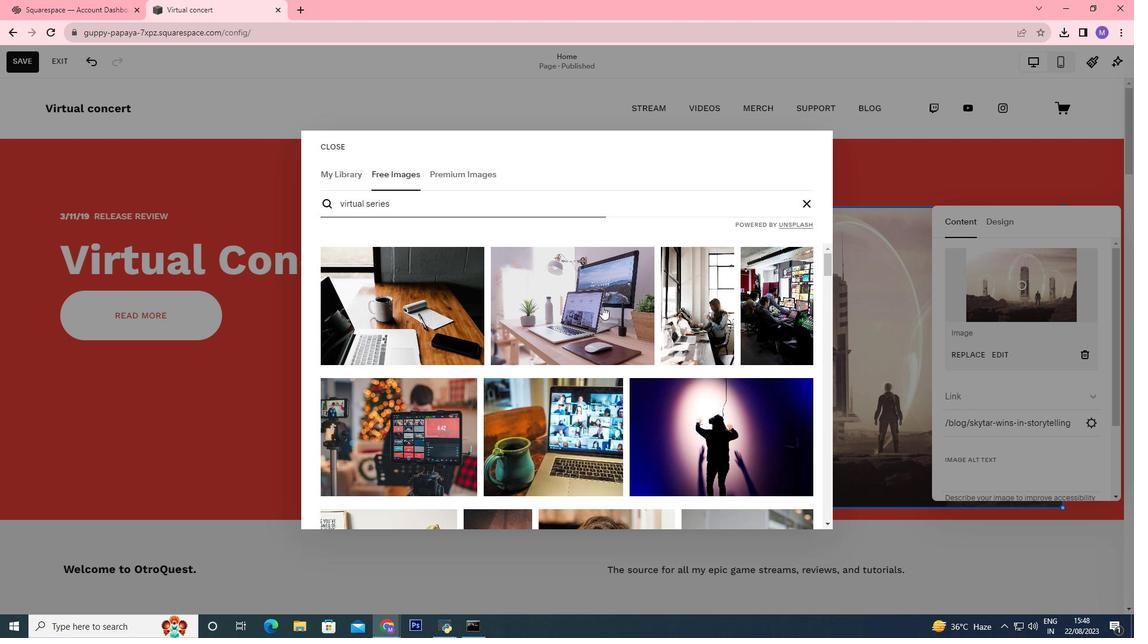 
Action: Mouse pressed left at (602, 306)
Screenshot: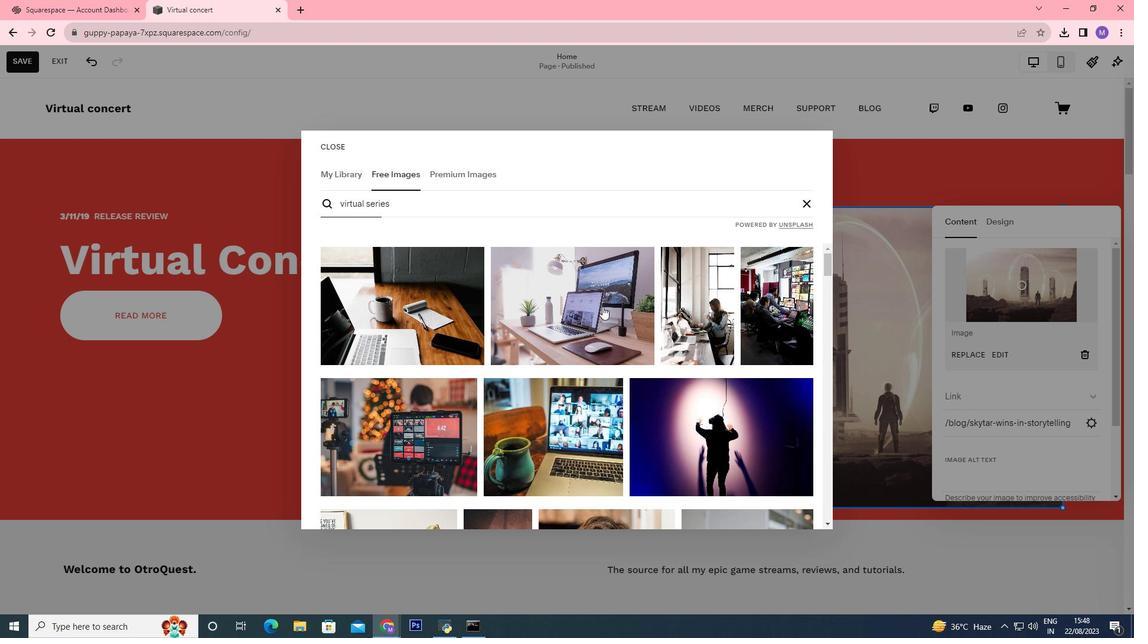 
Action: Mouse moved to (610, 304)
Screenshot: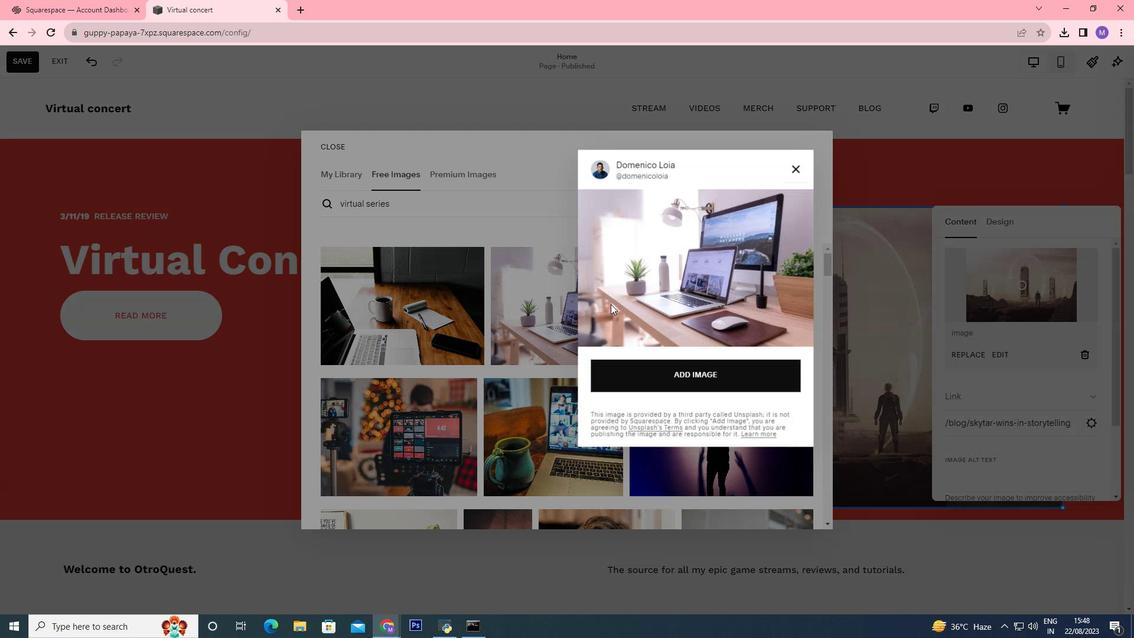 
Action: Mouse pressed left at (610, 304)
Screenshot: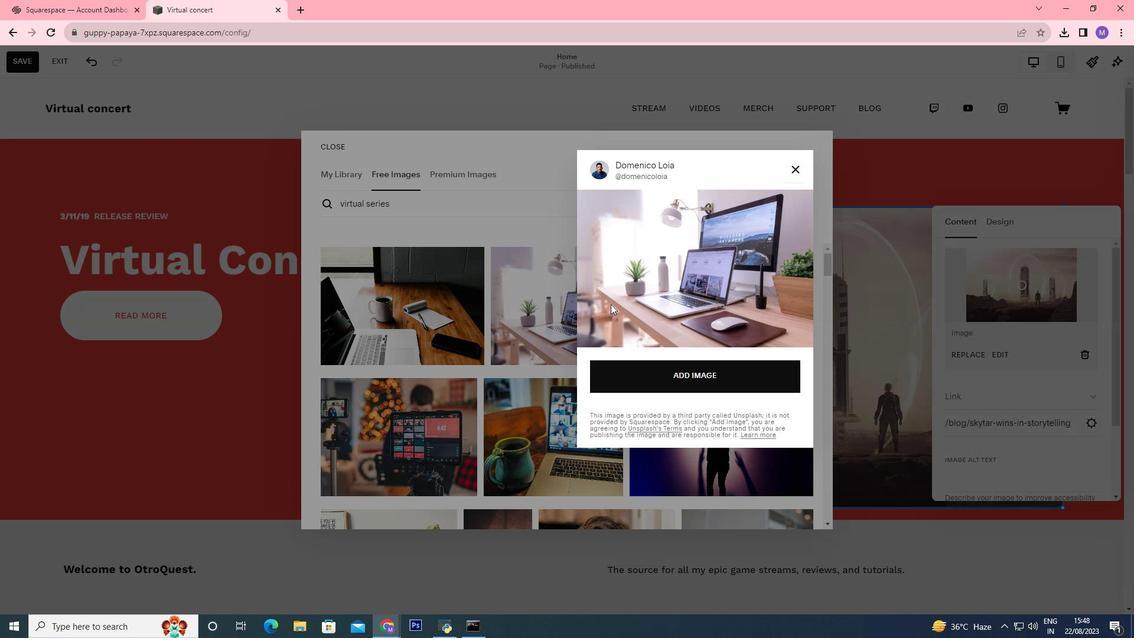 
Action: Mouse moved to (478, 203)
Screenshot: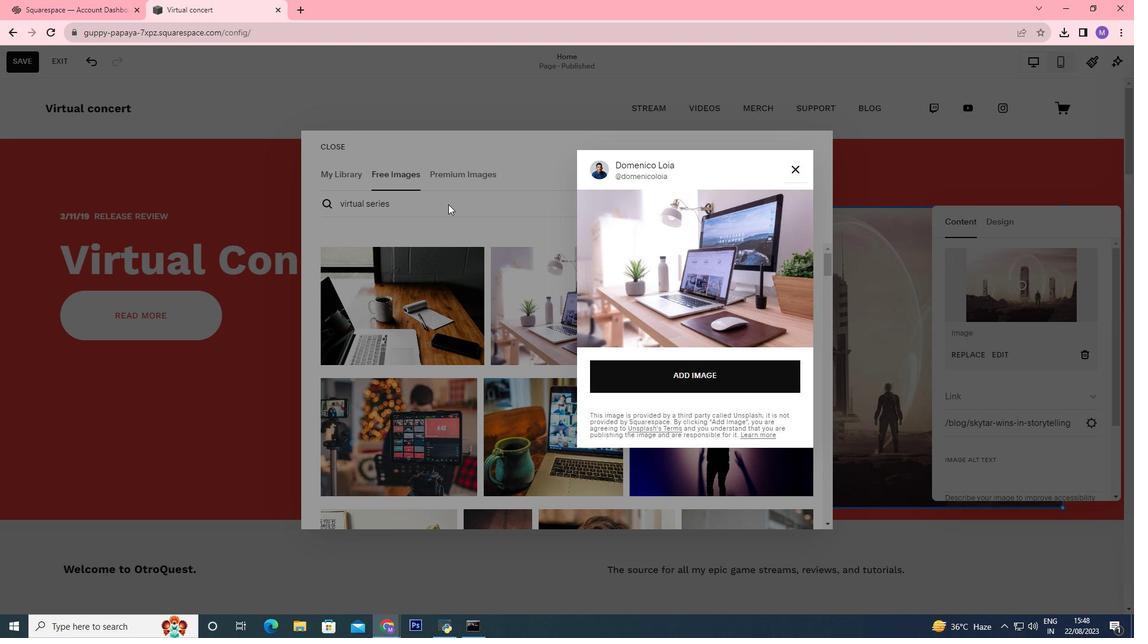
Action: Mouse pressed left at (478, 203)
Screenshot: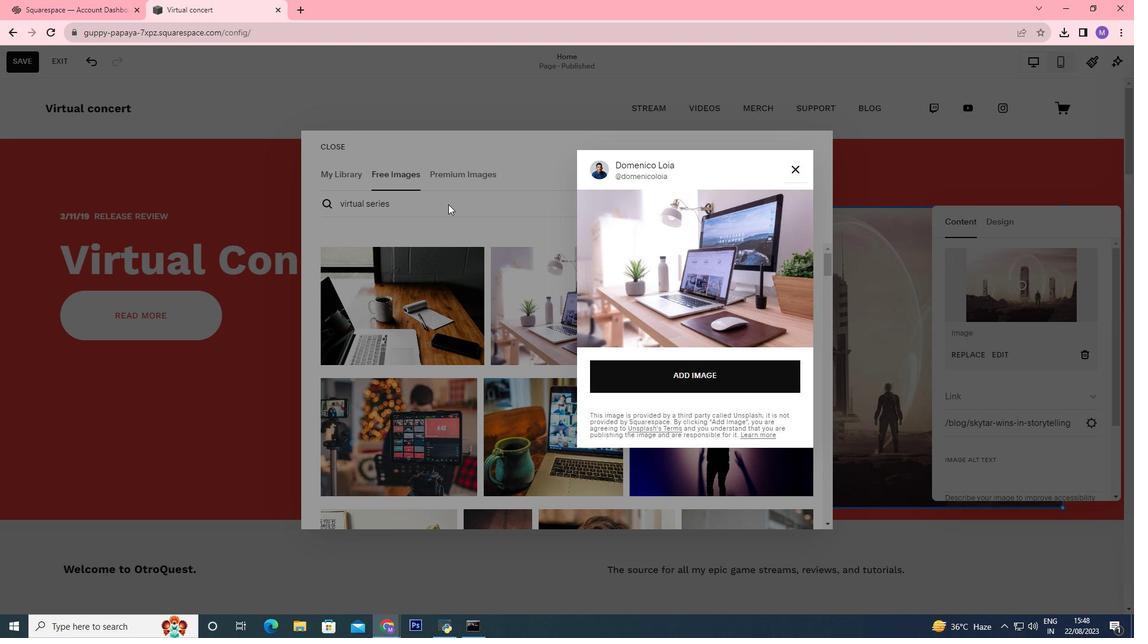 
Action: Mouse moved to (365, 203)
Screenshot: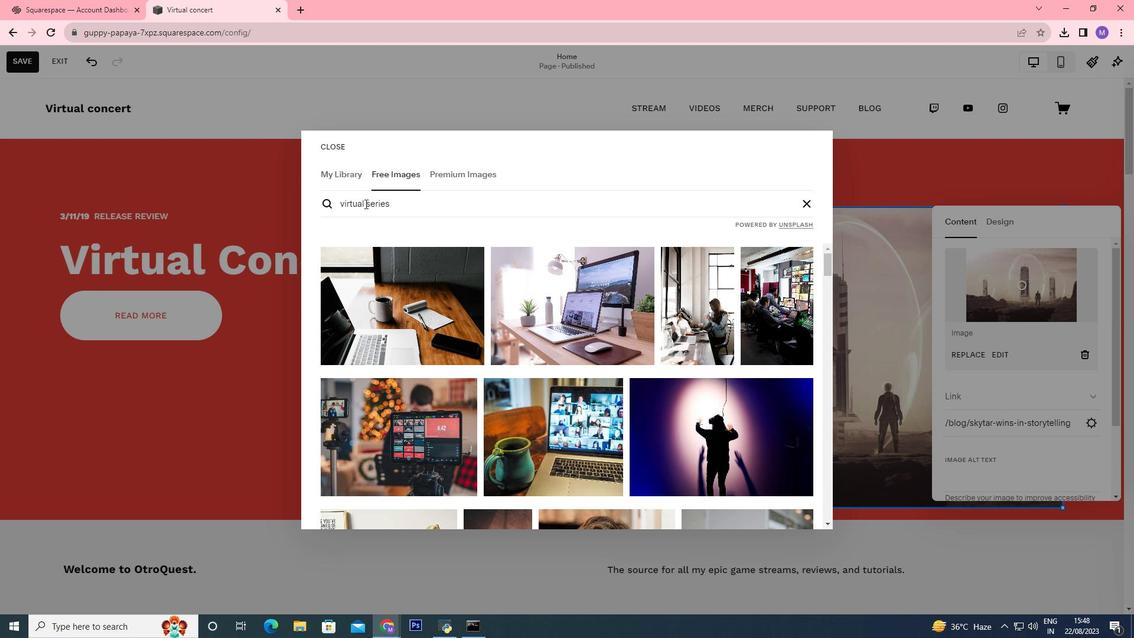
Action: Mouse pressed left at (365, 203)
Screenshot: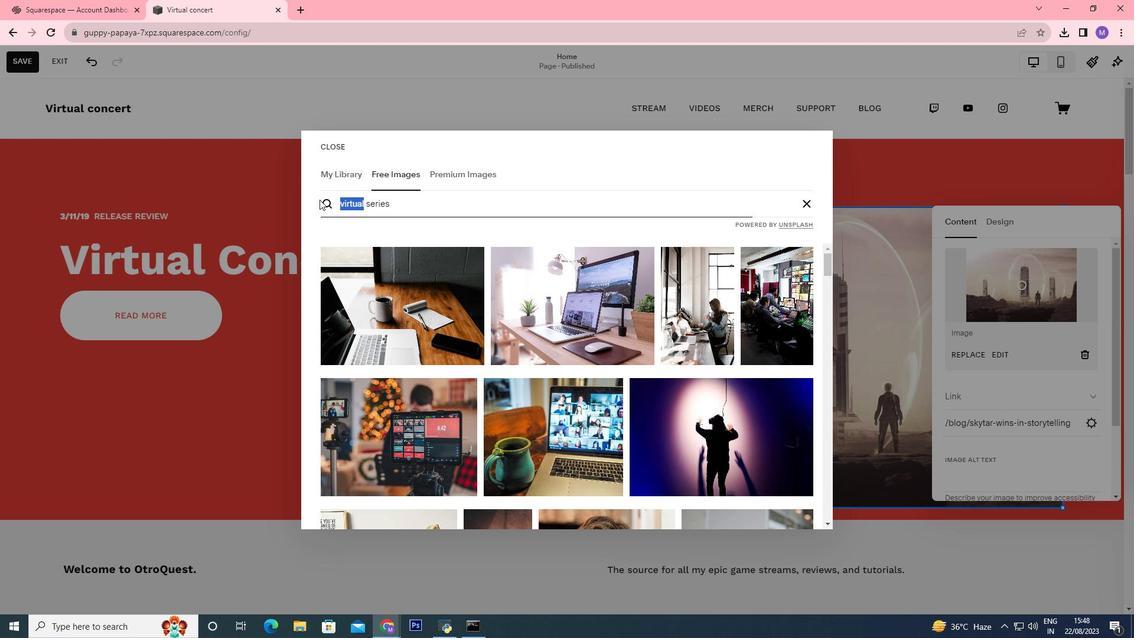 
Action: Mouse moved to (313, 200)
Screenshot: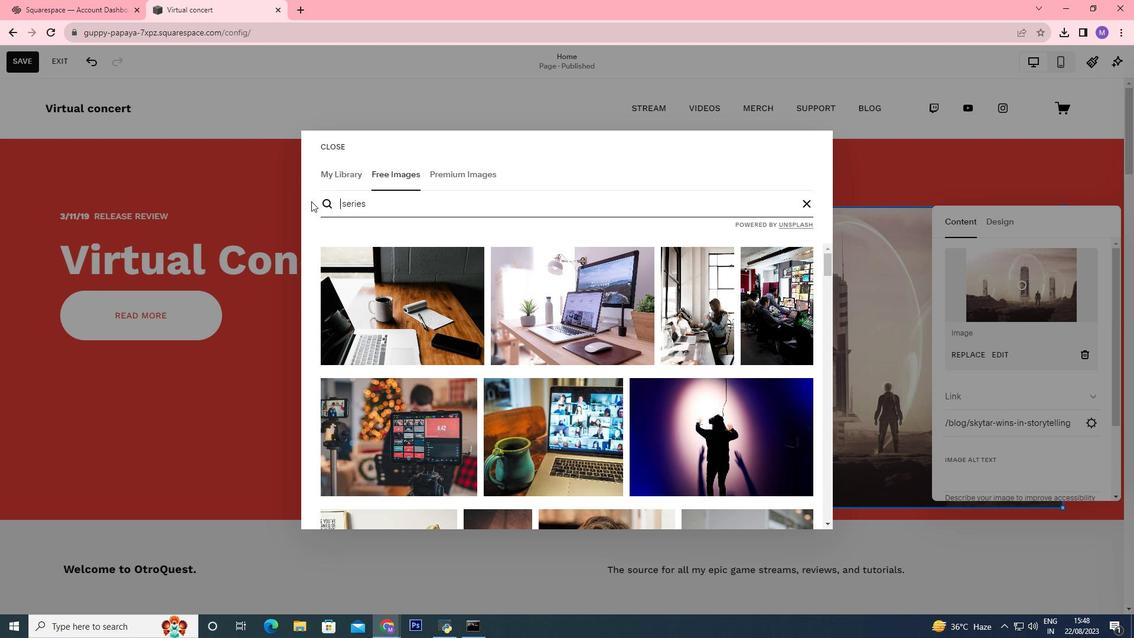
Action: Key pressed <Key.backspace>
Screenshot: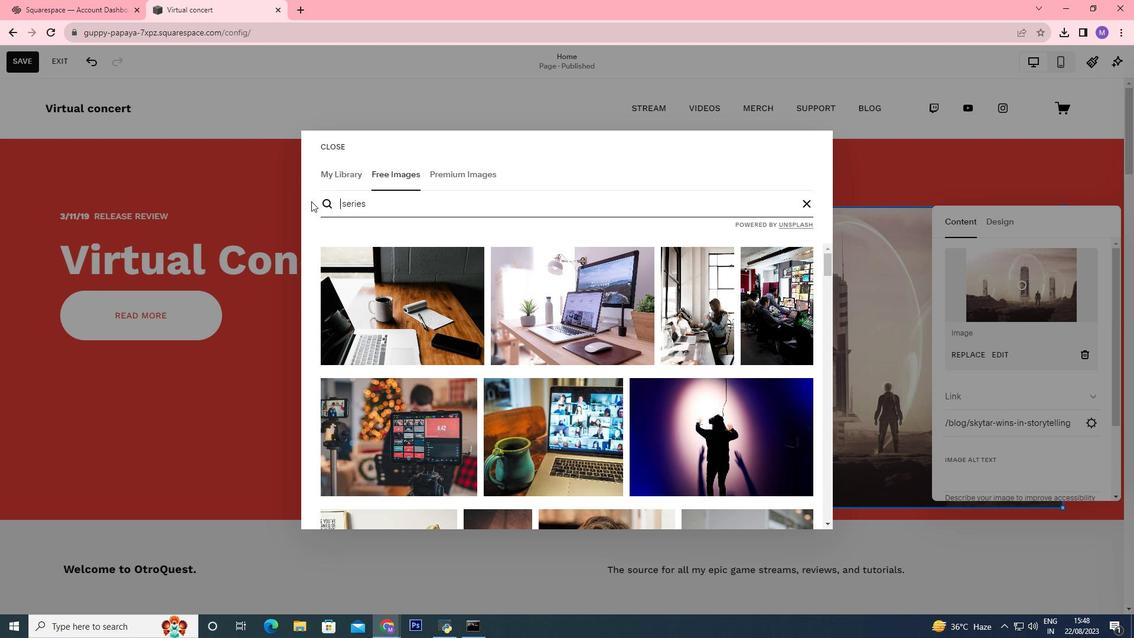 
Action: Mouse moved to (311, 201)
Screenshot: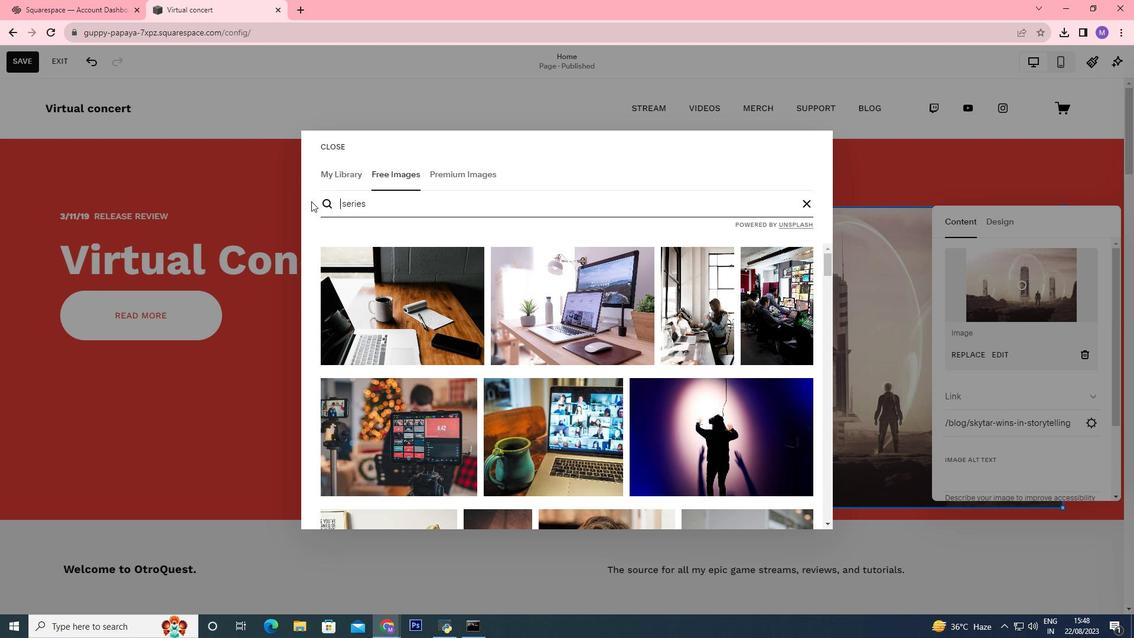 
Action: Key pressed <Key.enter>
Screenshot: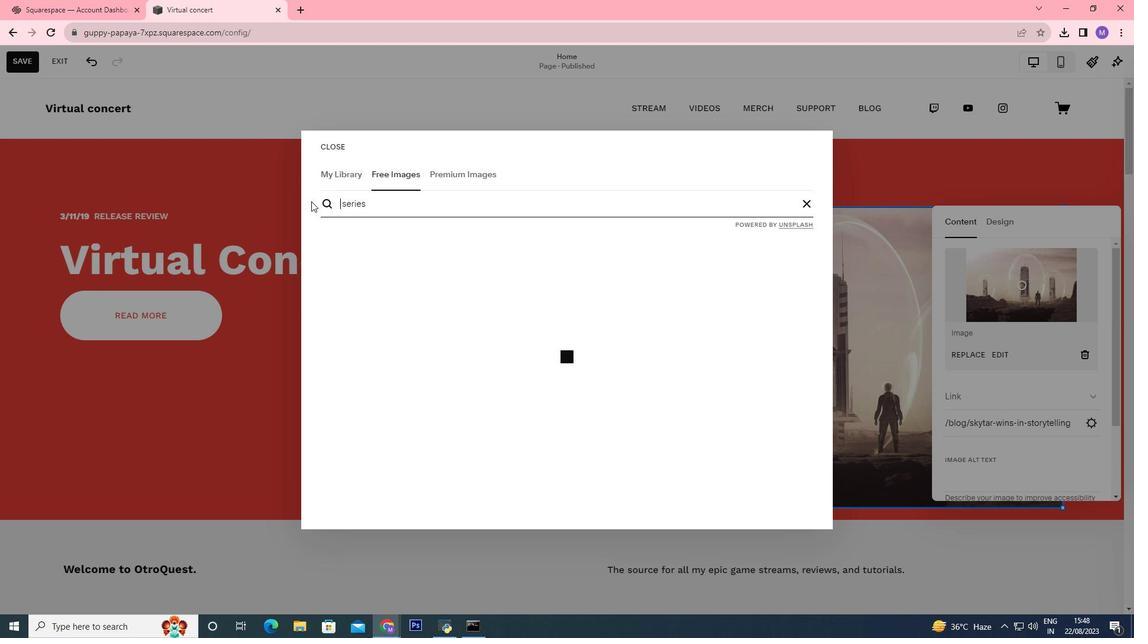 
Action: Mouse moved to (682, 433)
Screenshot: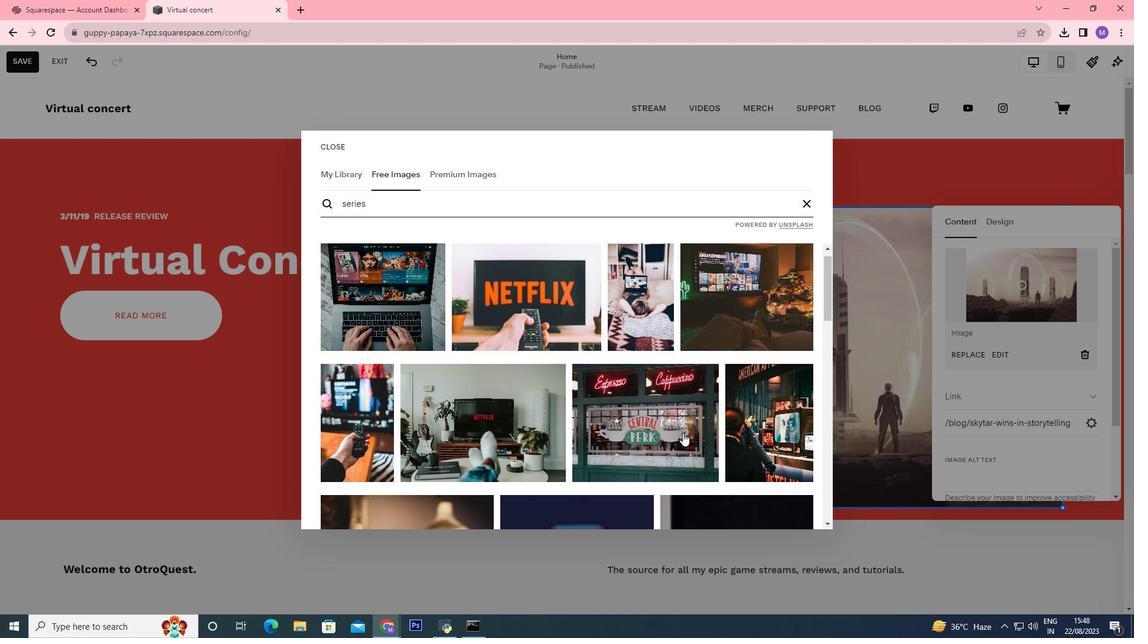 
Action: Mouse scrolled (682, 432) with delta (0, 0)
Screenshot: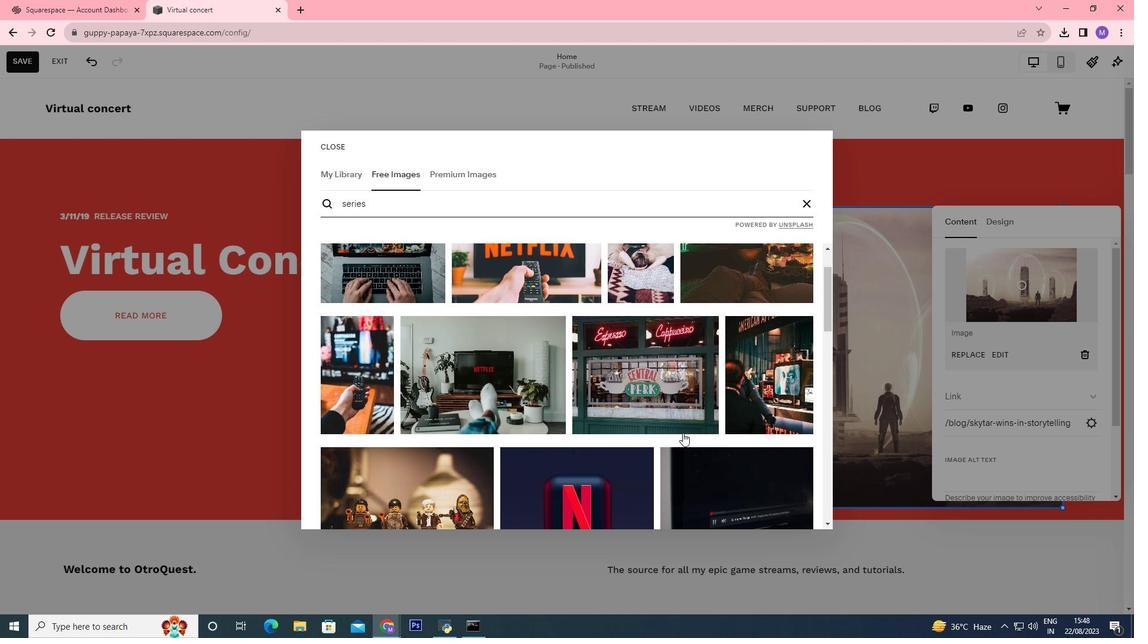
Action: Mouse scrolled (682, 432) with delta (0, 0)
Screenshot: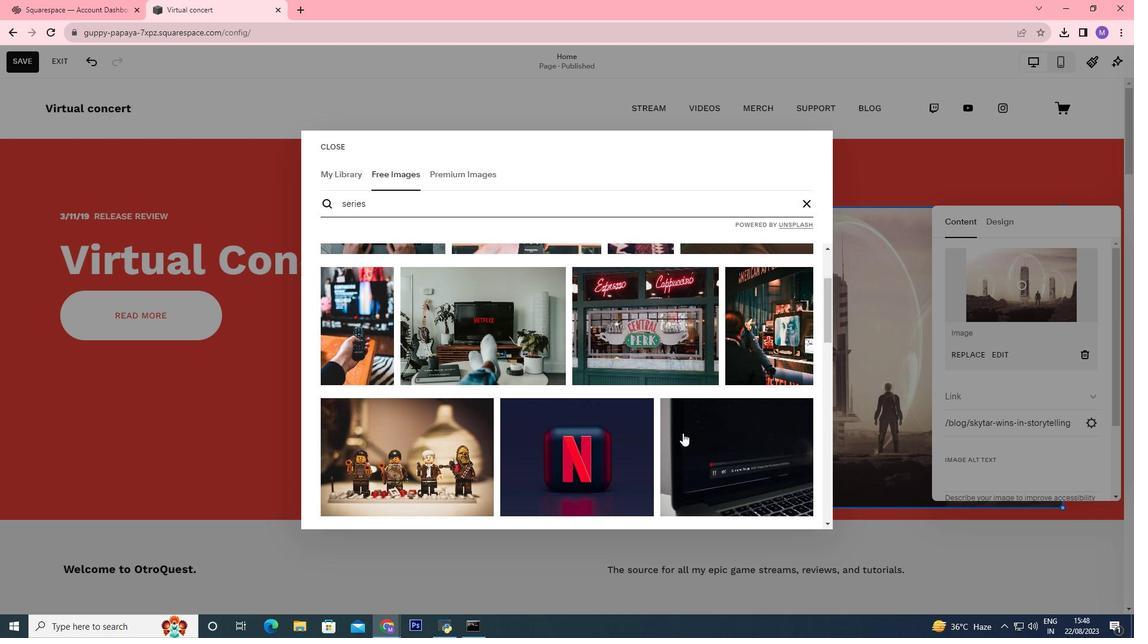 
Action: Mouse moved to (695, 427)
Screenshot: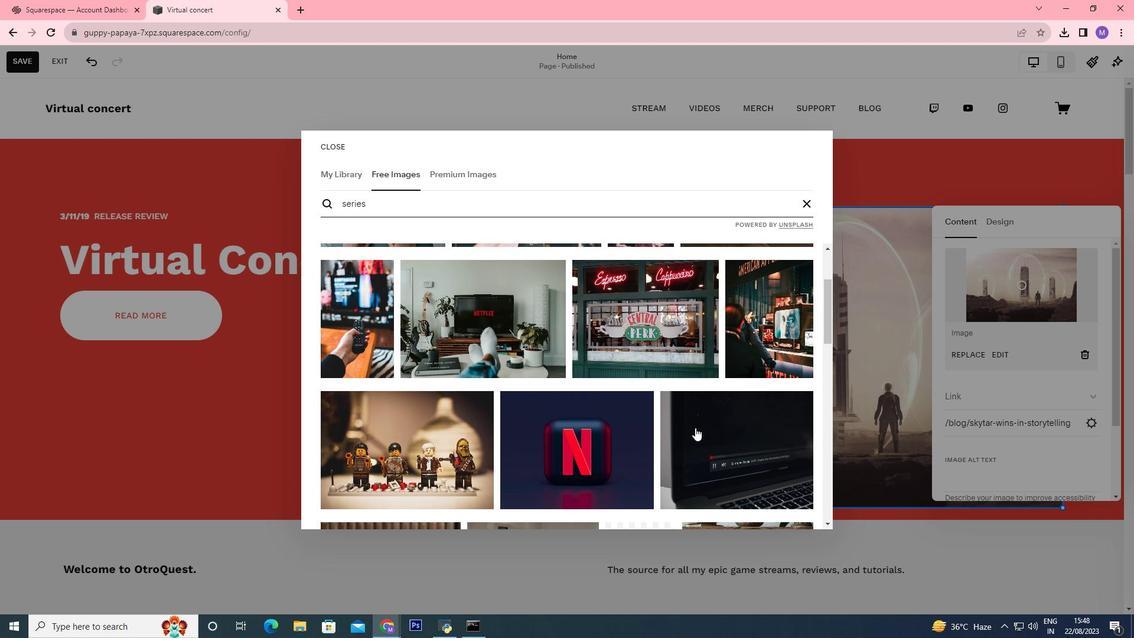 
Action: Mouse scrolled (695, 427) with delta (0, 0)
Screenshot: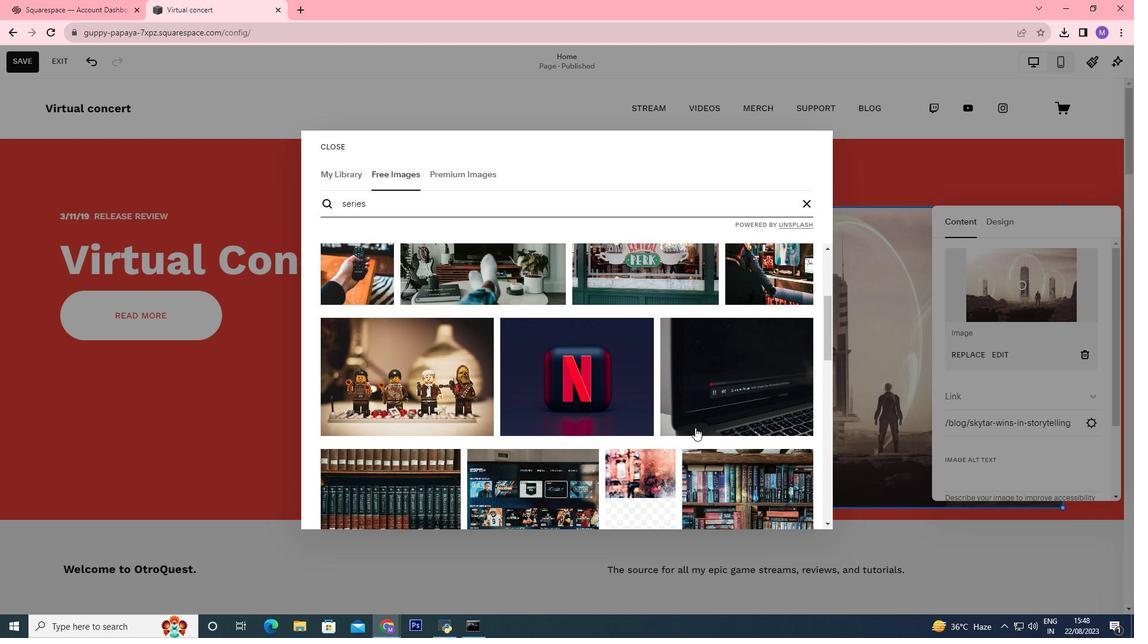 
Action: Mouse scrolled (695, 427) with delta (0, 0)
Screenshot: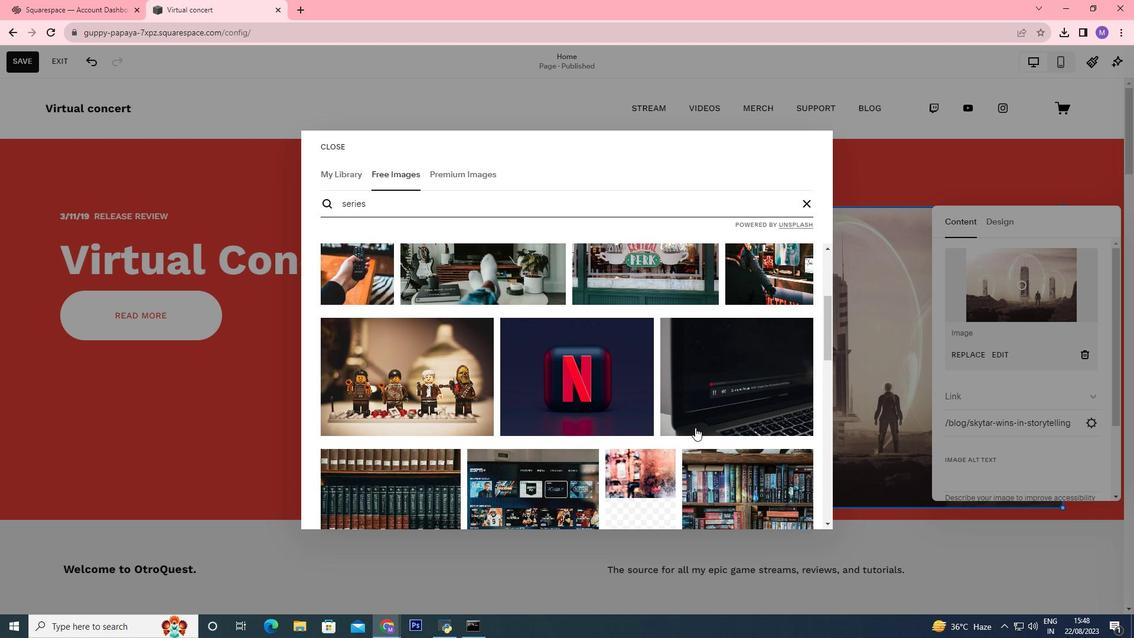
Action: Mouse moved to (696, 427)
Screenshot: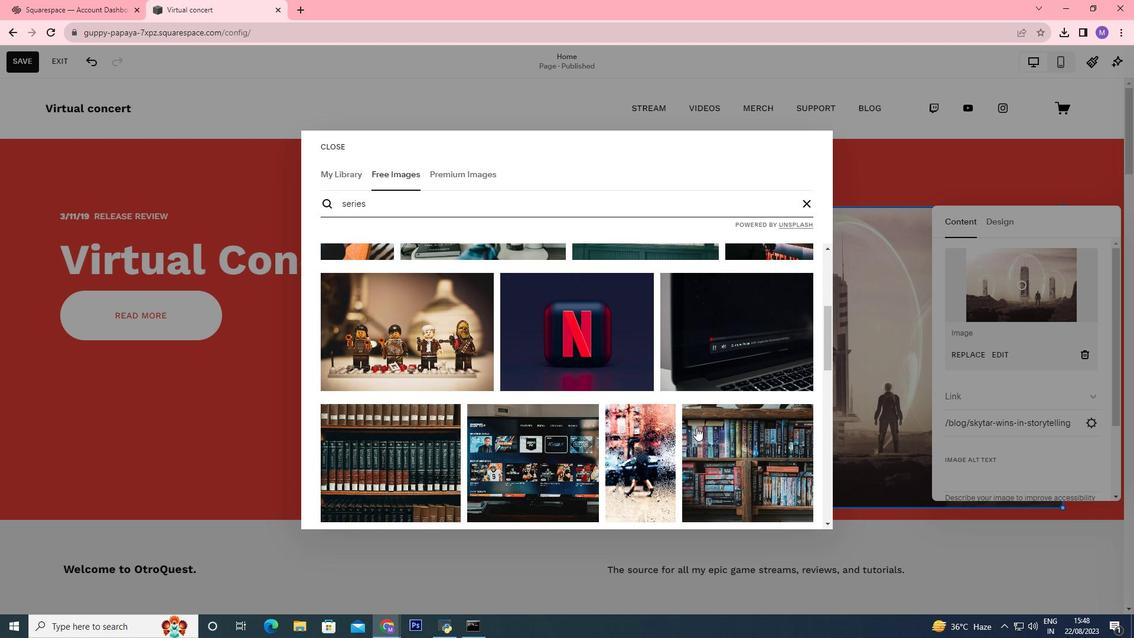 
Action: Mouse scrolled (696, 427) with delta (0, 0)
Screenshot: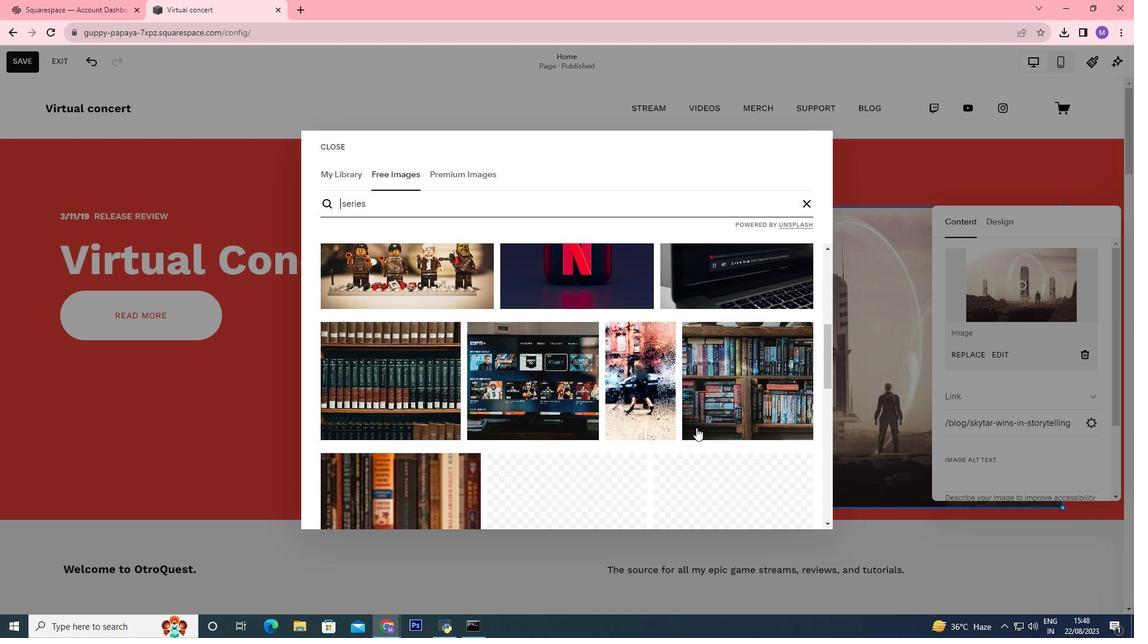 
Action: Mouse scrolled (696, 427) with delta (0, 0)
Screenshot: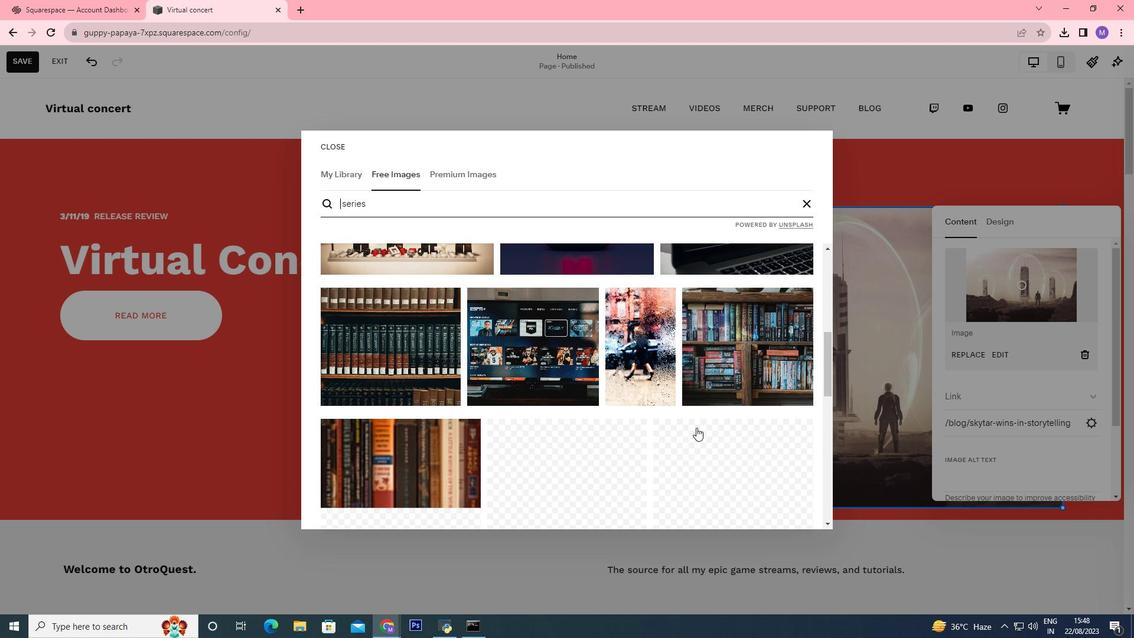 
Action: Mouse scrolled (696, 427) with delta (0, 0)
Screenshot: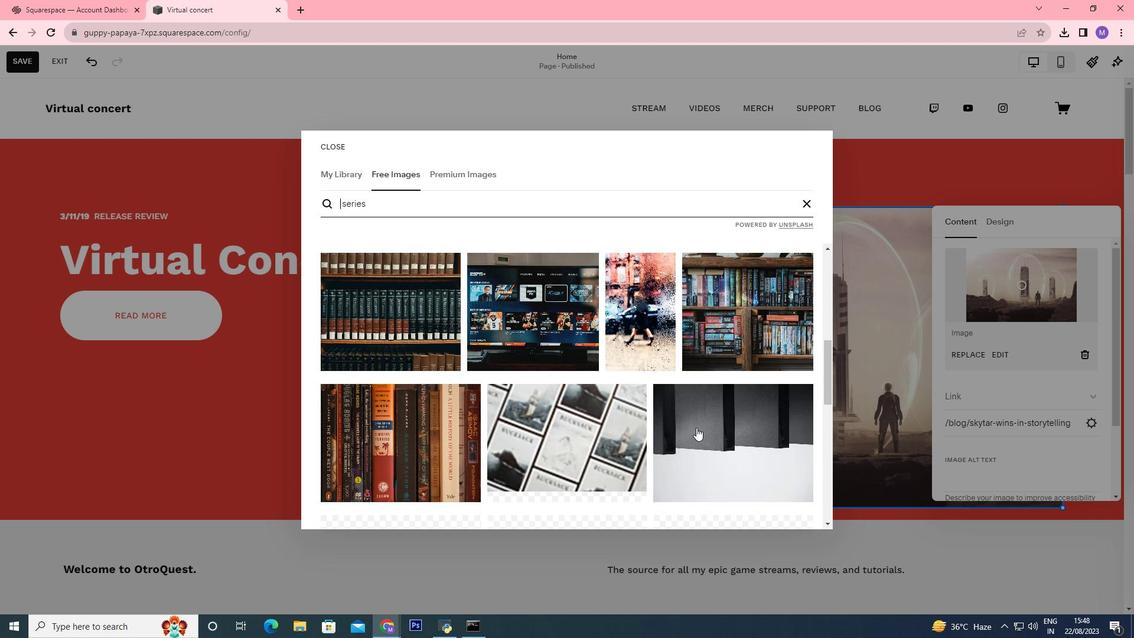 
Action: Mouse scrolled (696, 427) with delta (0, 0)
Screenshot: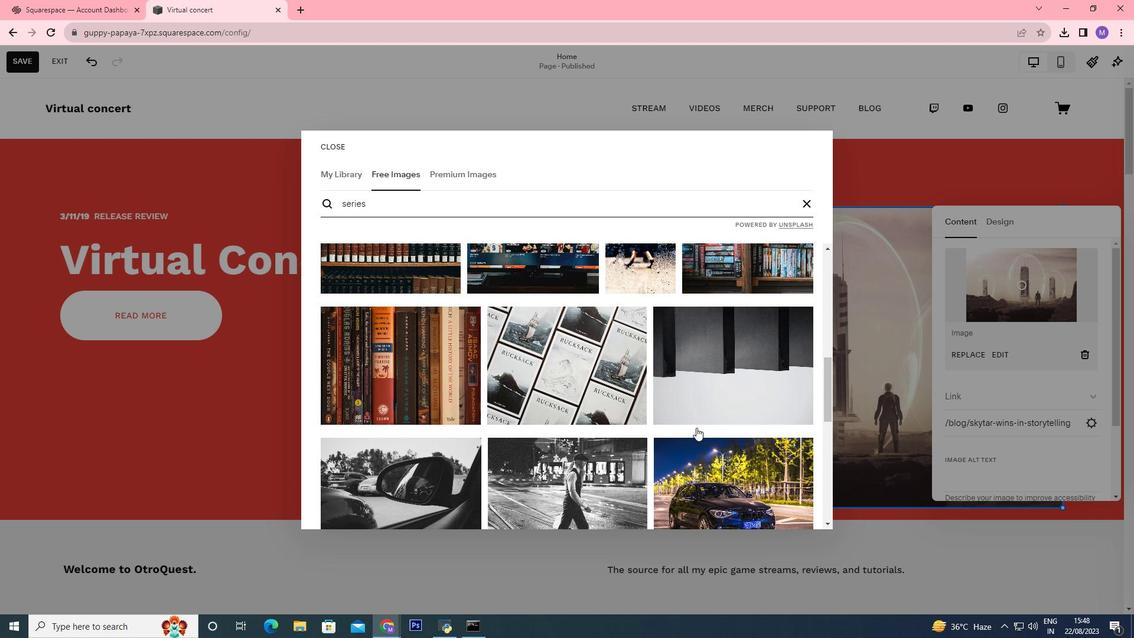 
Action: Mouse scrolled (696, 427) with delta (0, 0)
Screenshot: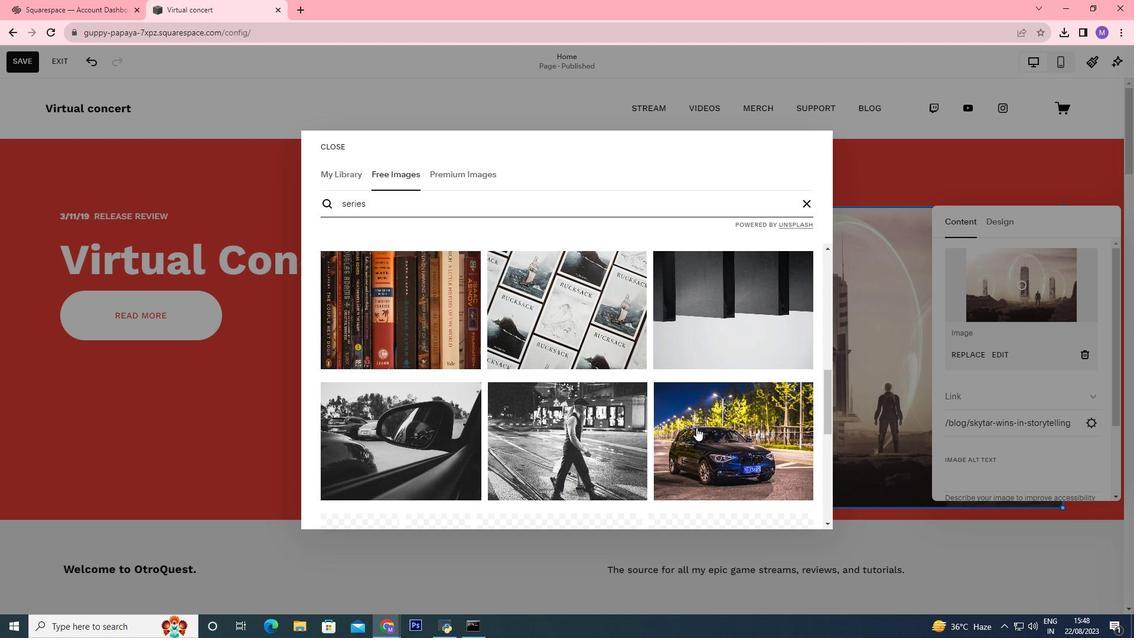 
Action: Mouse scrolled (696, 427) with delta (0, 0)
Screenshot: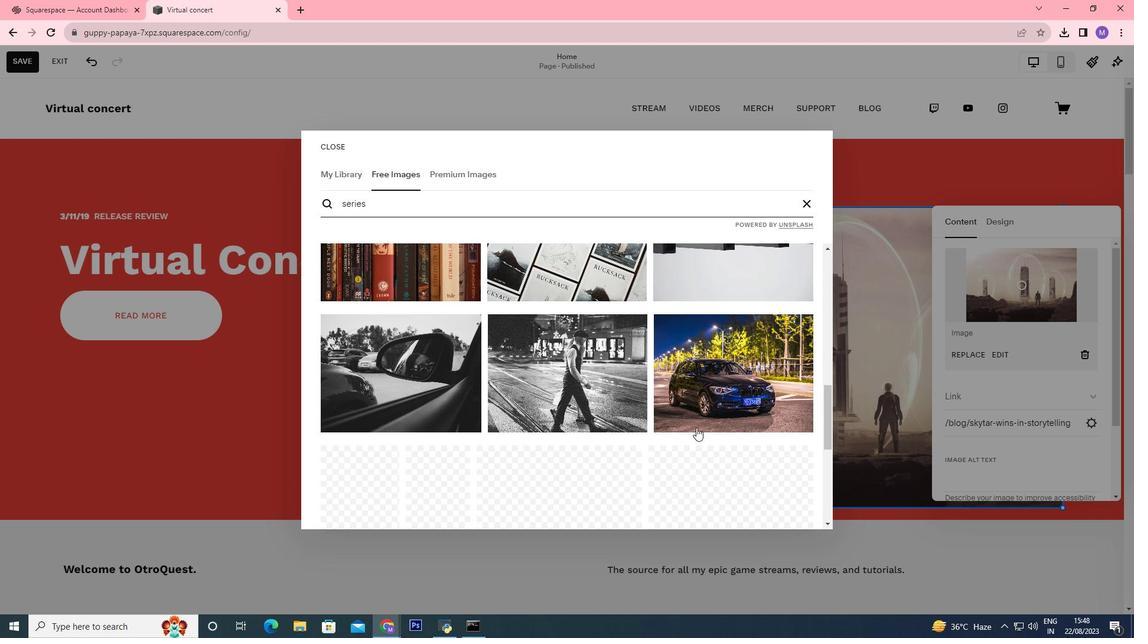 
Action: Mouse moved to (694, 428)
Screenshot: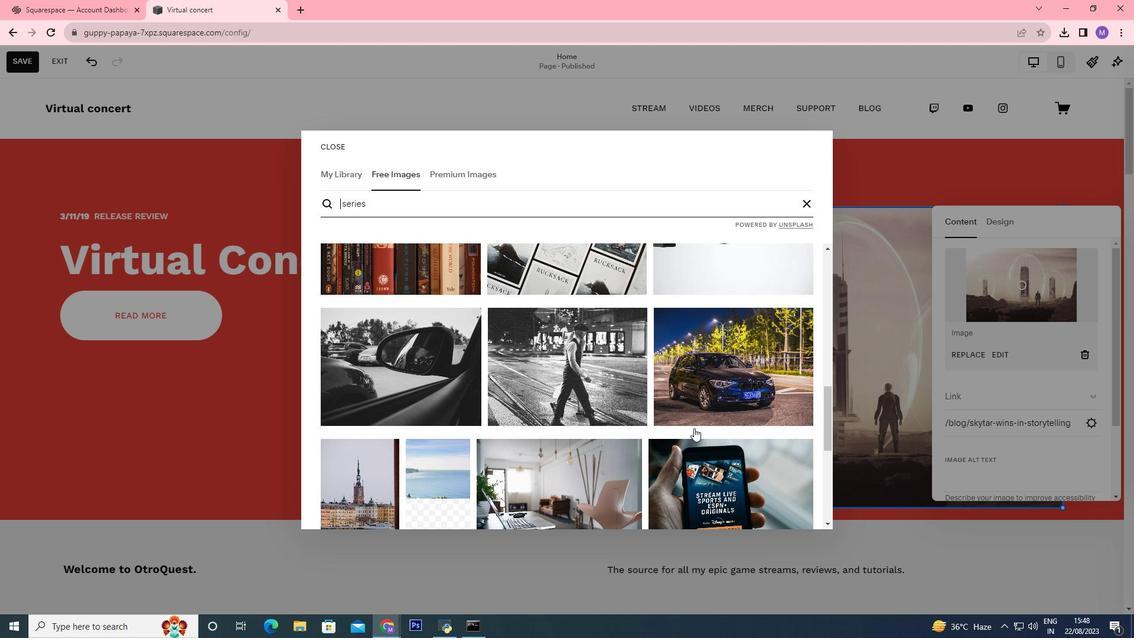 
Action: Mouse scrolled (694, 427) with delta (0, 0)
Screenshot: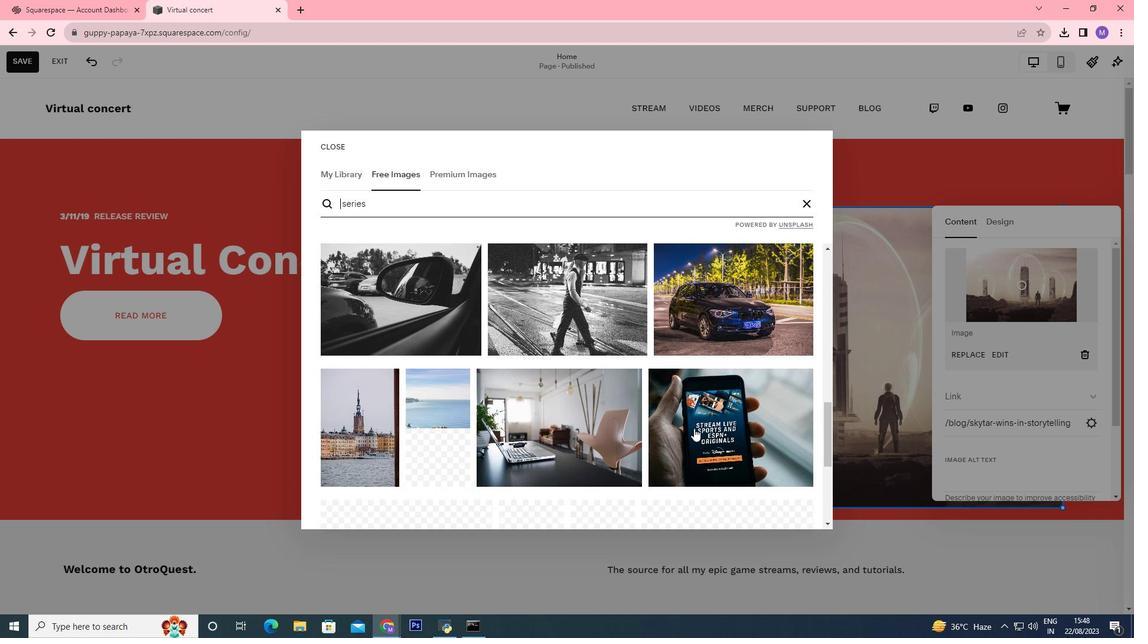 
Action: Mouse scrolled (694, 427) with delta (0, 0)
Screenshot: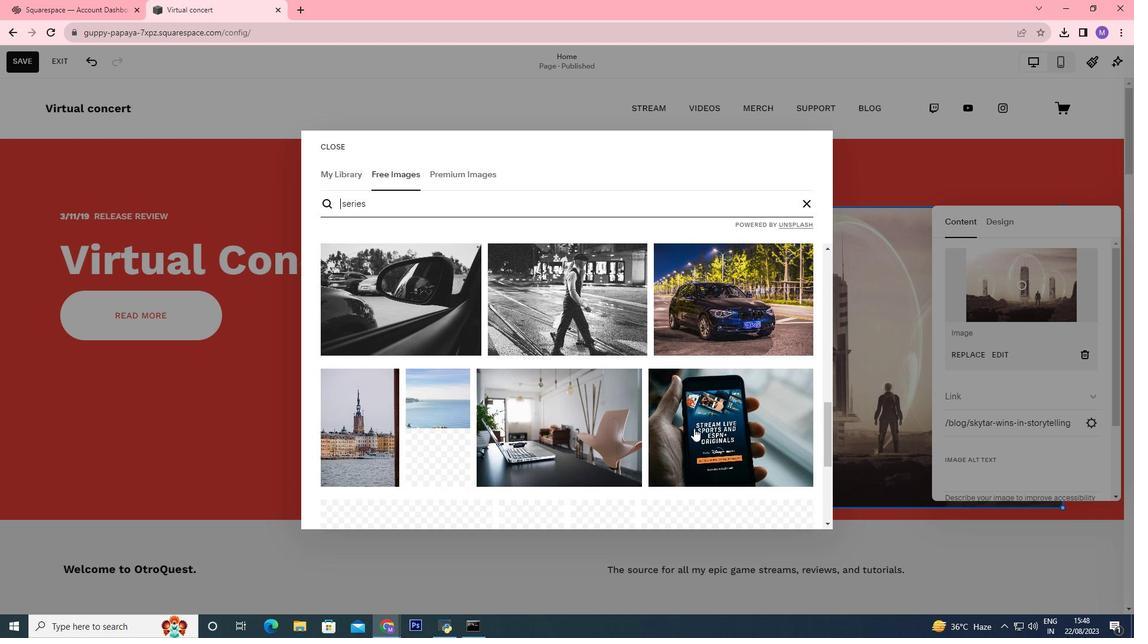 
Action: Mouse scrolled (694, 427) with delta (0, 0)
Screenshot: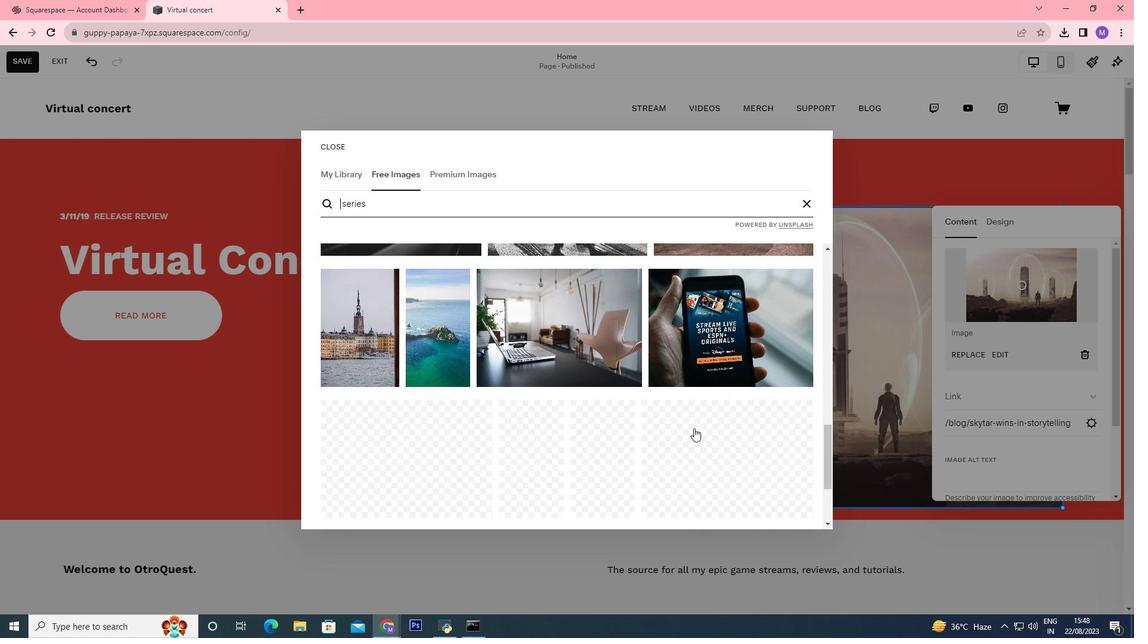 
Action: Mouse scrolled (694, 427) with delta (0, 0)
Screenshot: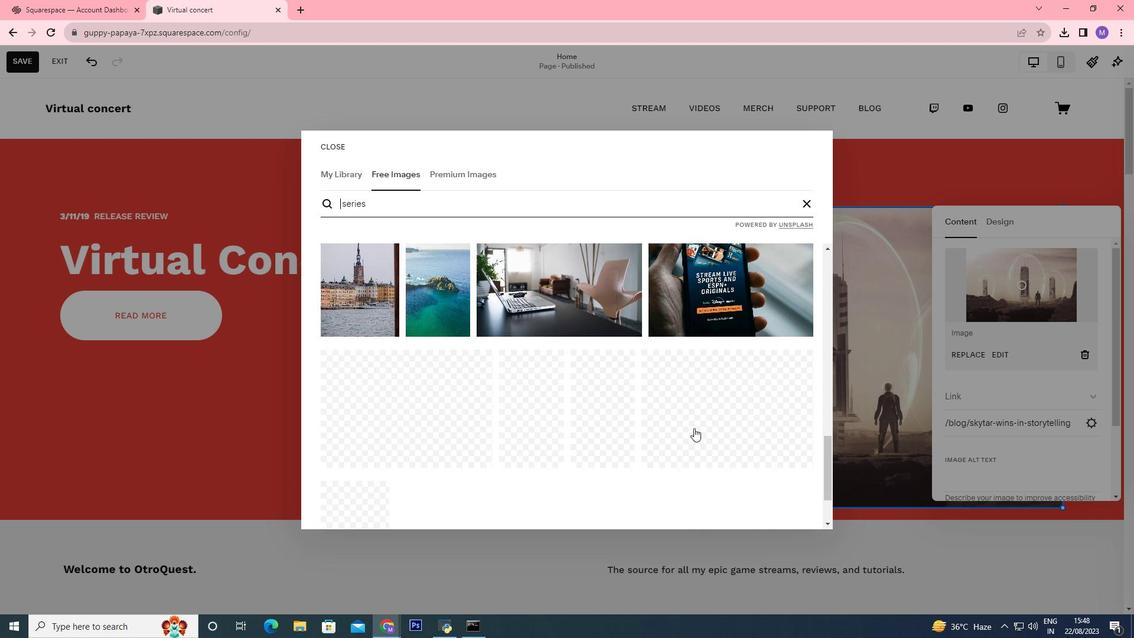 
Action: Mouse scrolled (694, 427) with delta (0, 0)
Screenshot: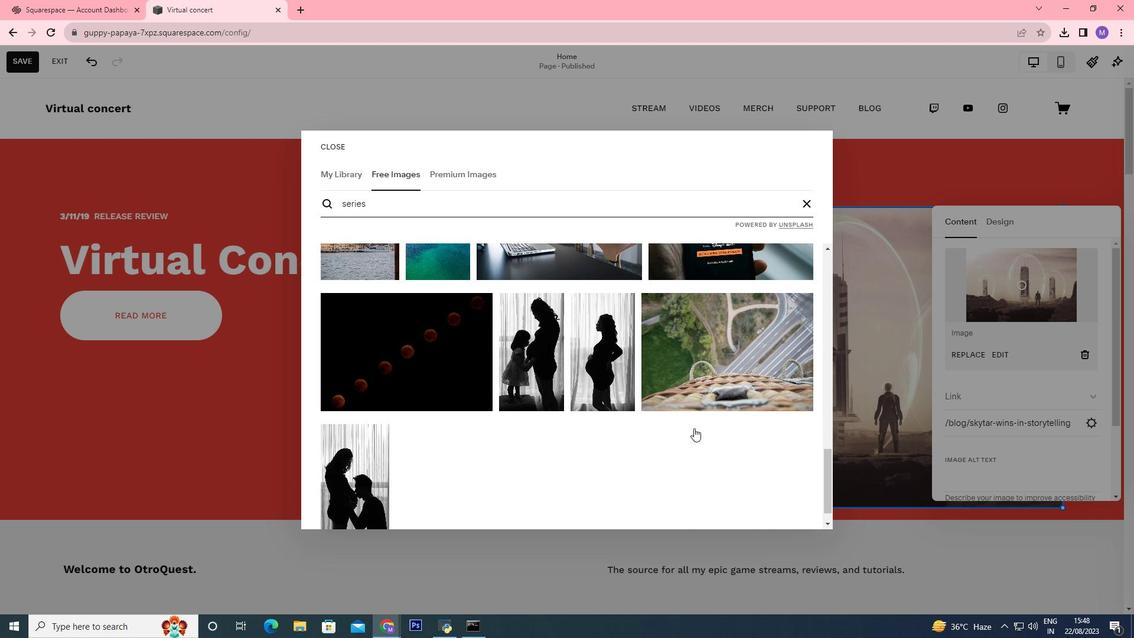 
Action: Mouse scrolled (694, 427) with delta (0, 0)
Screenshot: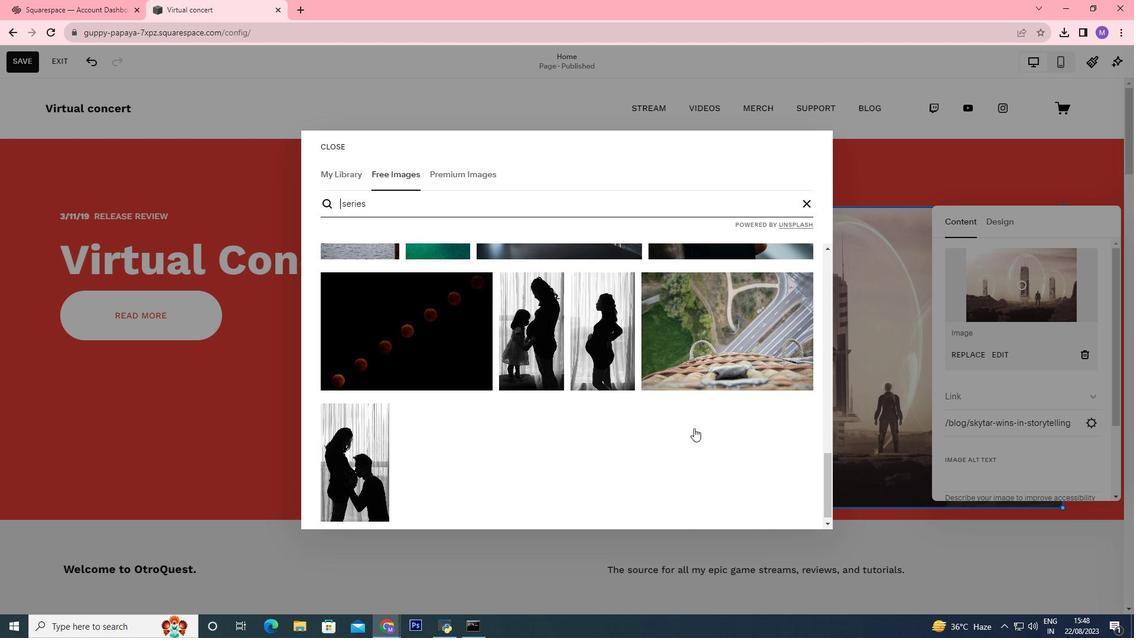 
Action: Mouse moved to (694, 428)
Screenshot: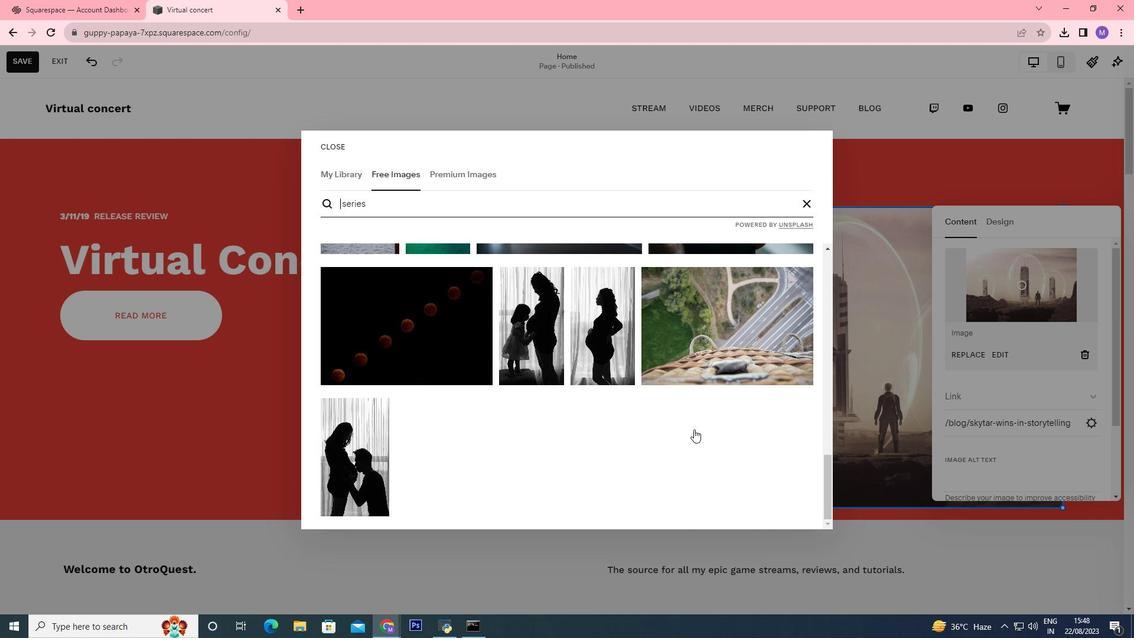 
Action: Mouse scrolled (694, 427) with delta (0, 0)
Screenshot: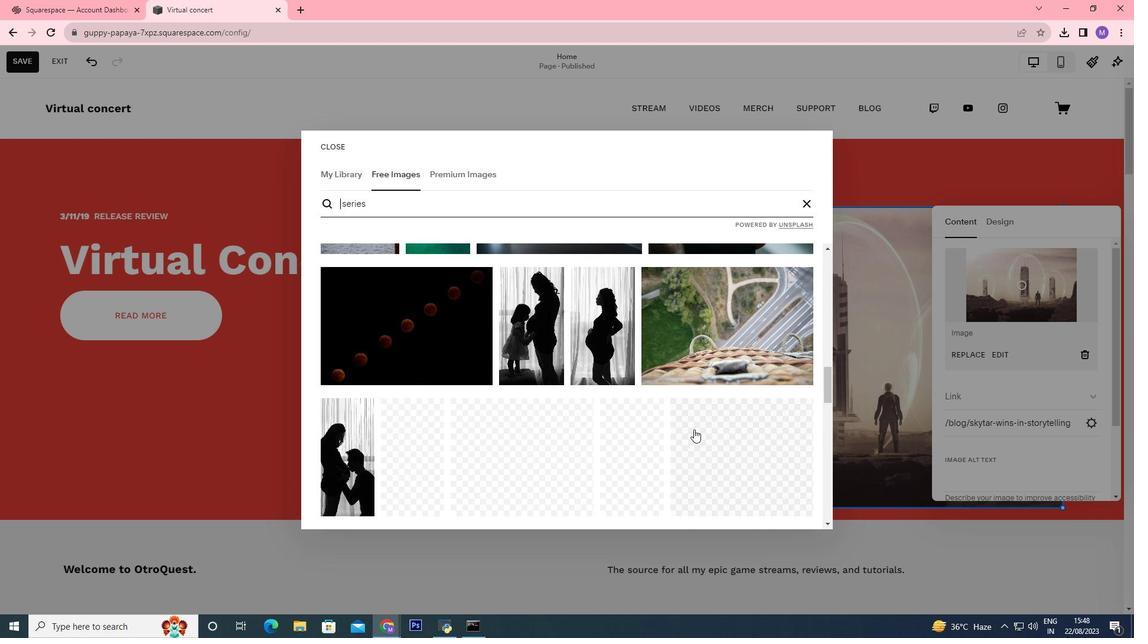
Action: Mouse moved to (688, 431)
Screenshot: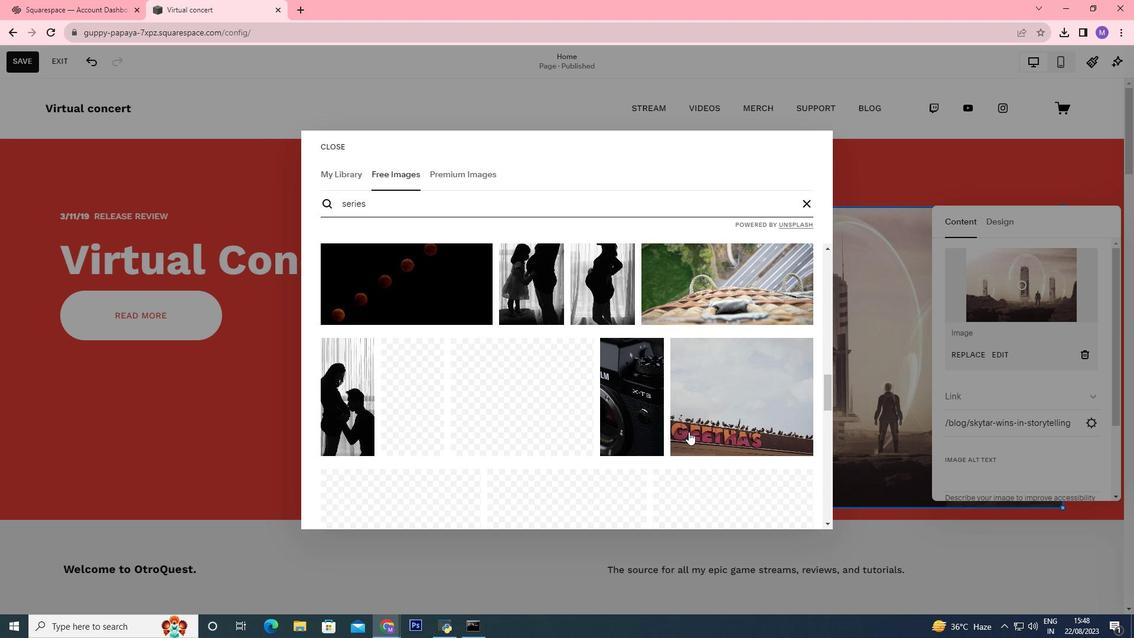 
Action: Mouse scrolled (688, 431) with delta (0, 0)
Screenshot: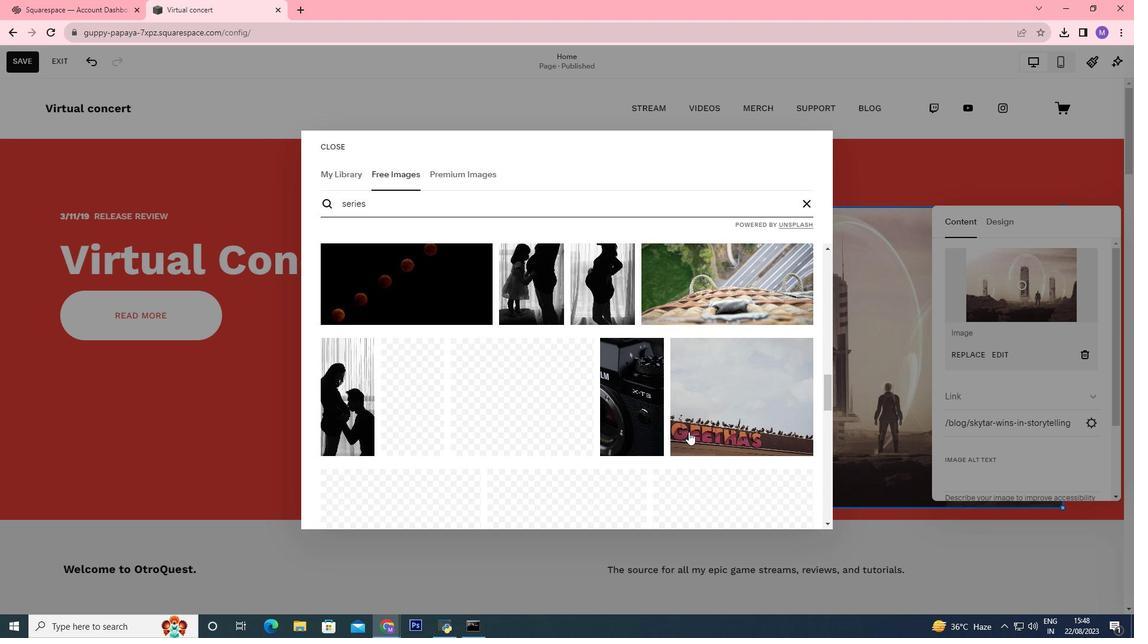
Action: Mouse scrolled (688, 431) with delta (0, 0)
Screenshot: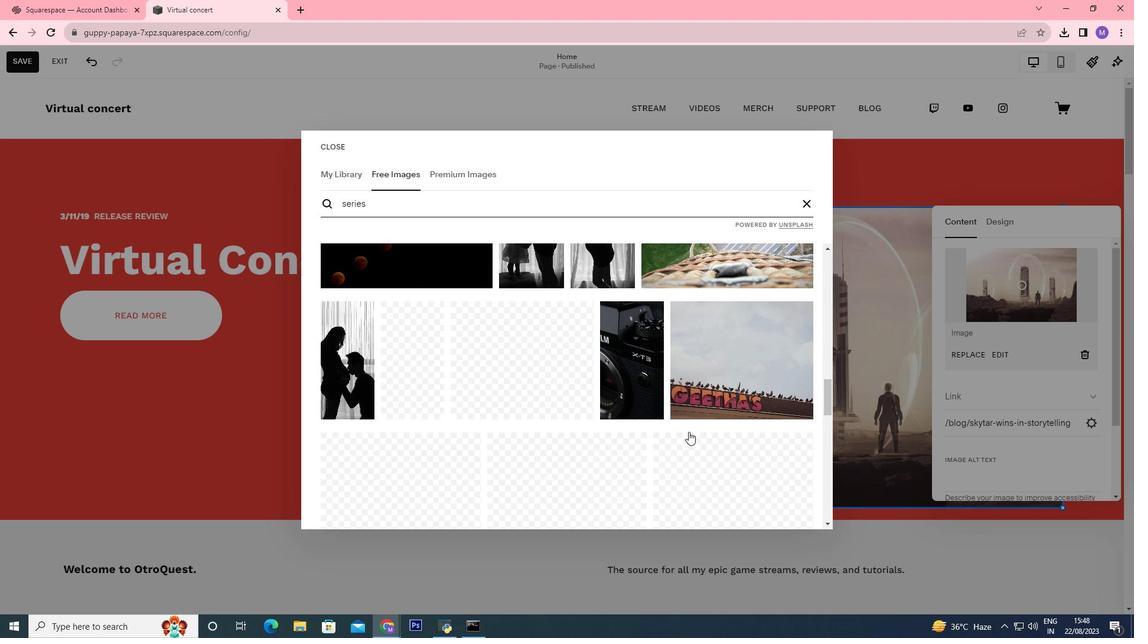 
Action: Mouse scrolled (688, 431) with delta (0, 0)
Screenshot: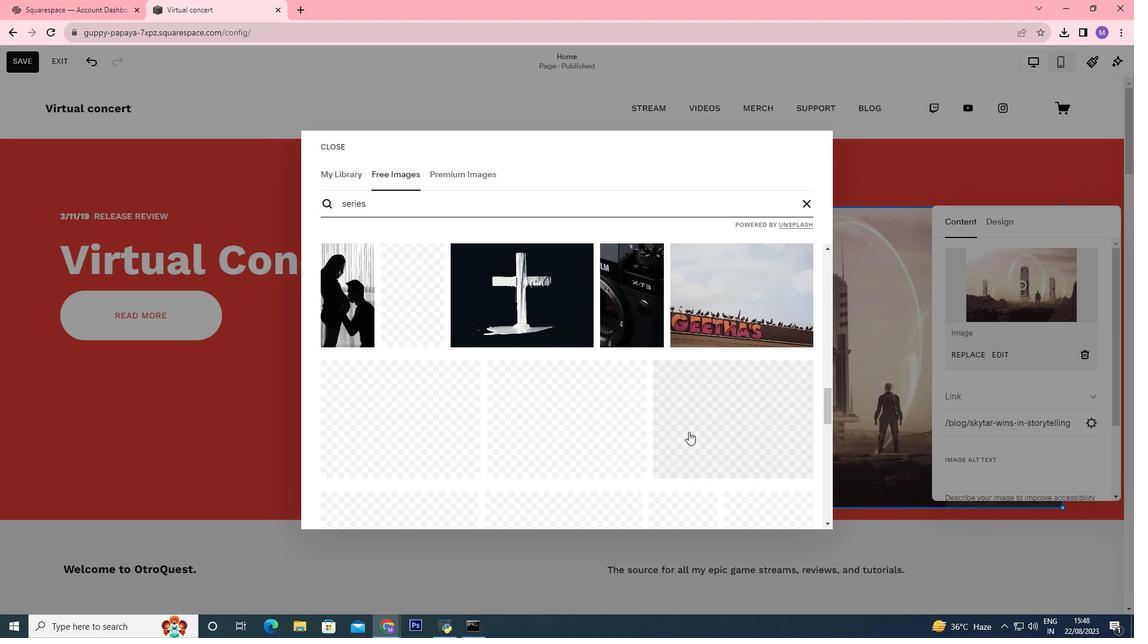 
Action: Mouse moved to (695, 430)
Screenshot: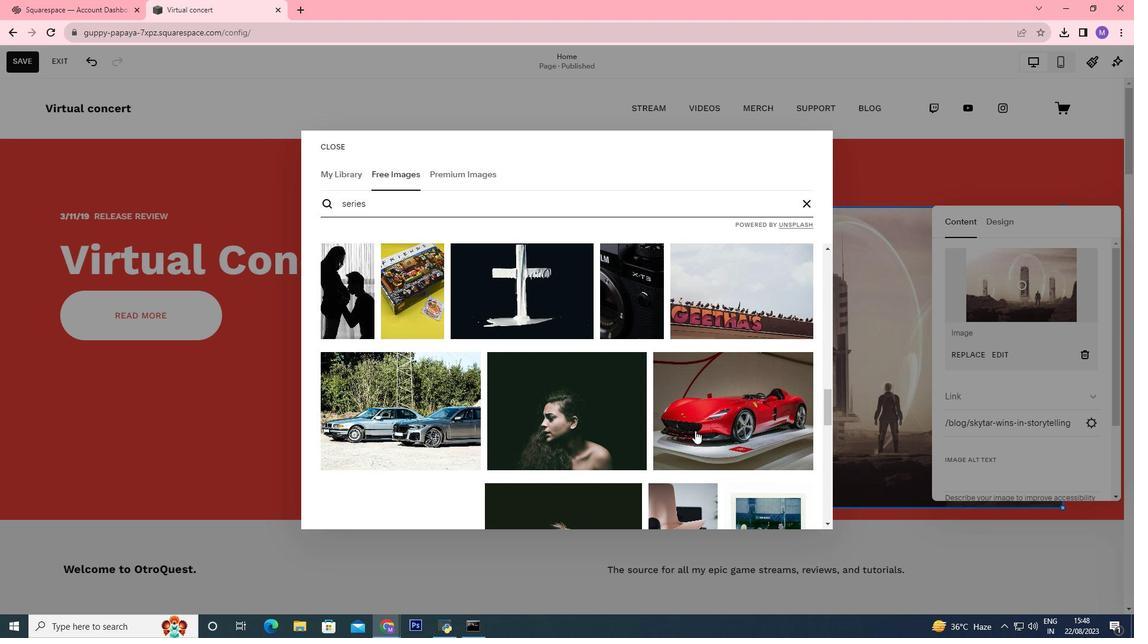 
Action: Mouse scrolled (695, 430) with delta (0, 0)
Screenshot: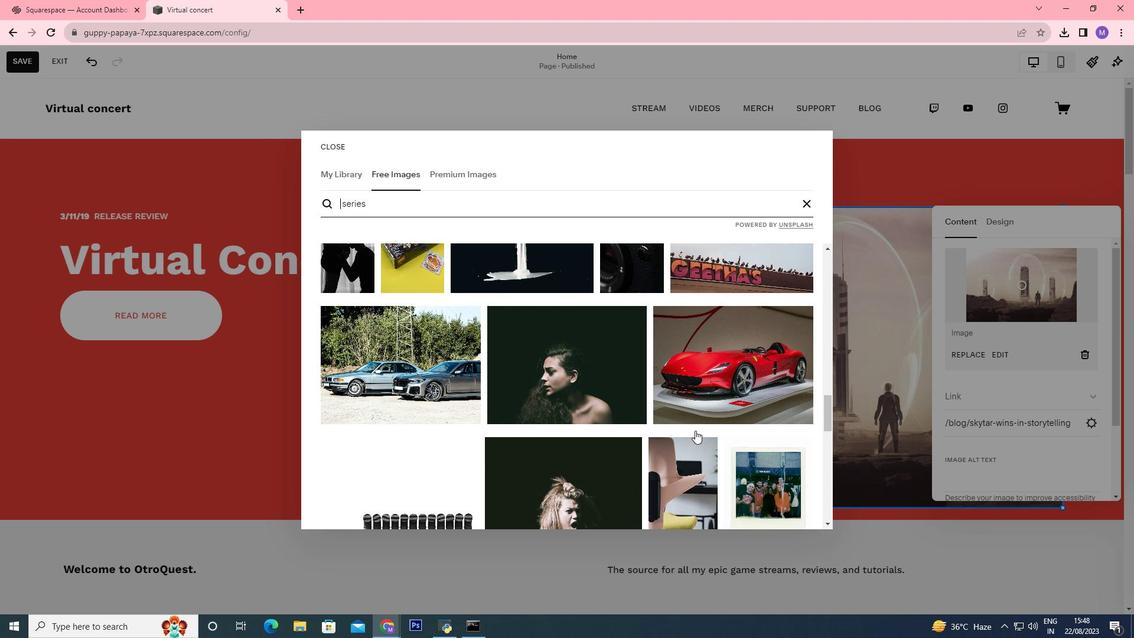 
Action: Mouse moved to (691, 433)
Screenshot: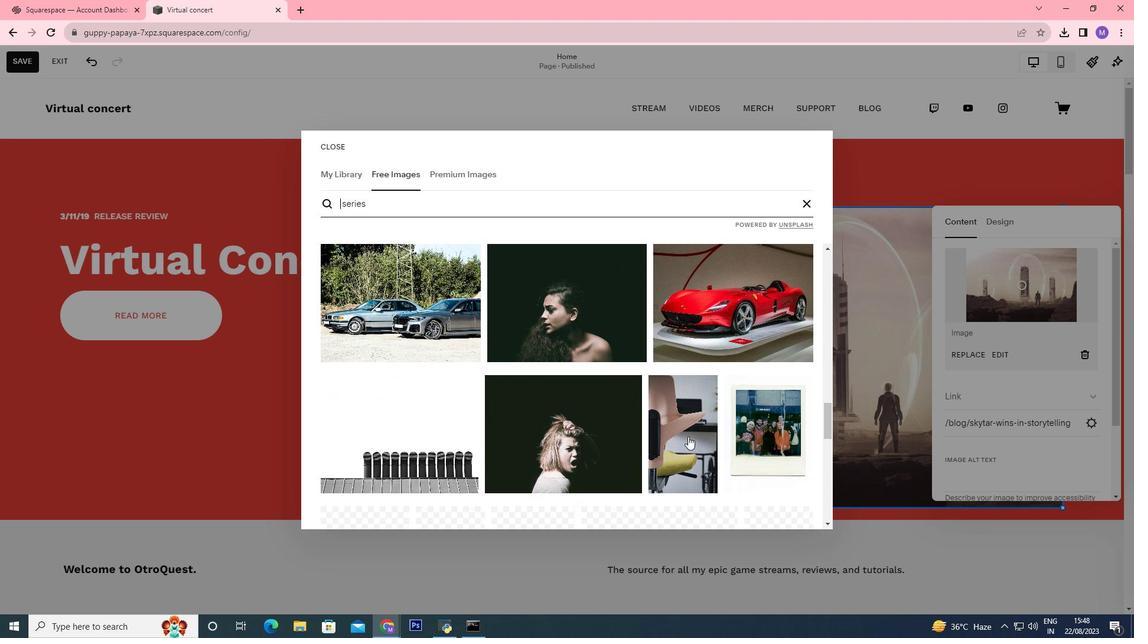 
Action: Mouse scrolled (691, 433) with delta (0, 0)
Screenshot: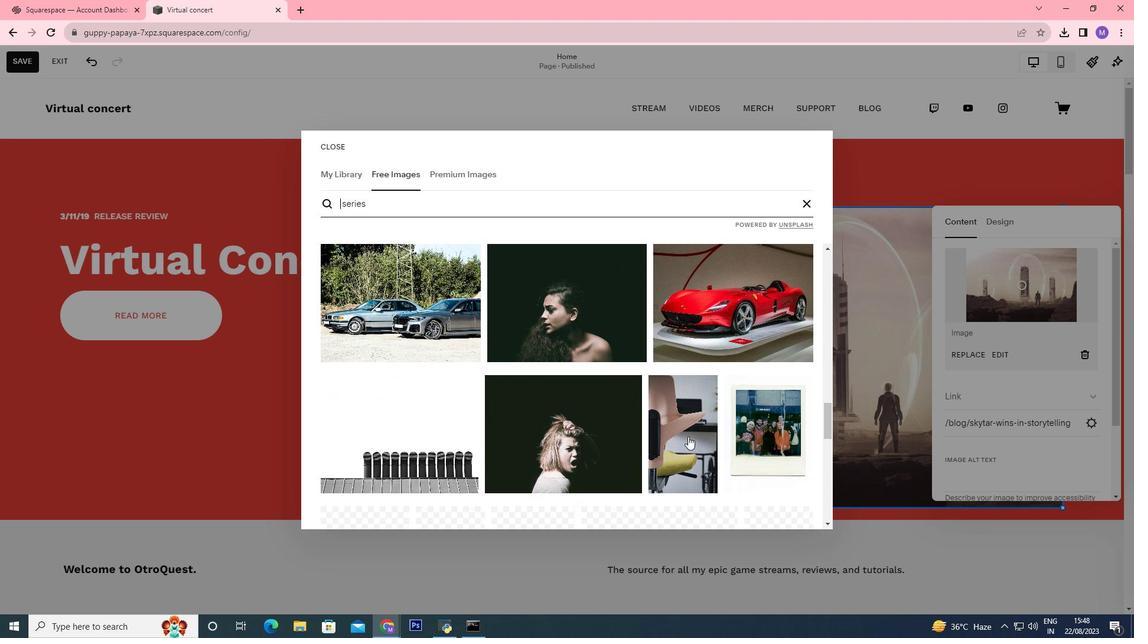 
Action: Mouse moved to (687, 440)
Screenshot: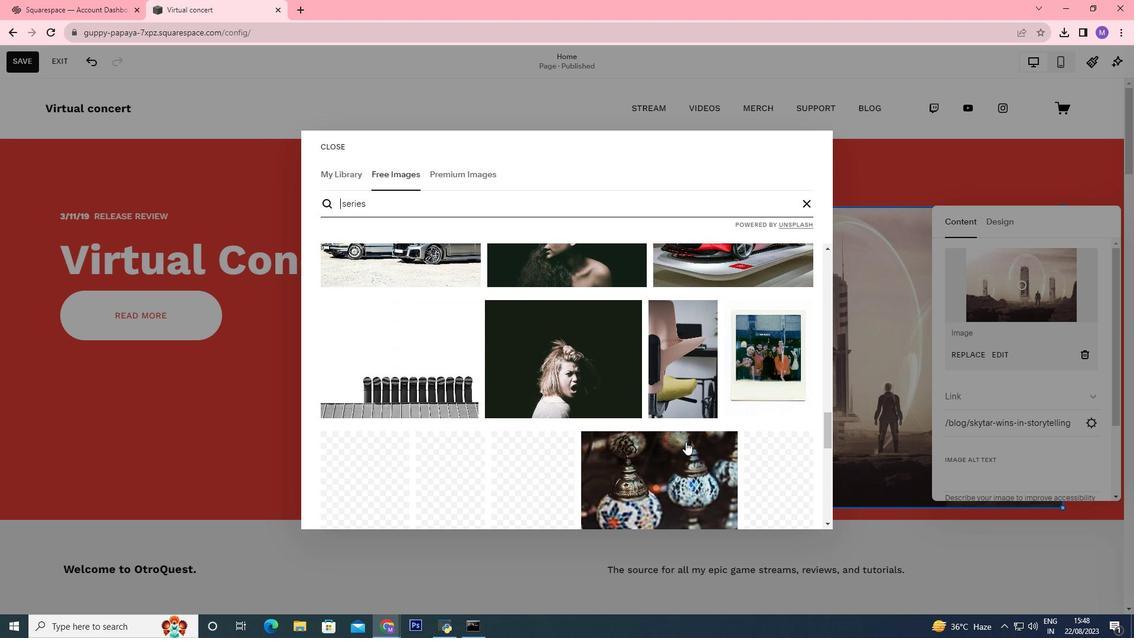 
Action: Mouse scrolled (688, 437) with delta (0, 0)
Screenshot: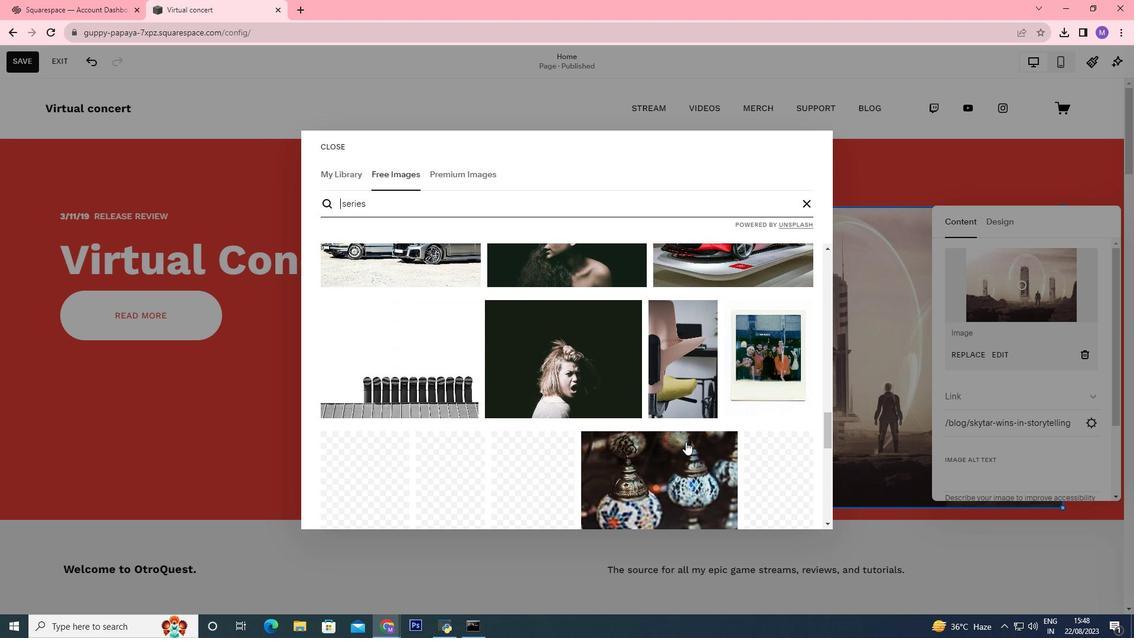 
Action: Mouse moved to (687, 440)
Screenshot: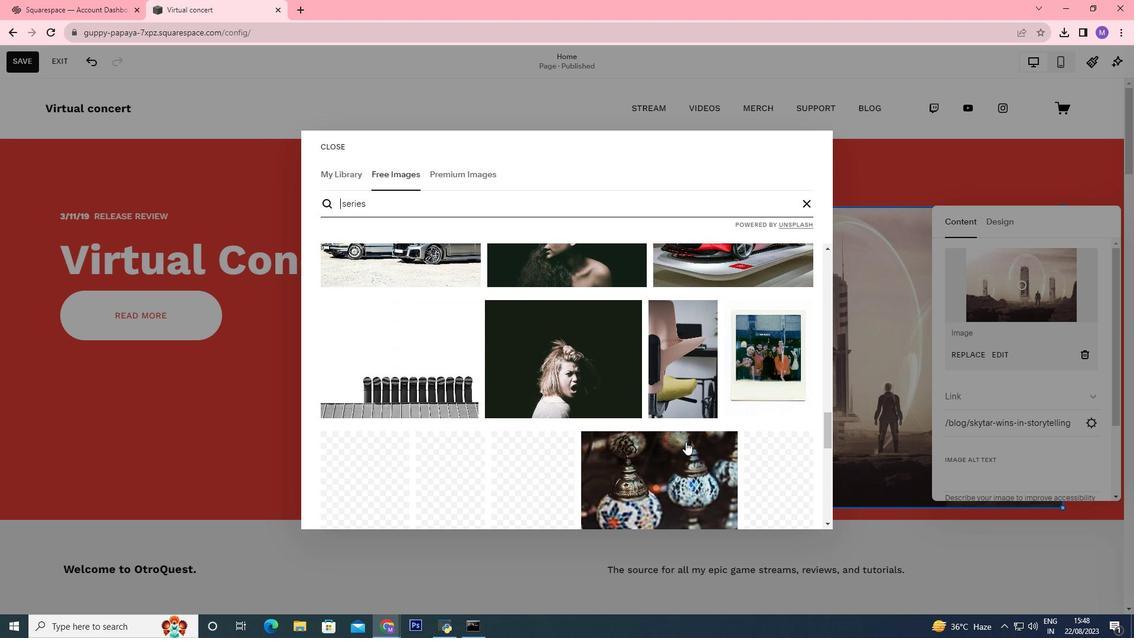
Action: Mouse scrolled (687, 440) with delta (0, 0)
Screenshot: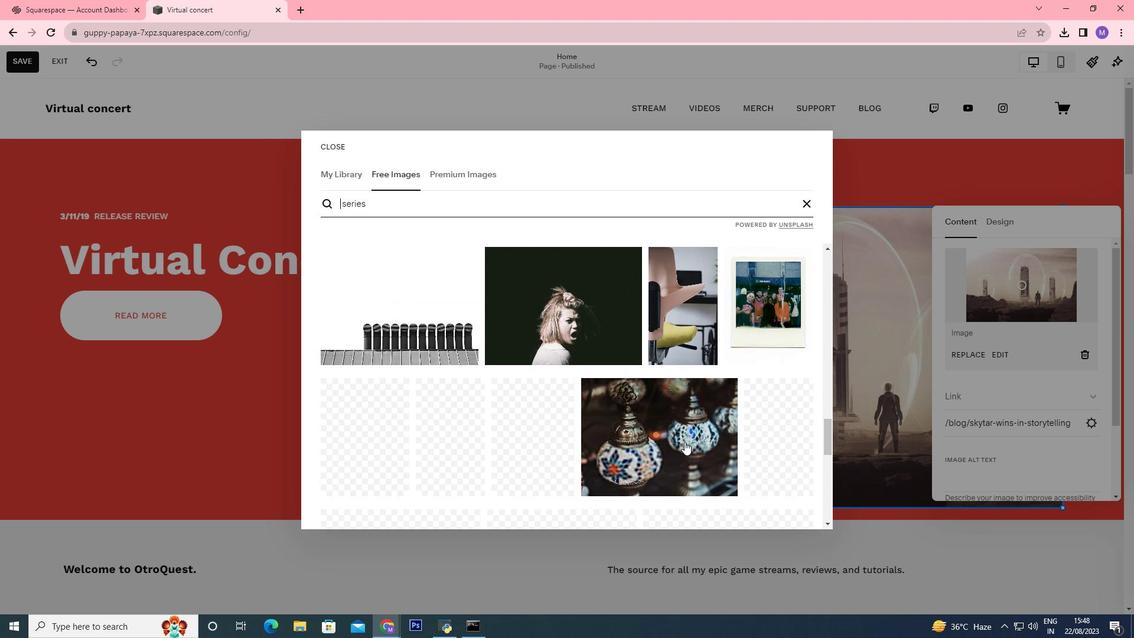 
Action: Mouse moved to (682, 443)
Screenshot: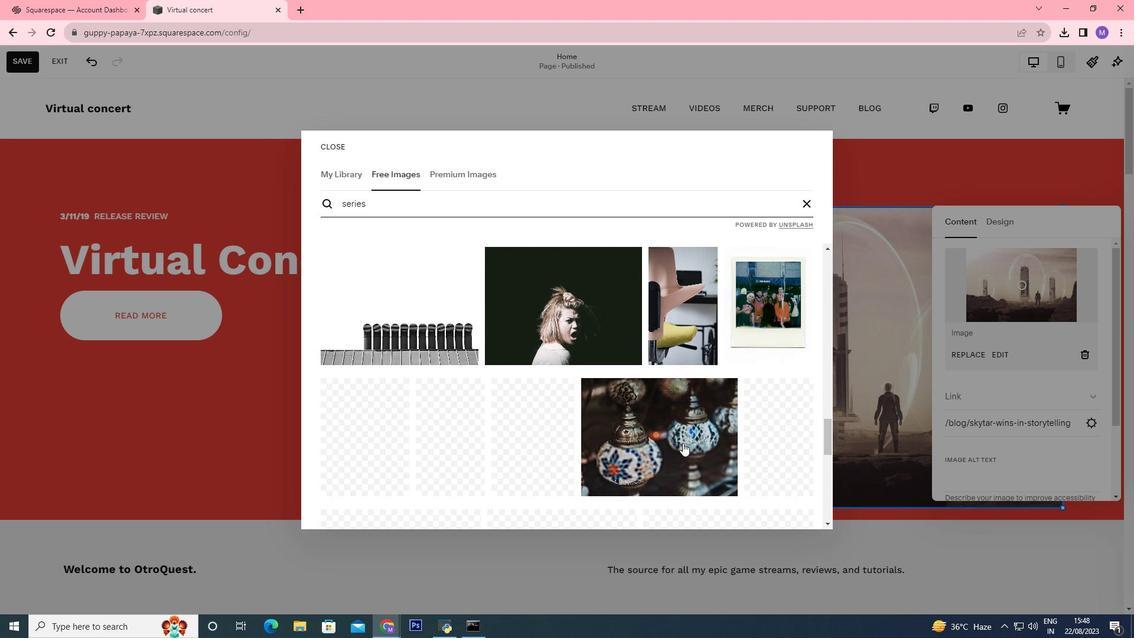 
Action: Mouse scrolled (682, 442) with delta (0, 0)
Screenshot: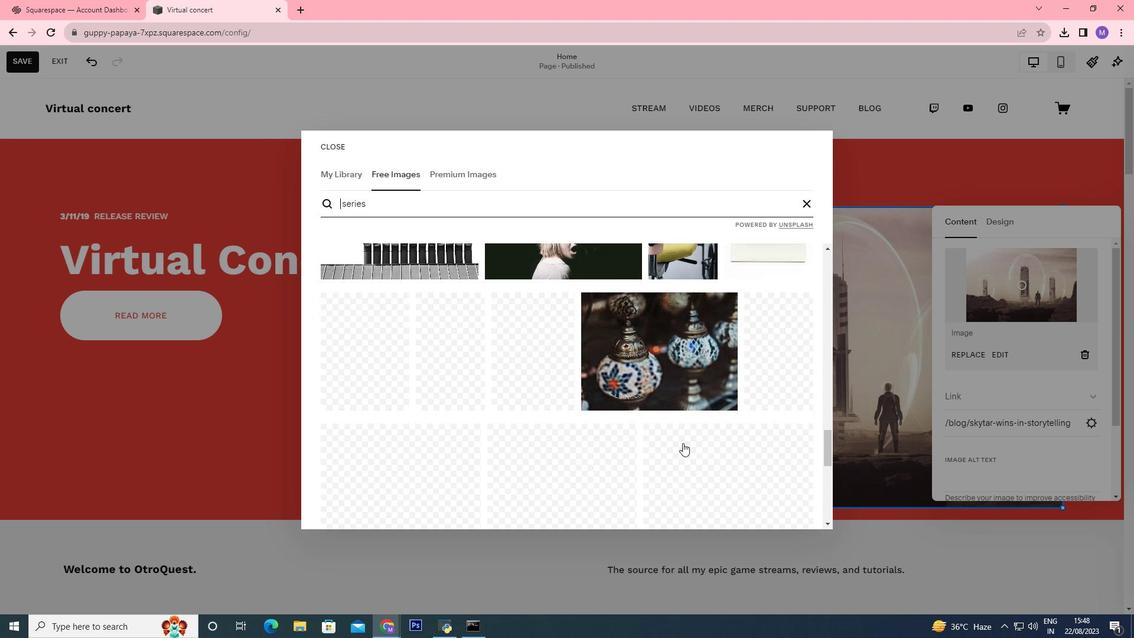 
Action: Mouse scrolled (682, 442) with delta (0, 0)
Screenshot: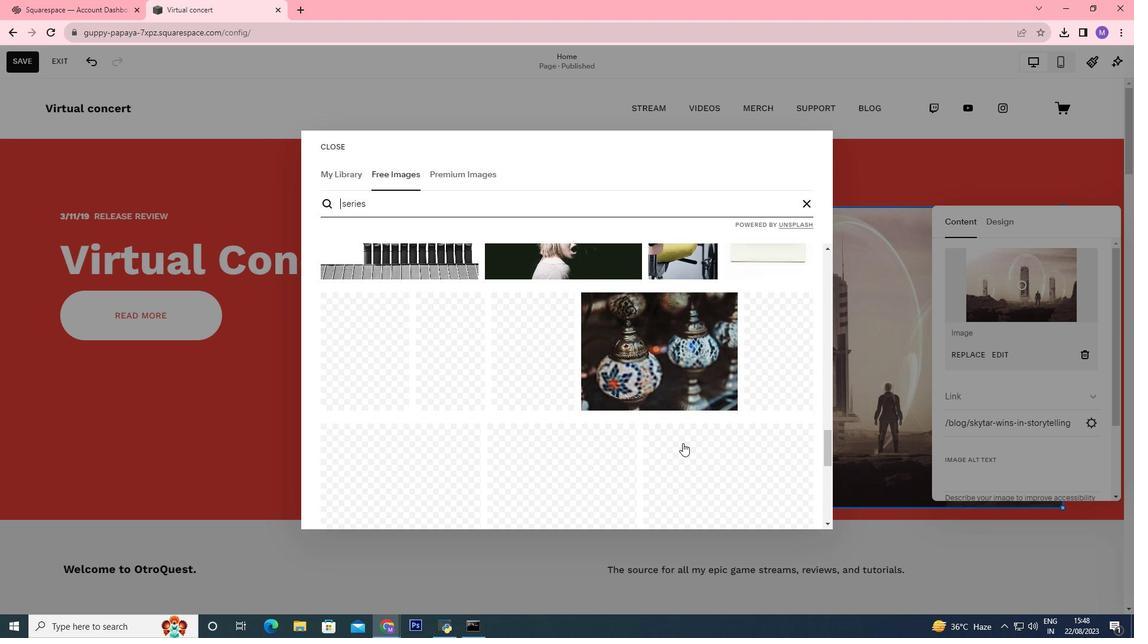 
Action: Mouse scrolled (682, 442) with delta (0, 0)
Screenshot: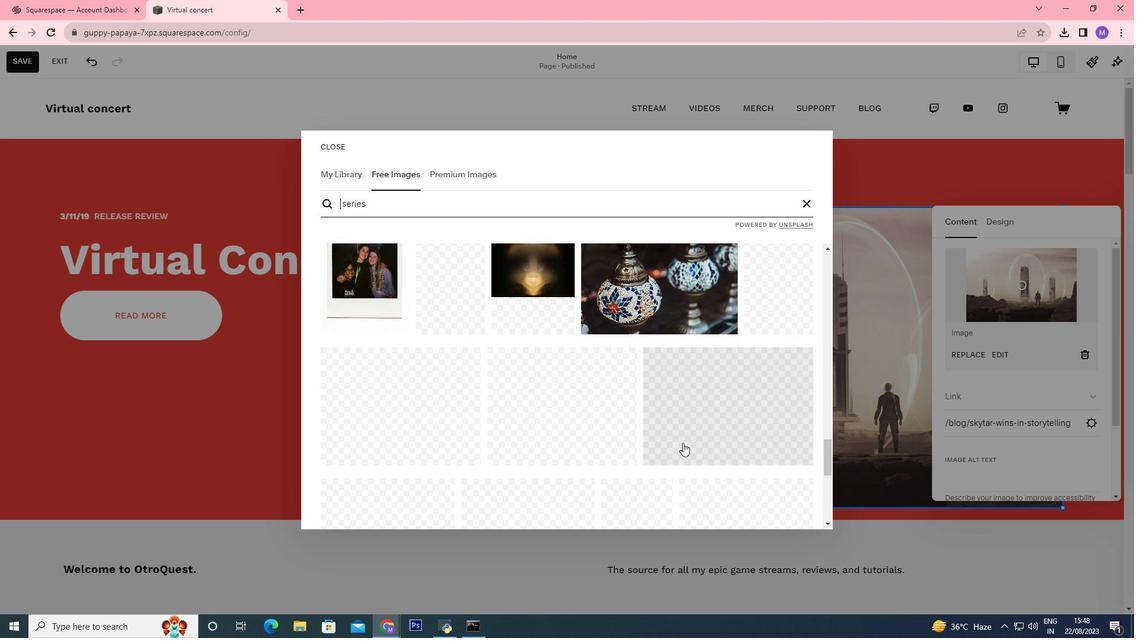 
Action: Mouse scrolled (682, 442) with delta (0, 0)
Screenshot: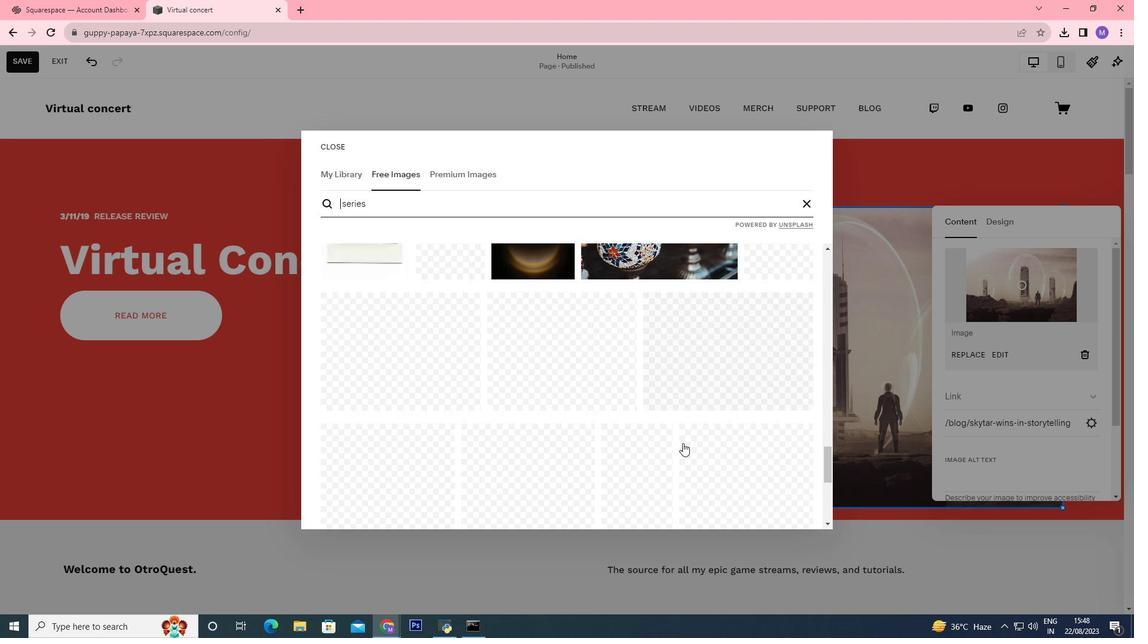 
Action: Mouse scrolled (682, 442) with delta (0, 0)
Screenshot: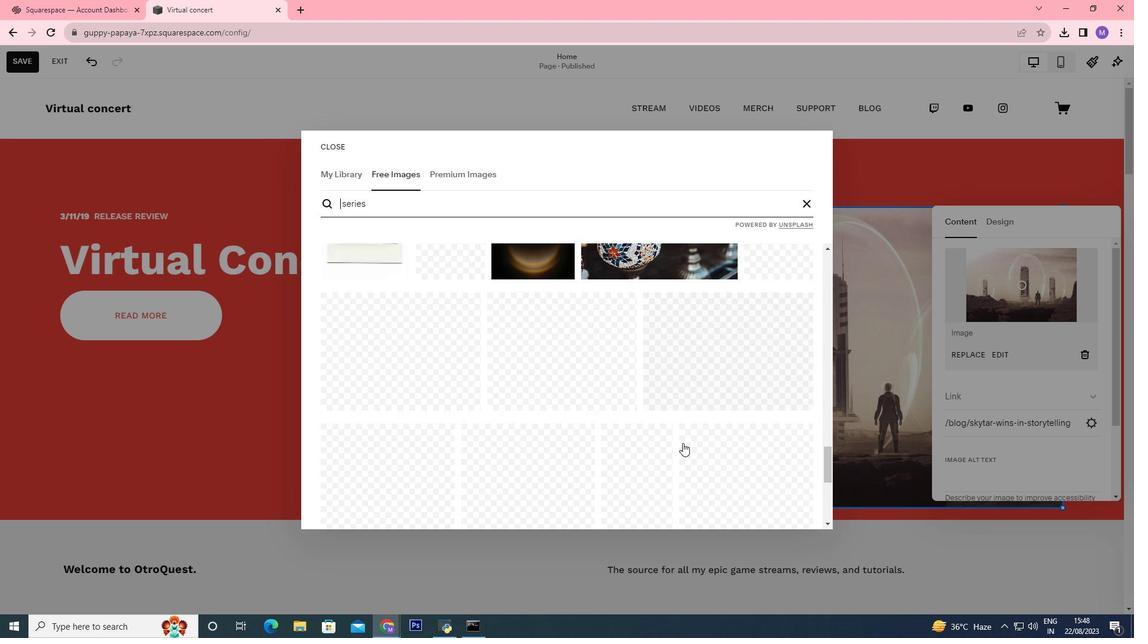 
Action: Mouse scrolled (682, 443) with delta (0, 0)
Screenshot: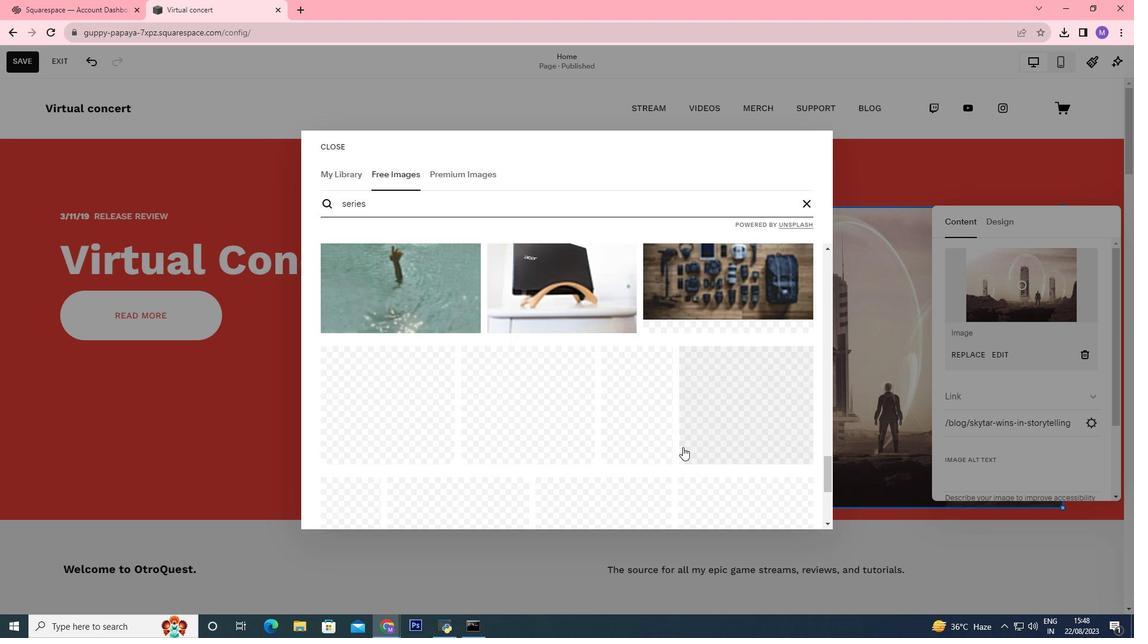 
Action: Mouse moved to (682, 447)
Screenshot: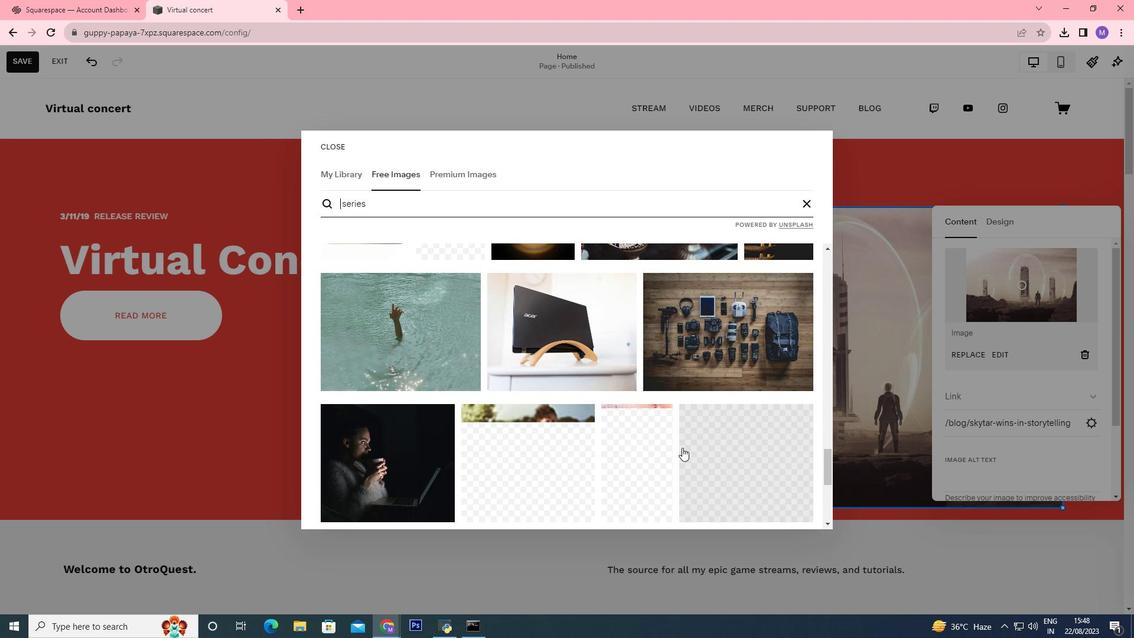 
Action: Mouse scrolled (682, 447) with delta (0, 0)
